 Task: Plan a trip to Lembang, Indonesia from 26th December, 2023 to 30th December, 2023 for 1 adult. Place can be private room with 1  bedroom having 1 bed and 1 bathroom. Property type can be hotel.
Action: Mouse moved to (539, 133)
Screenshot: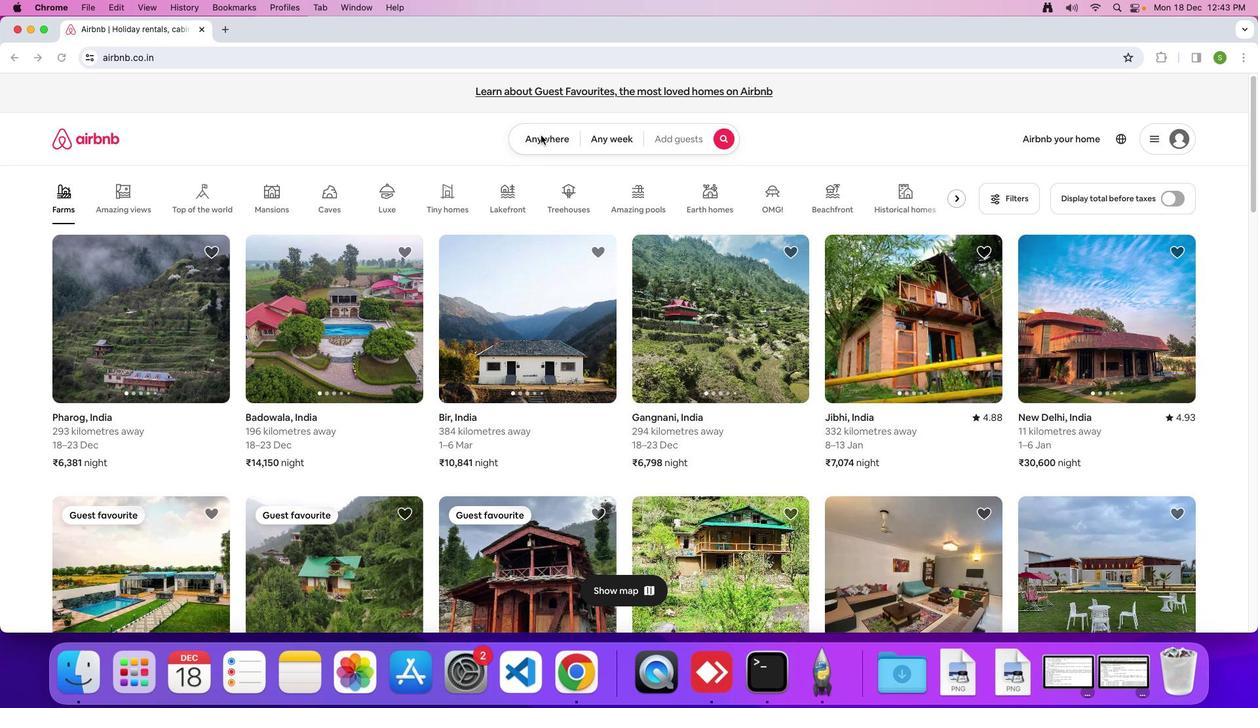 
Action: Mouse pressed left at (539, 133)
Screenshot: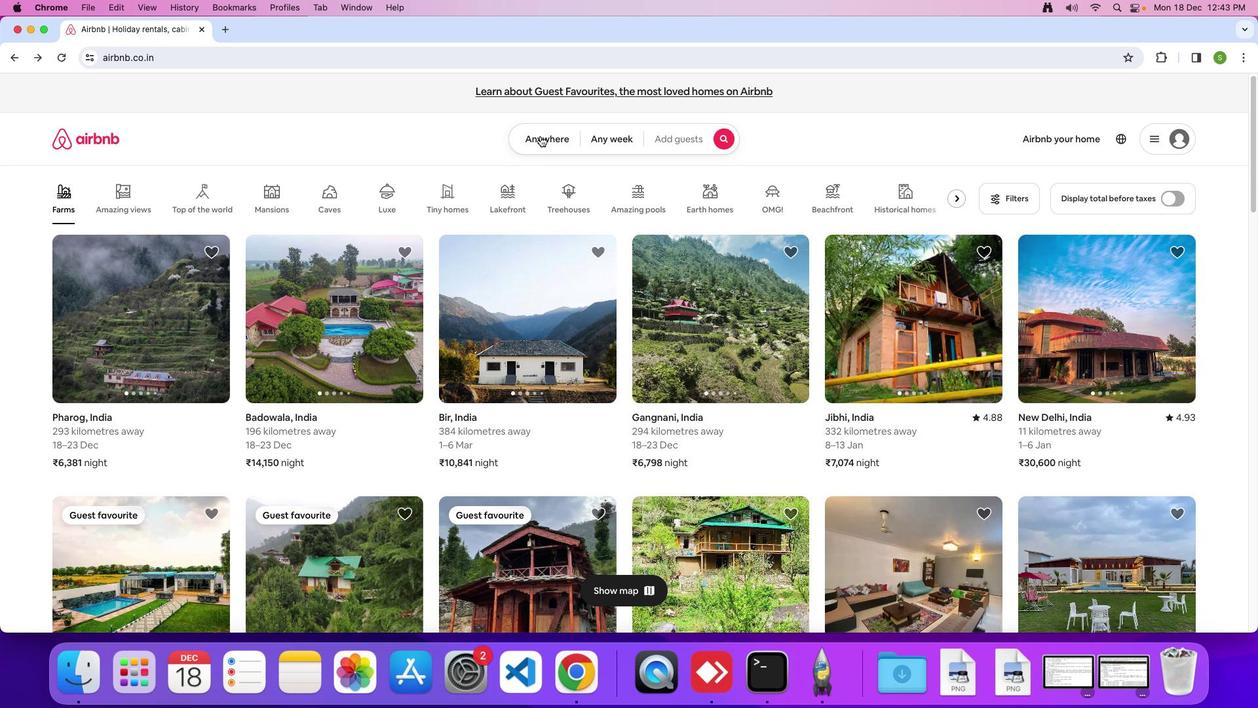 
Action: Mouse moved to (534, 140)
Screenshot: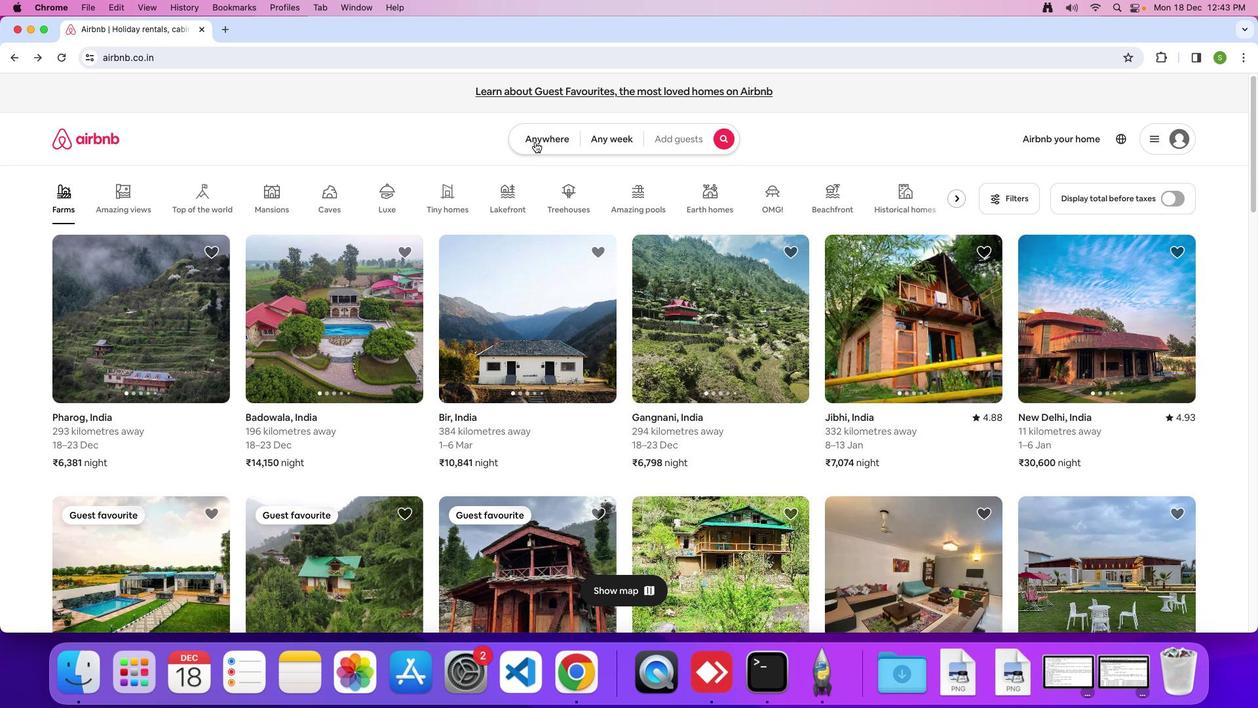 
Action: Mouse pressed left at (534, 140)
Screenshot: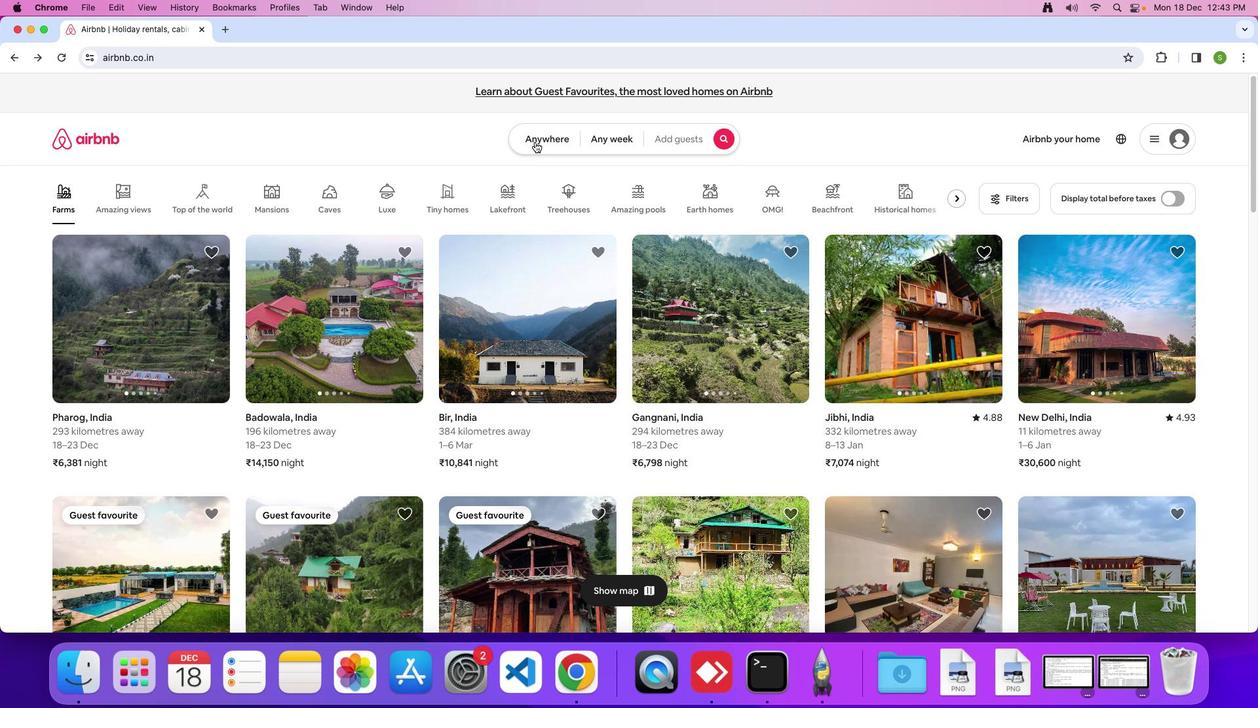 
Action: Mouse moved to (471, 178)
Screenshot: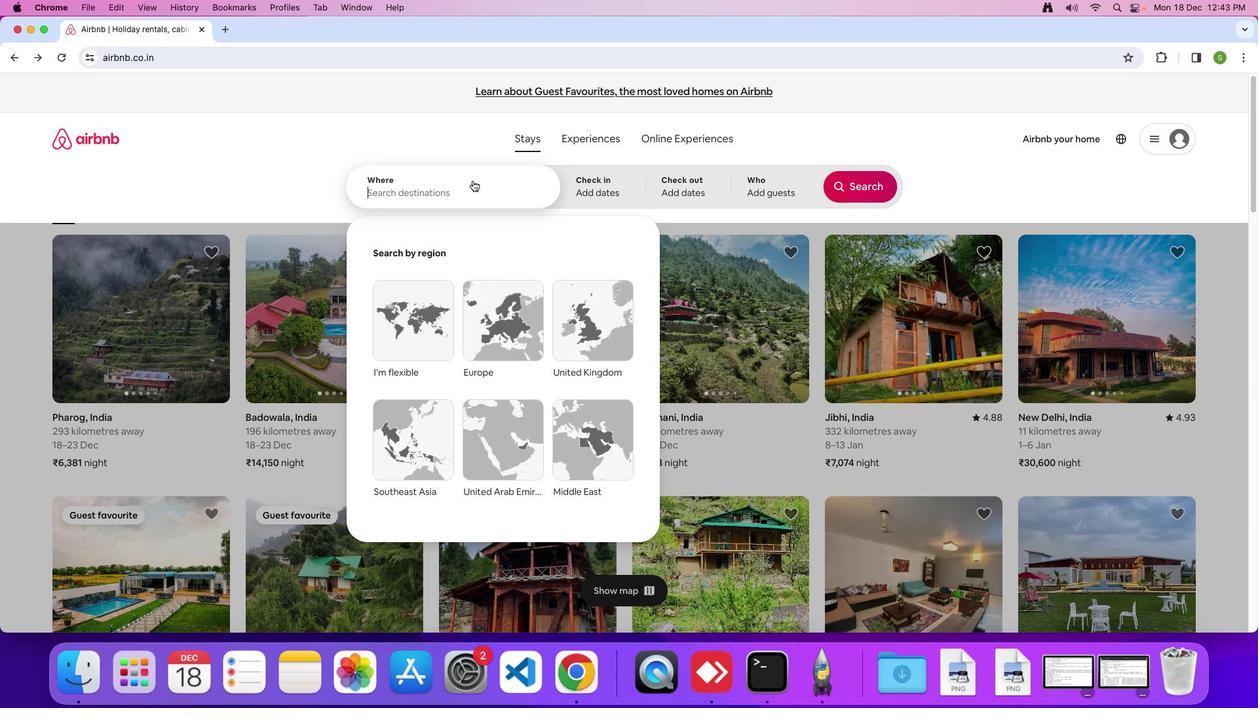 
Action: Mouse pressed left at (471, 178)
Screenshot: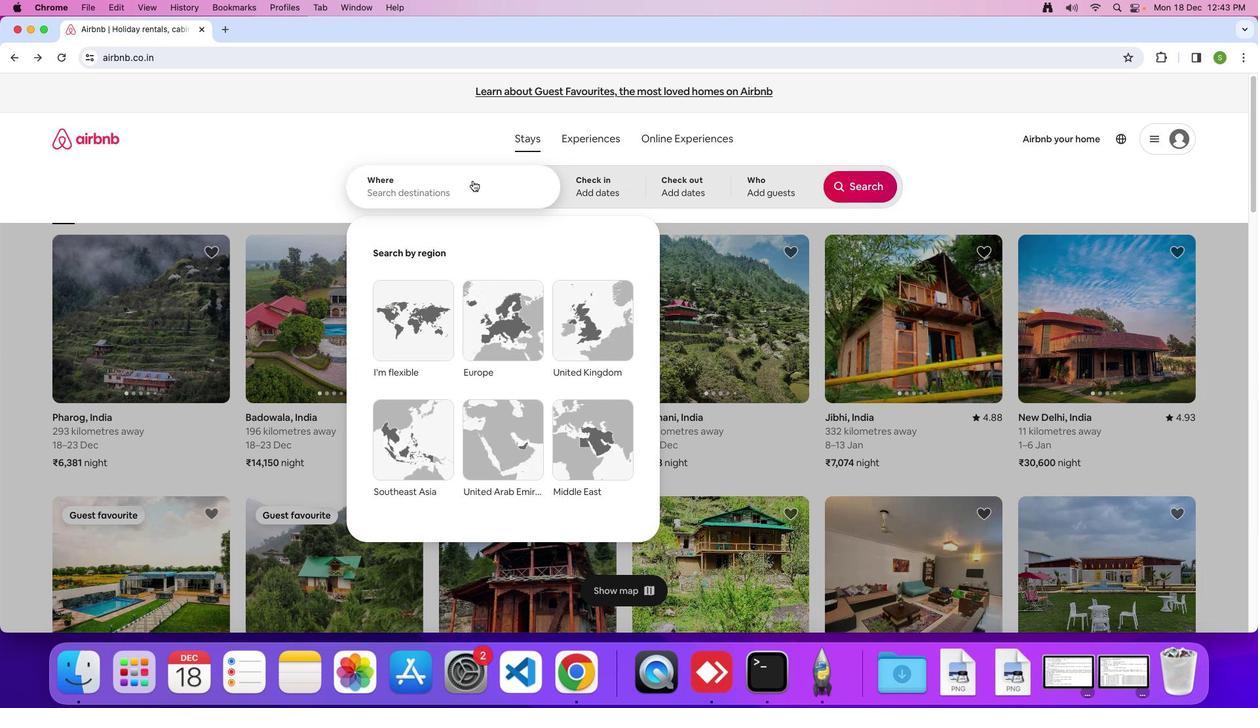 
Action: Mouse moved to (471, 175)
Screenshot: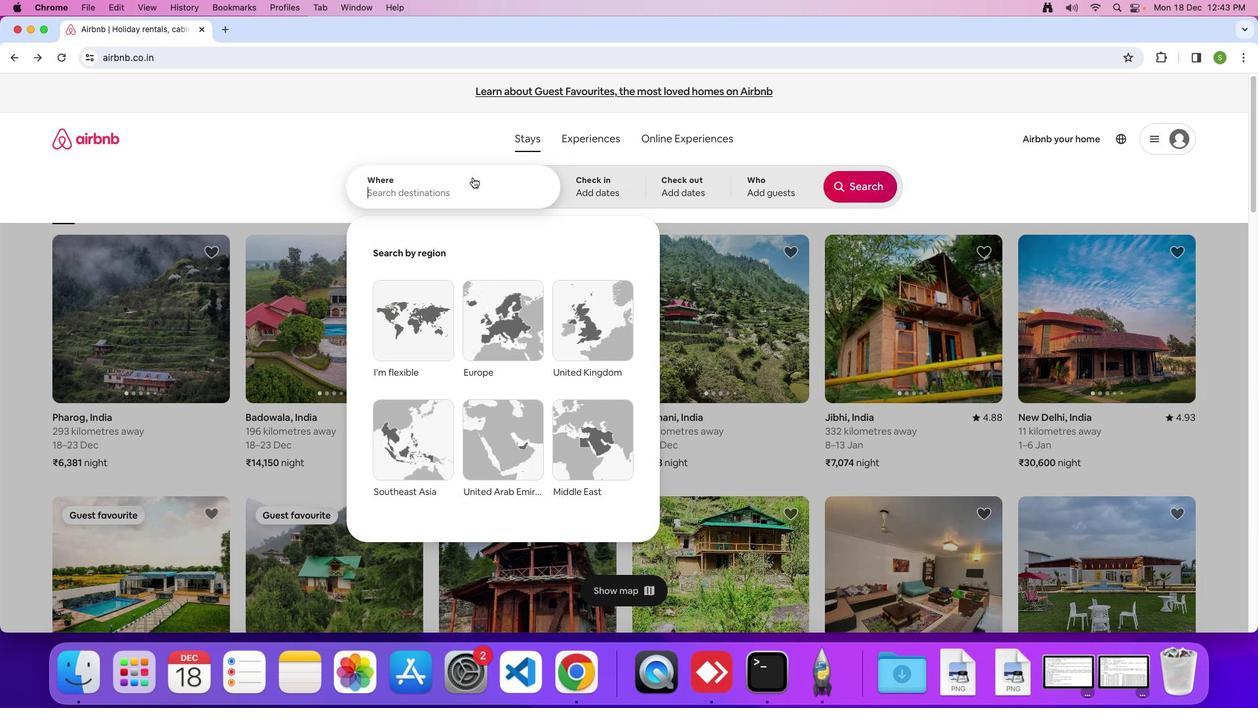 
Action: Key pressed 'L'Key.caps_lock'e''m''b''a''n''g'','Key.spaceKey.shift'i''n''d''o''n''e''s''i''a'Key.enter
Screenshot: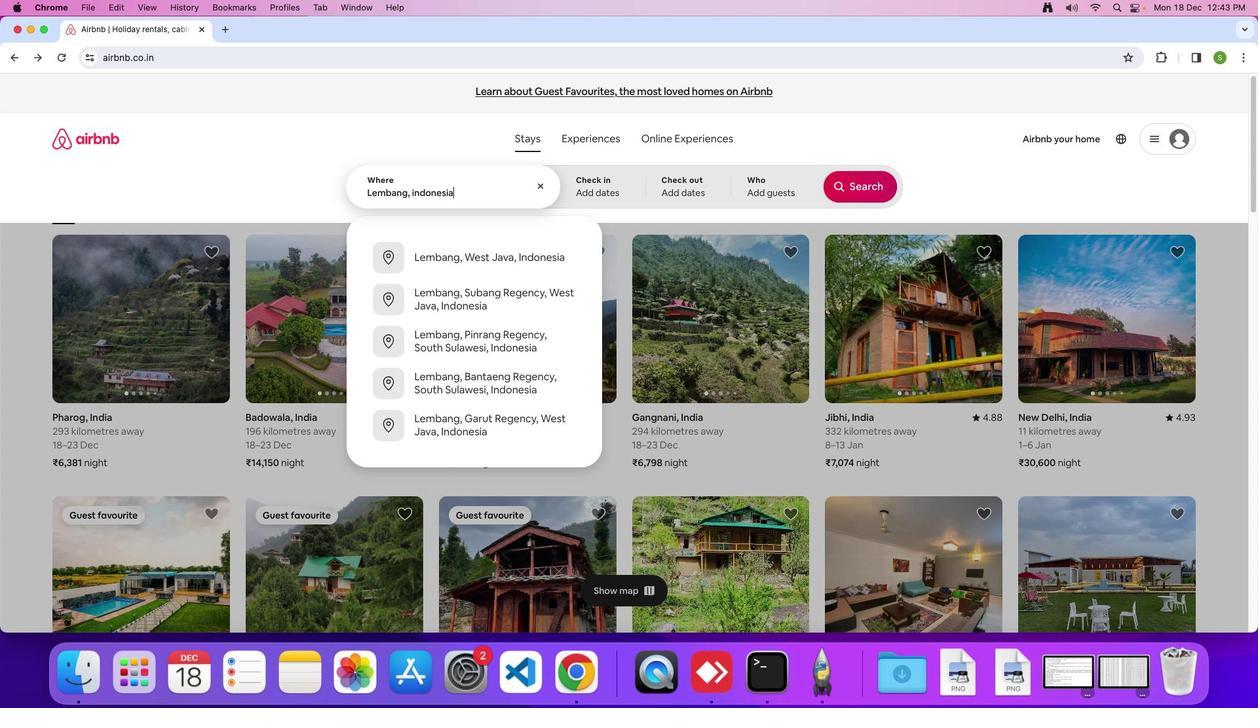 
Action: Mouse moved to (458, 481)
Screenshot: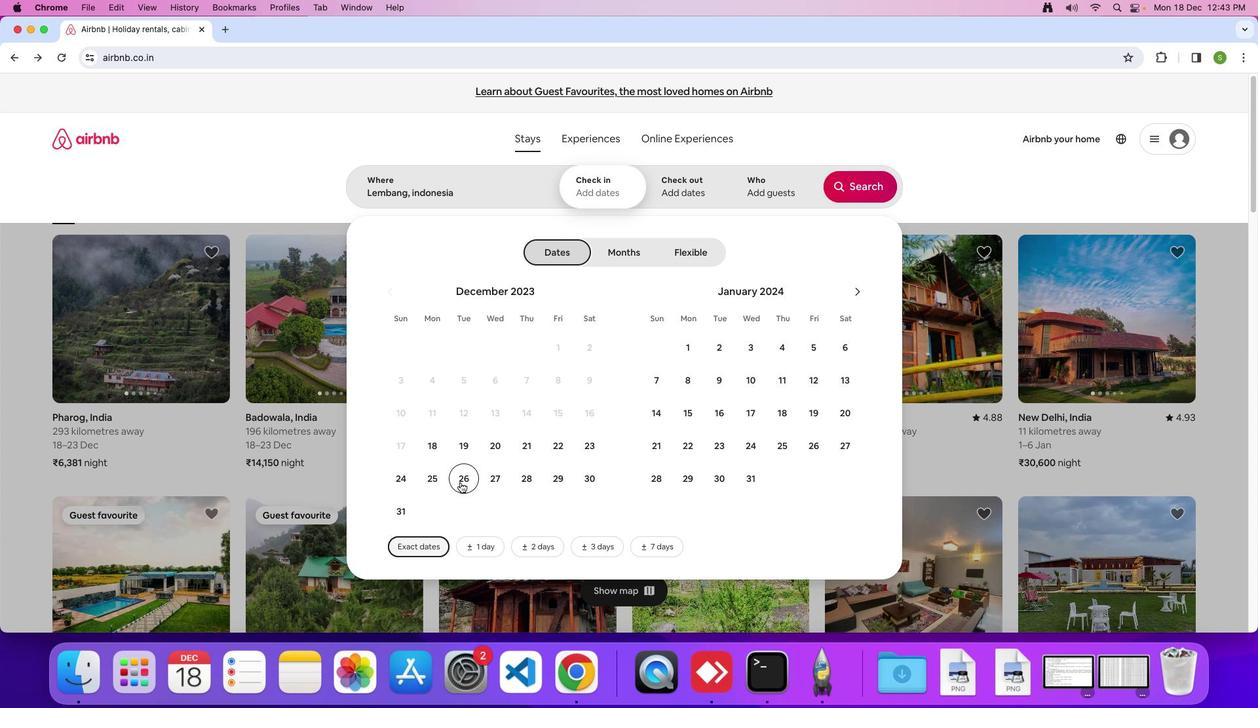 
Action: Mouse pressed left at (458, 481)
Screenshot: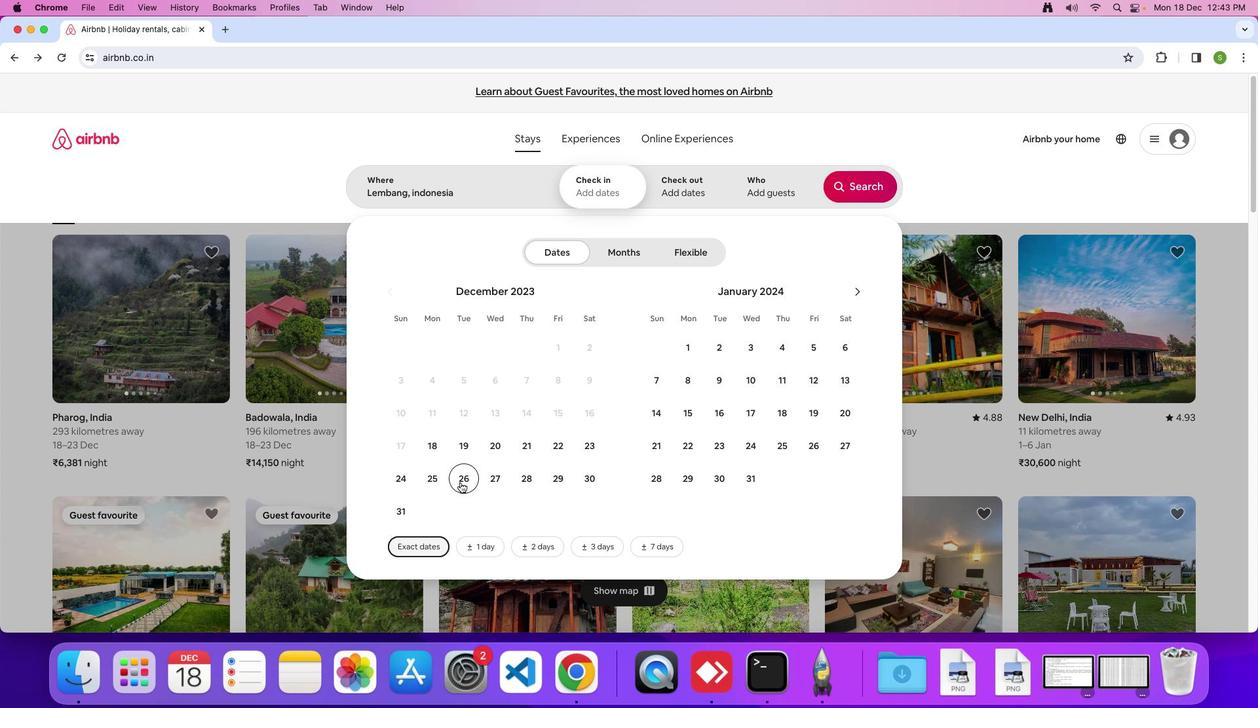 
Action: Mouse moved to (582, 479)
Screenshot: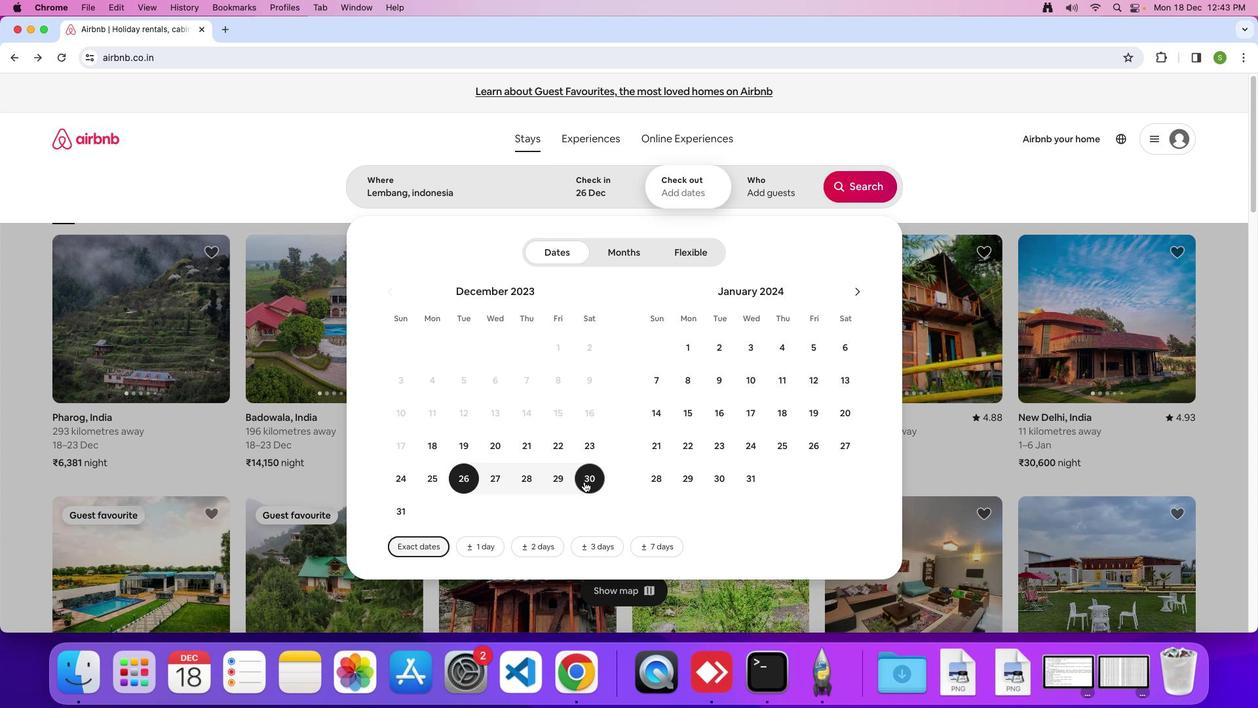 
Action: Mouse pressed left at (582, 479)
Screenshot: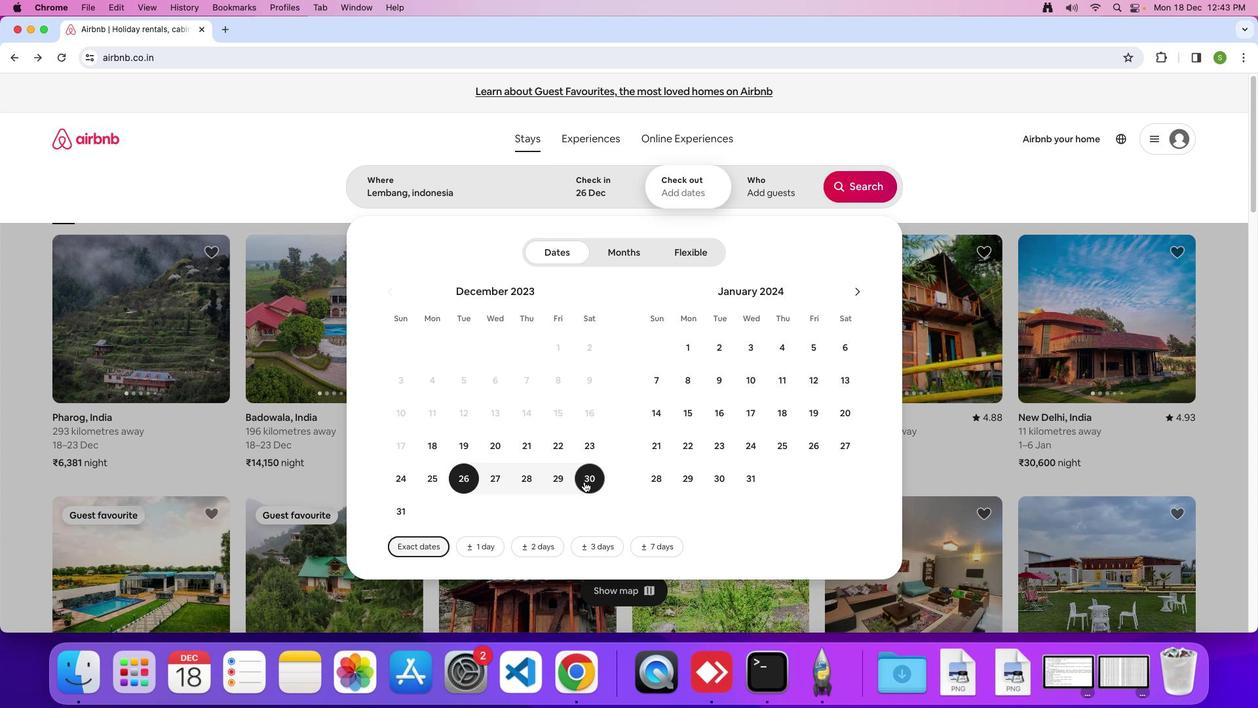 
Action: Mouse moved to (761, 191)
Screenshot: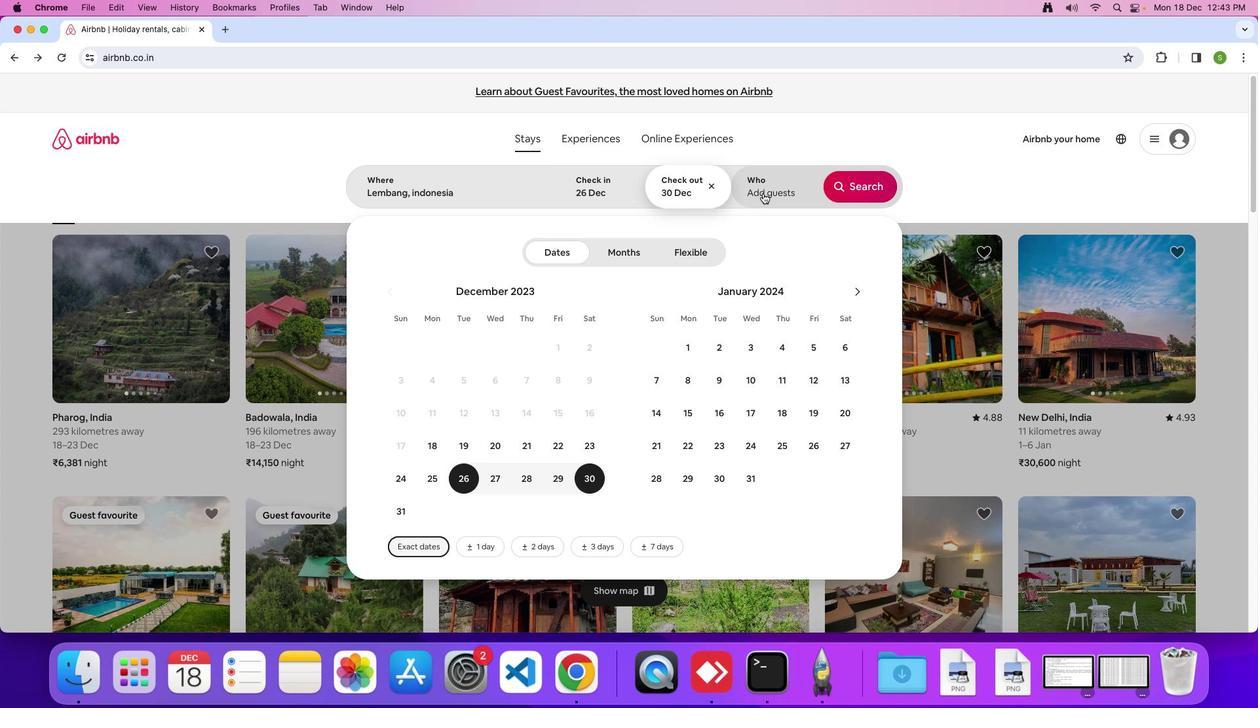 
Action: Mouse pressed left at (761, 191)
Screenshot: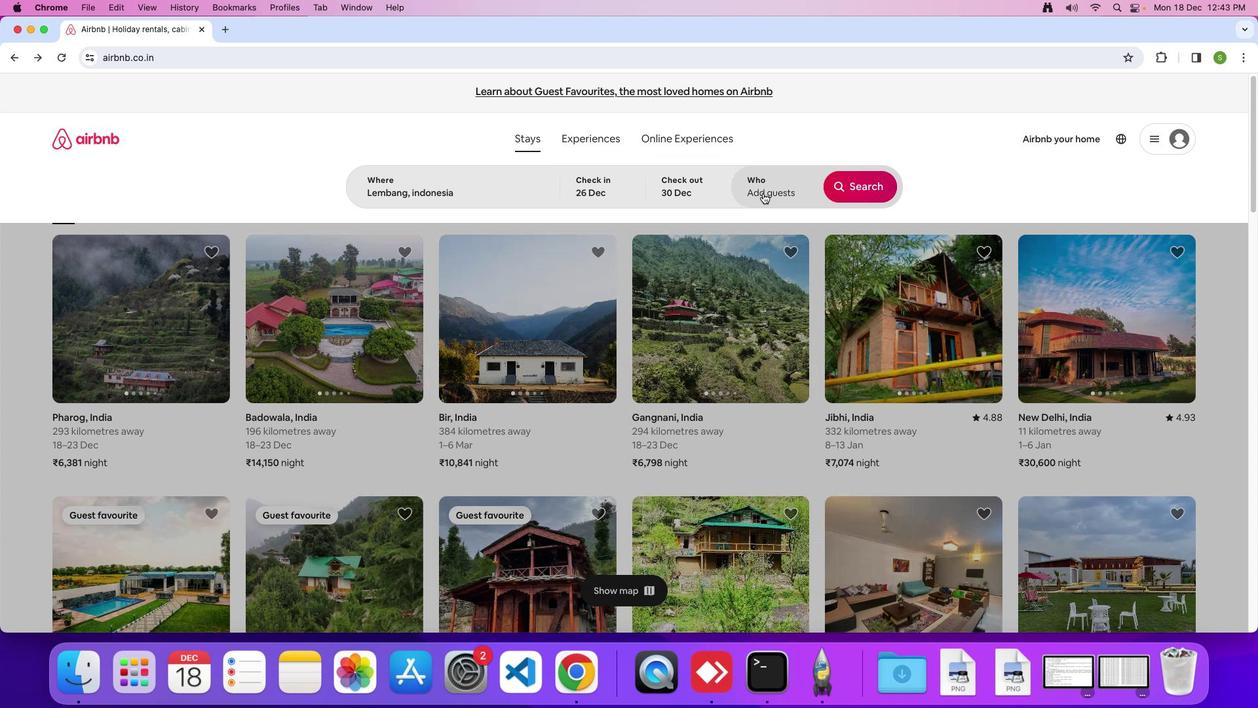 
Action: Mouse moved to (861, 253)
Screenshot: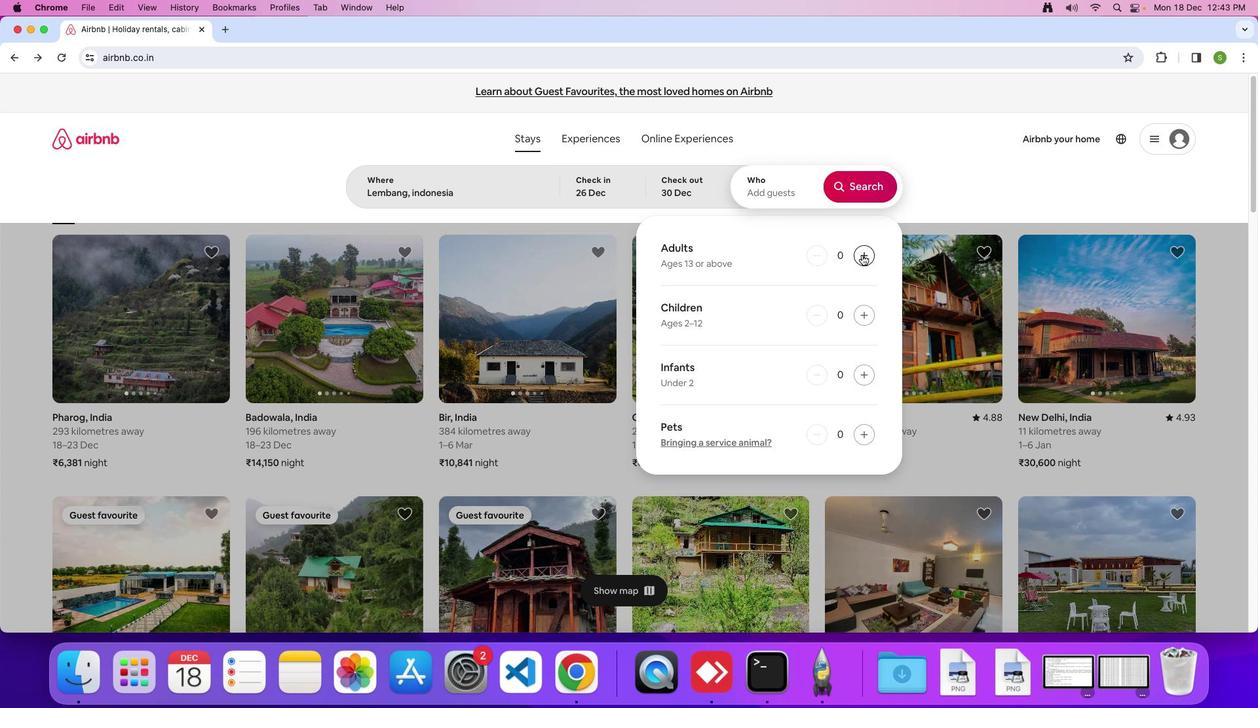 
Action: Mouse pressed left at (861, 253)
Screenshot: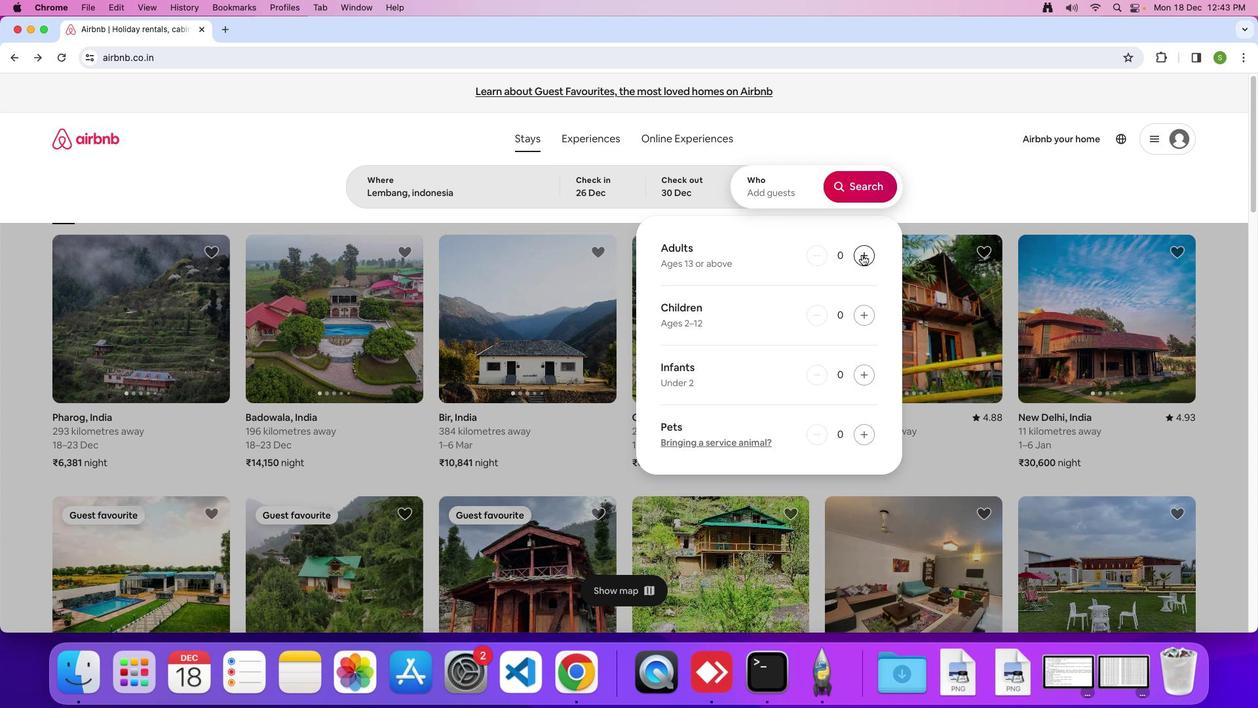 
Action: Mouse moved to (869, 189)
Screenshot: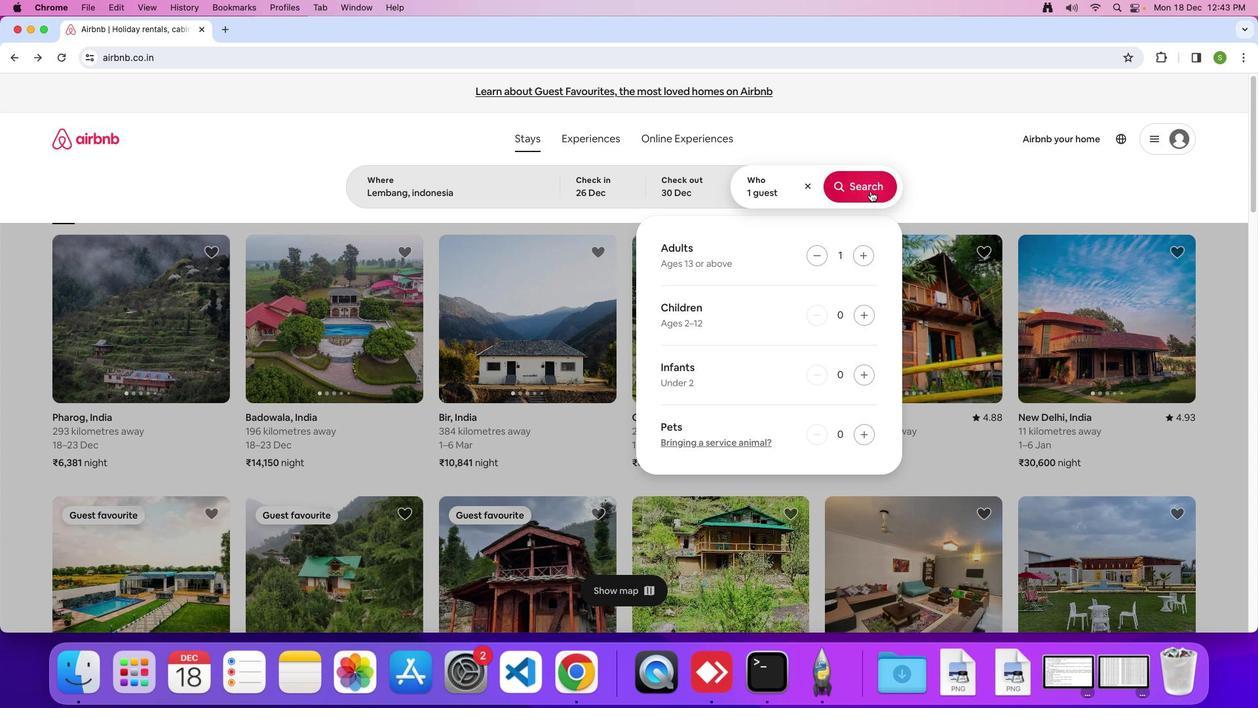 
Action: Mouse pressed left at (869, 189)
Screenshot: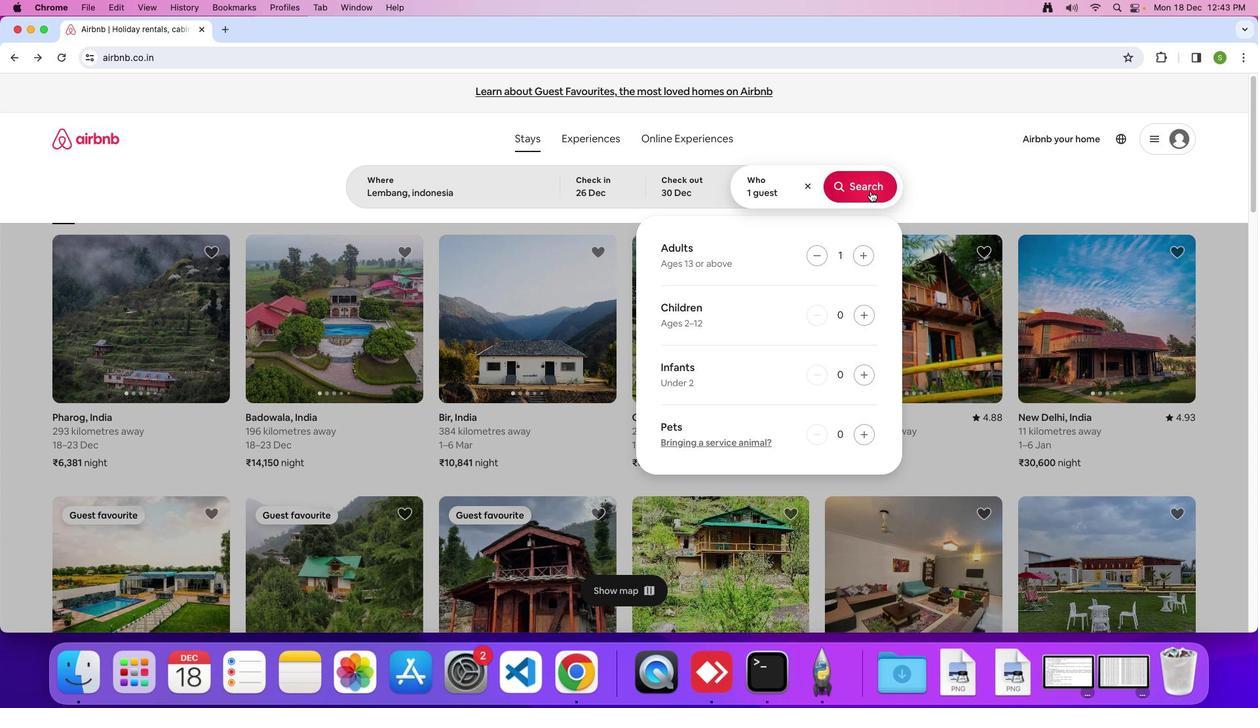 
Action: Mouse moved to (1033, 144)
Screenshot: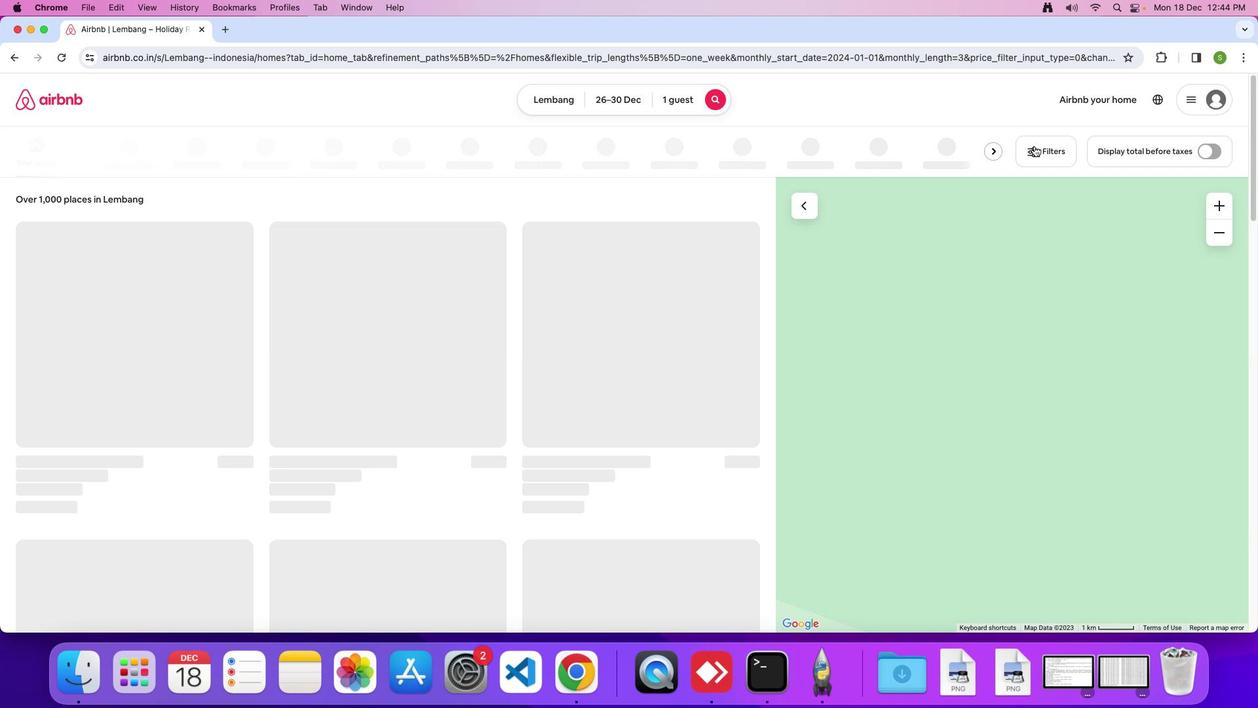 
Action: Mouse pressed left at (1033, 144)
Screenshot: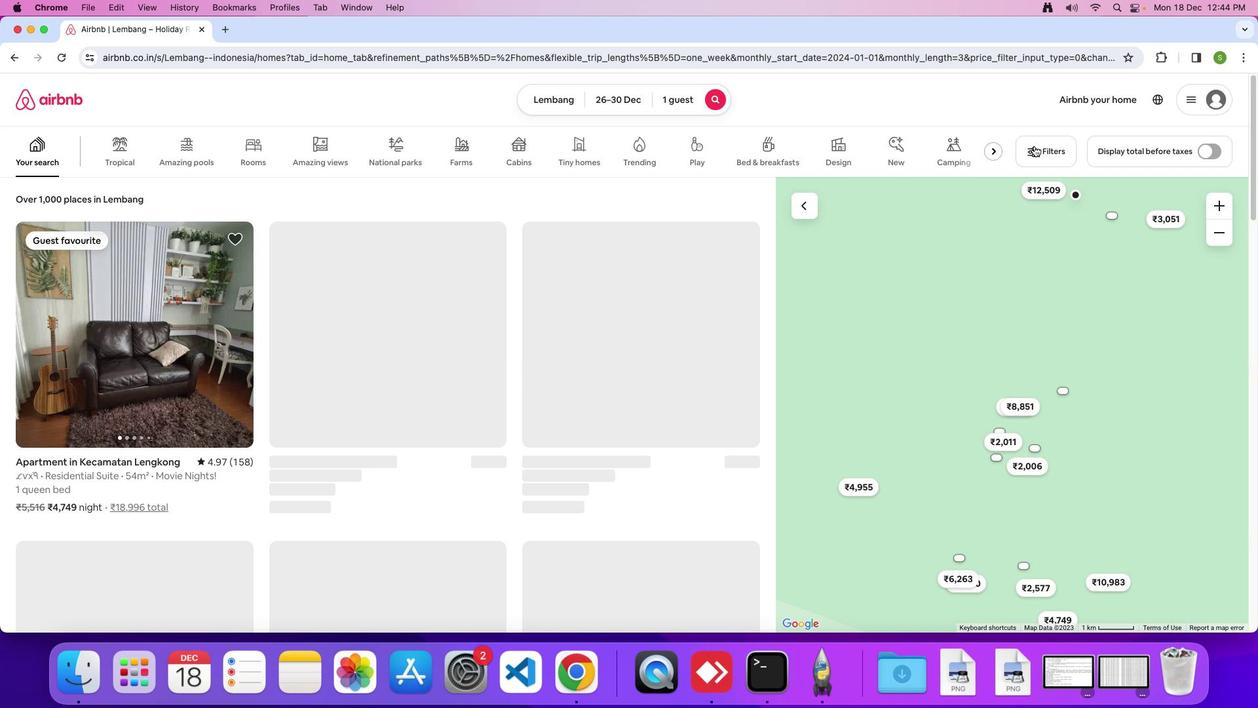 
Action: Mouse moved to (547, 366)
Screenshot: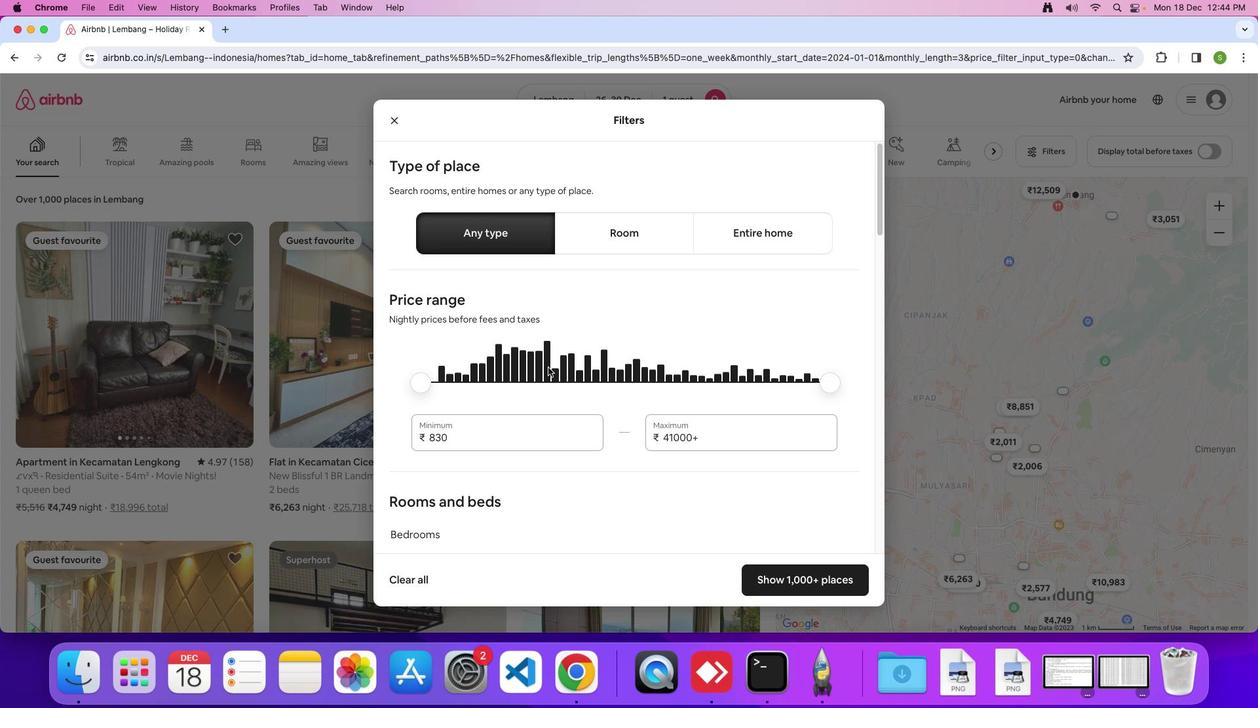 
Action: Mouse scrolled (547, 366) with delta (0, -1)
Screenshot: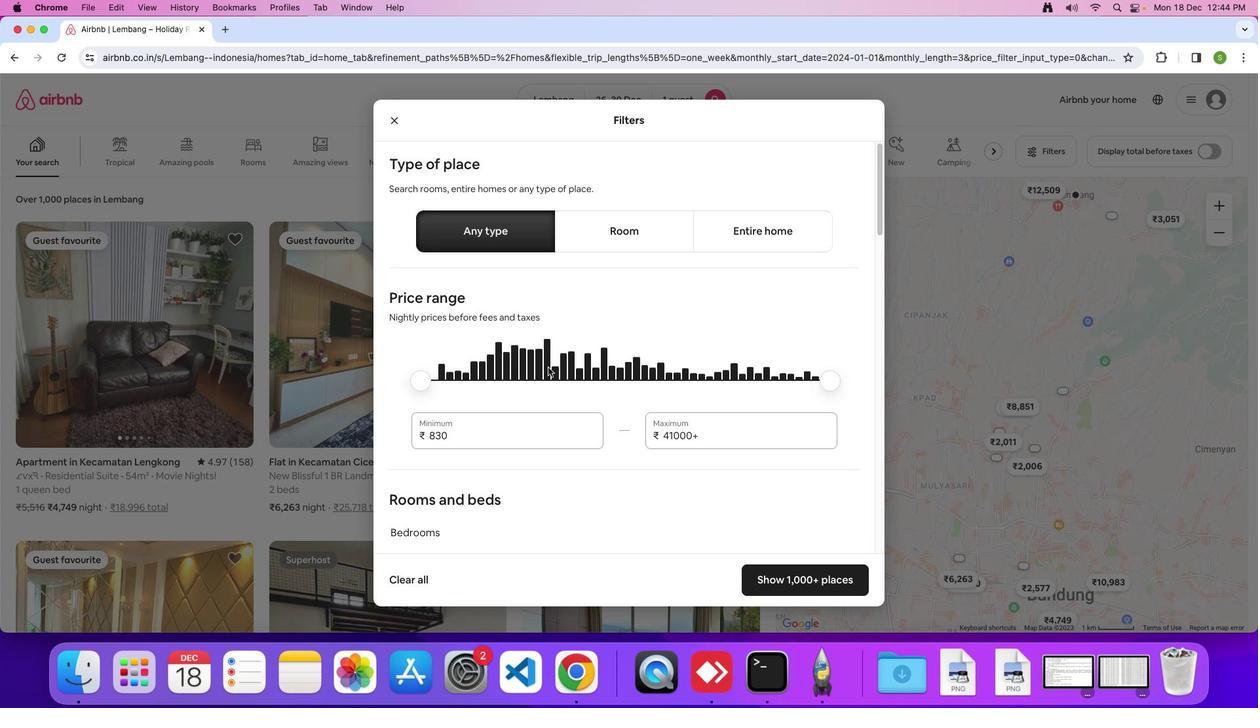 
Action: Mouse scrolled (547, 366) with delta (0, -1)
Screenshot: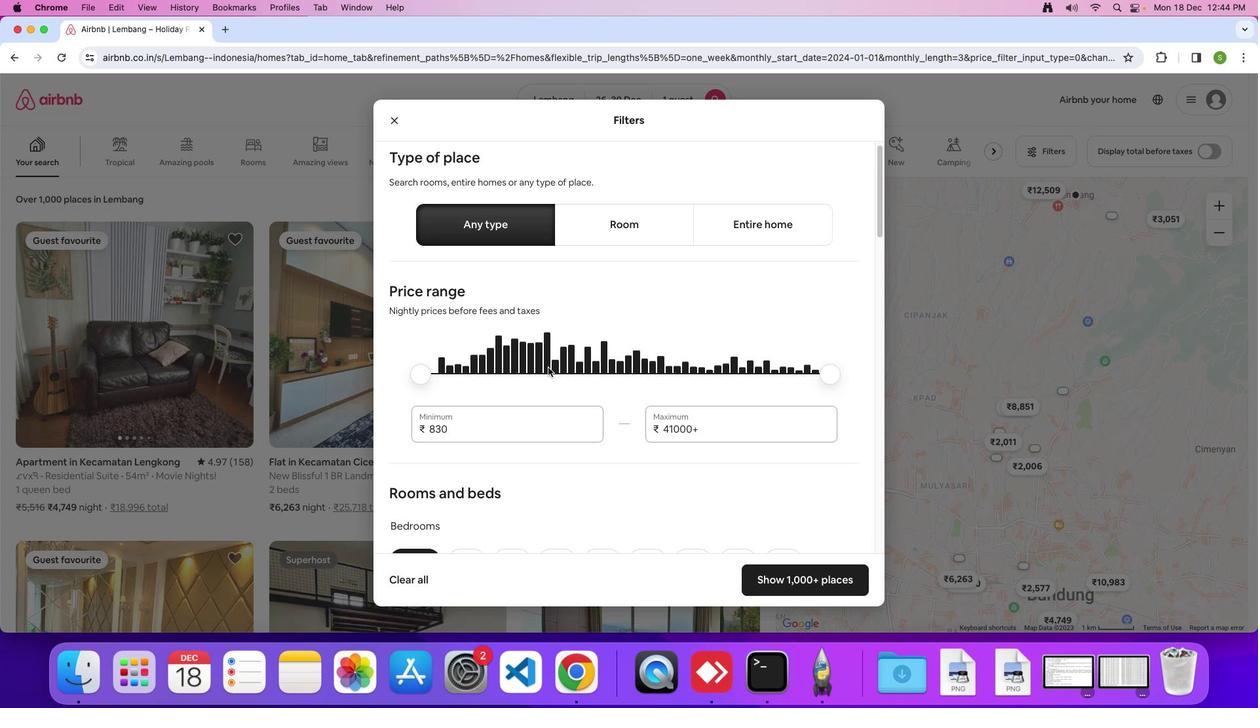 
Action: Mouse scrolled (547, 366) with delta (0, -1)
Screenshot: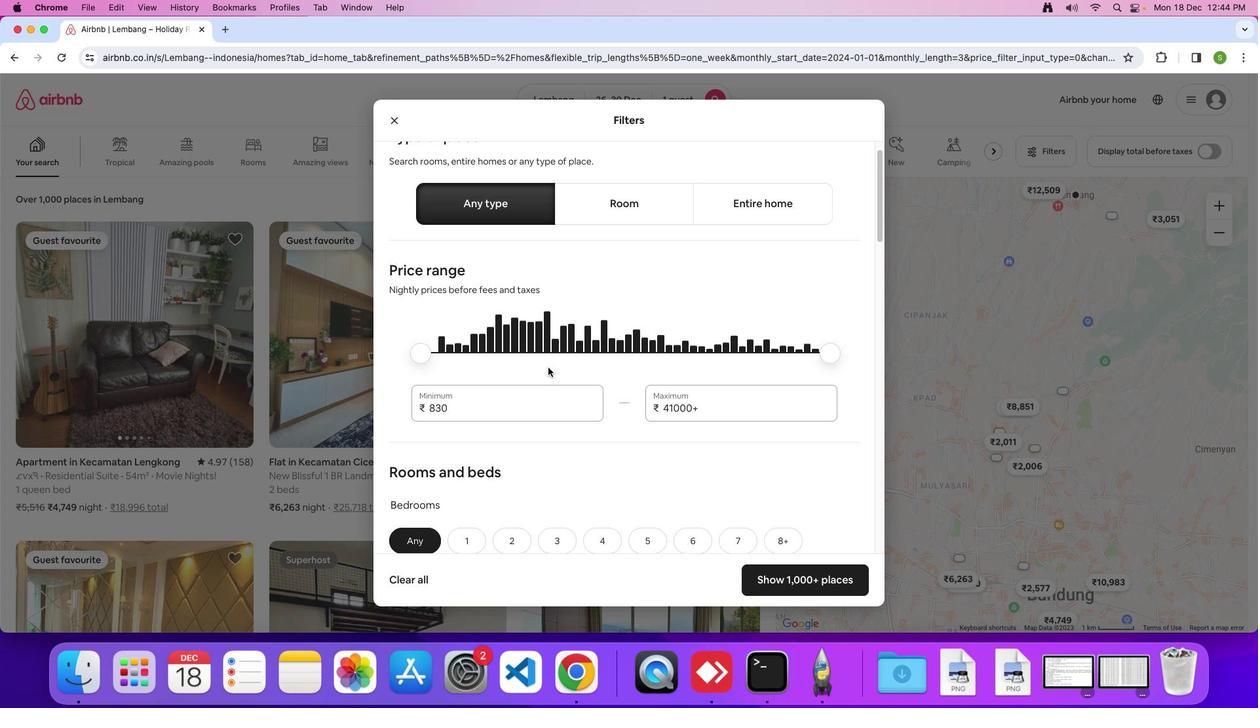 
Action: Mouse scrolled (547, 366) with delta (0, -1)
Screenshot: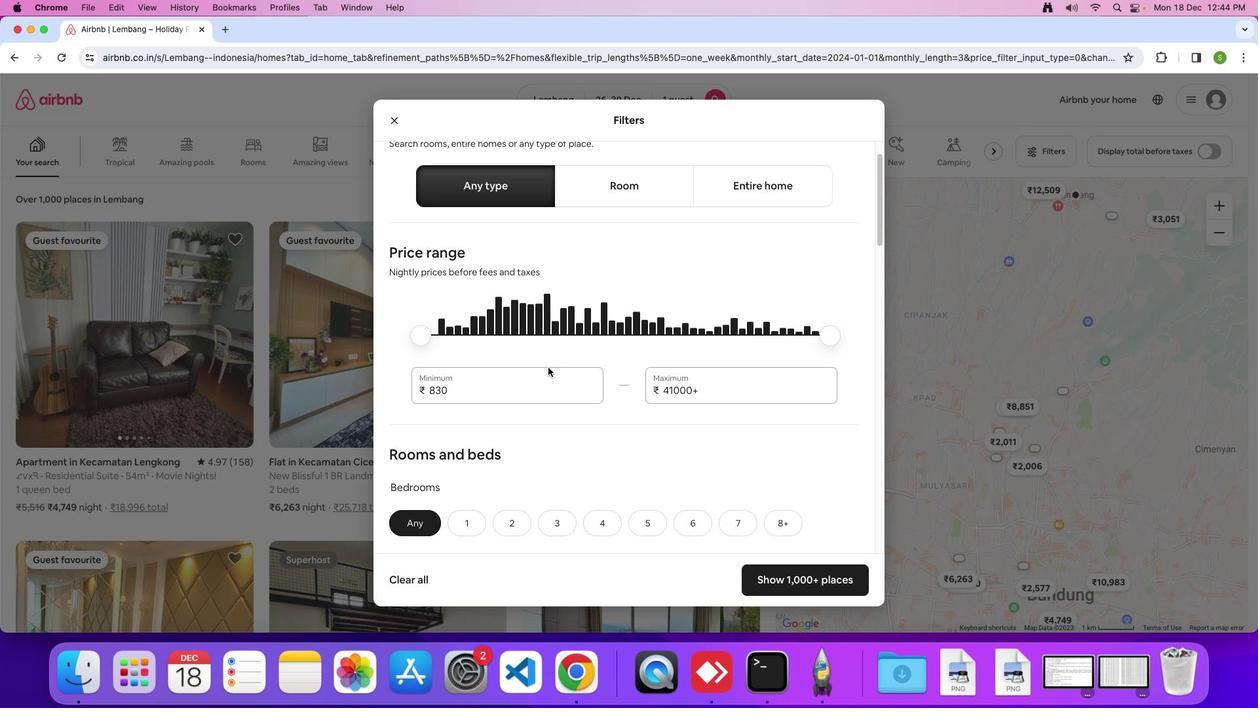 
Action: Mouse scrolled (547, 366) with delta (0, -1)
Screenshot: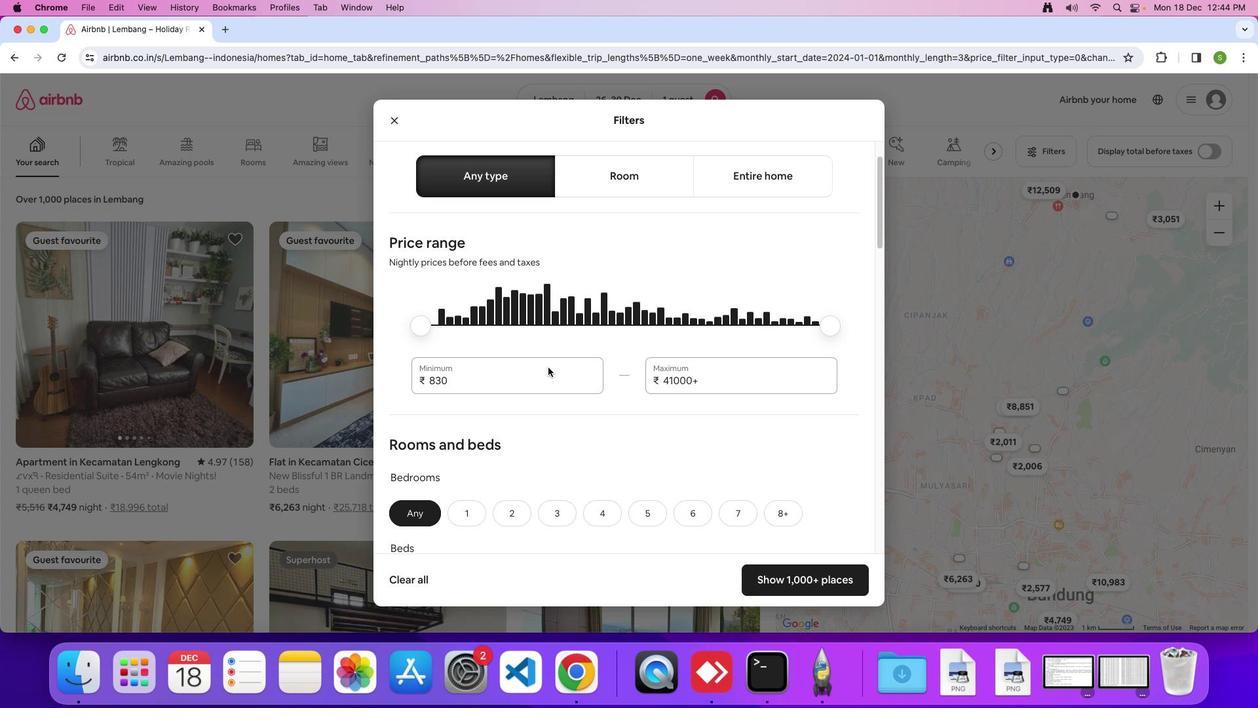 
Action: Mouse scrolled (547, 366) with delta (0, -1)
Screenshot: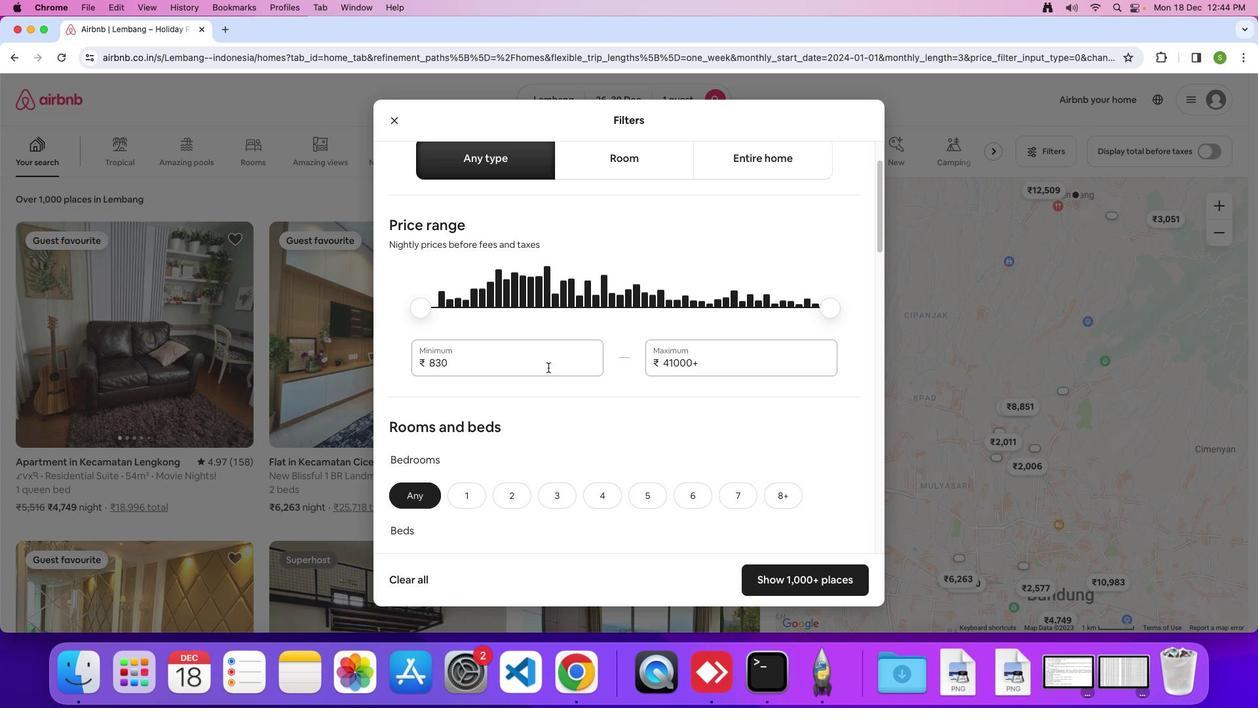 
Action: Mouse scrolled (547, 366) with delta (0, -1)
Screenshot: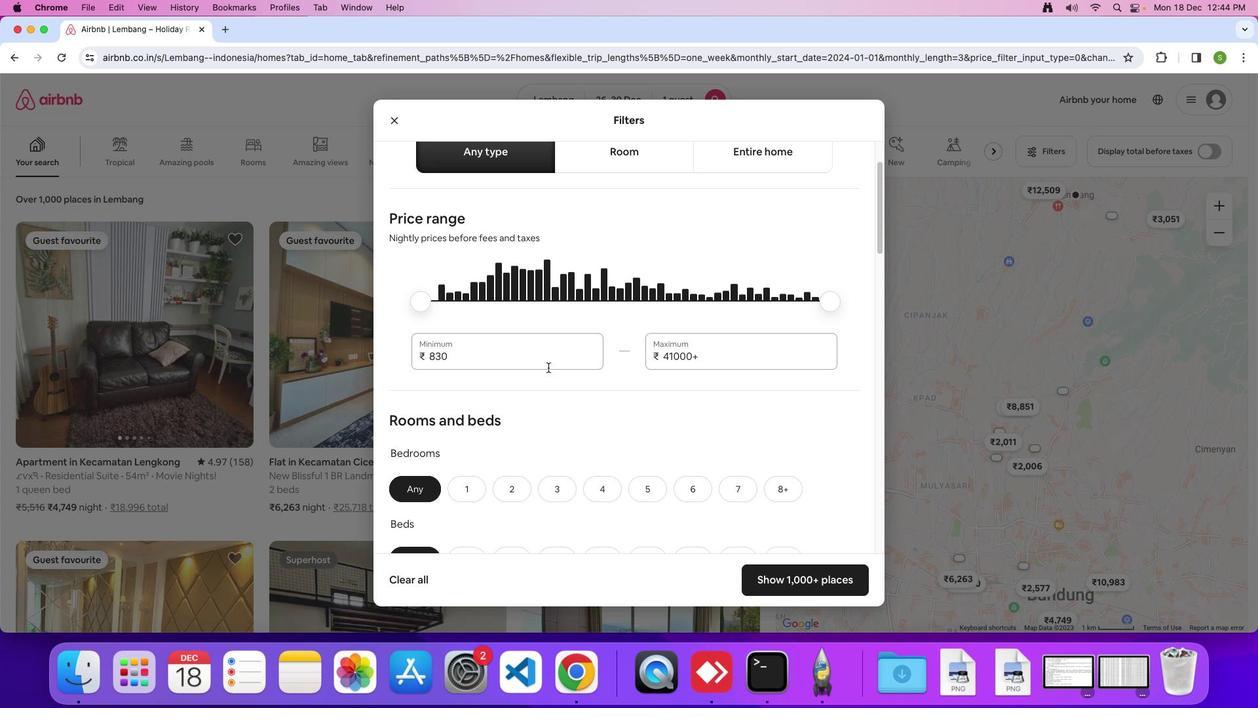 
Action: Mouse scrolled (547, 366) with delta (0, -1)
Screenshot: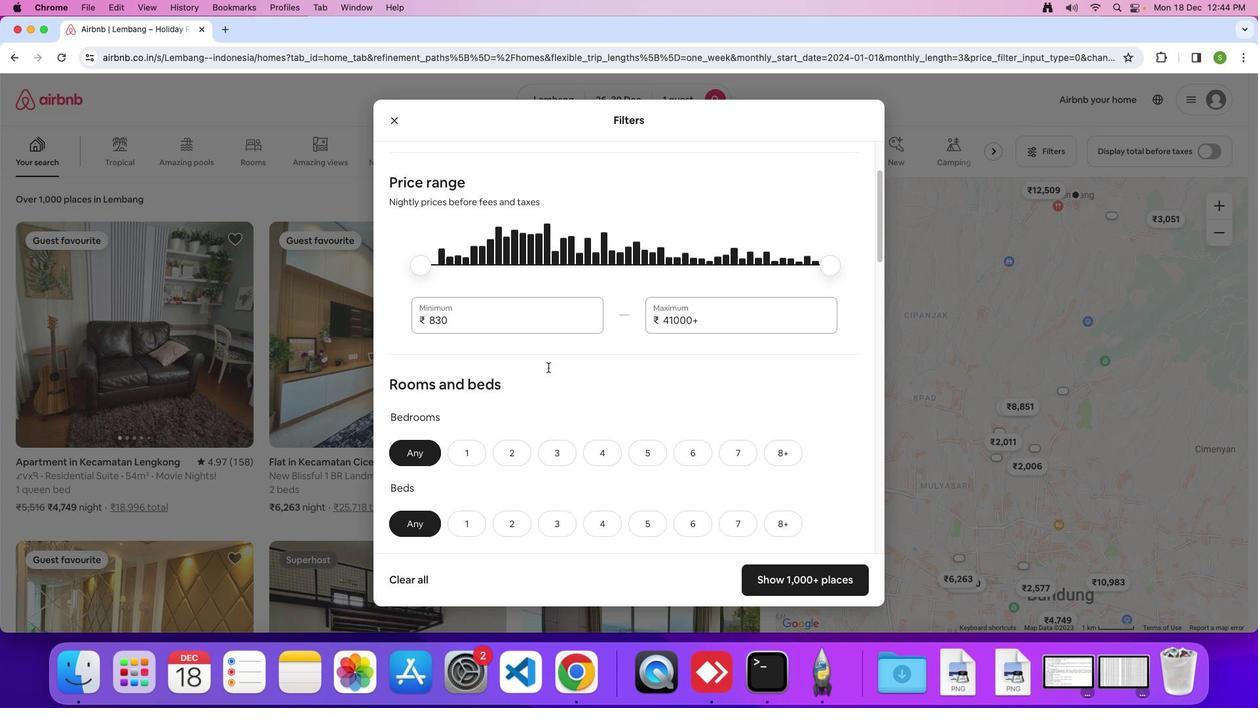 
Action: Mouse scrolled (547, 366) with delta (0, -1)
Screenshot: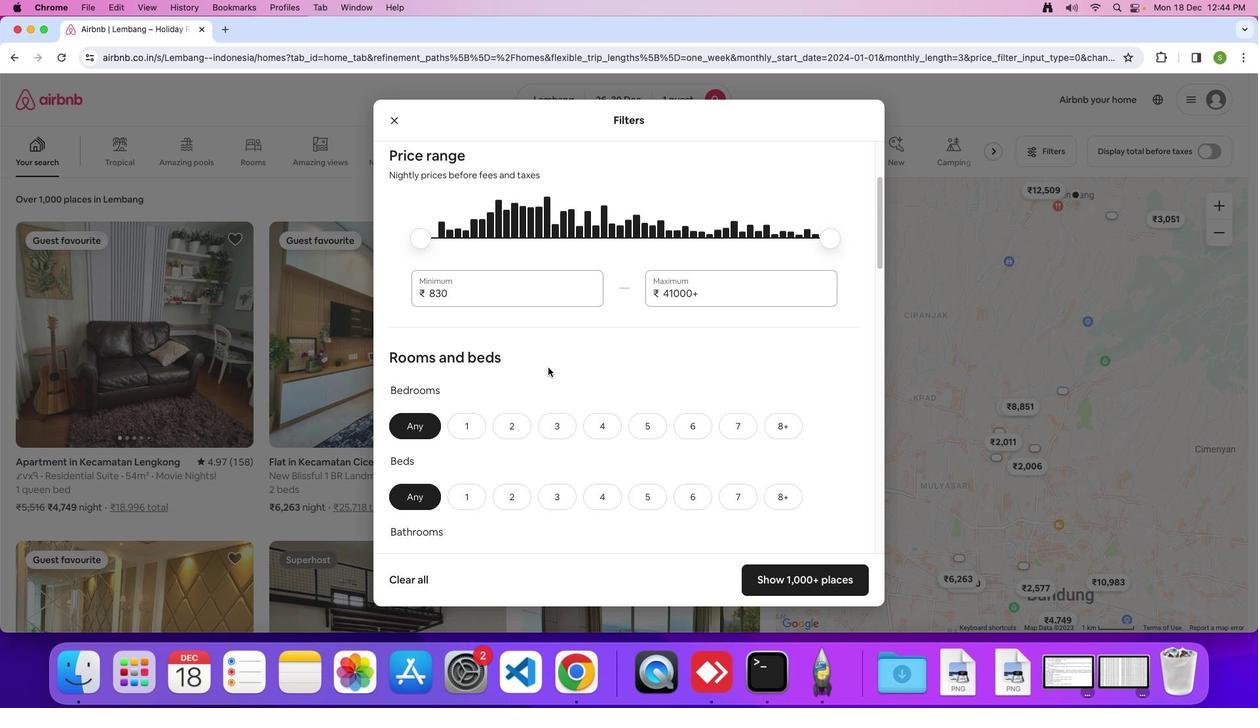 
Action: Mouse scrolled (547, 366) with delta (0, -1)
Screenshot: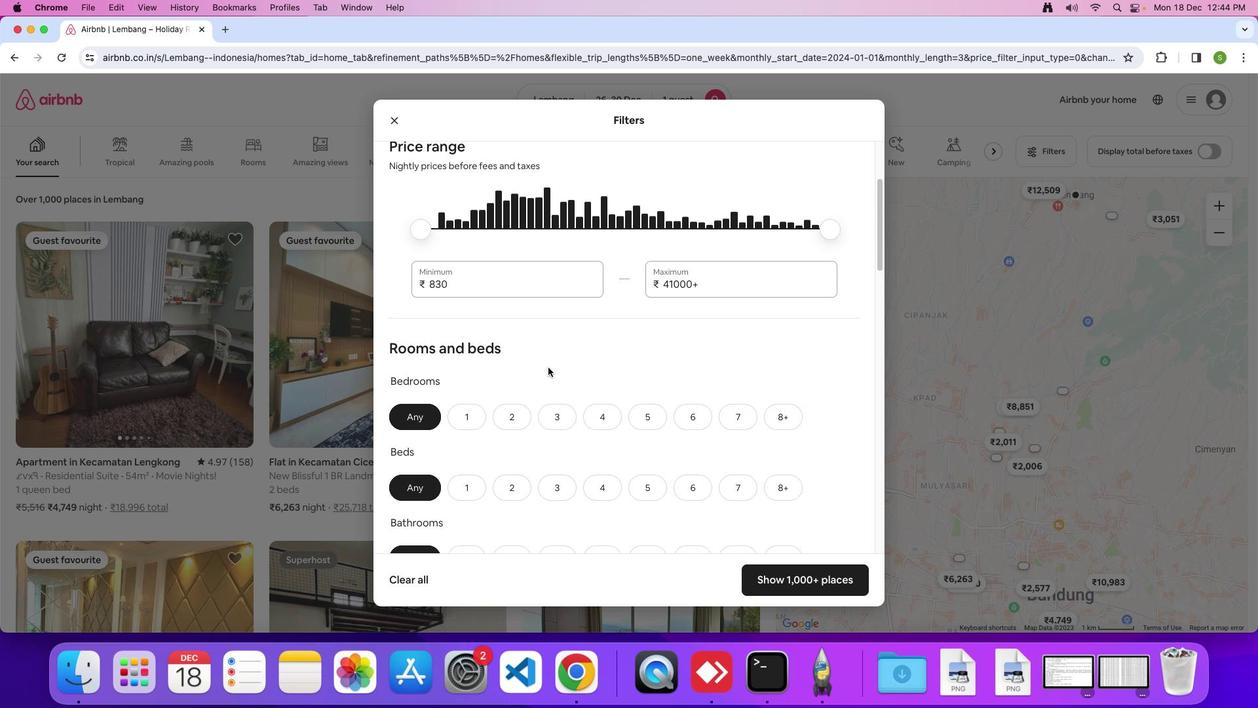 
Action: Mouse scrolled (547, 366) with delta (0, -1)
Screenshot: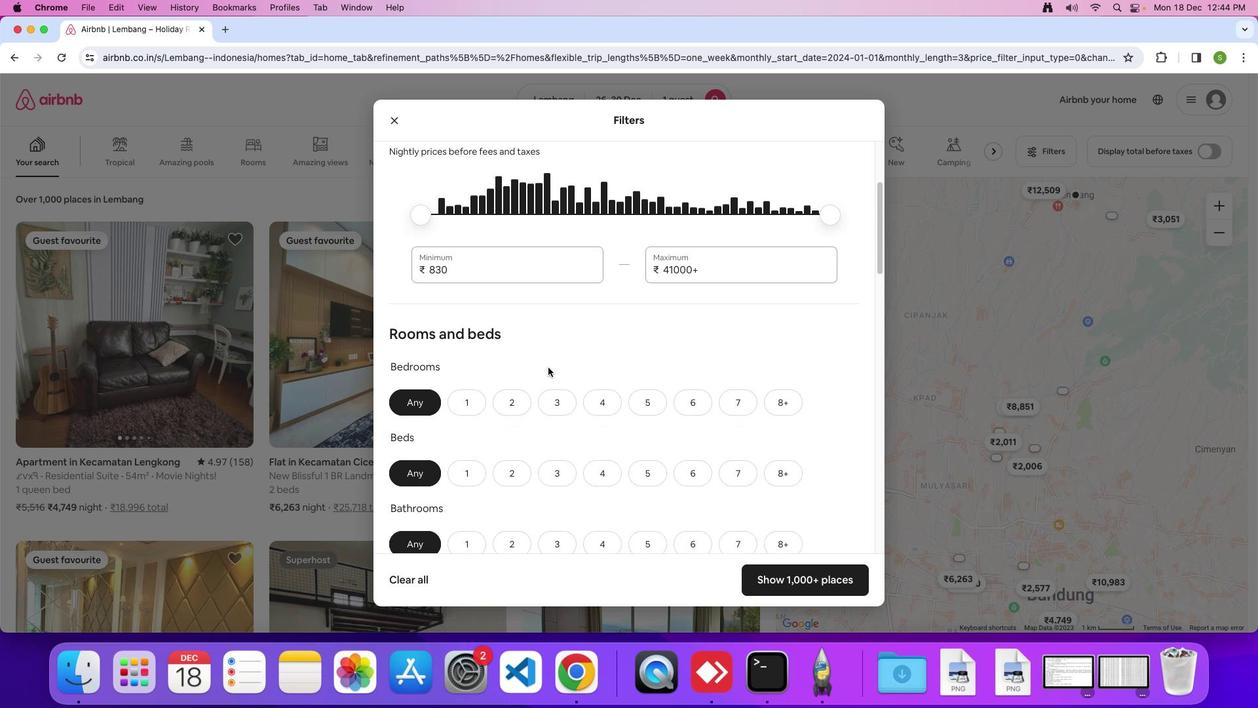 
Action: Mouse scrolled (547, 366) with delta (0, -1)
Screenshot: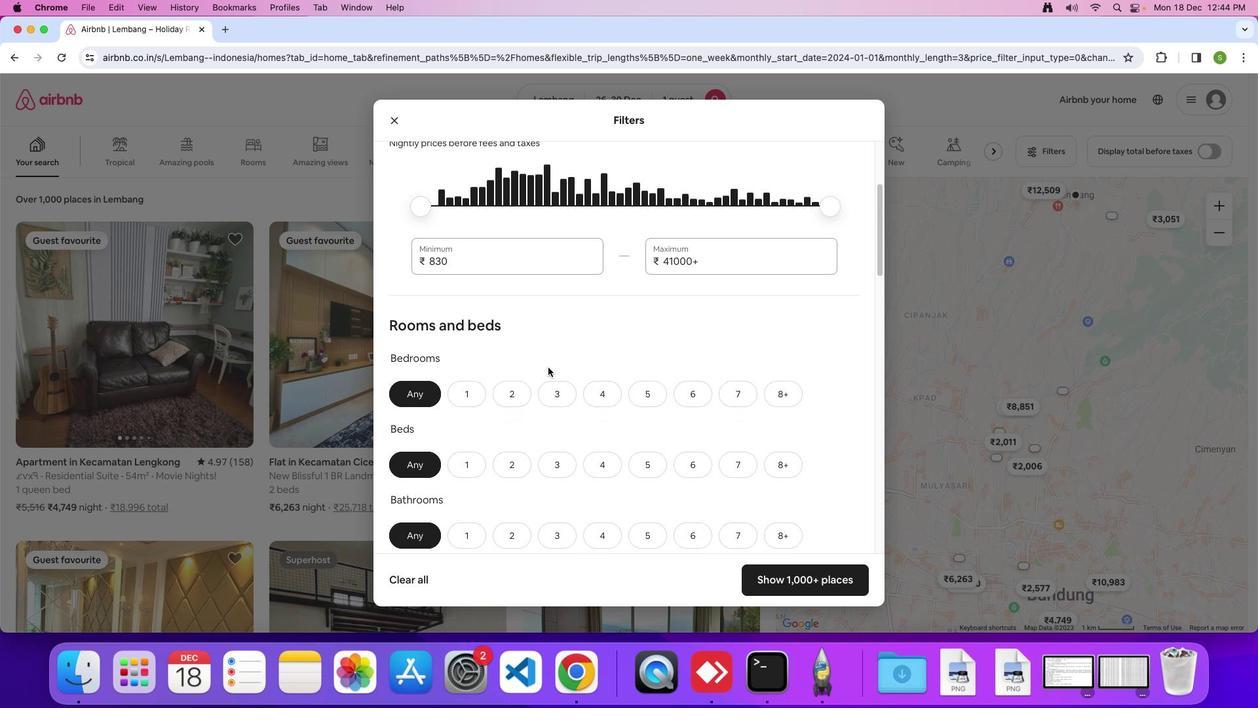
Action: Mouse moved to (470, 381)
Screenshot: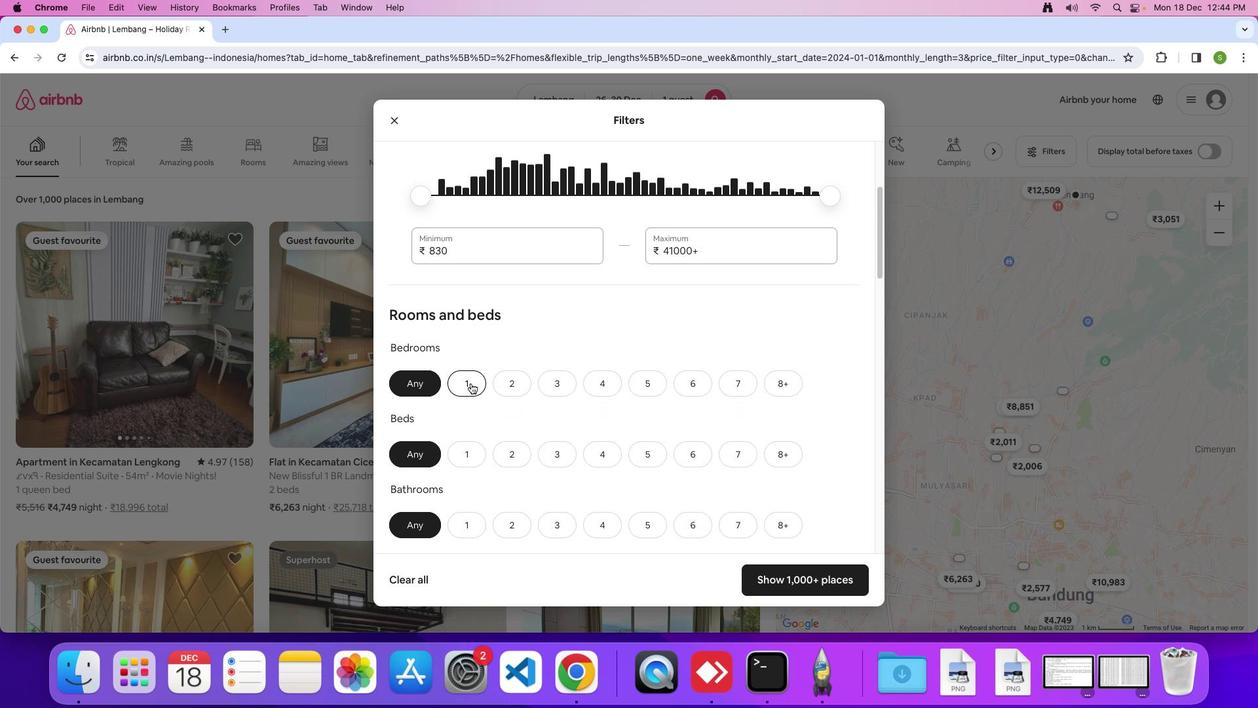
Action: Mouse pressed left at (470, 381)
Screenshot: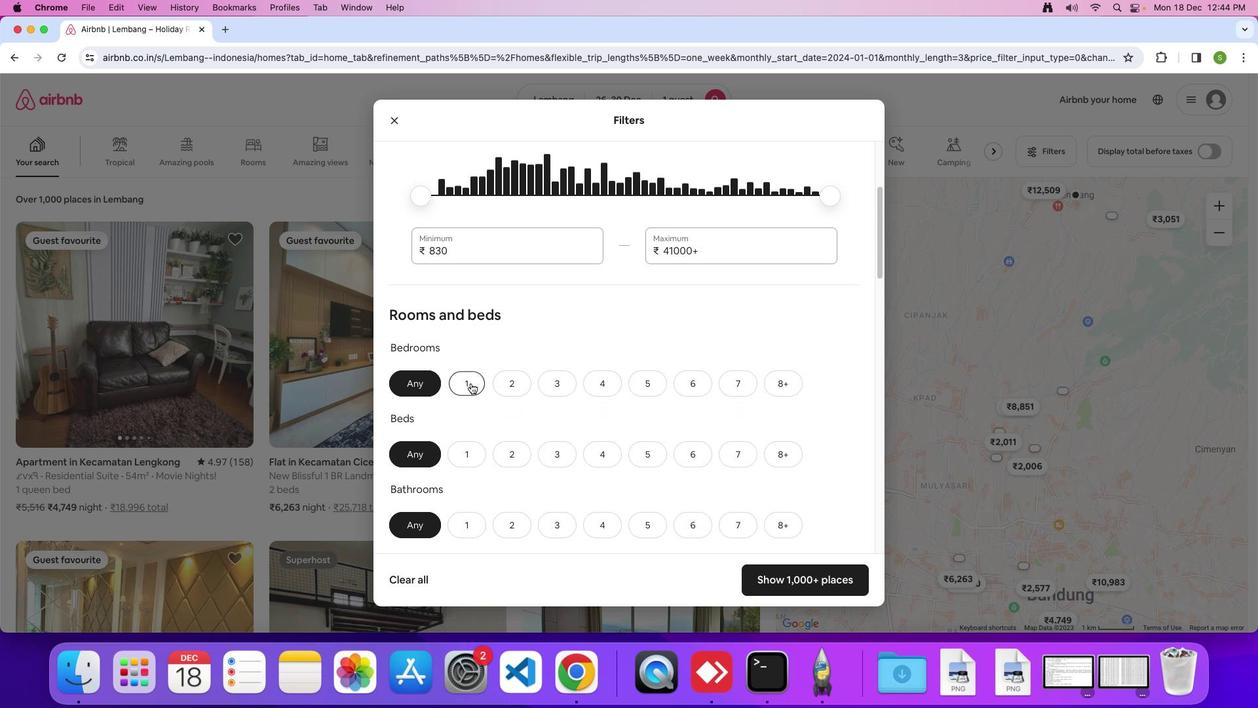 
Action: Mouse moved to (453, 454)
Screenshot: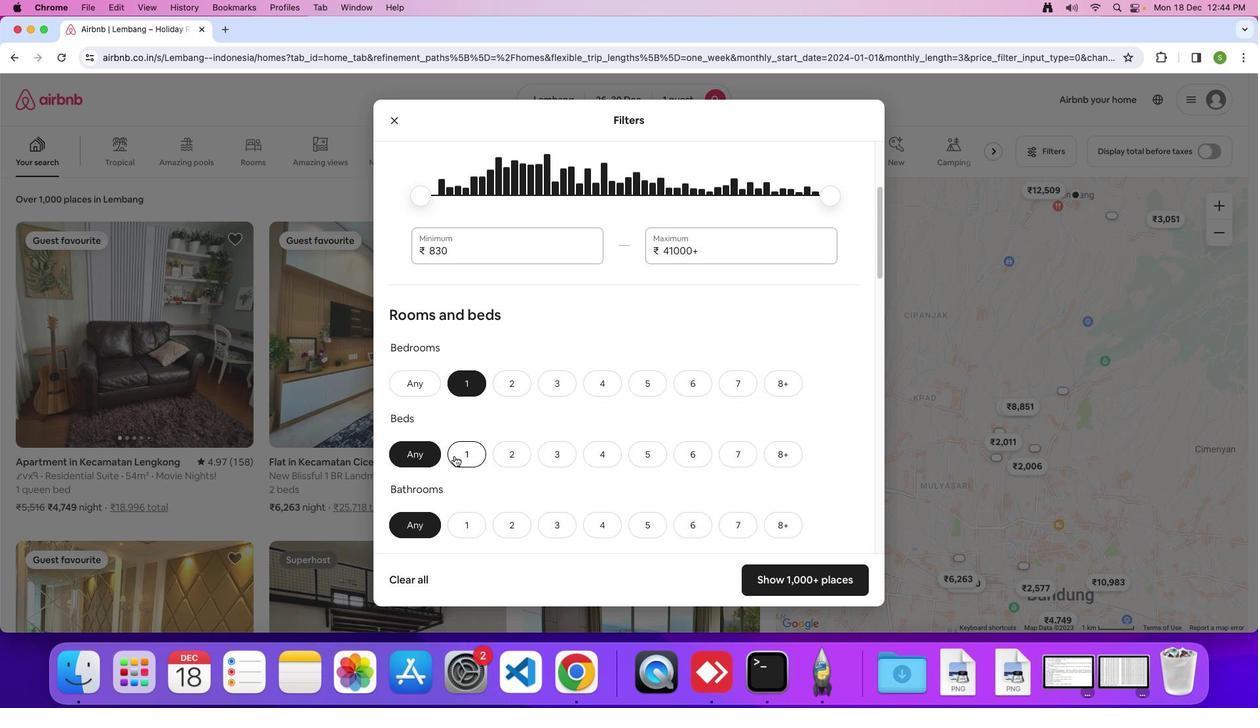 
Action: Mouse pressed left at (453, 454)
Screenshot: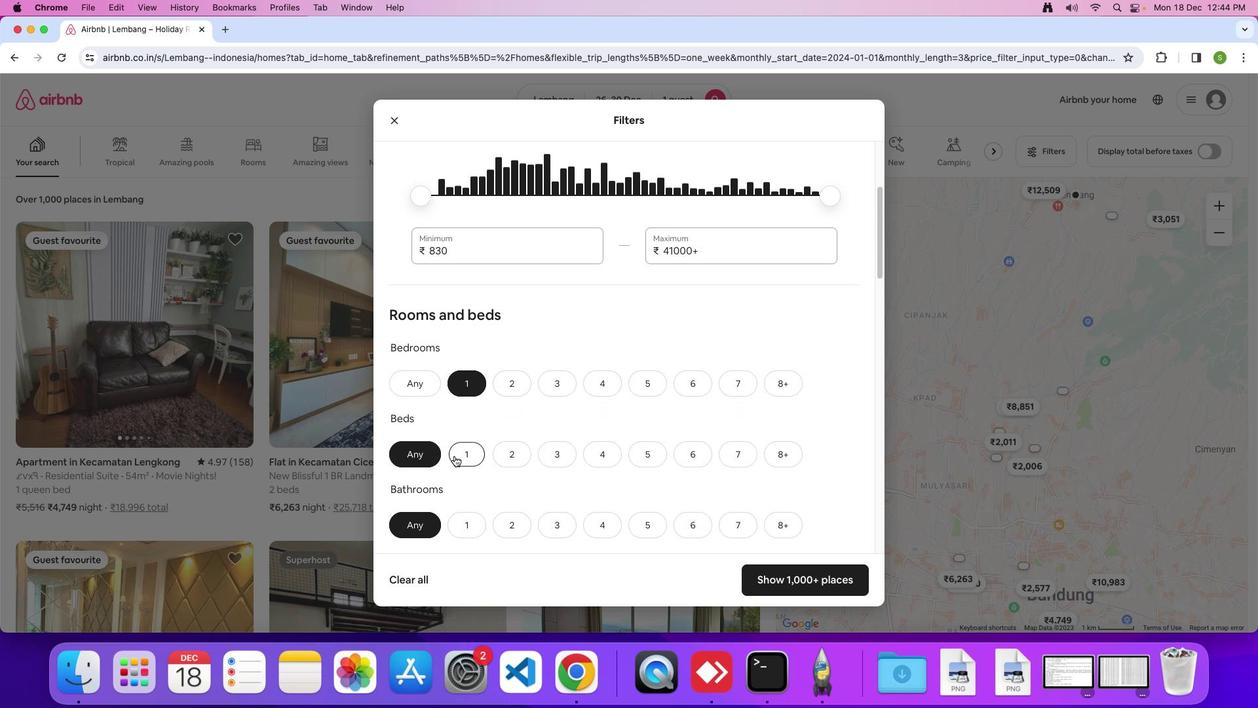 
Action: Mouse moved to (458, 518)
Screenshot: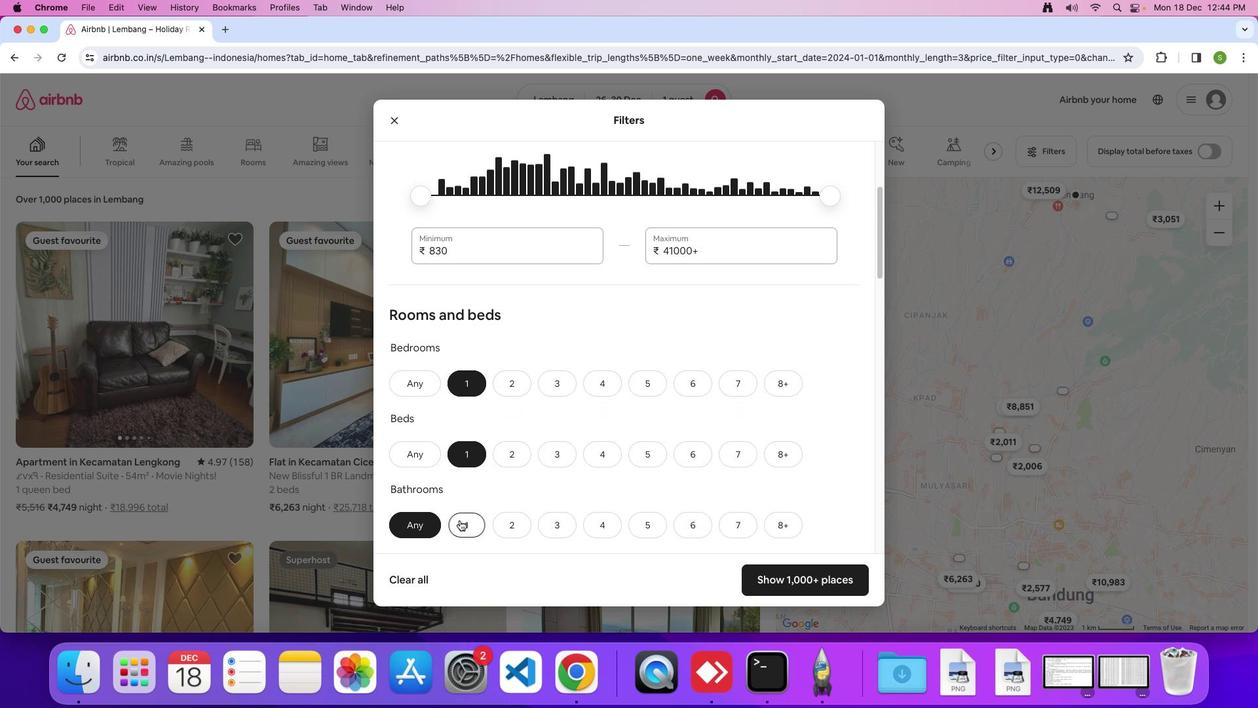 
Action: Mouse pressed left at (458, 518)
Screenshot: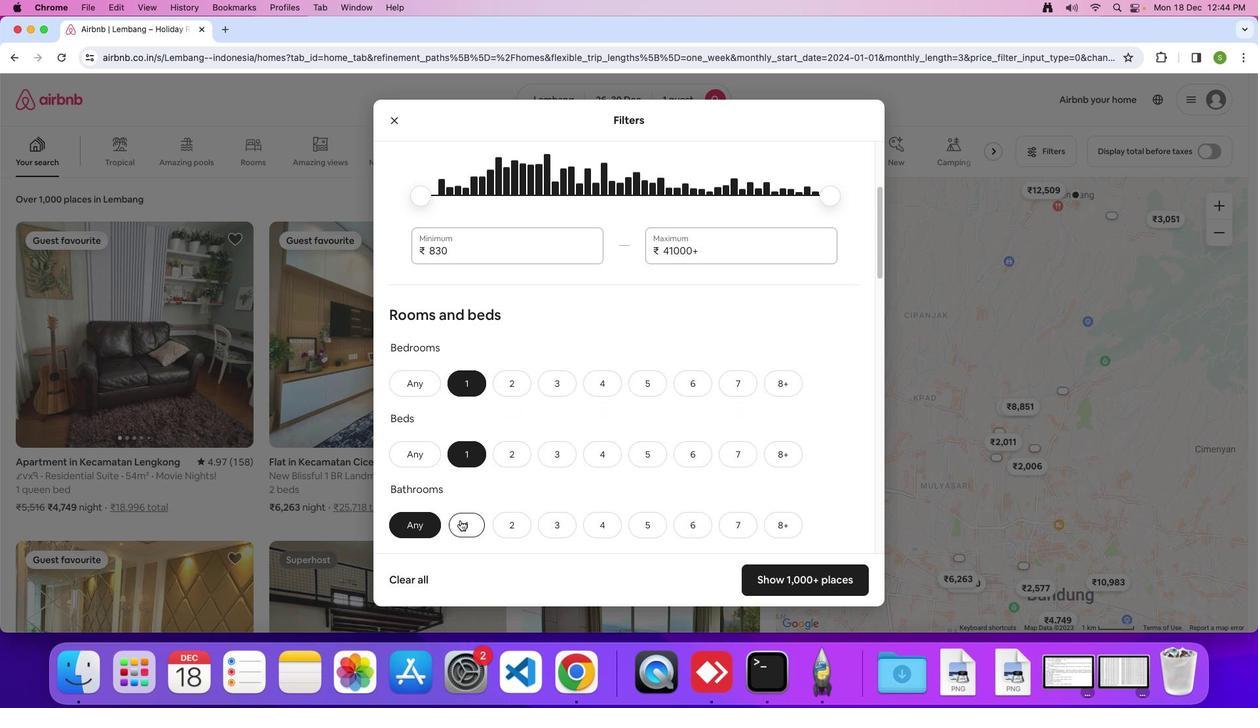 
Action: Mouse moved to (584, 409)
Screenshot: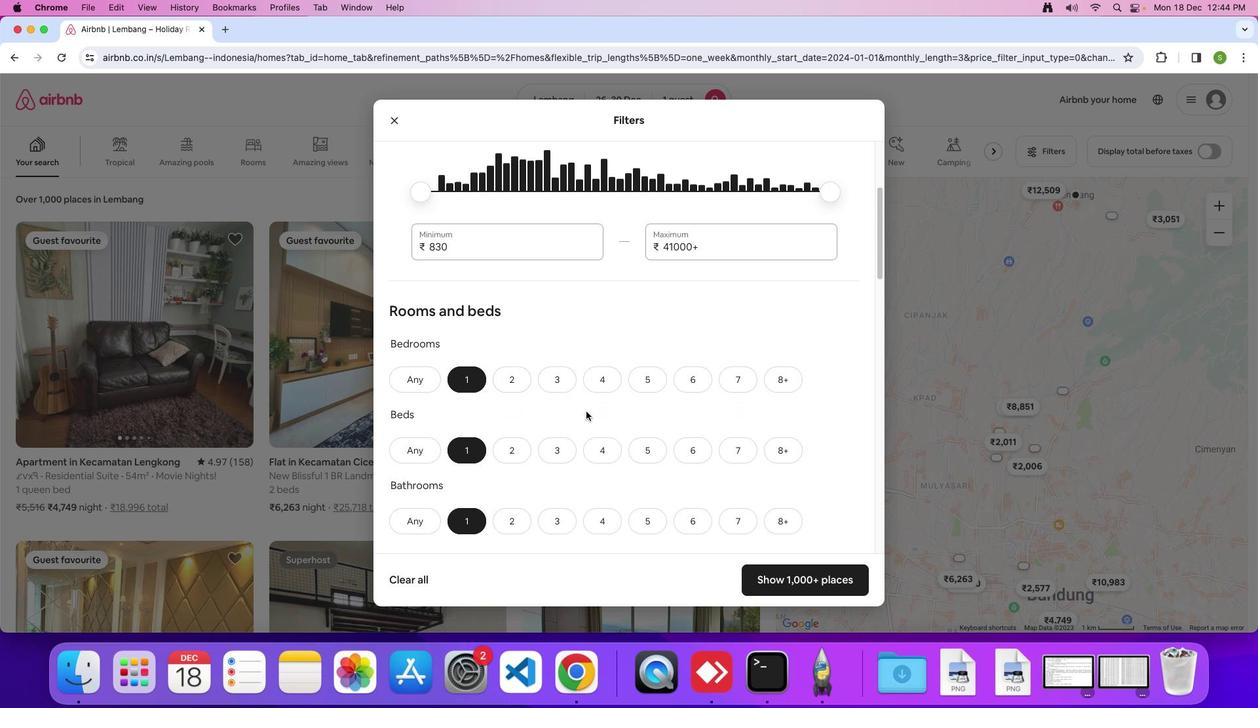 
Action: Mouse scrolled (584, 409) with delta (0, -1)
Screenshot: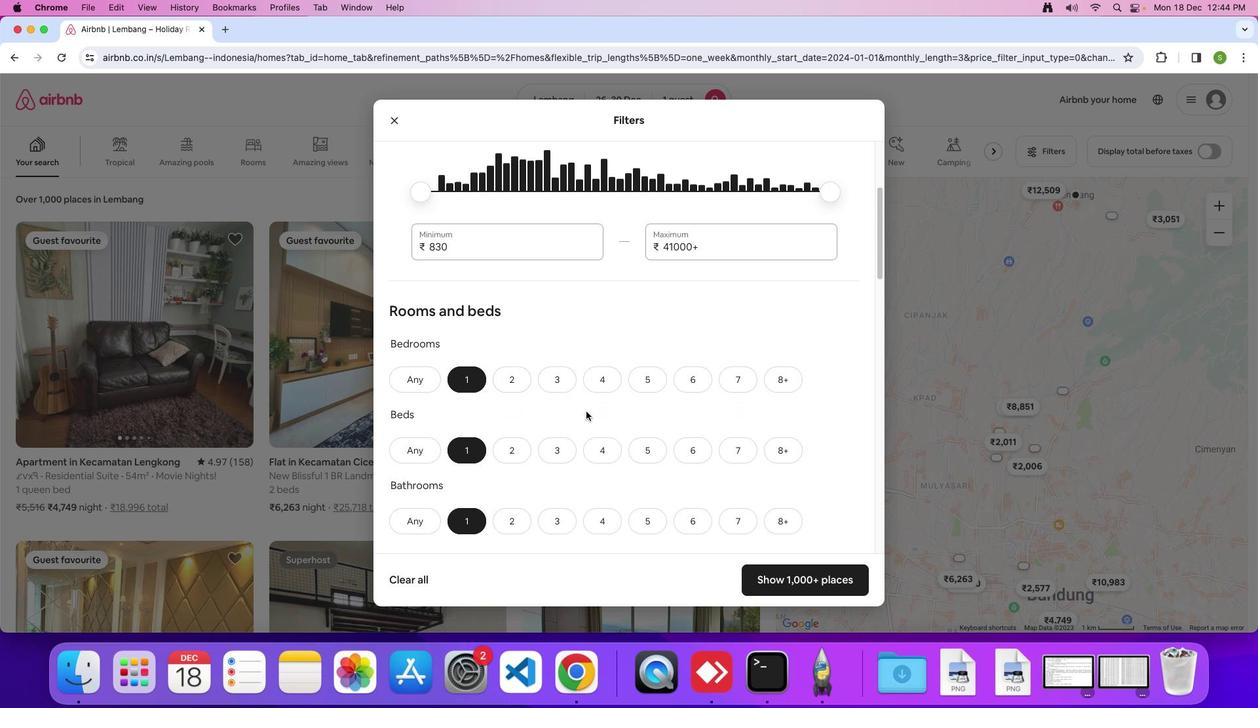 
Action: Mouse scrolled (584, 409) with delta (0, -1)
Screenshot: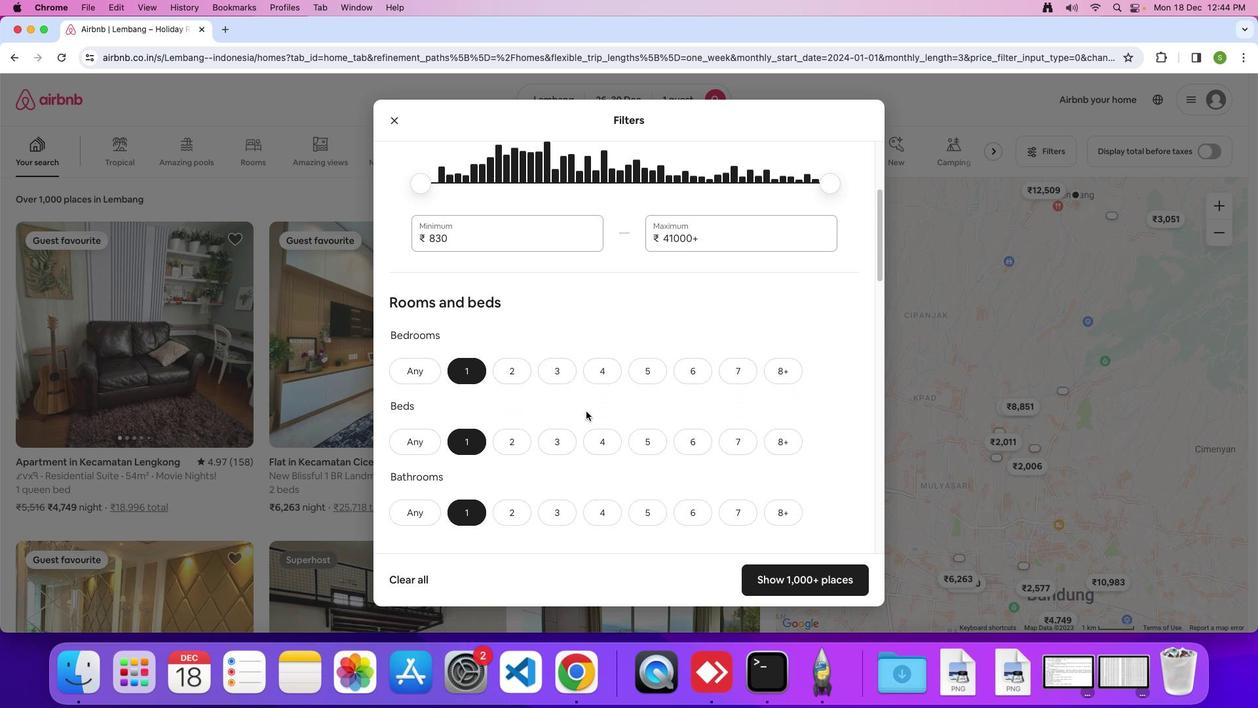 
Action: Mouse scrolled (584, 409) with delta (0, -1)
Screenshot: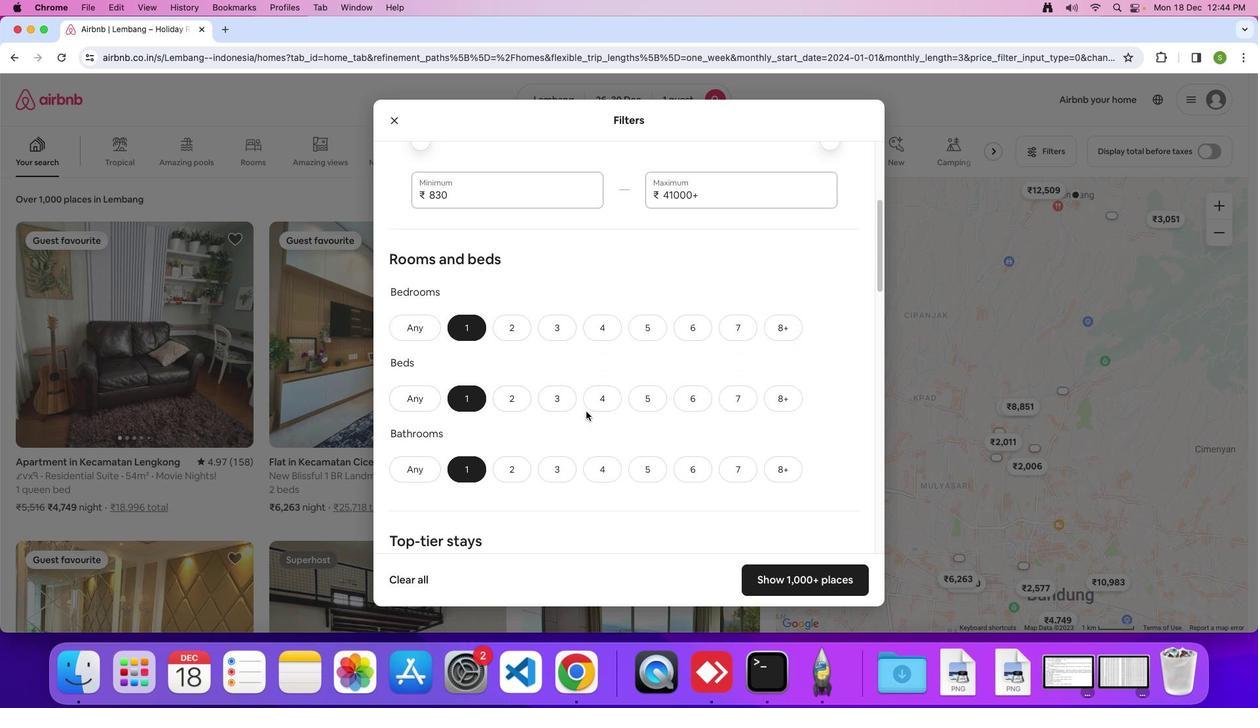 
Action: Mouse scrolled (584, 409) with delta (0, -1)
Screenshot: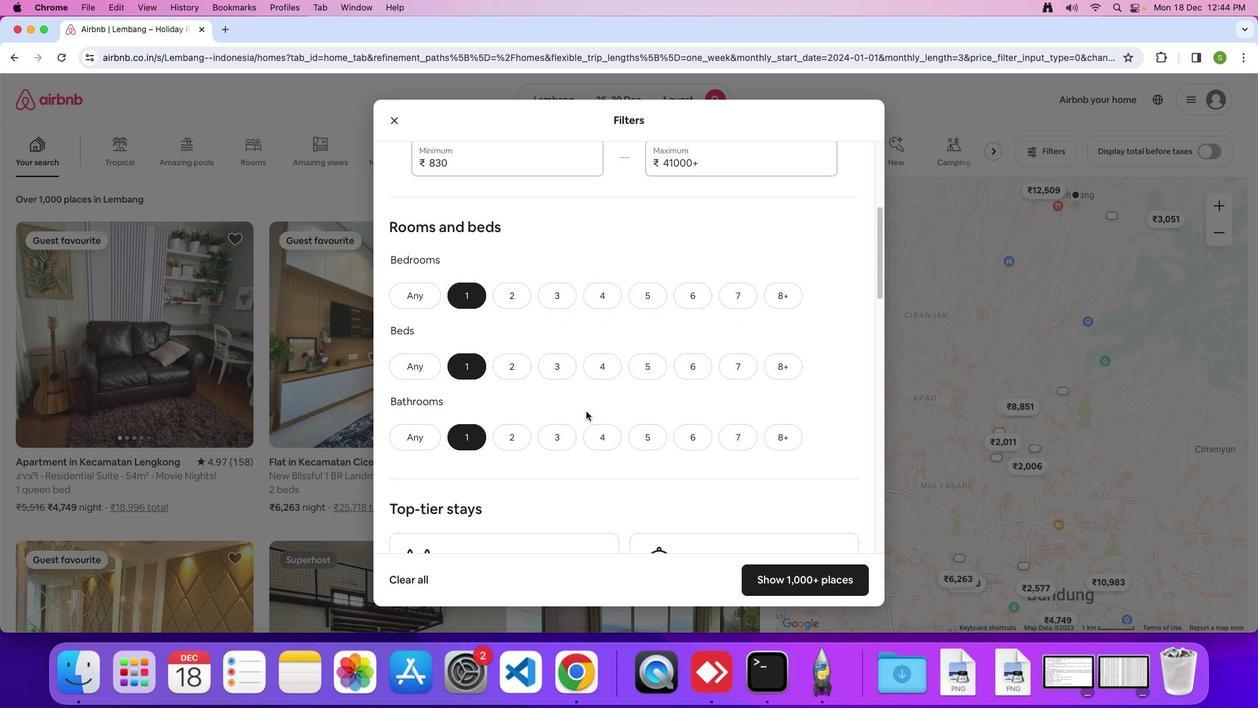
Action: Mouse scrolled (584, 409) with delta (0, -1)
Screenshot: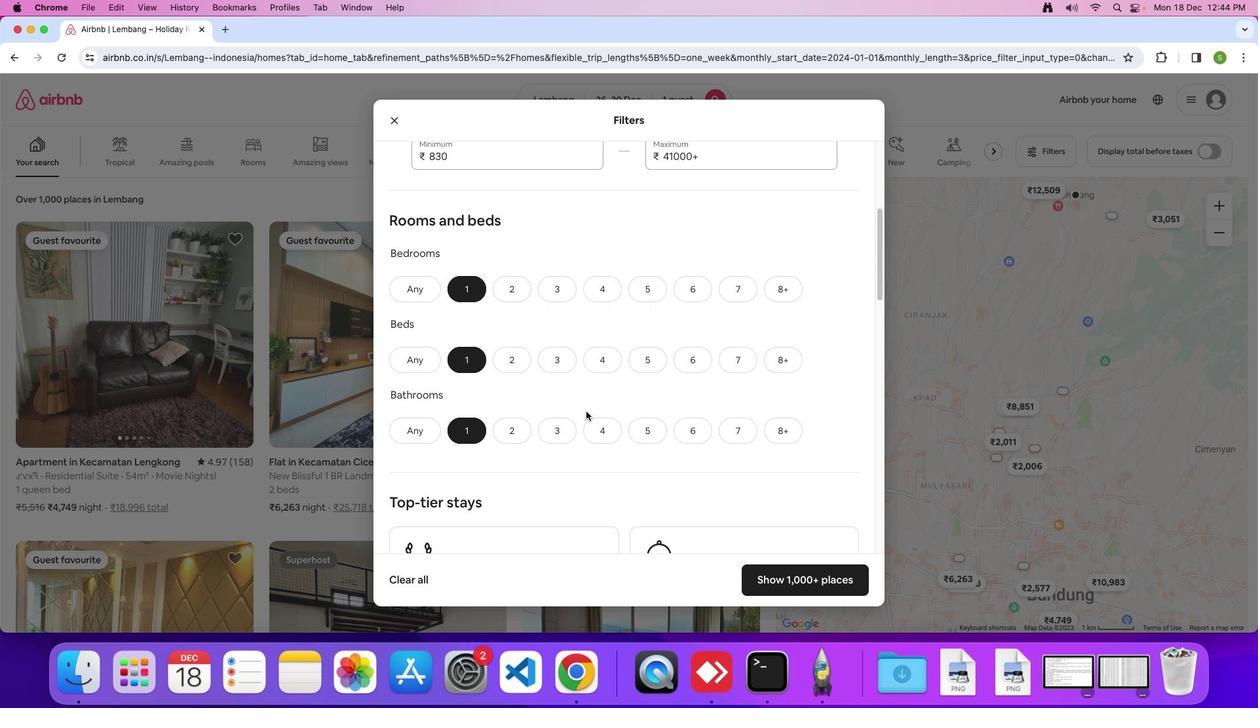 
Action: Mouse scrolled (584, 409) with delta (0, -1)
Screenshot: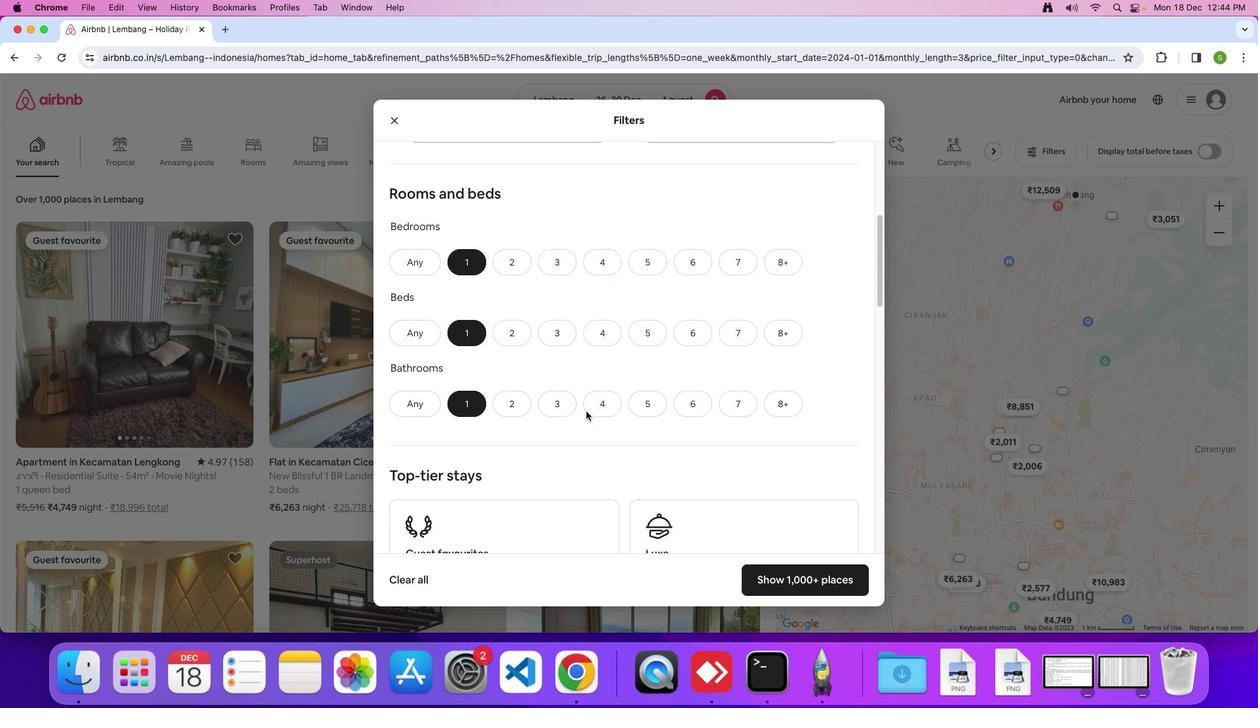 
Action: Mouse scrolled (584, 409) with delta (0, -1)
Screenshot: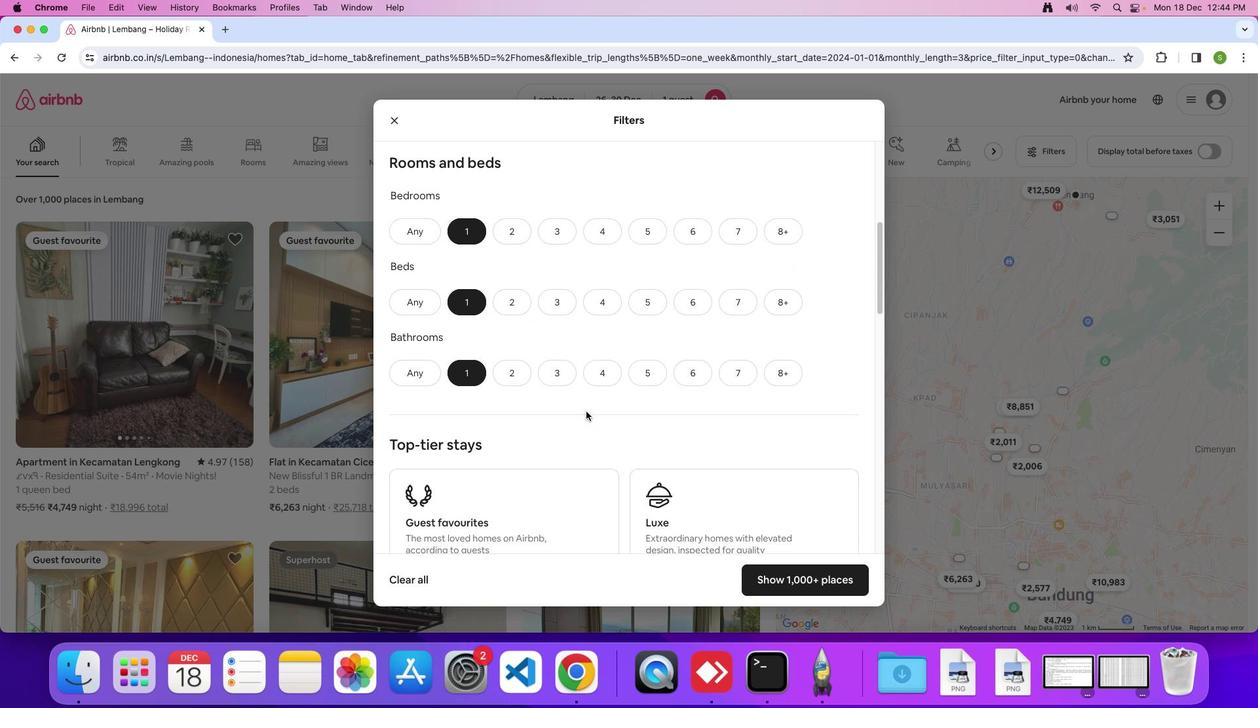 
Action: Mouse scrolled (584, 409) with delta (0, -1)
Screenshot: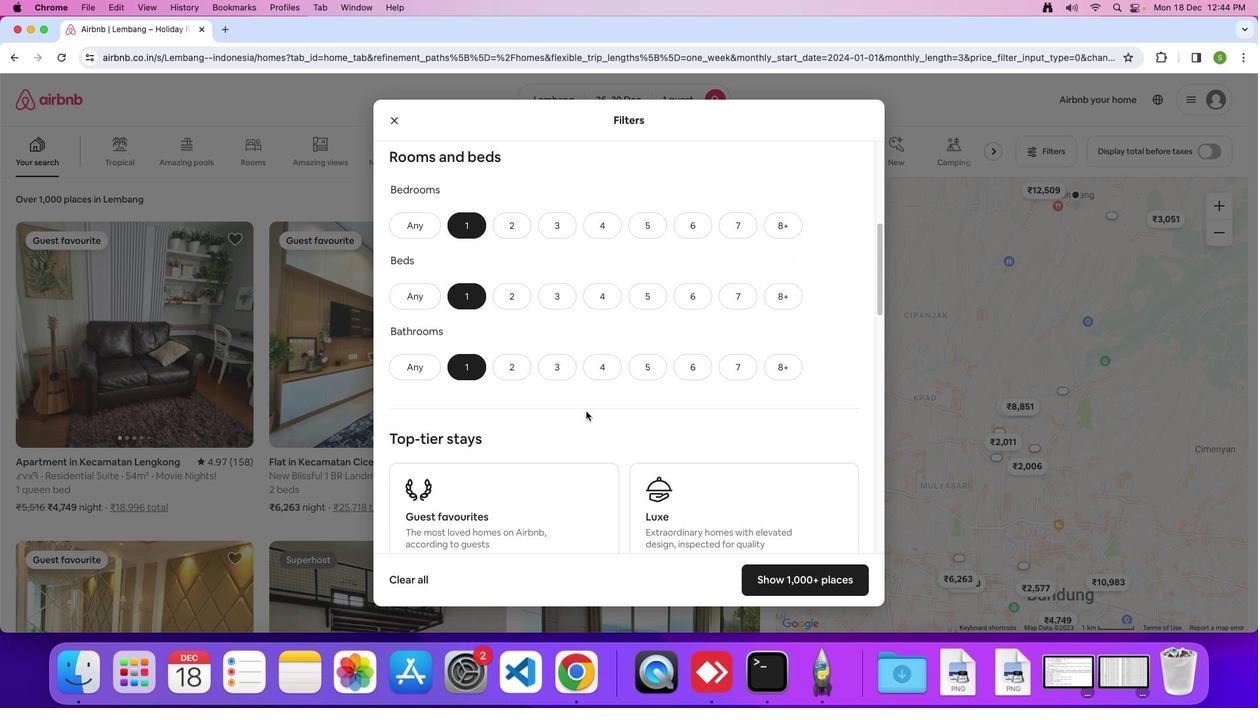 
Action: Mouse scrolled (584, 409) with delta (0, -1)
Screenshot: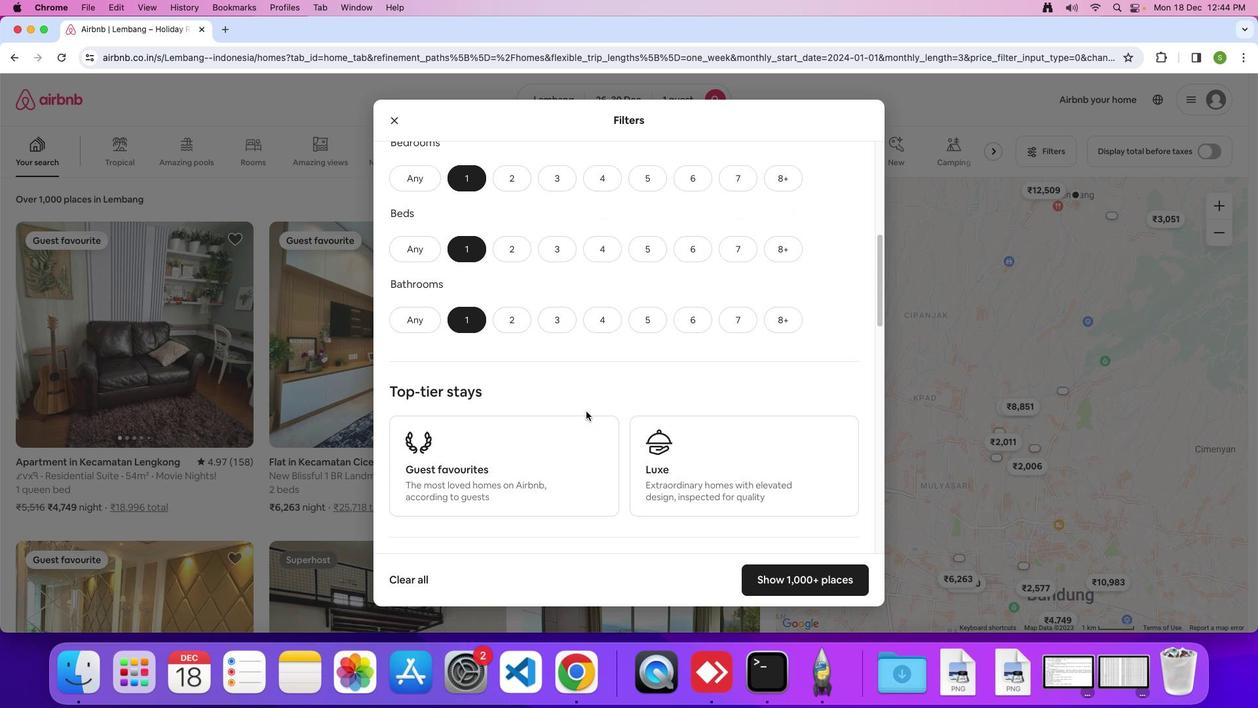 
Action: Mouse scrolled (584, 409) with delta (0, -1)
Screenshot: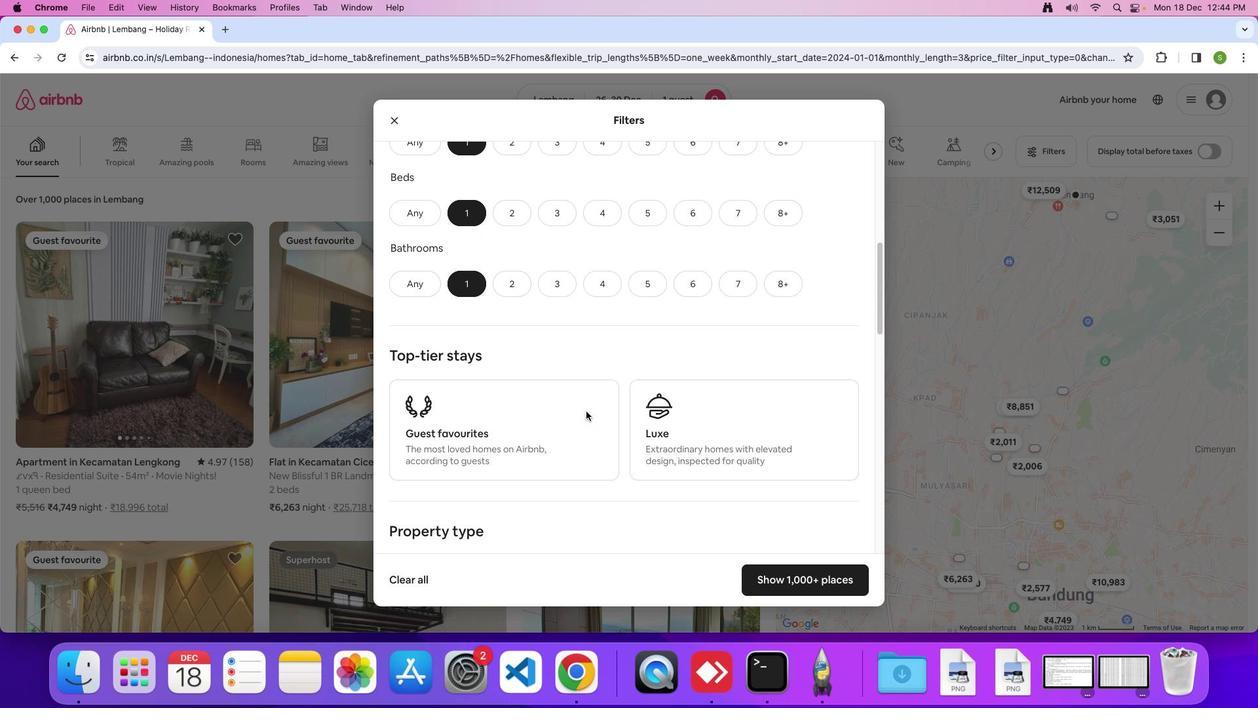 
Action: Mouse scrolled (584, 409) with delta (0, -1)
Screenshot: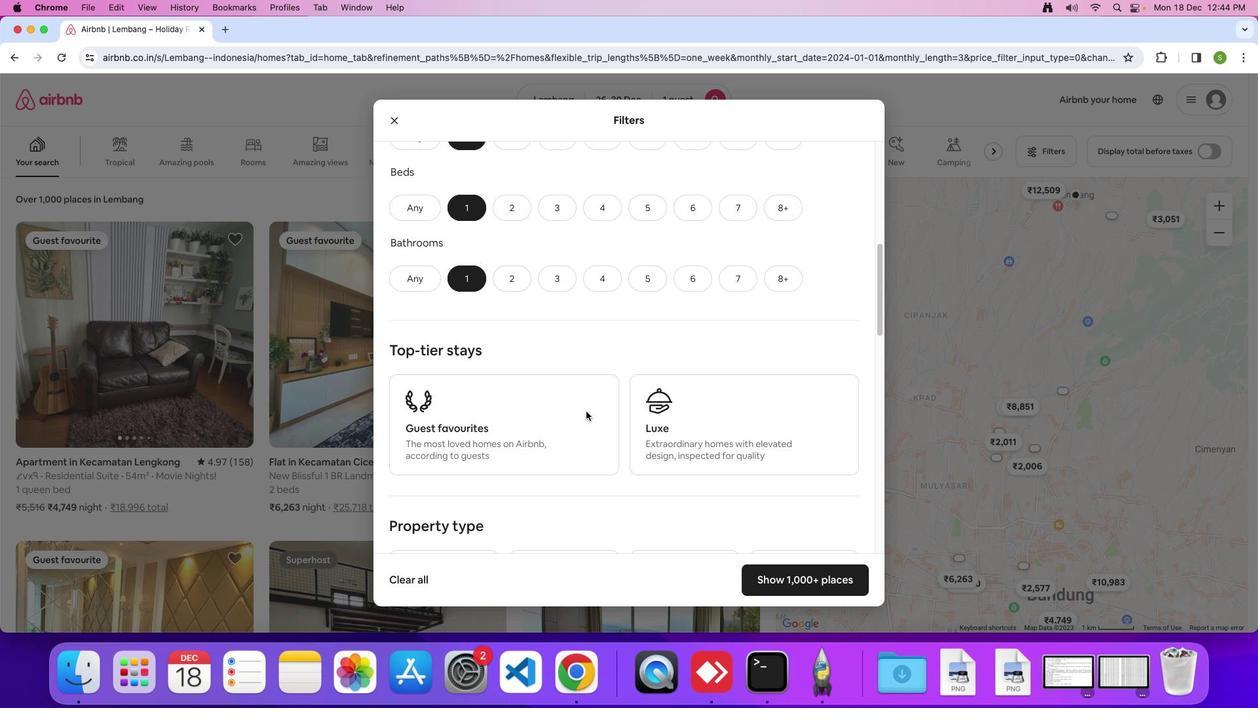 
Action: Mouse scrolled (584, 409) with delta (0, -2)
Screenshot: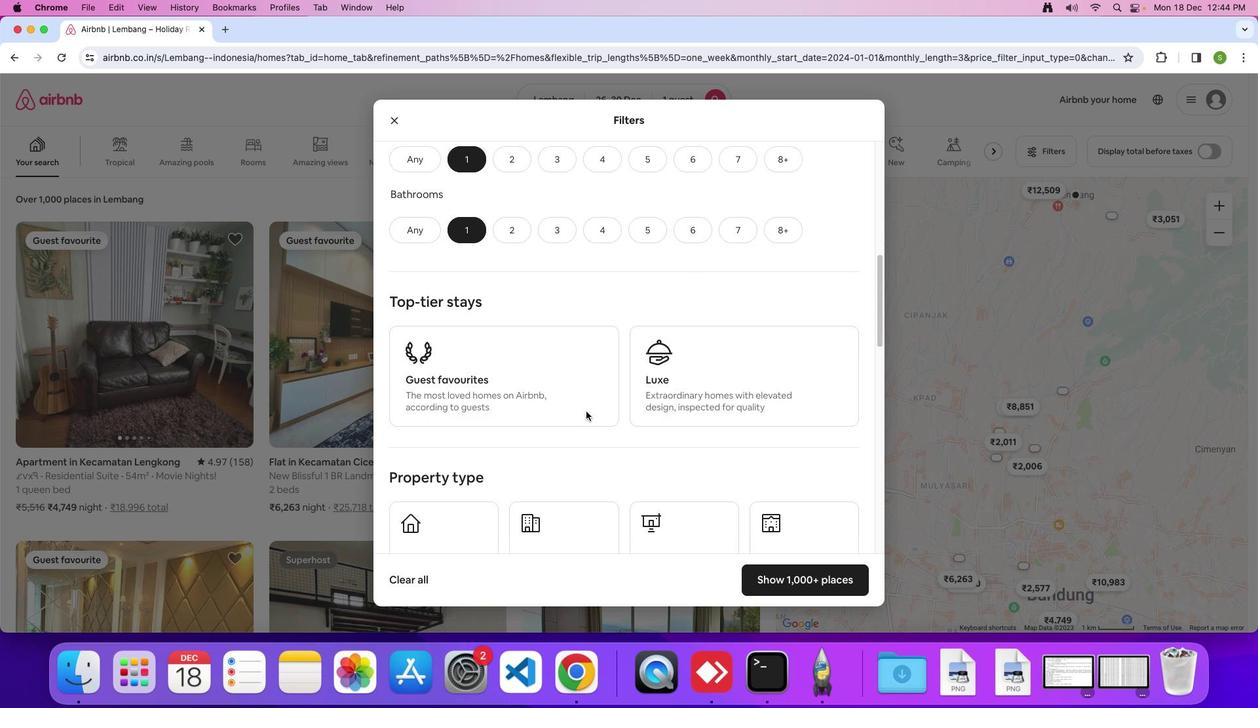 
Action: Mouse scrolled (584, 409) with delta (0, -1)
Screenshot: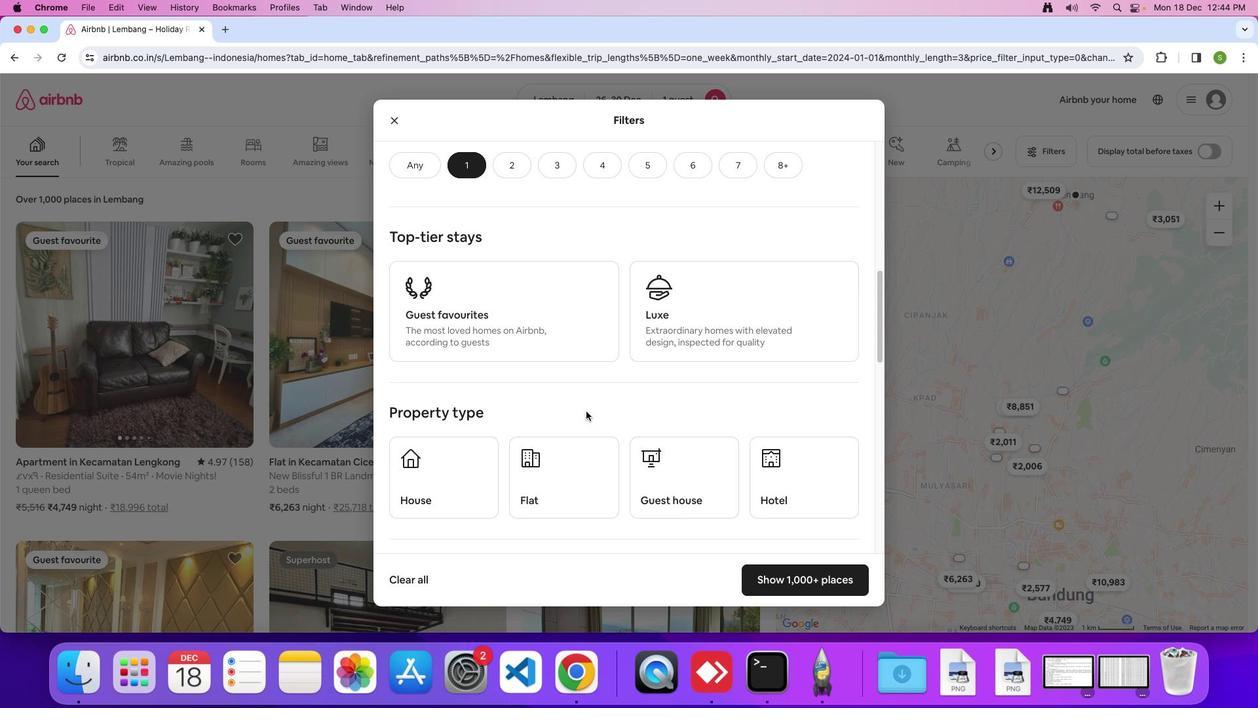 
Action: Mouse scrolled (584, 409) with delta (0, -1)
Screenshot: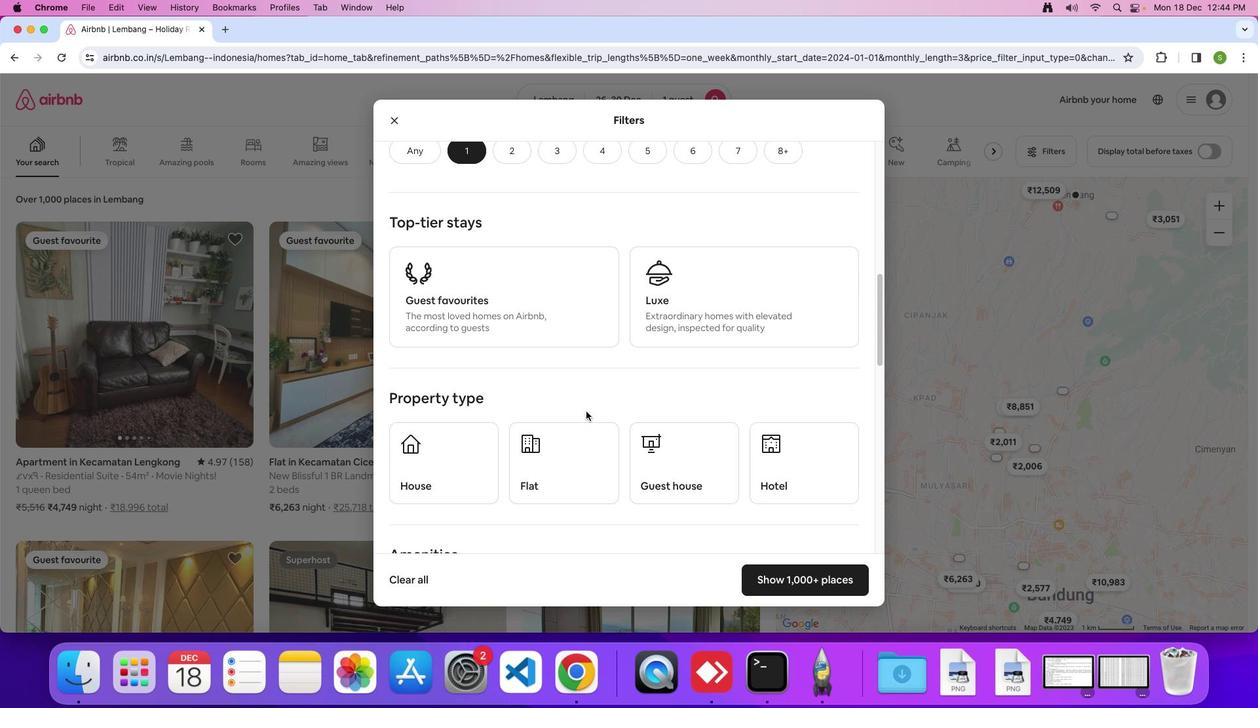 
Action: Mouse scrolled (584, 409) with delta (0, -2)
Screenshot: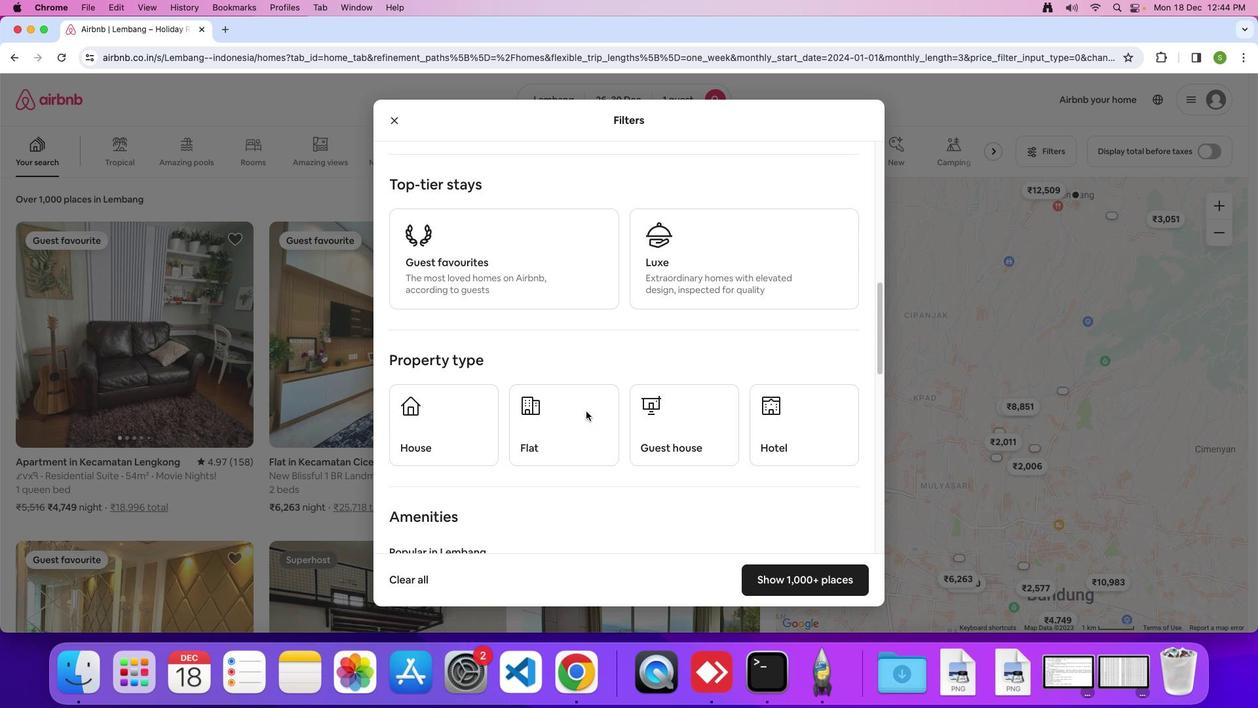 
Action: Mouse moved to (795, 395)
Screenshot: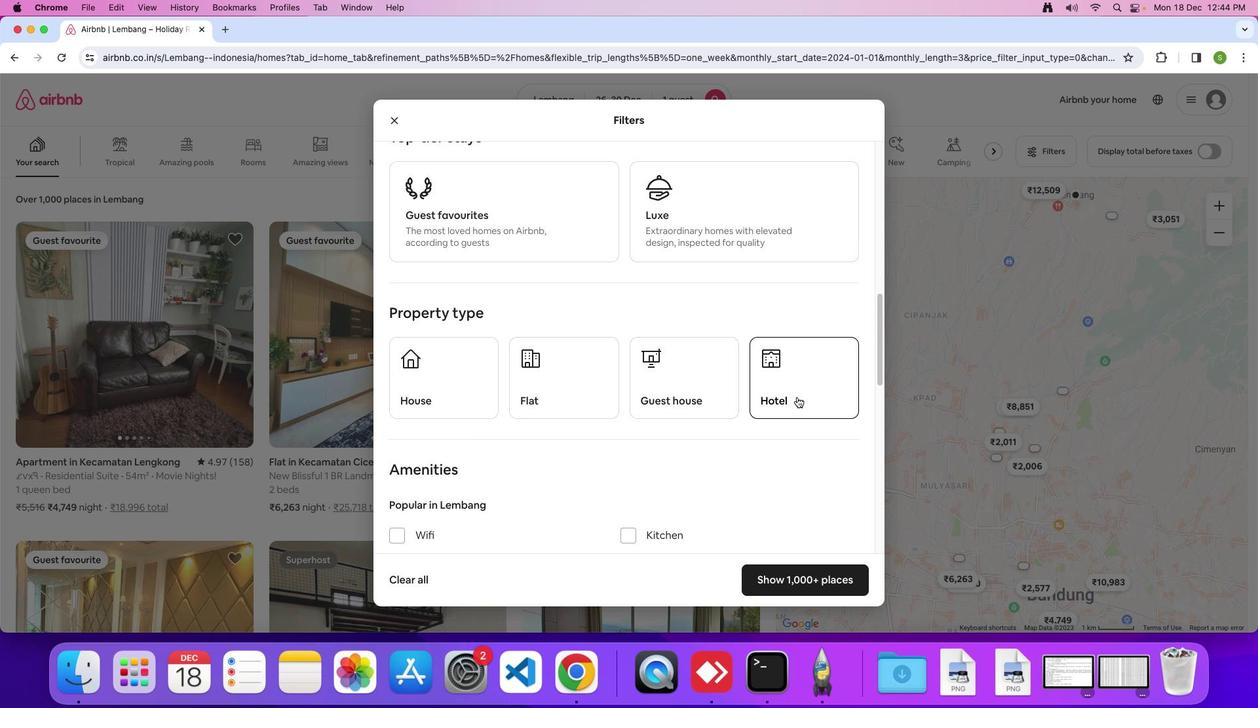 
Action: Mouse pressed left at (795, 395)
Screenshot: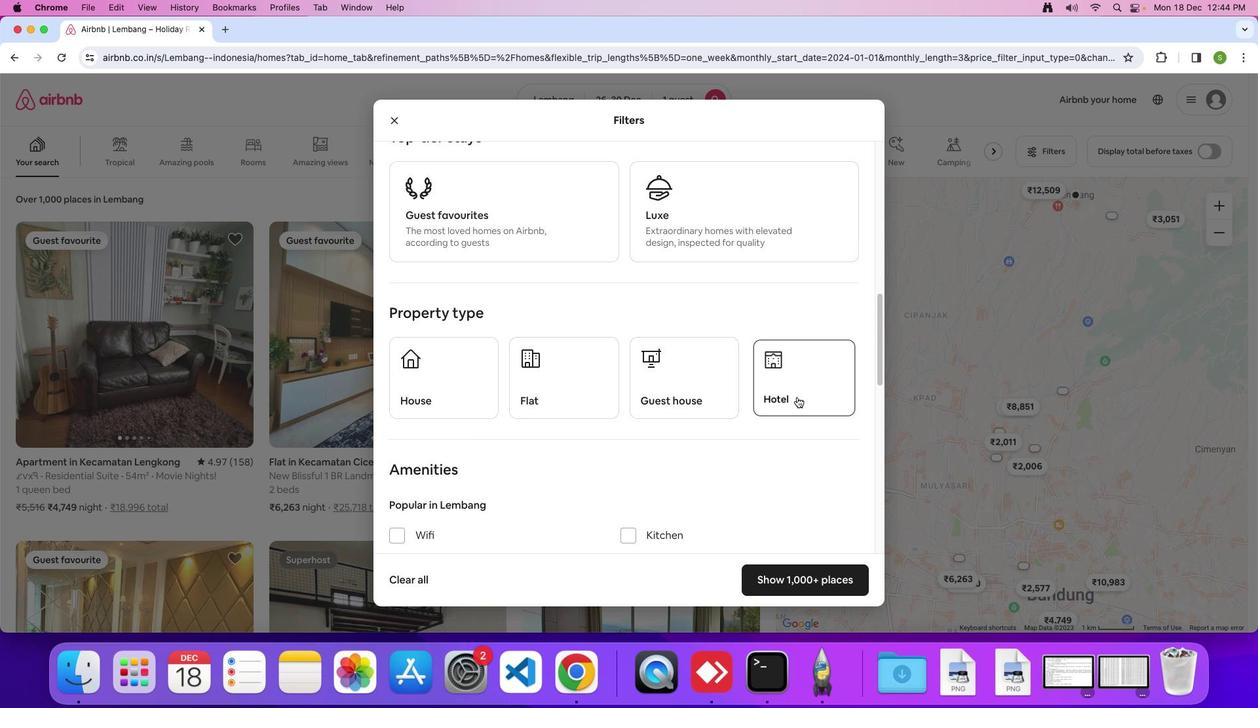 
Action: Mouse moved to (597, 405)
Screenshot: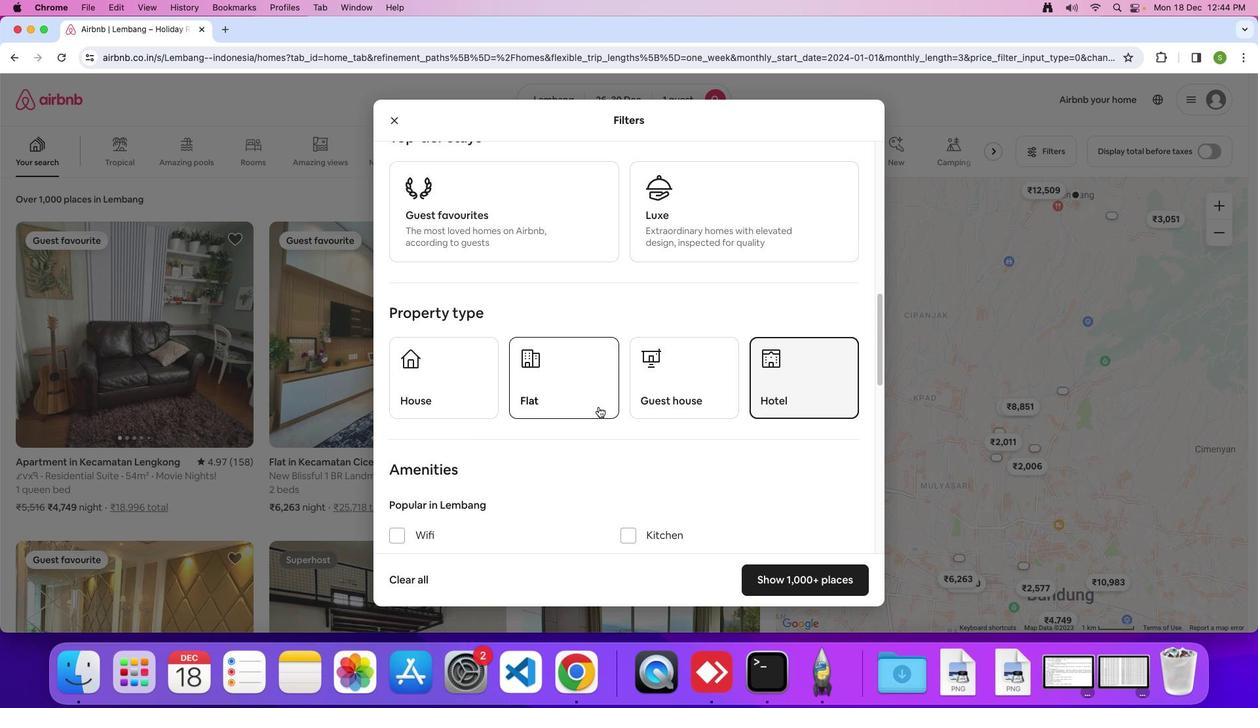 
Action: Mouse scrolled (597, 405) with delta (0, -1)
Screenshot: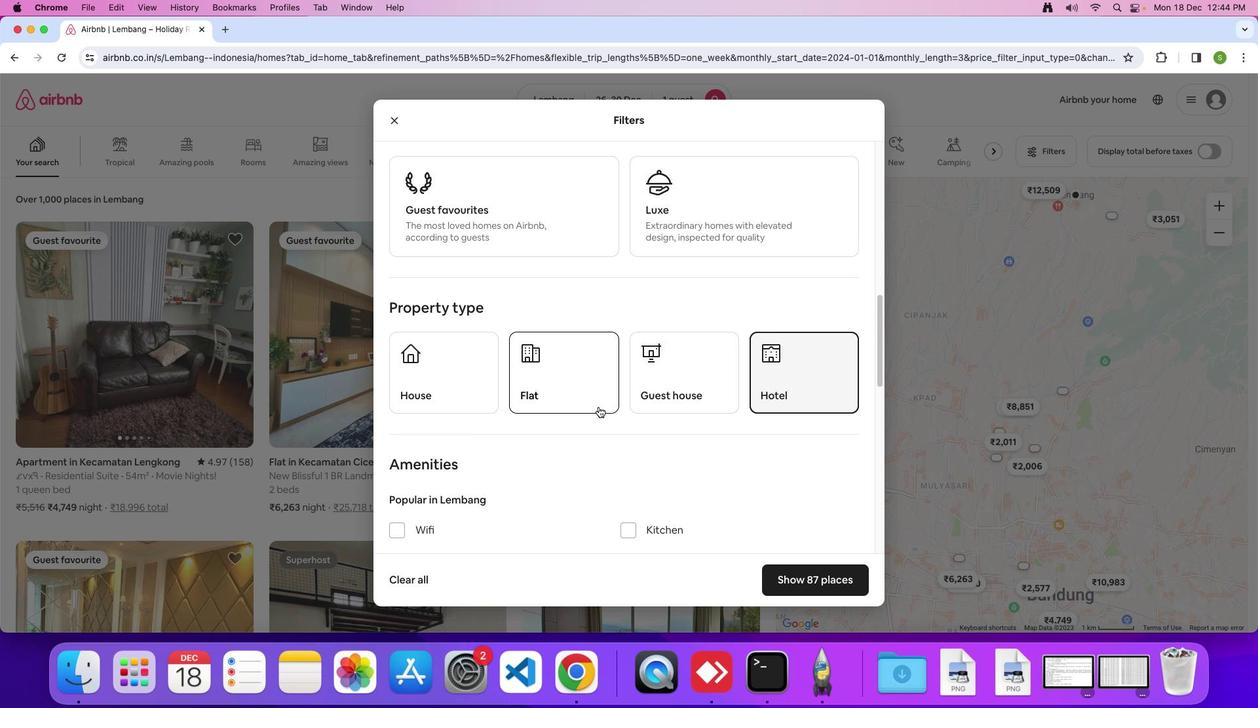
Action: Mouse scrolled (597, 405) with delta (0, -1)
Screenshot: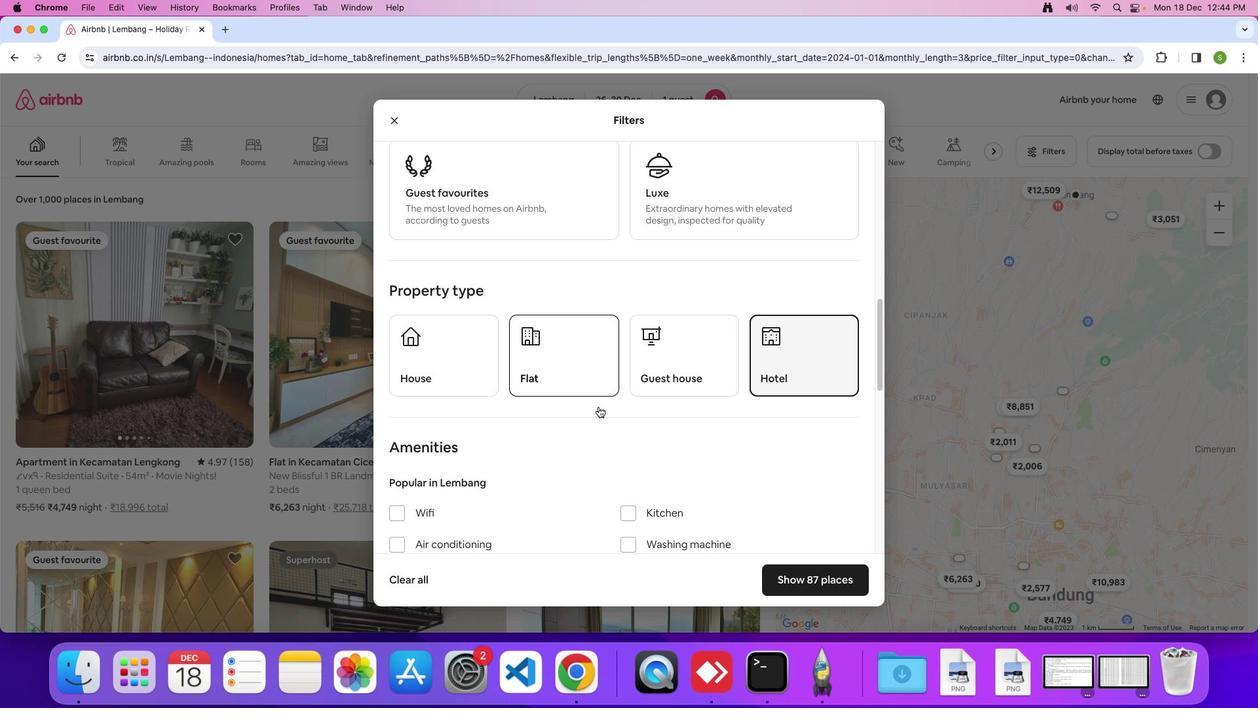
Action: Mouse scrolled (597, 405) with delta (0, -1)
Screenshot: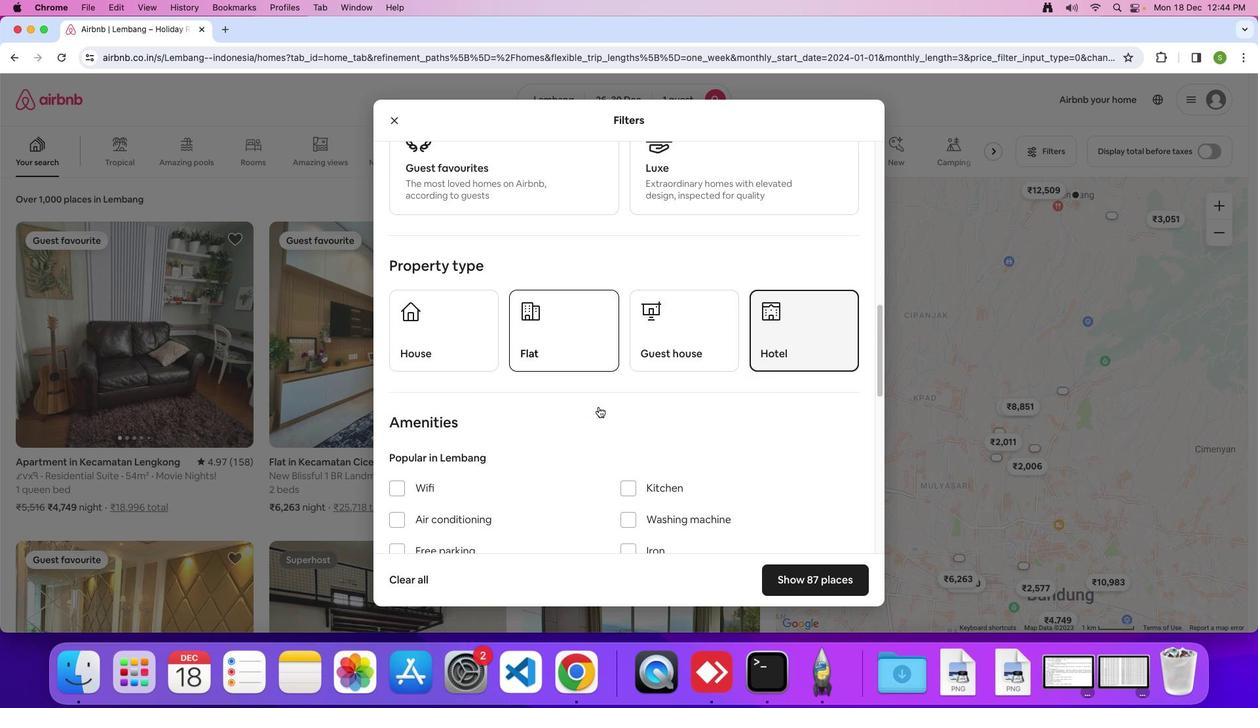 
Action: Mouse scrolled (597, 405) with delta (0, -1)
Screenshot: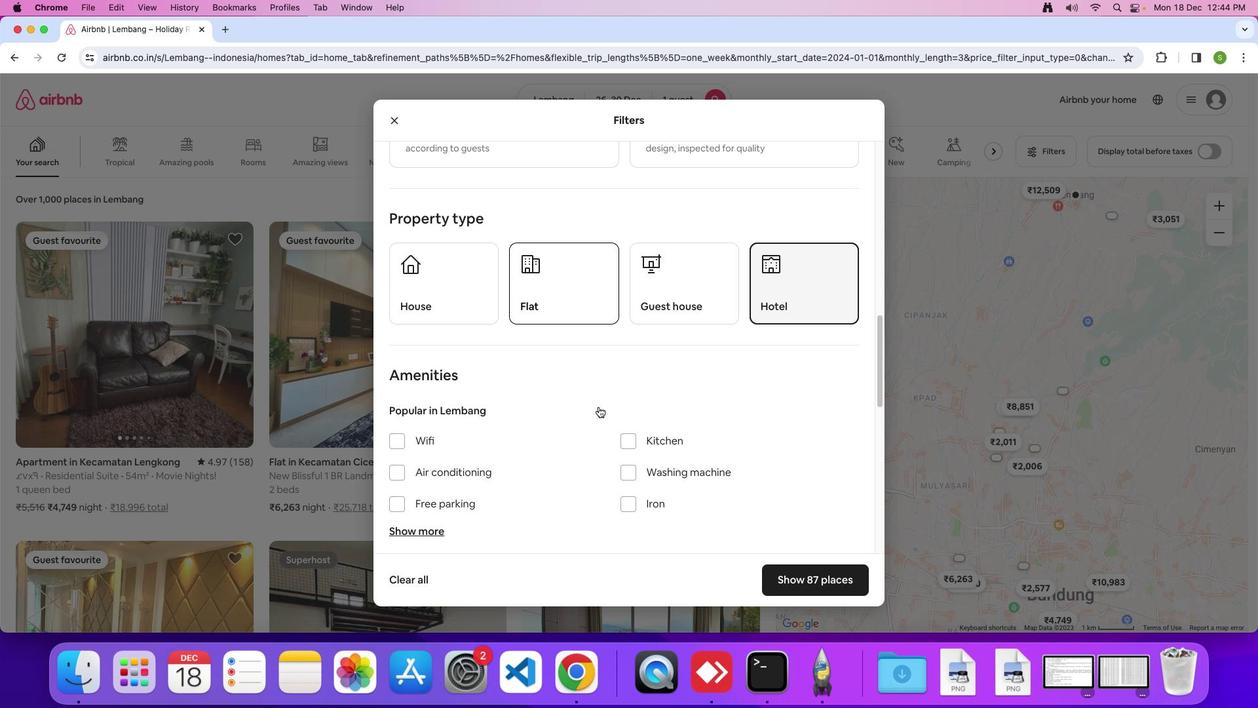 
Action: Mouse scrolled (597, 405) with delta (0, -1)
Screenshot: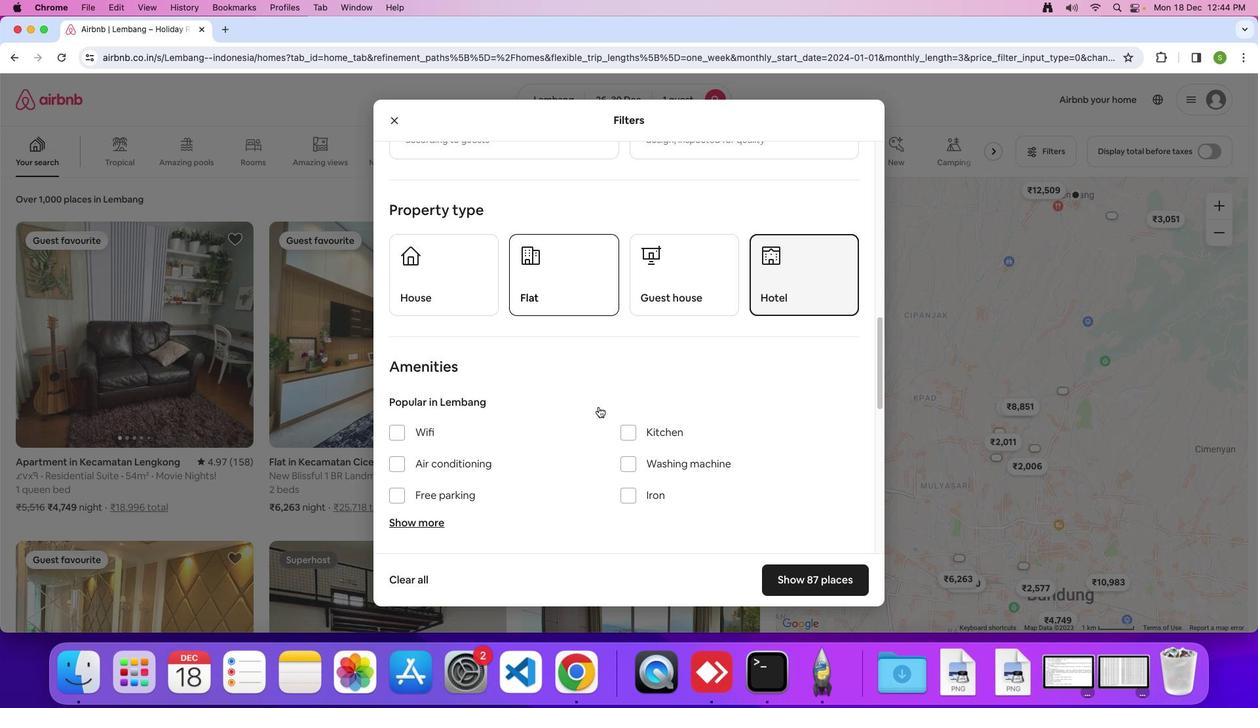 
Action: Mouse scrolled (597, 405) with delta (0, -1)
Screenshot: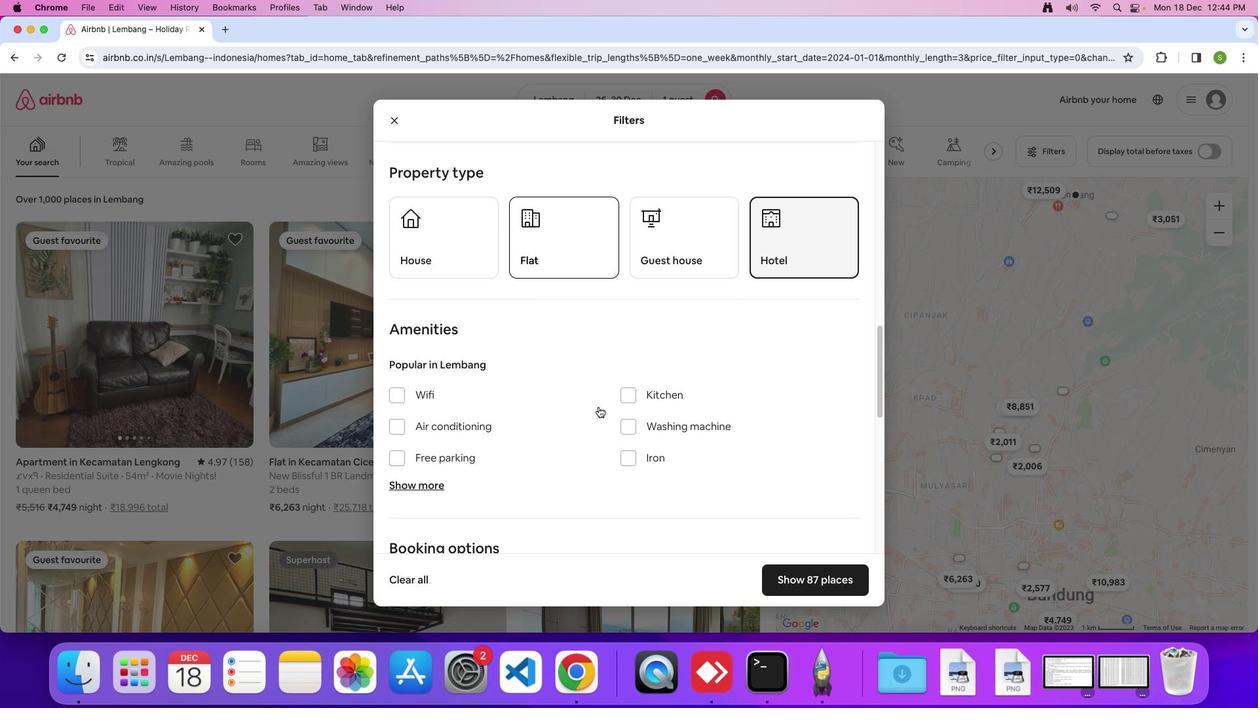 
Action: Mouse scrolled (597, 405) with delta (0, -1)
Screenshot: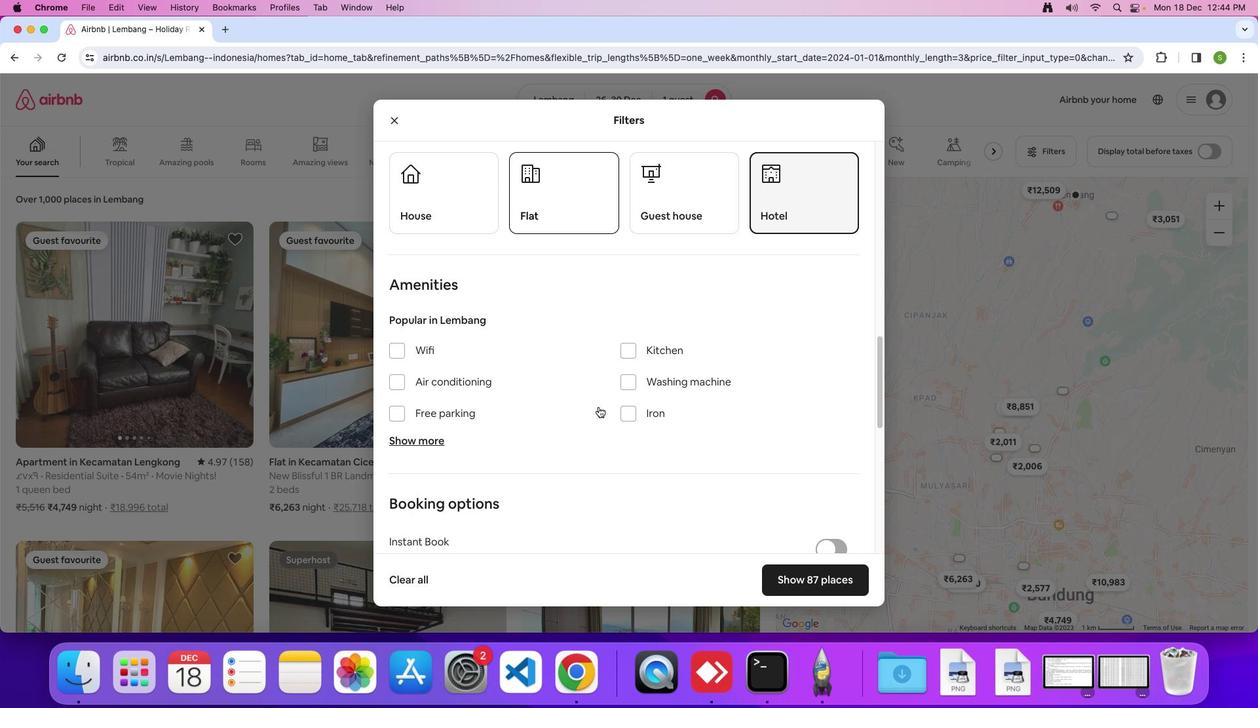 
Action: Mouse scrolled (597, 405) with delta (0, -1)
Screenshot: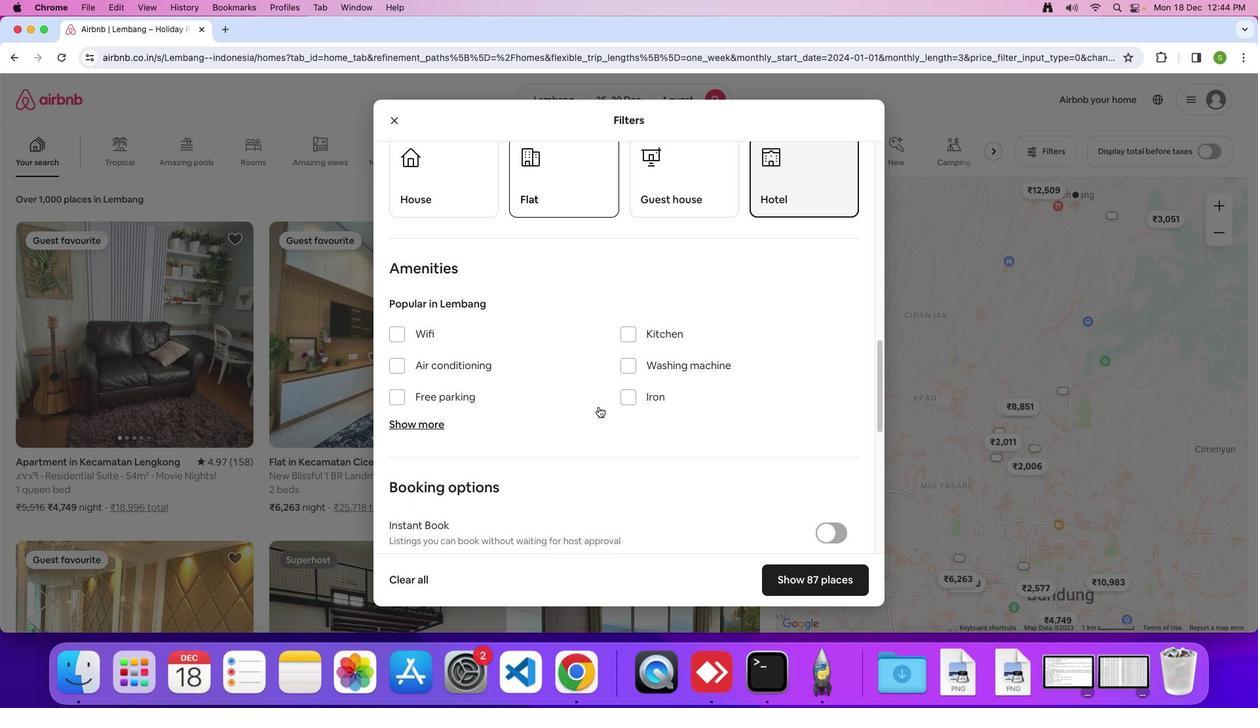 
Action: Mouse scrolled (597, 405) with delta (0, -1)
Screenshot: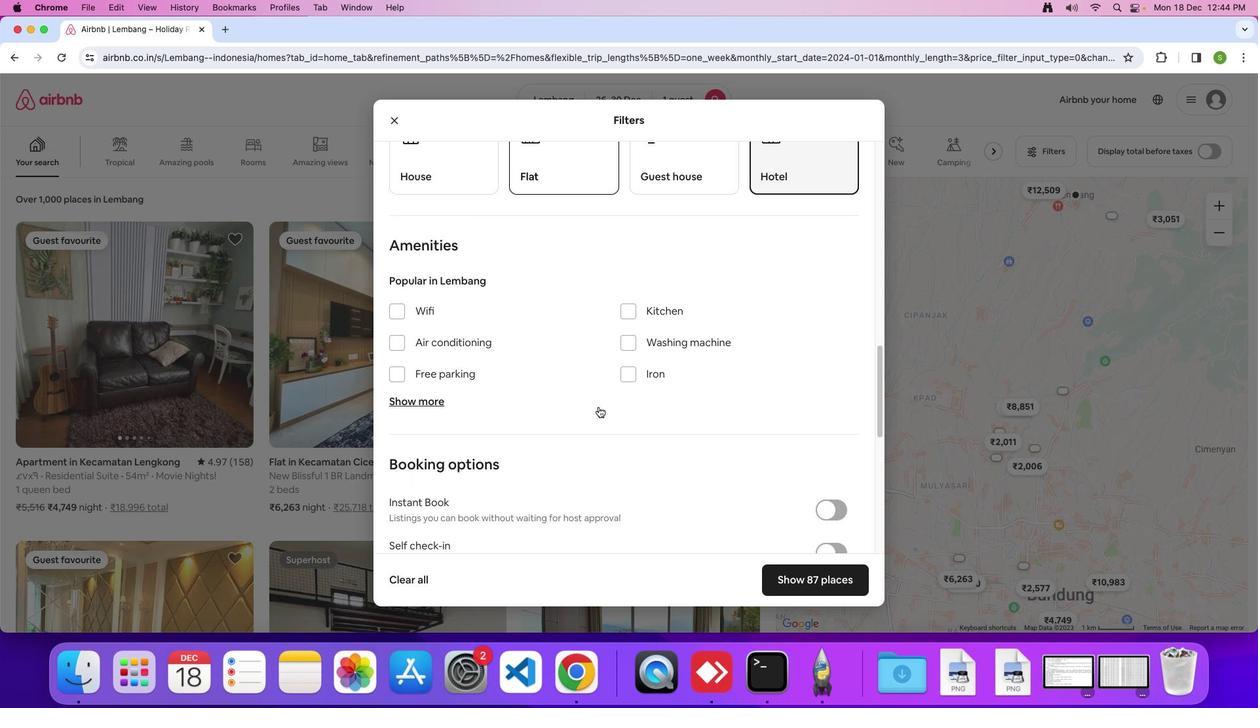 
Action: Mouse scrolled (597, 405) with delta (0, -1)
Screenshot: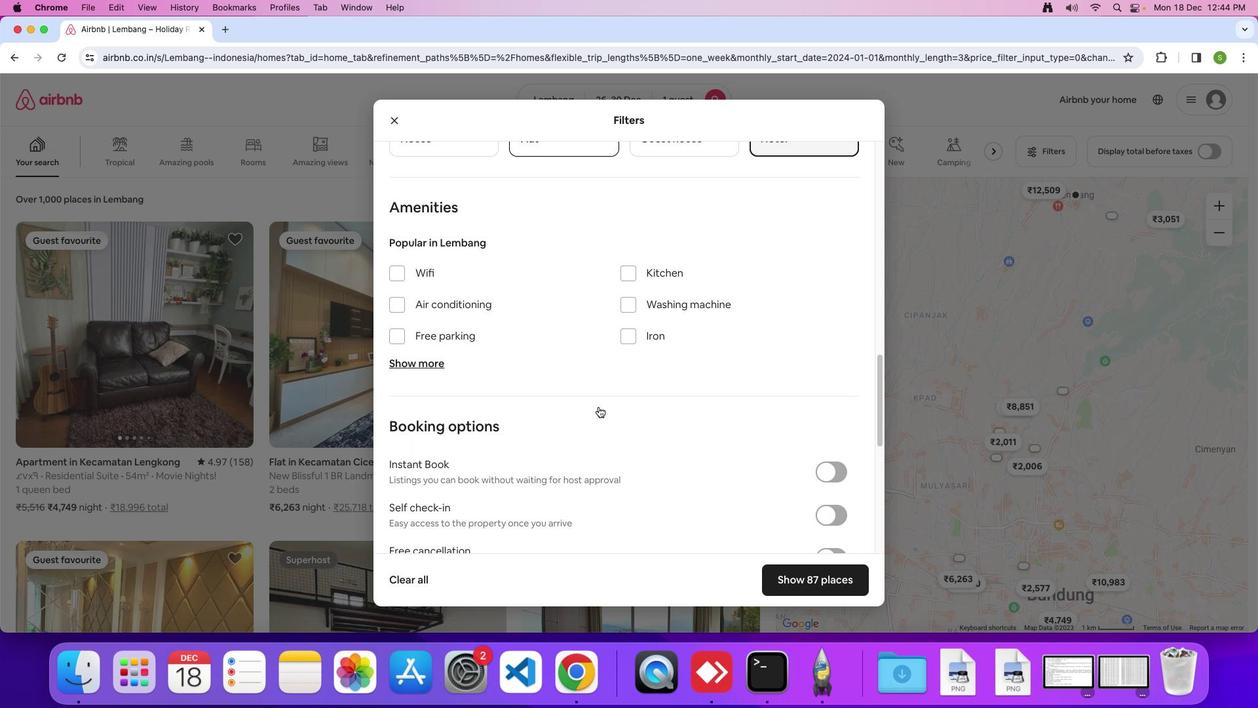 
Action: Mouse scrolled (597, 405) with delta (0, -1)
Screenshot: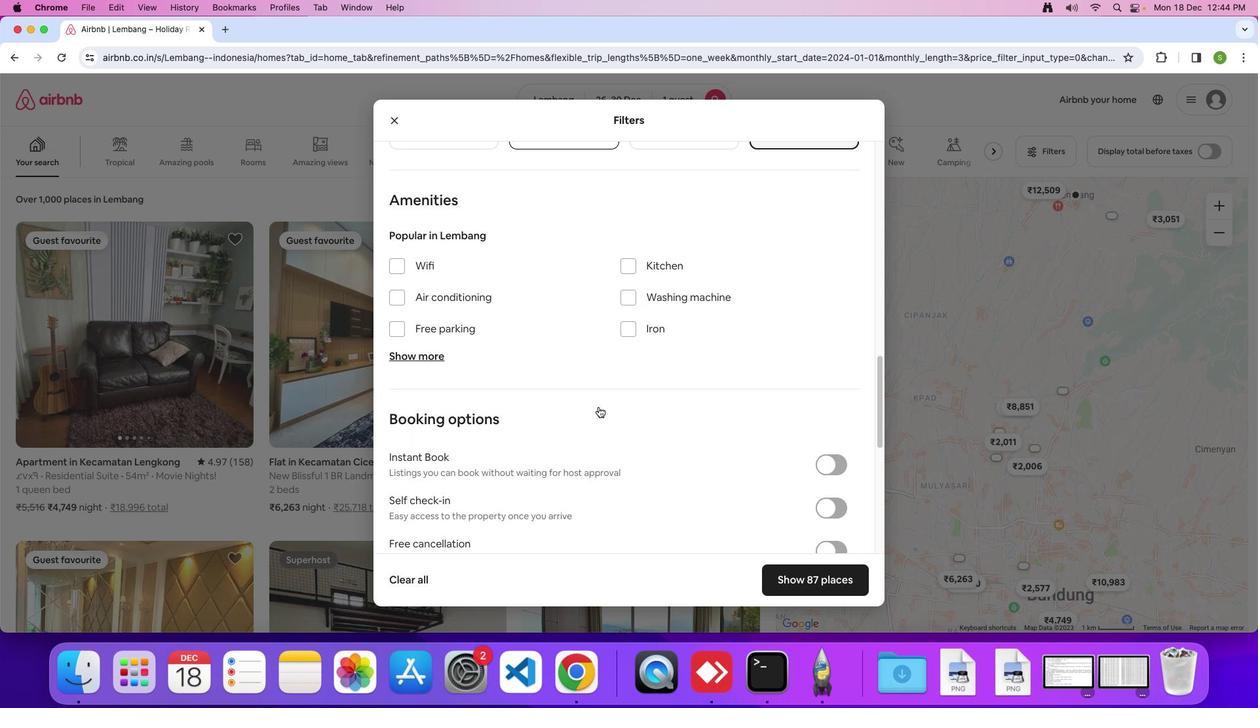 
Action: Mouse scrolled (597, 405) with delta (0, -1)
Screenshot: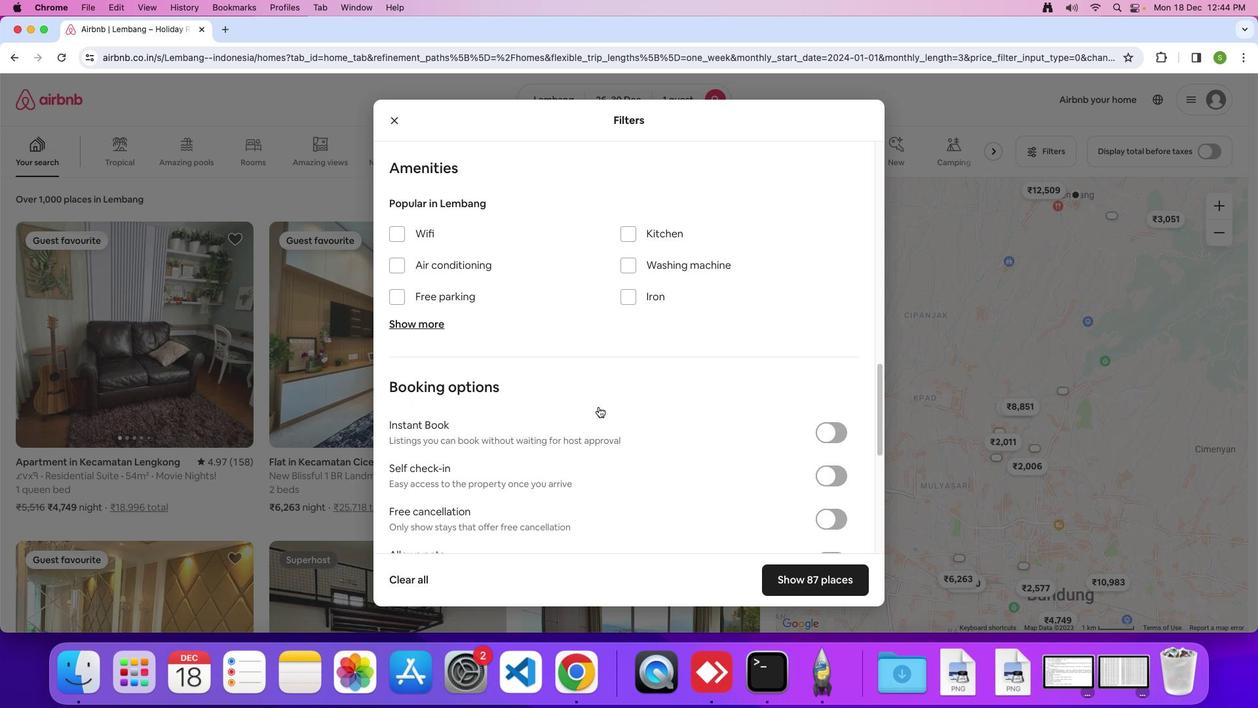
Action: Mouse scrolled (597, 405) with delta (0, -1)
Screenshot: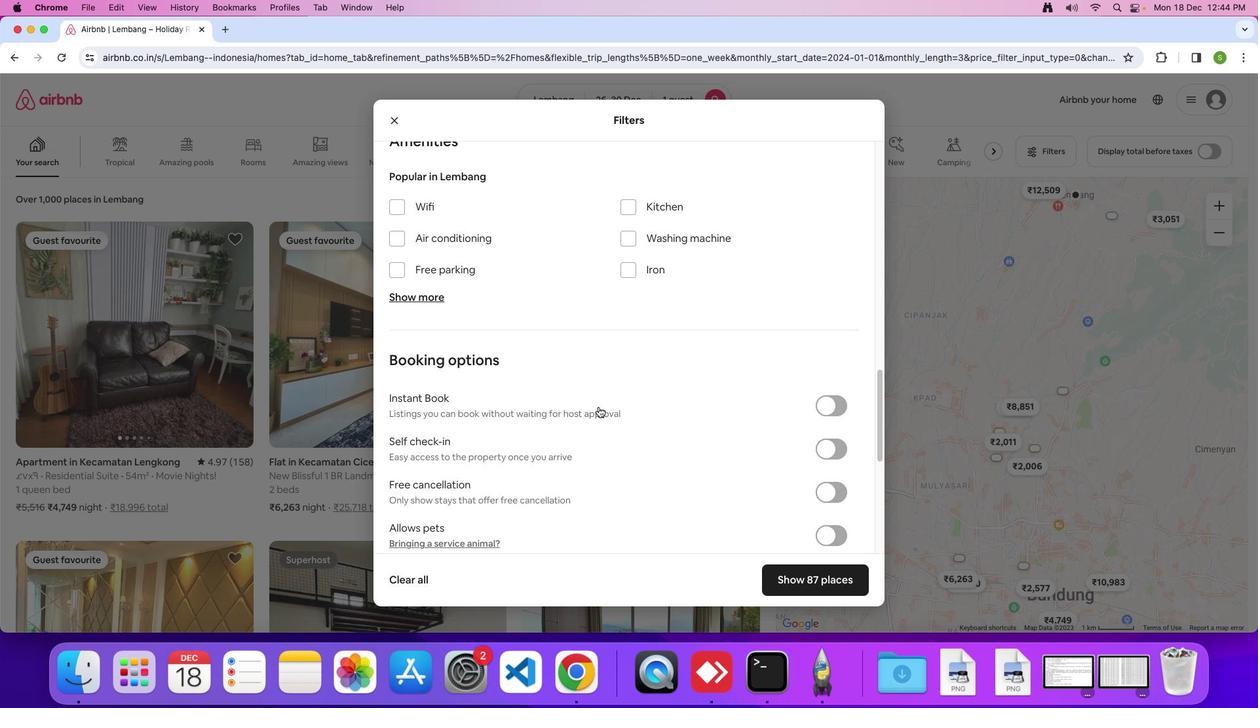 
Action: Mouse scrolled (597, 405) with delta (0, -1)
Screenshot: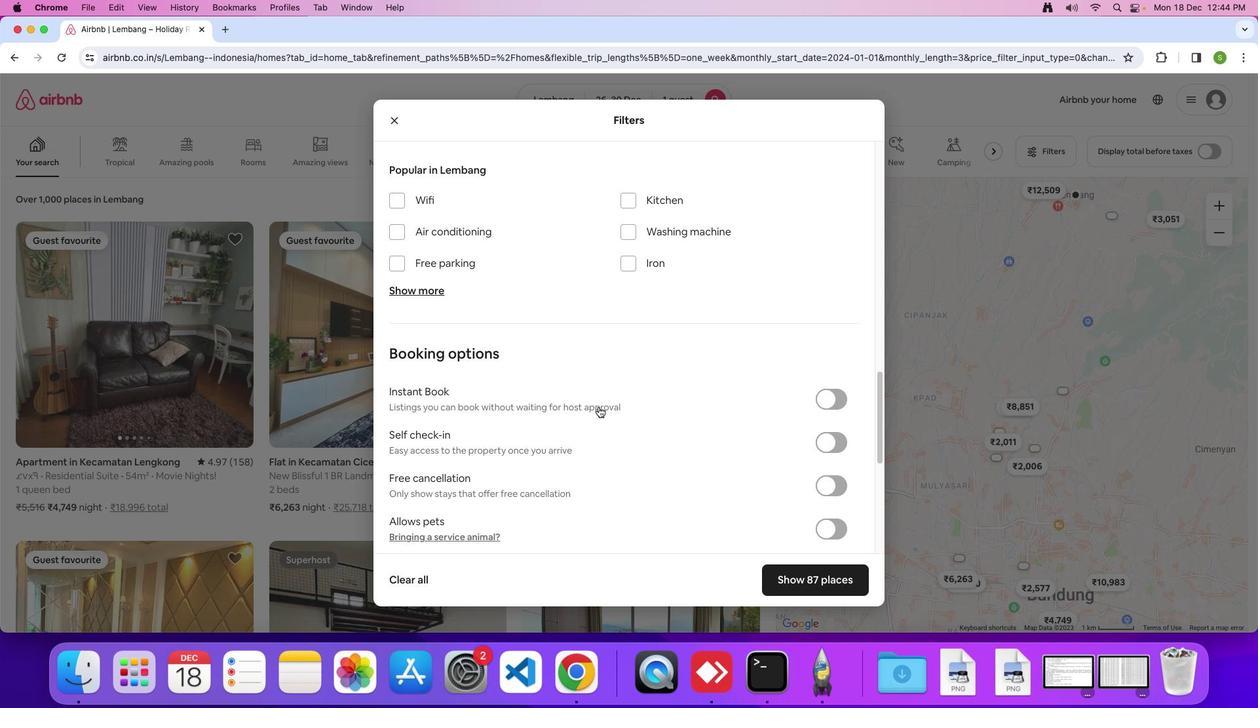 
Action: Mouse scrolled (597, 405) with delta (0, -1)
Screenshot: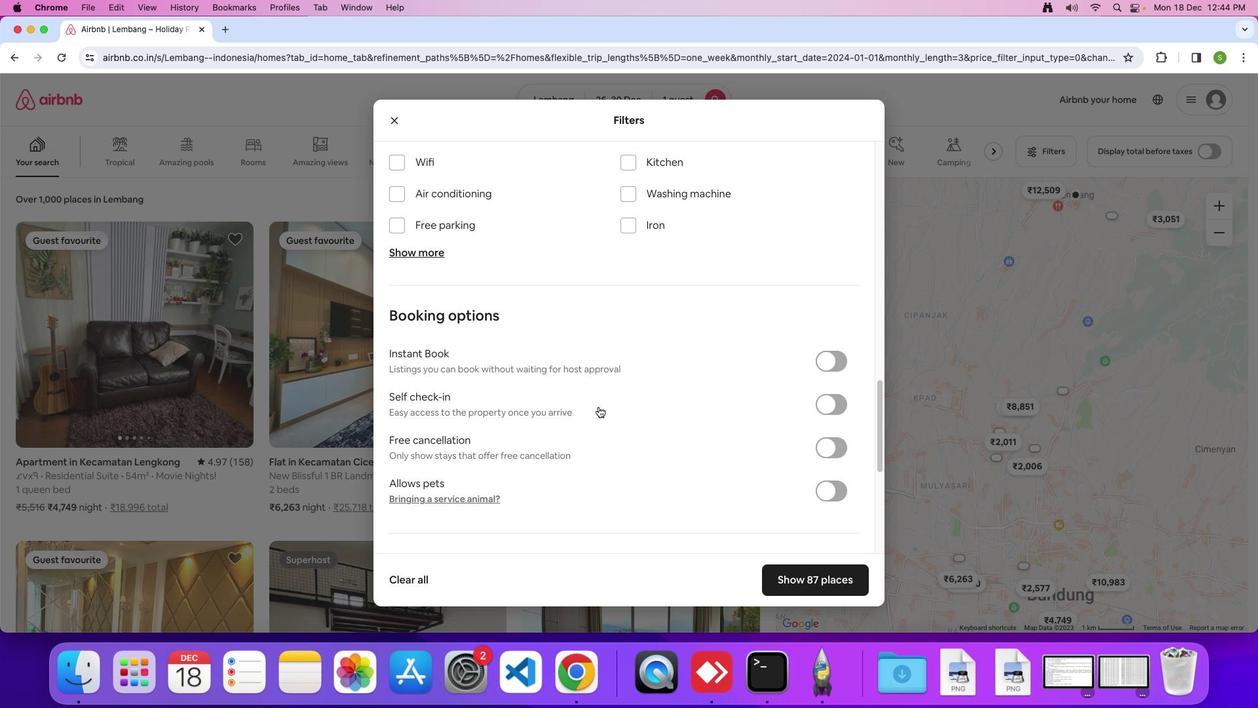 
Action: Mouse scrolled (597, 405) with delta (0, -1)
Screenshot: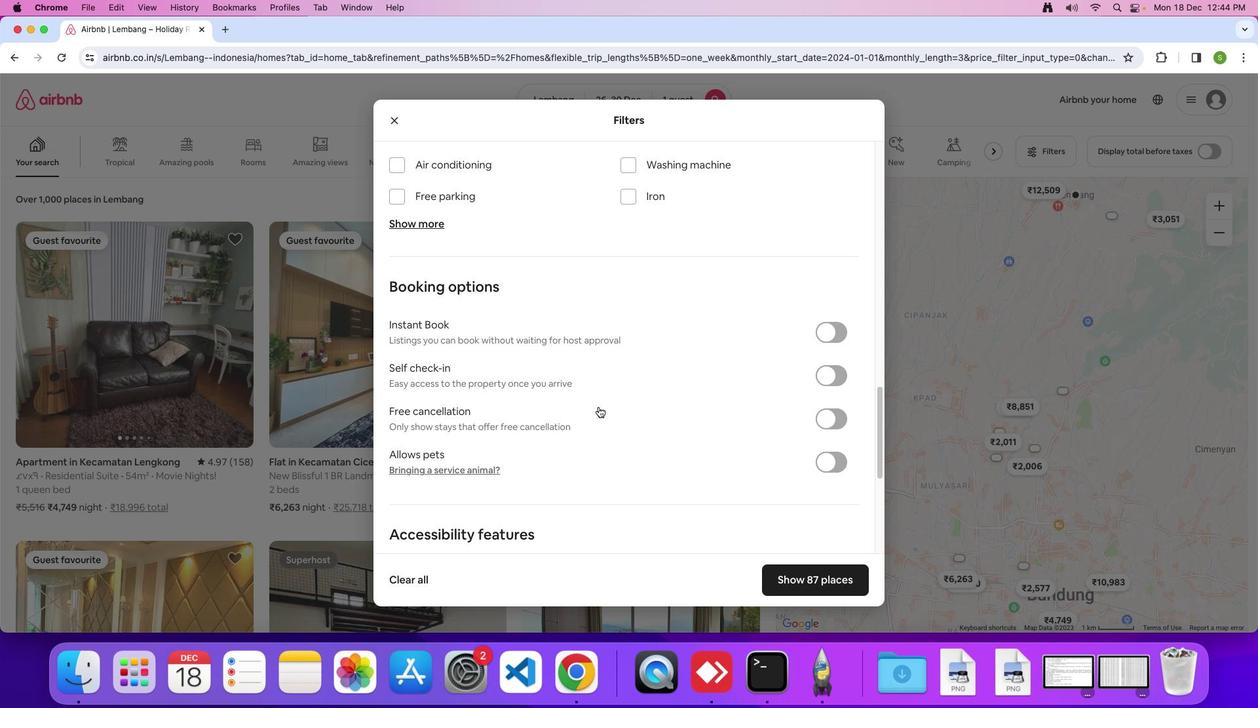 
Action: Mouse scrolled (597, 405) with delta (0, -1)
Screenshot: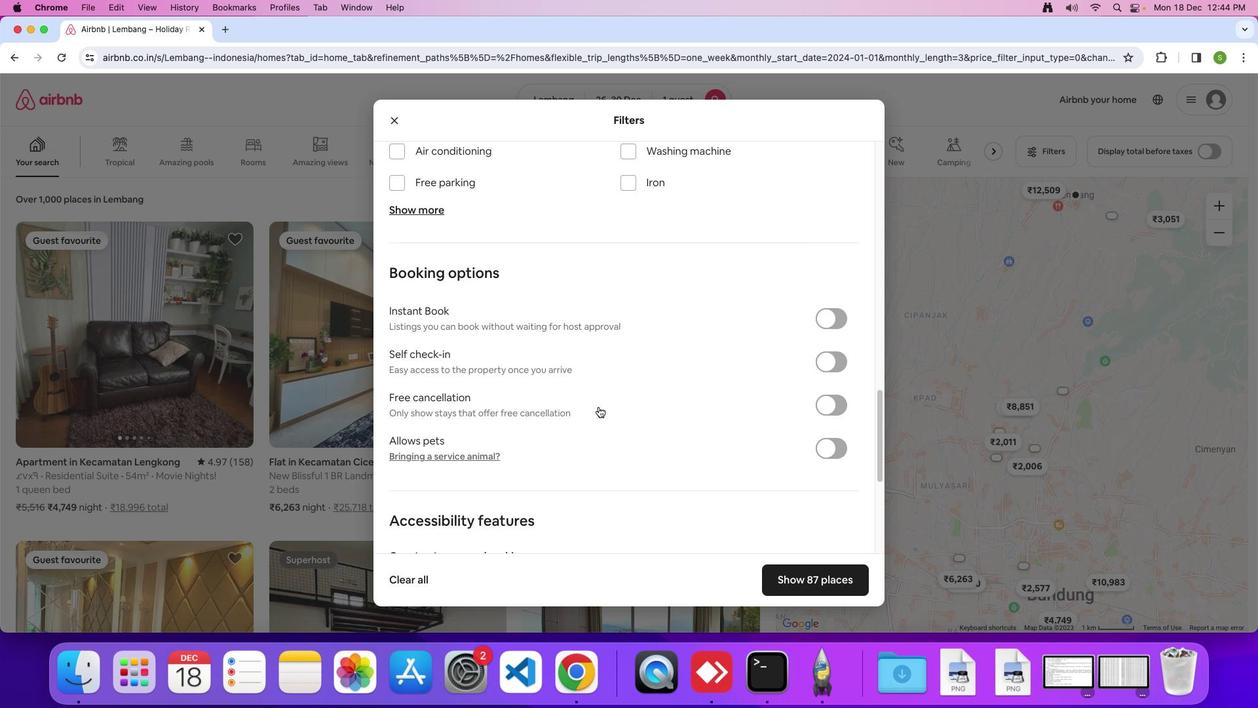 
Action: Mouse scrolled (597, 405) with delta (0, -2)
Screenshot: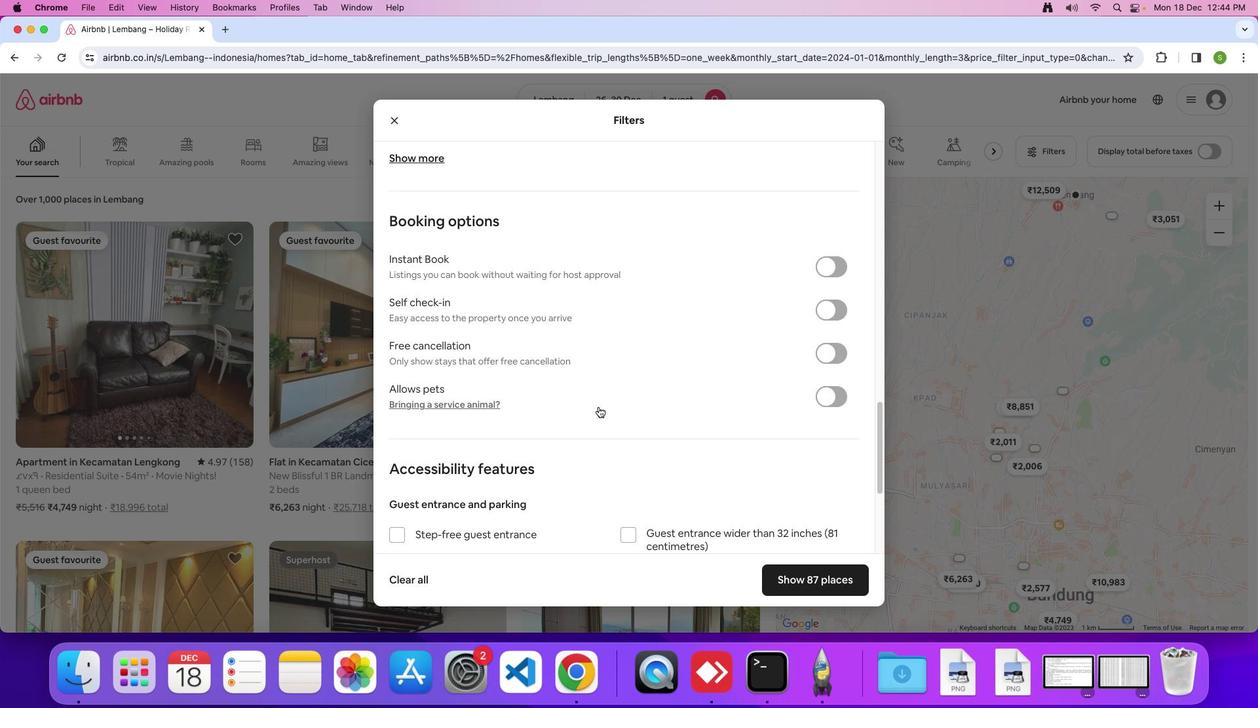 
Action: Mouse scrolled (597, 405) with delta (0, -1)
Screenshot: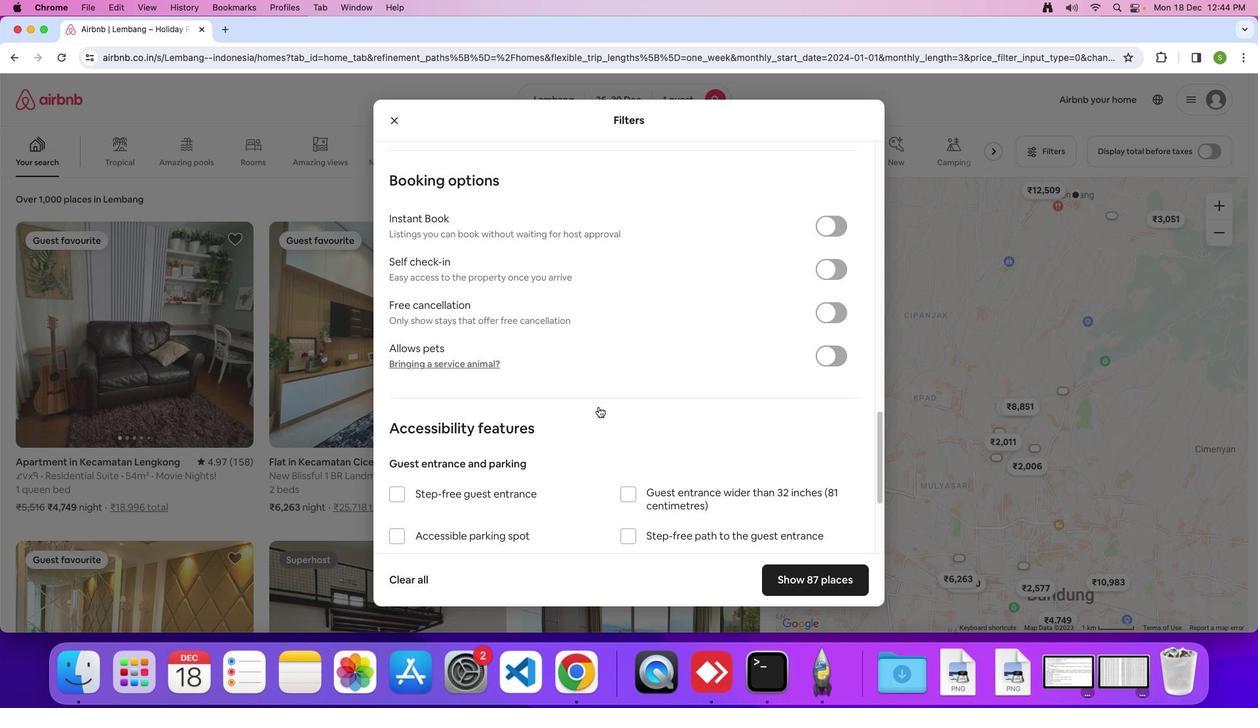 
Action: Mouse scrolled (597, 405) with delta (0, -1)
Screenshot: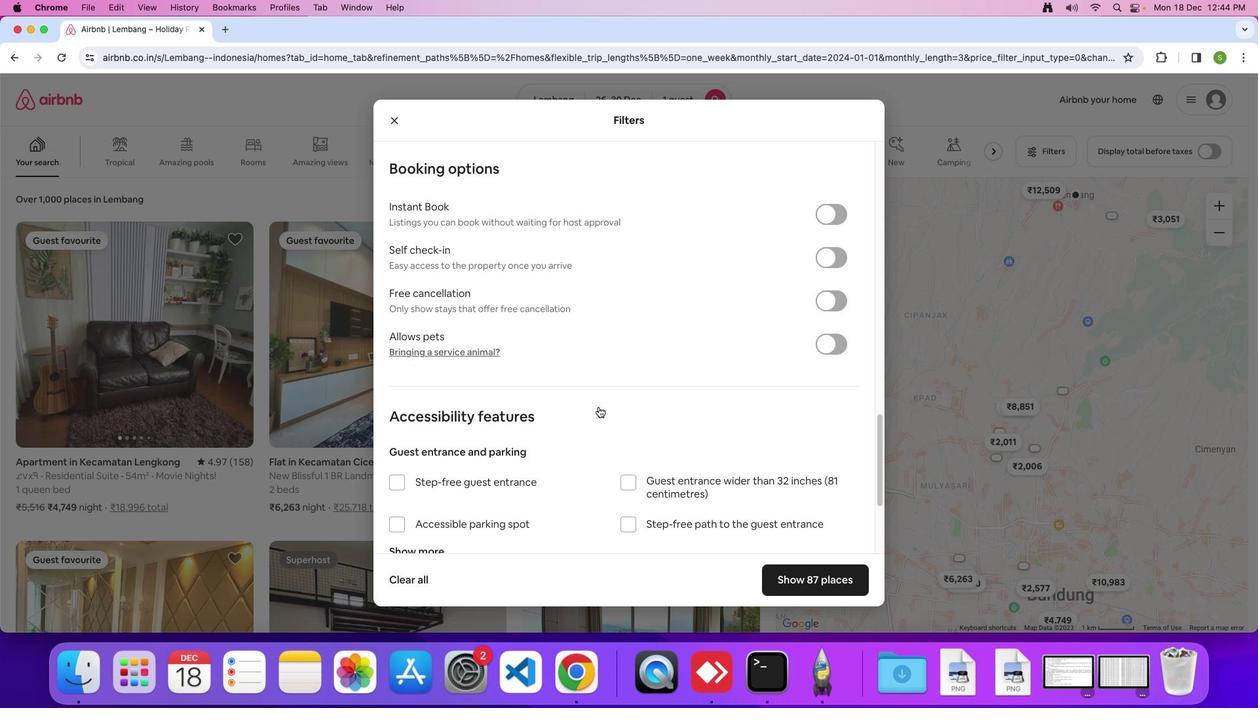 
Action: Mouse scrolled (597, 405) with delta (0, -2)
Screenshot: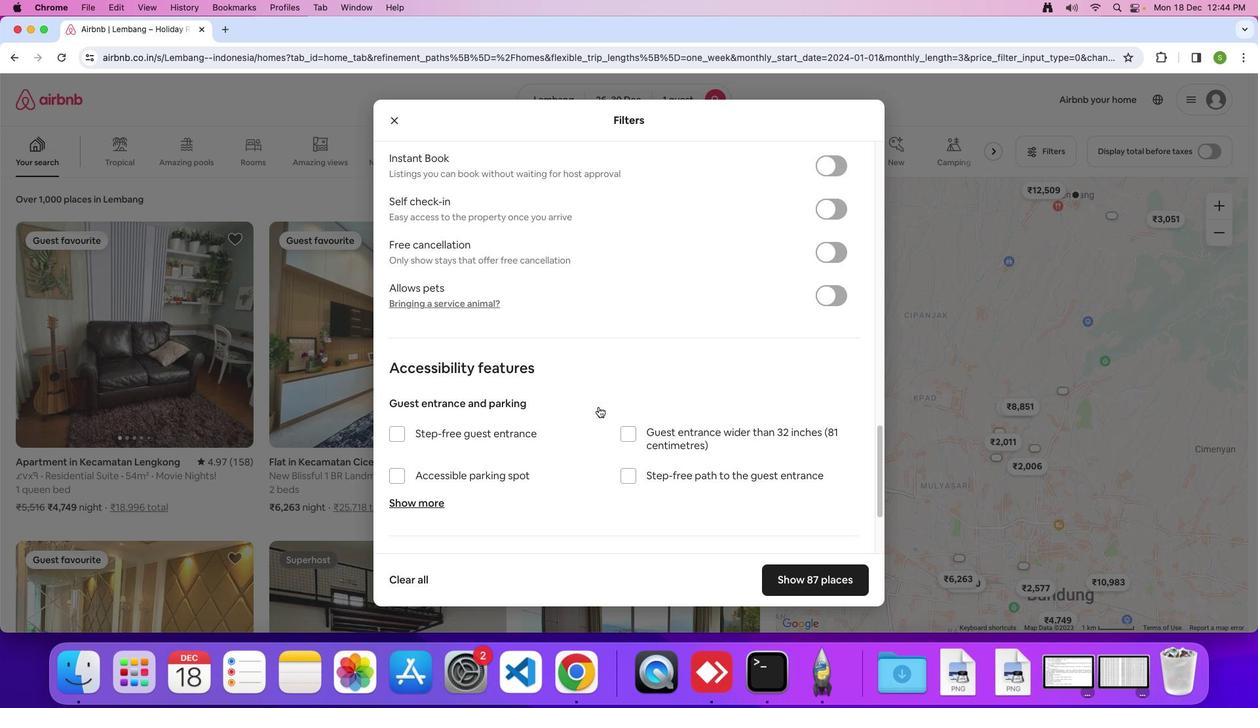 
Action: Mouse scrolled (597, 405) with delta (0, -1)
Screenshot: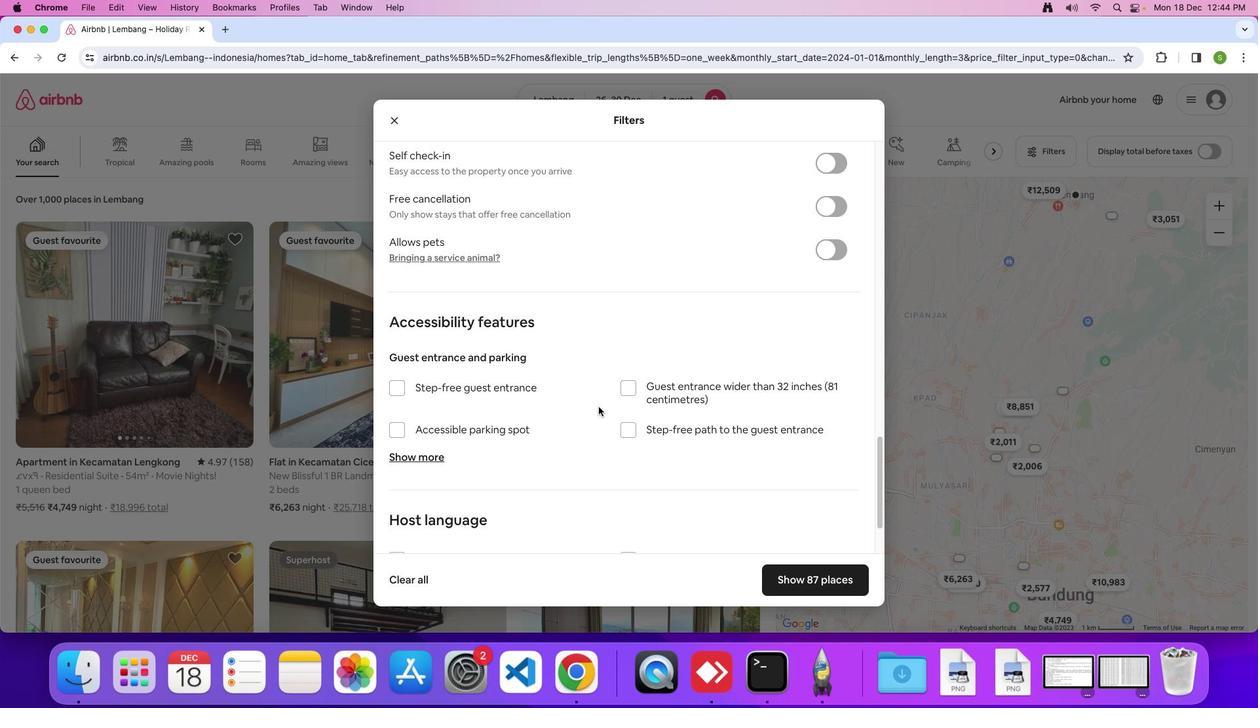 
Action: Mouse scrolled (597, 405) with delta (0, -1)
Screenshot: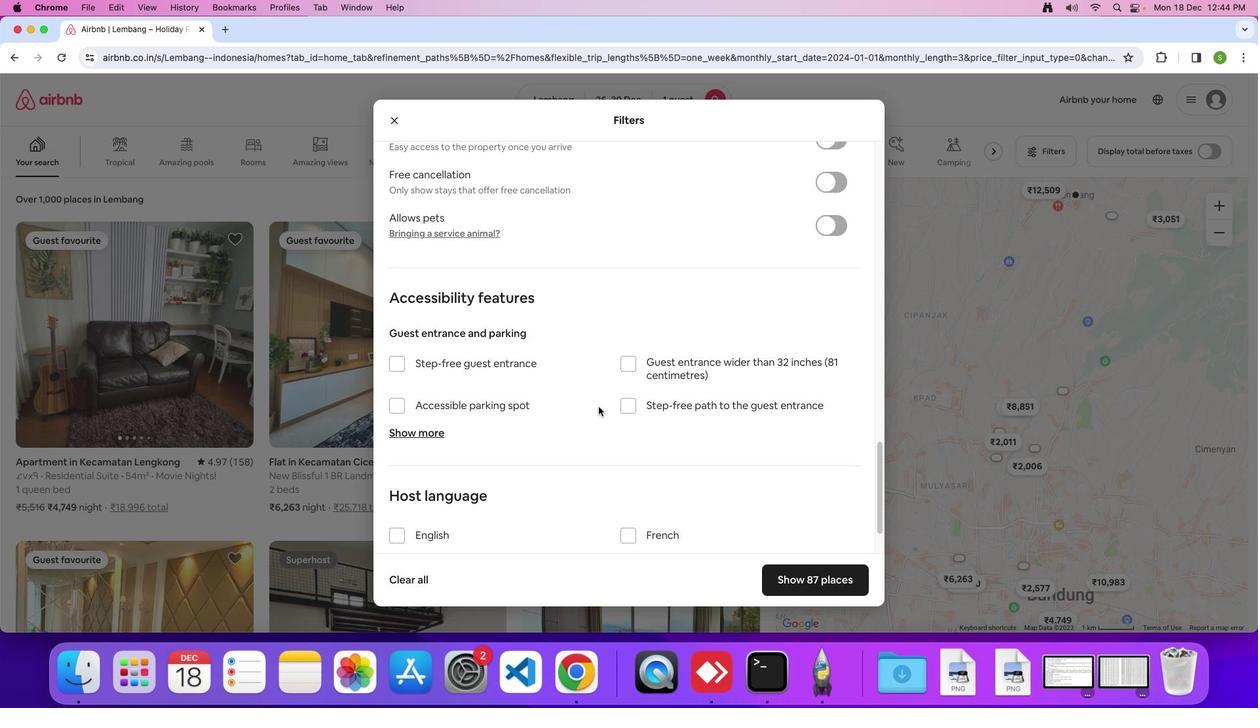 
Action: Mouse scrolled (597, 405) with delta (0, -1)
Screenshot: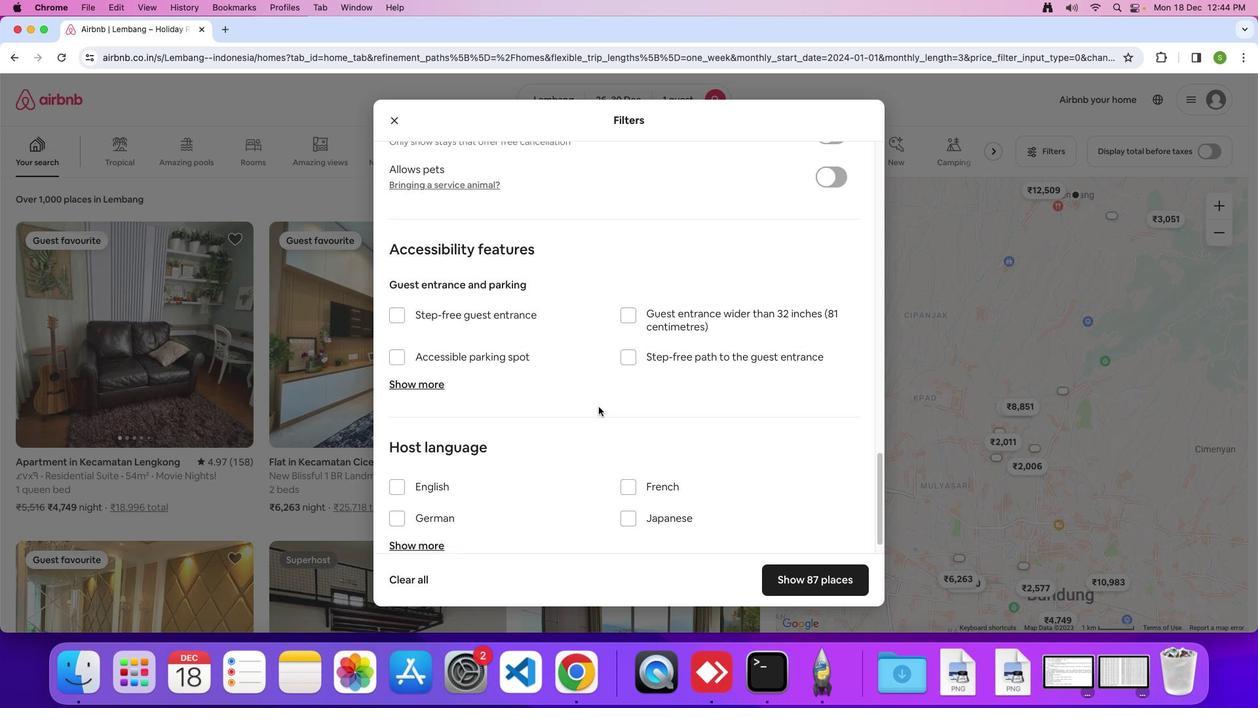 
Action: Mouse scrolled (597, 405) with delta (0, -1)
Screenshot: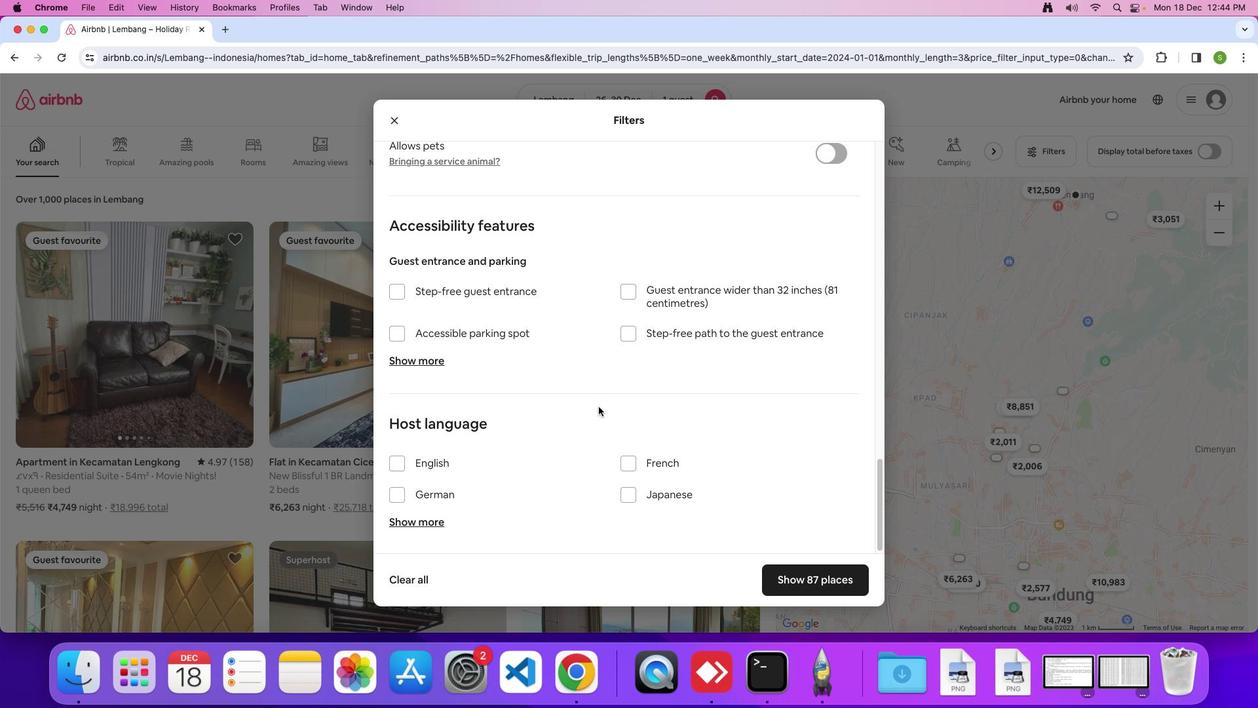 
Action: Mouse scrolled (597, 405) with delta (0, -1)
Screenshot: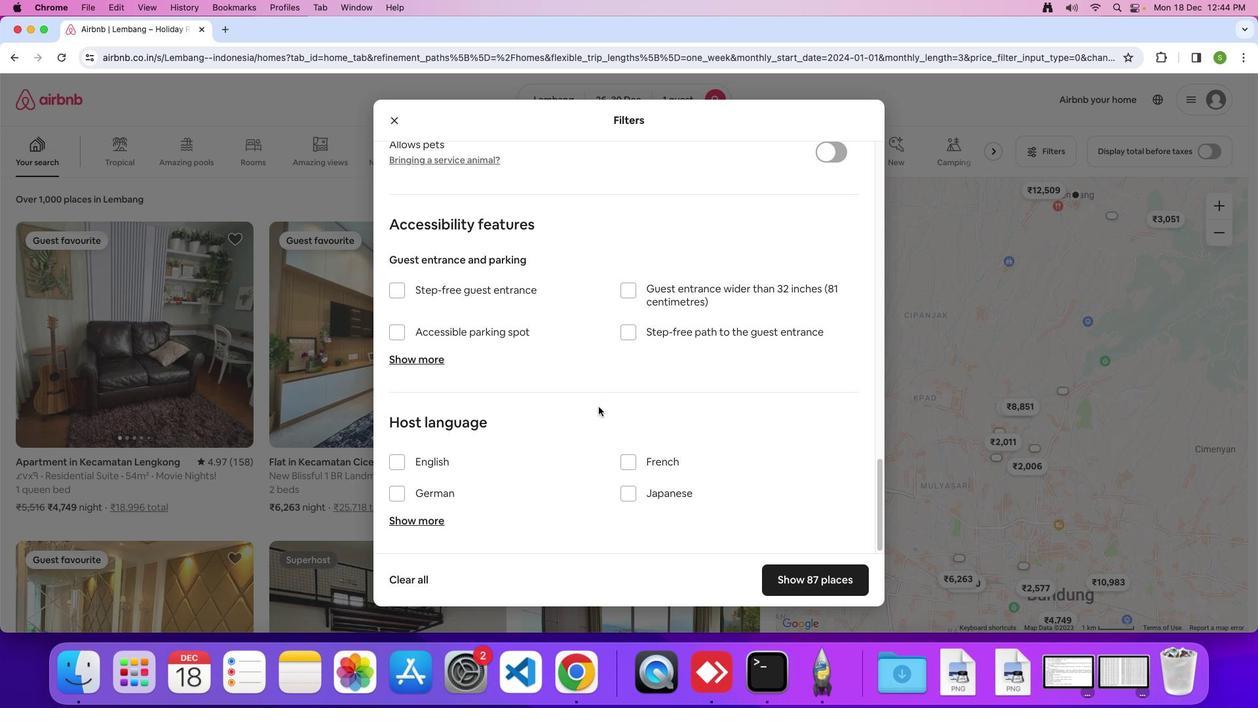 
Action: Mouse scrolled (597, 405) with delta (0, -1)
Screenshot: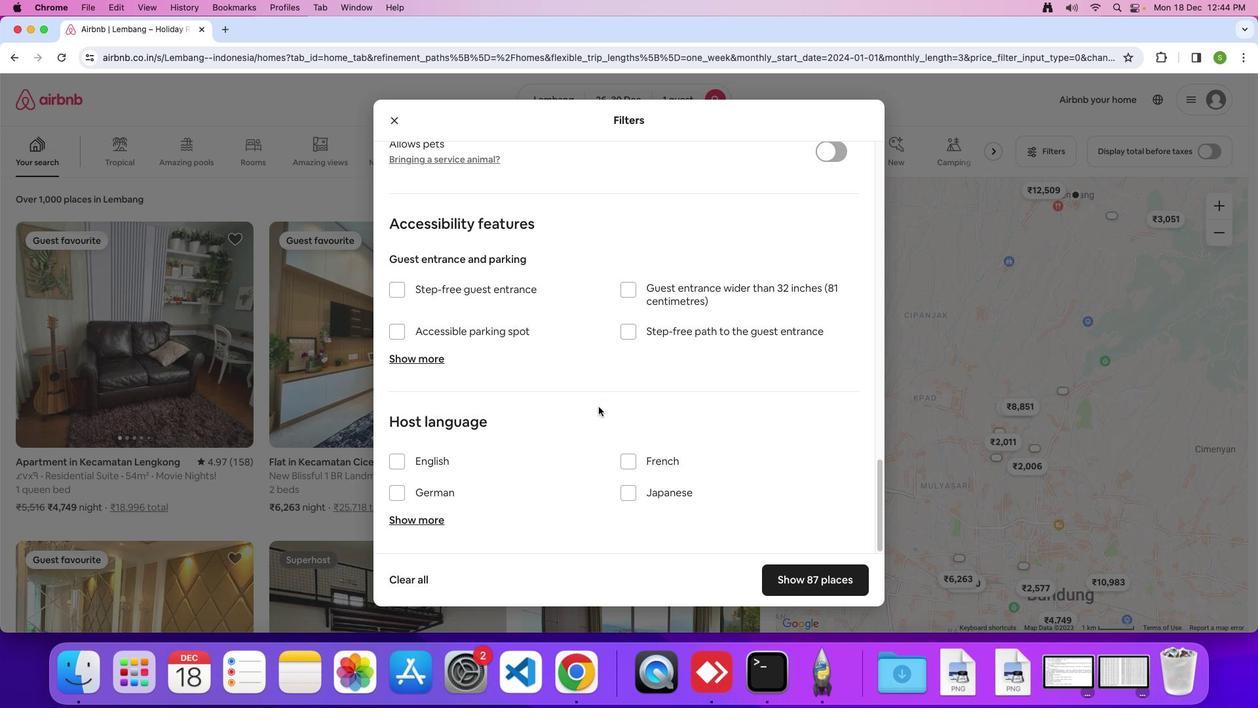 
Action: Mouse moved to (797, 584)
Screenshot: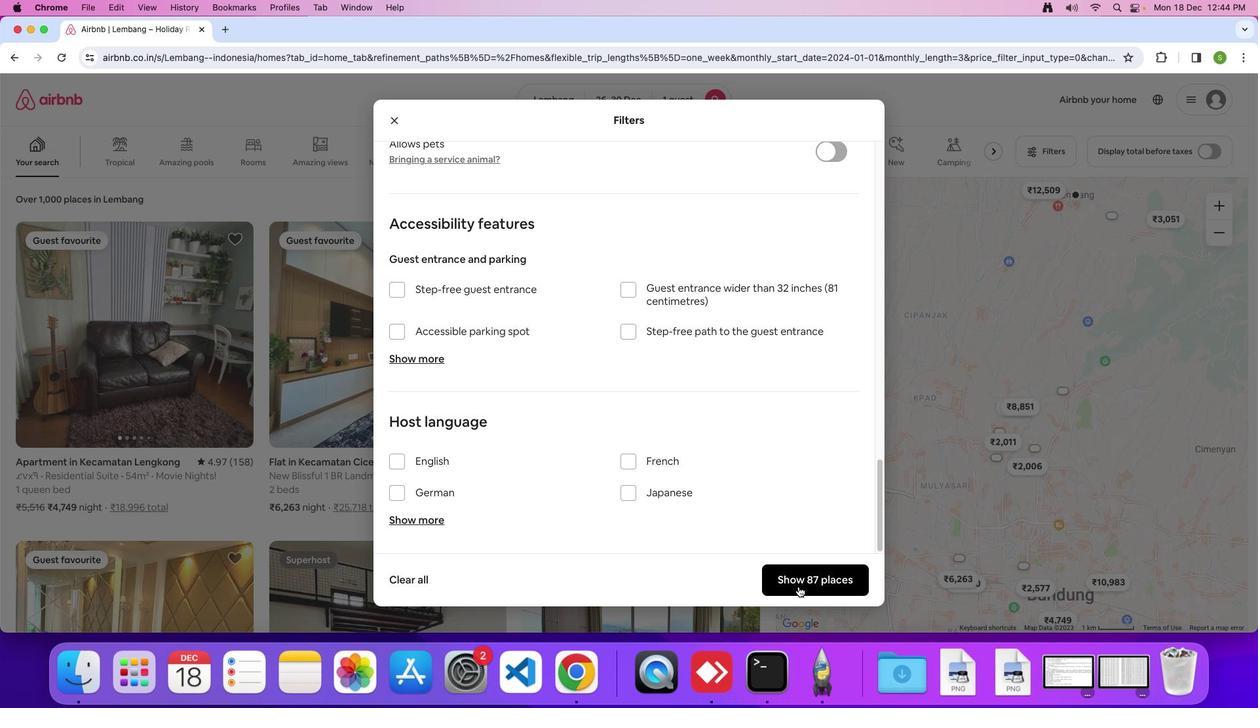 
Action: Mouse pressed left at (797, 584)
Screenshot: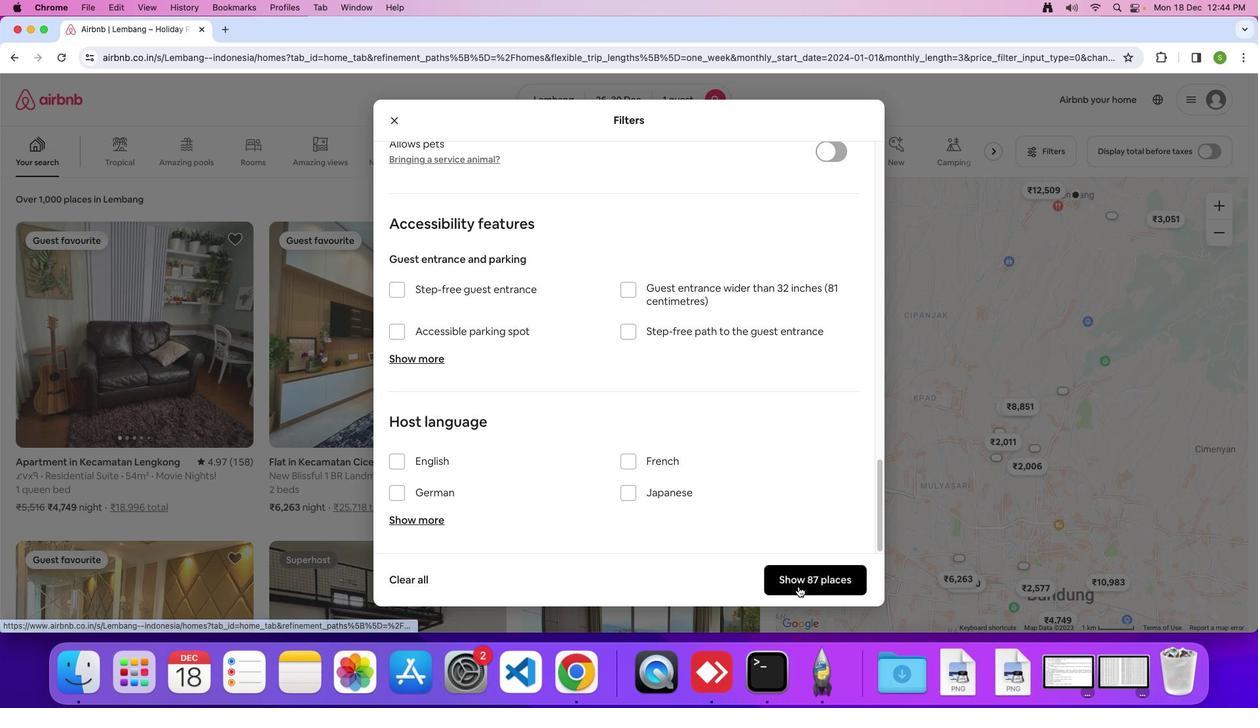 
Action: Mouse moved to (156, 365)
Screenshot: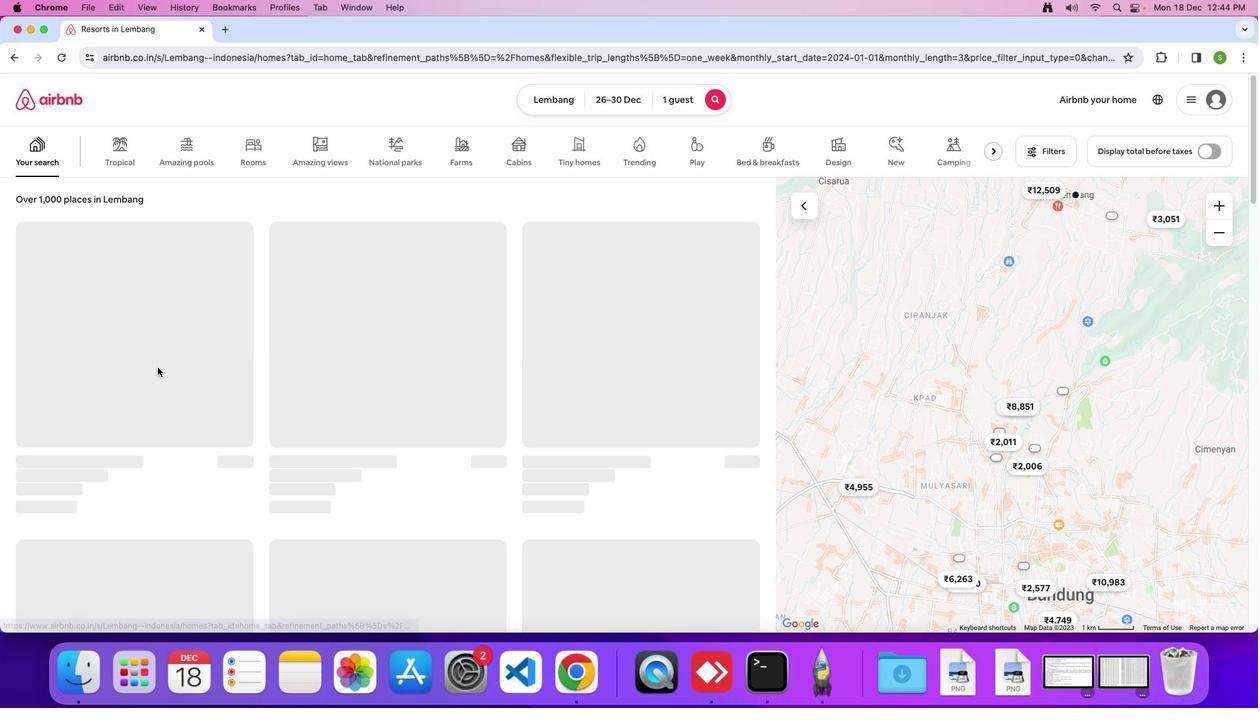 
Action: Mouse pressed left at (156, 365)
Screenshot: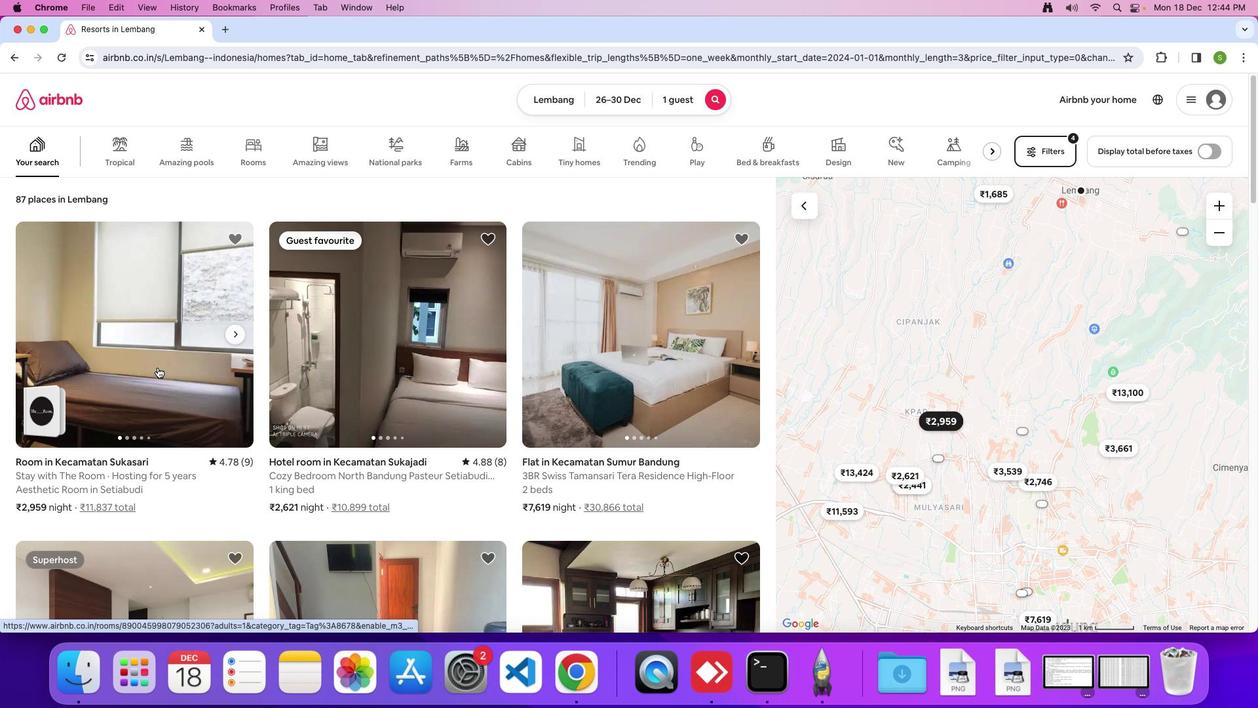 
Action: Mouse moved to (504, 317)
Screenshot: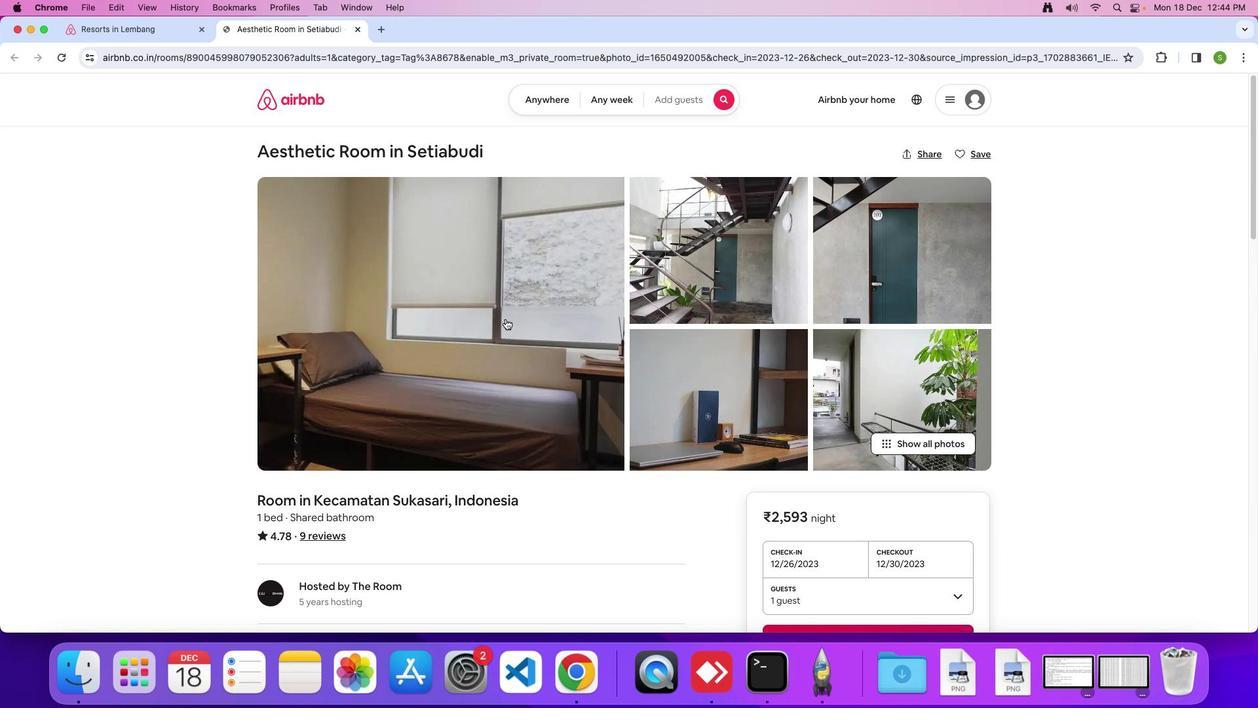 
Action: Mouse pressed left at (504, 317)
Screenshot: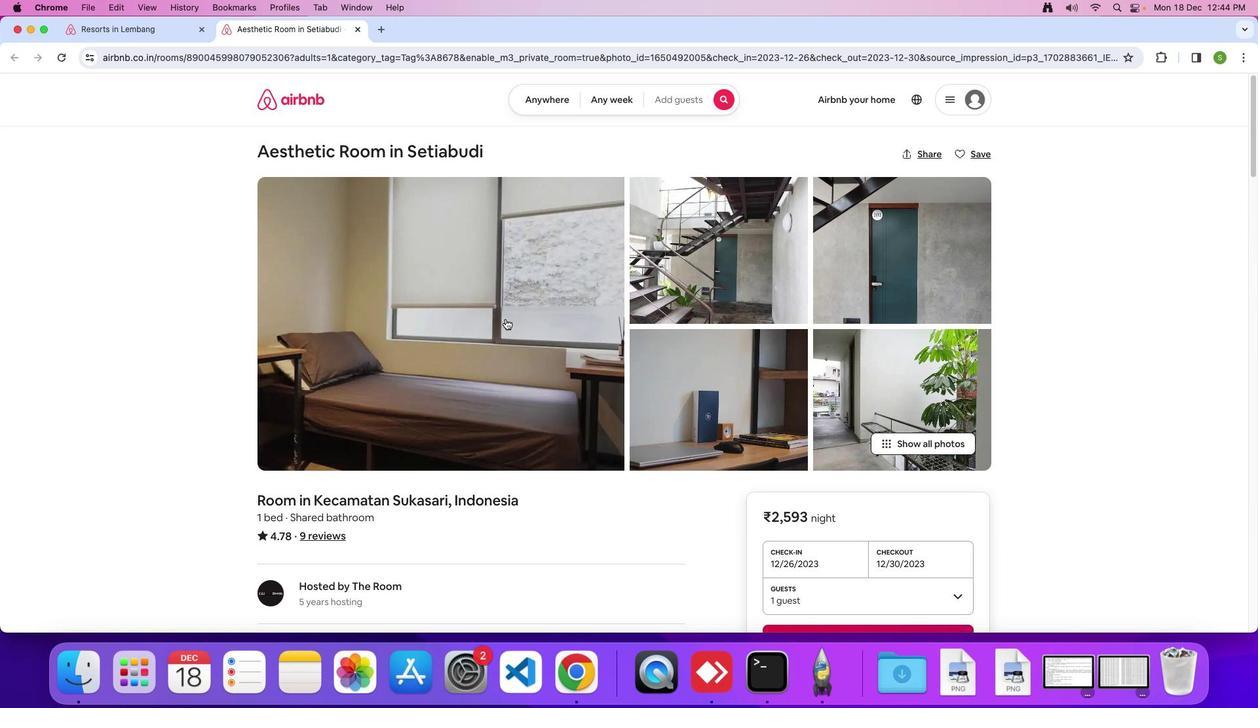 
Action: Mouse moved to (607, 342)
Screenshot: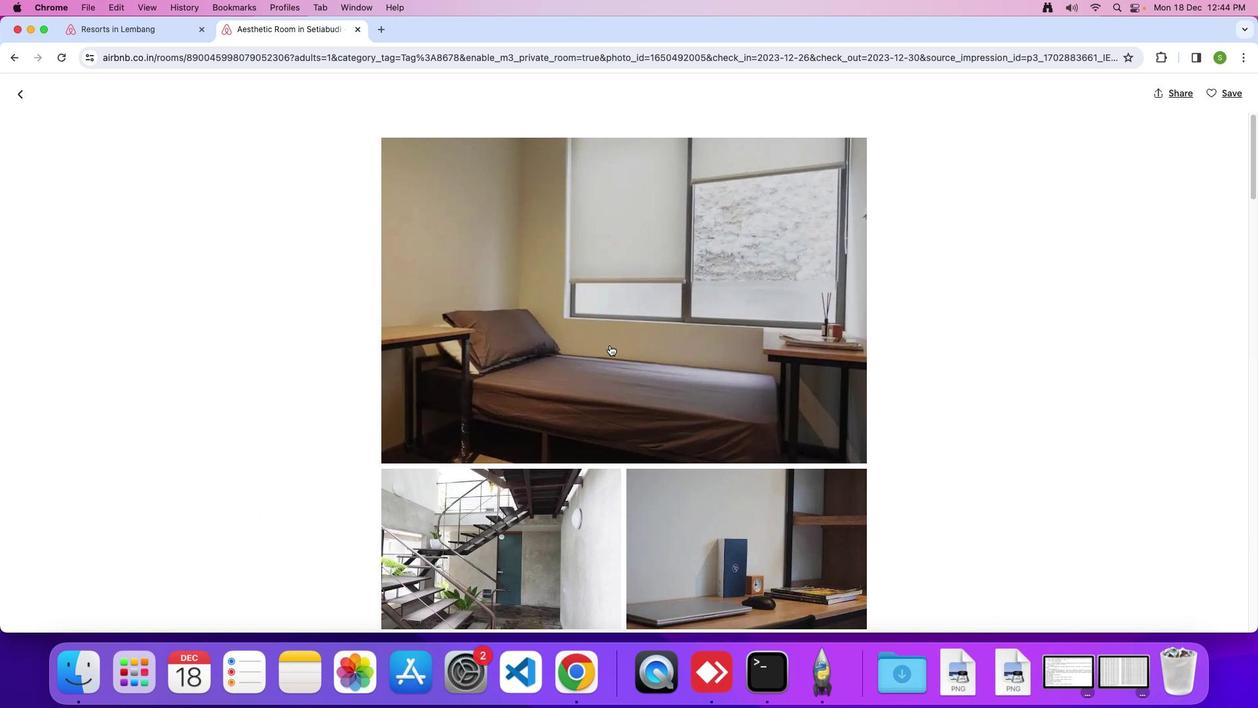 
Action: Mouse scrolled (607, 342) with delta (0, -1)
Screenshot: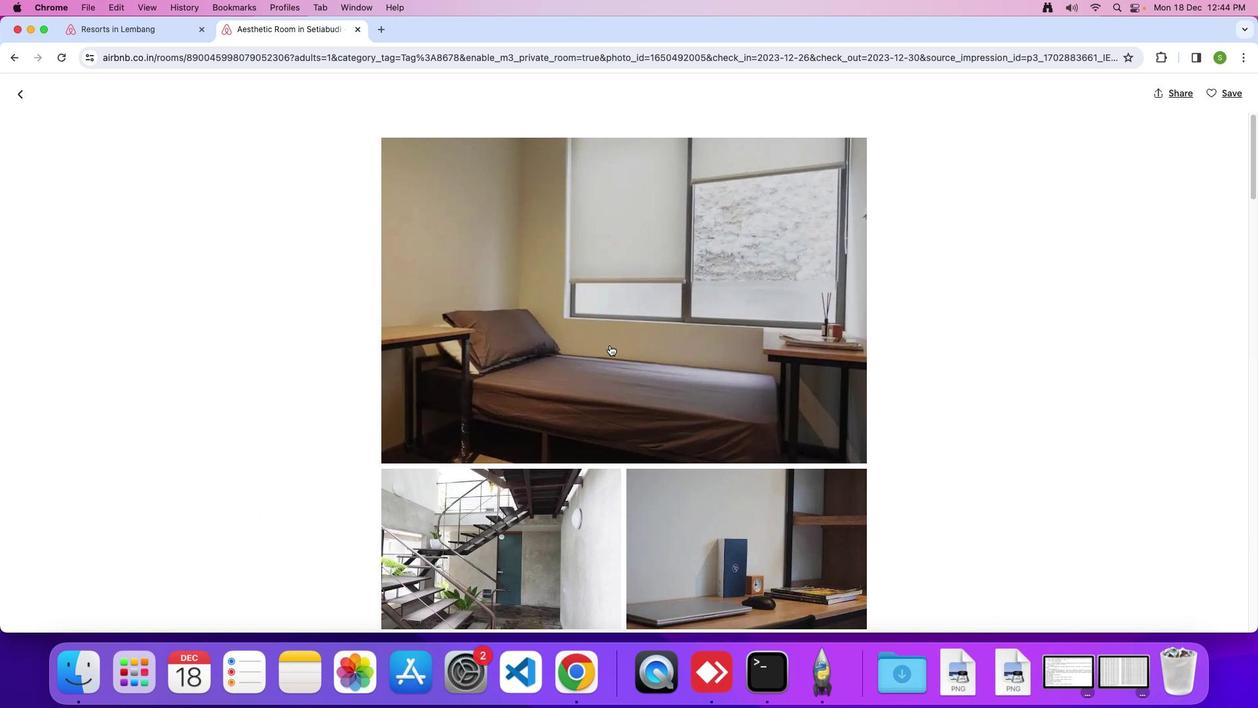 
Action: Mouse moved to (609, 343)
Screenshot: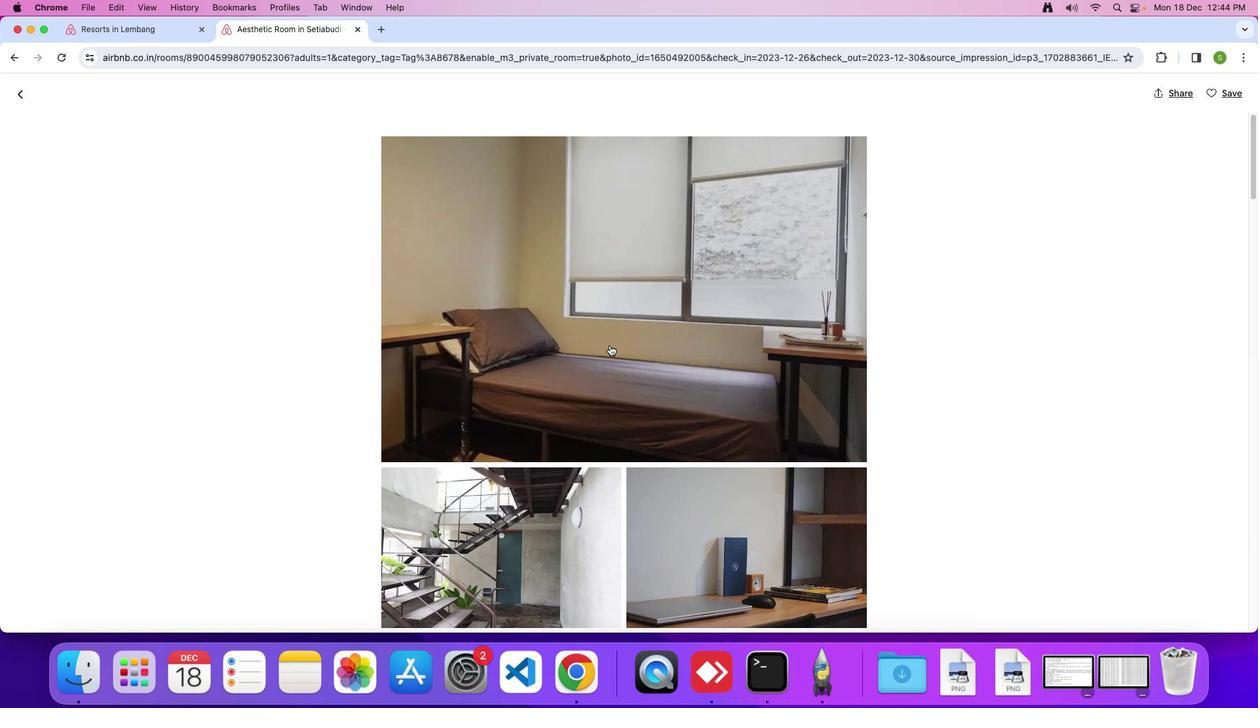 
Action: Mouse scrolled (609, 343) with delta (0, -1)
Screenshot: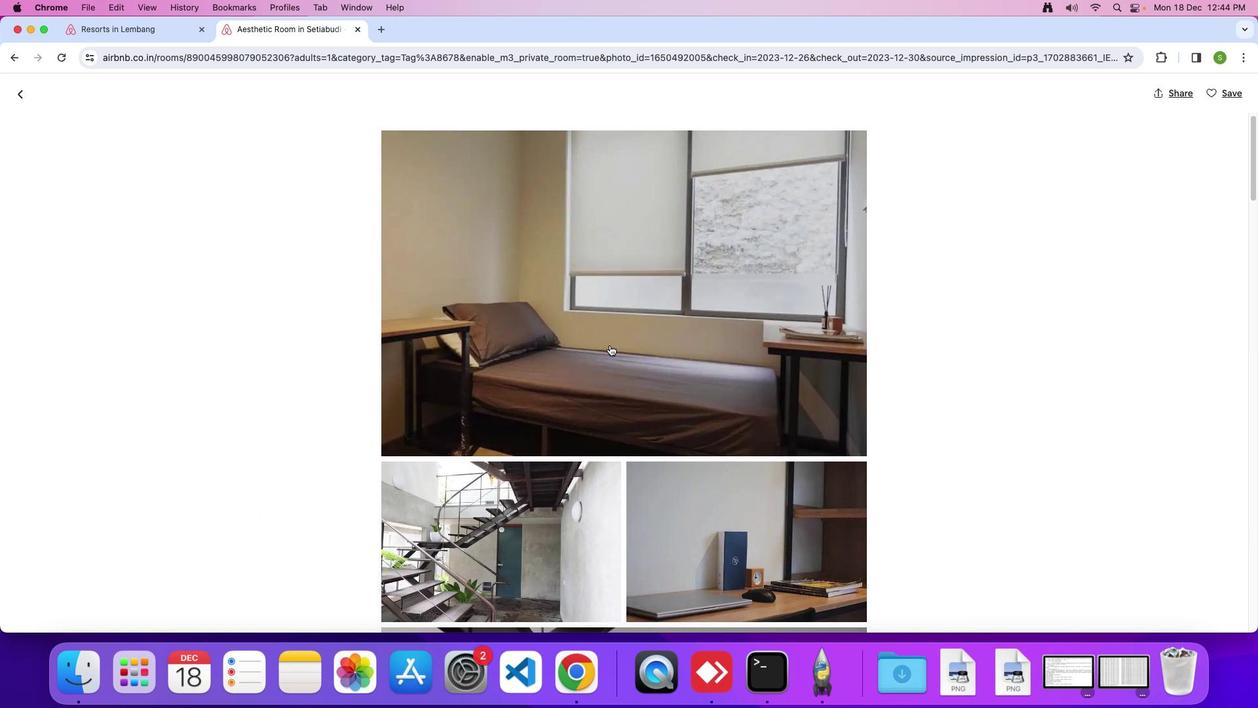 
Action: Mouse scrolled (609, 343) with delta (0, -1)
Screenshot: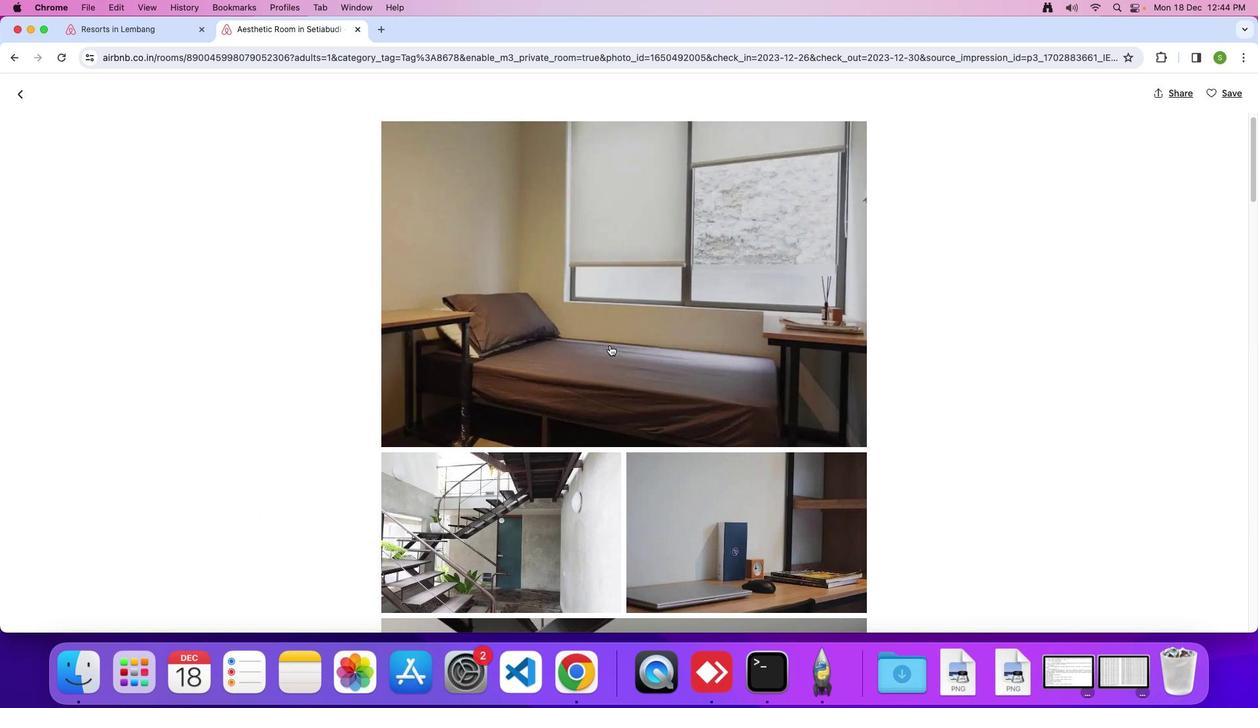 
Action: Mouse scrolled (609, 343) with delta (0, -1)
Screenshot: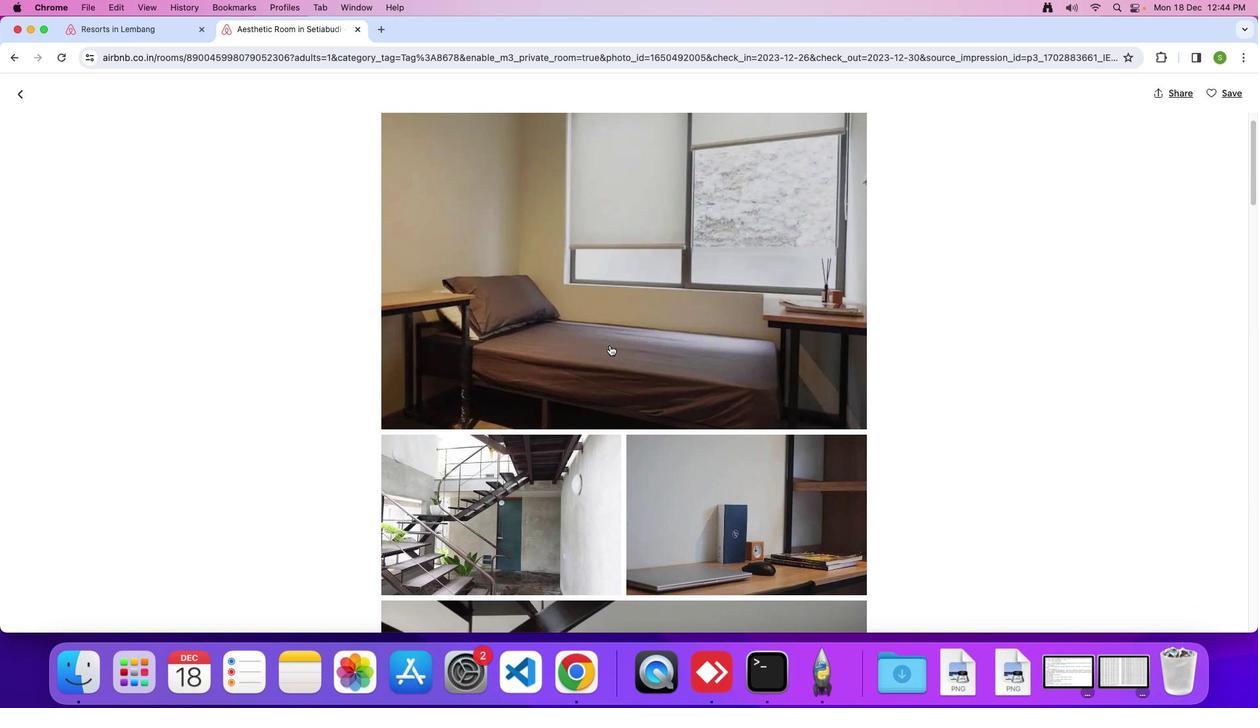 
Action: Mouse scrolled (609, 343) with delta (0, -1)
Screenshot: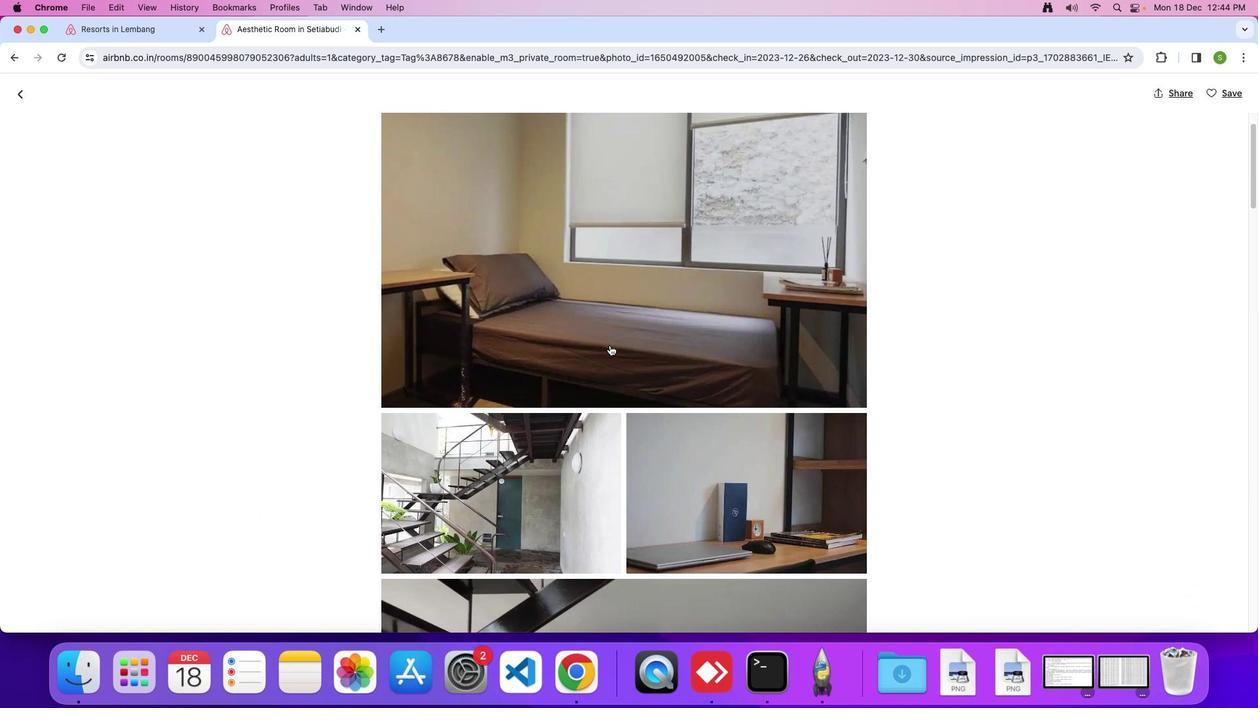 
Action: Mouse moved to (609, 343)
Screenshot: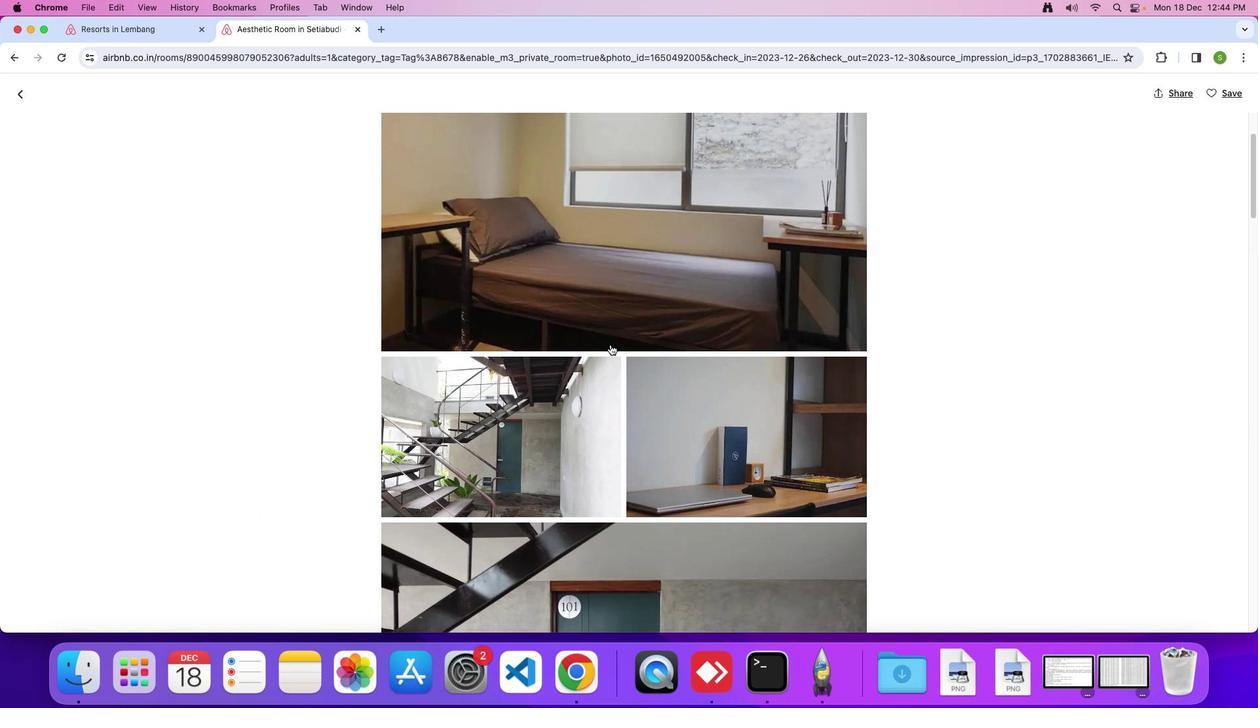 
Action: Mouse scrolled (609, 343) with delta (0, -1)
Screenshot: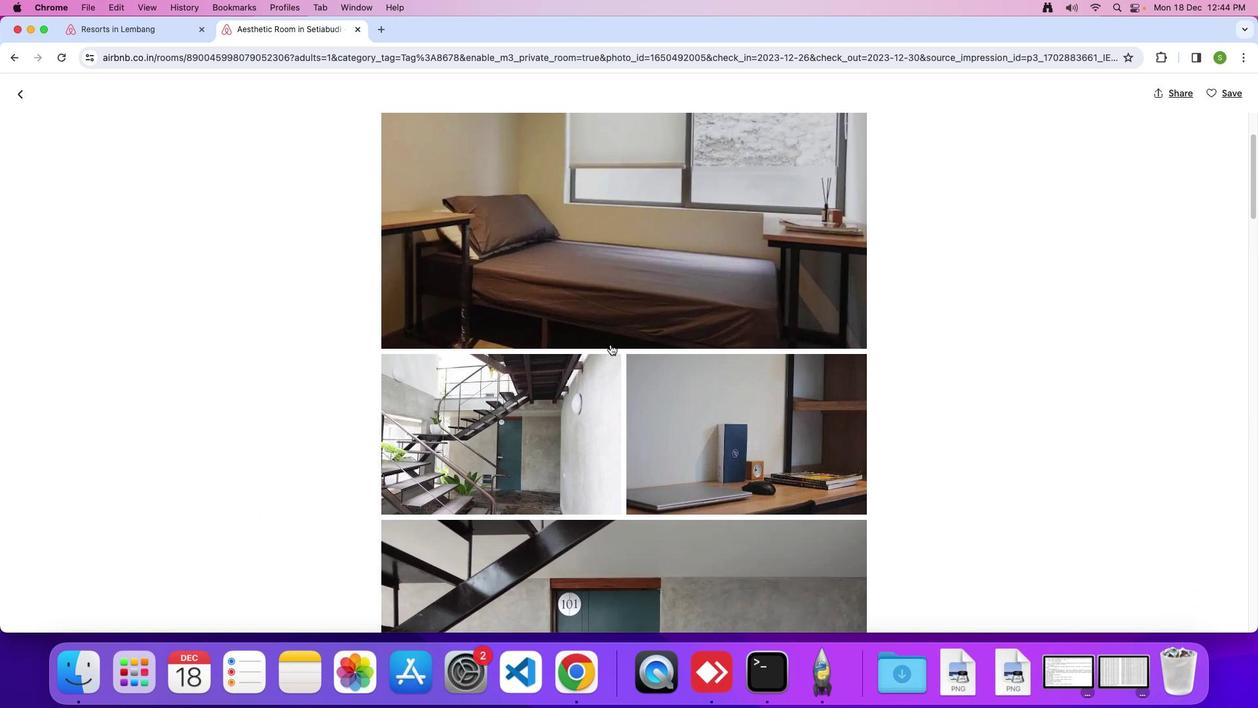 
Action: Mouse scrolled (609, 343) with delta (0, -1)
Screenshot: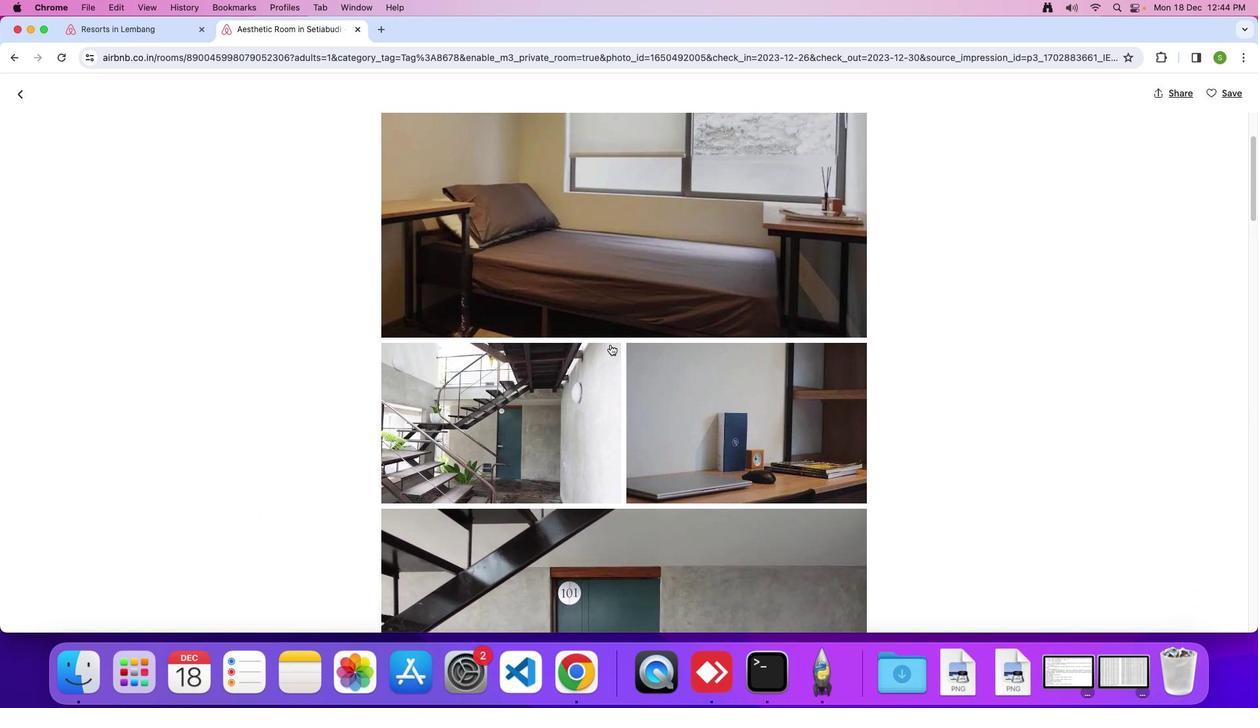 
Action: Mouse scrolled (609, 343) with delta (0, -1)
Screenshot: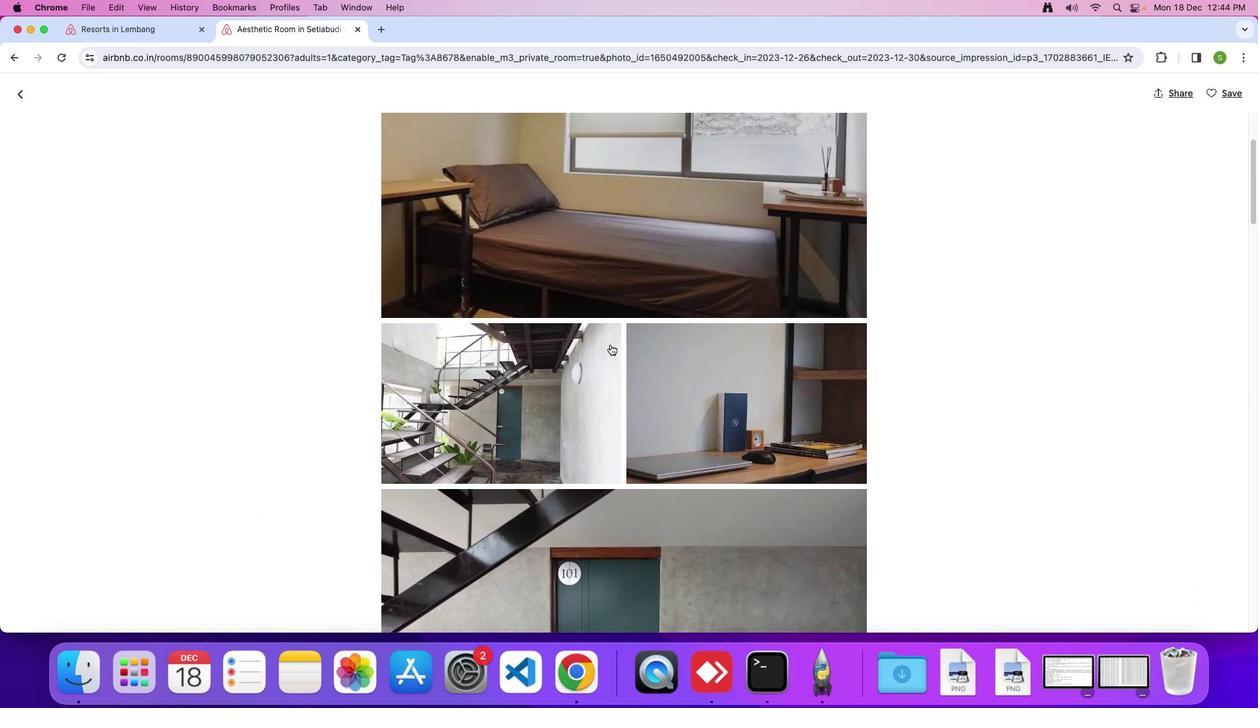 
Action: Mouse scrolled (609, 343) with delta (0, -1)
Screenshot: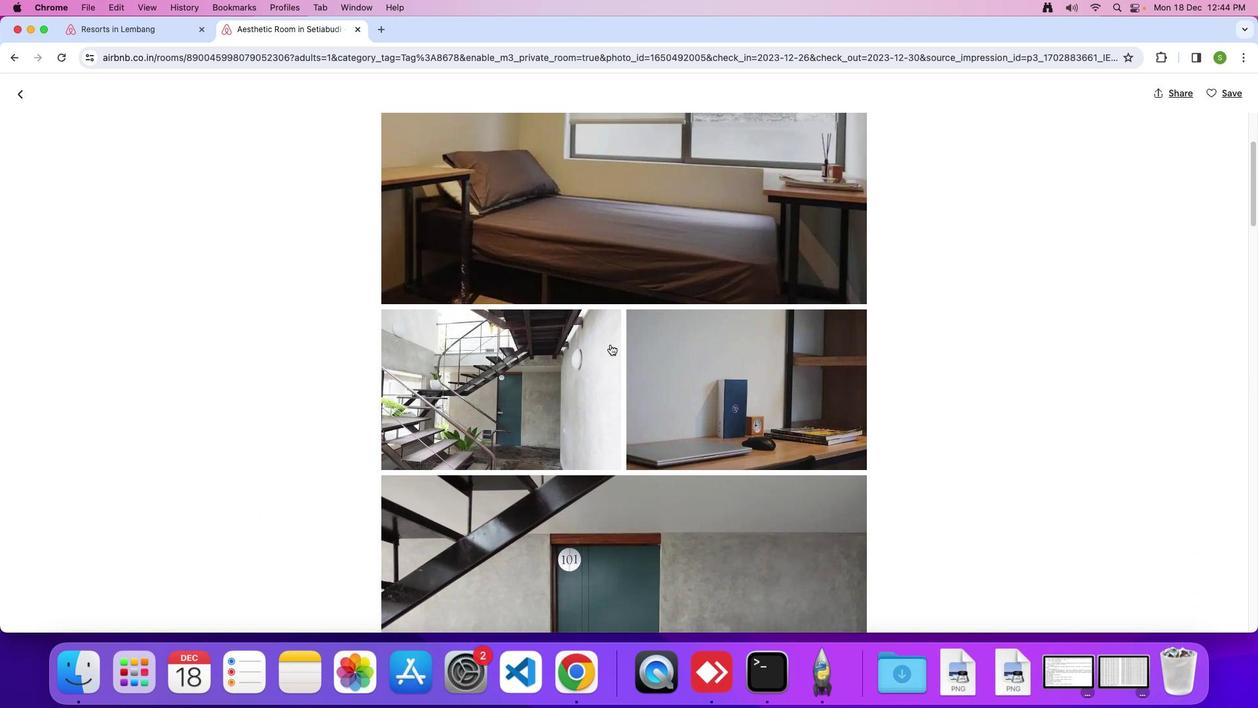 
Action: Mouse scrolled (609, 343) with delta (0, -2)
Screenshot: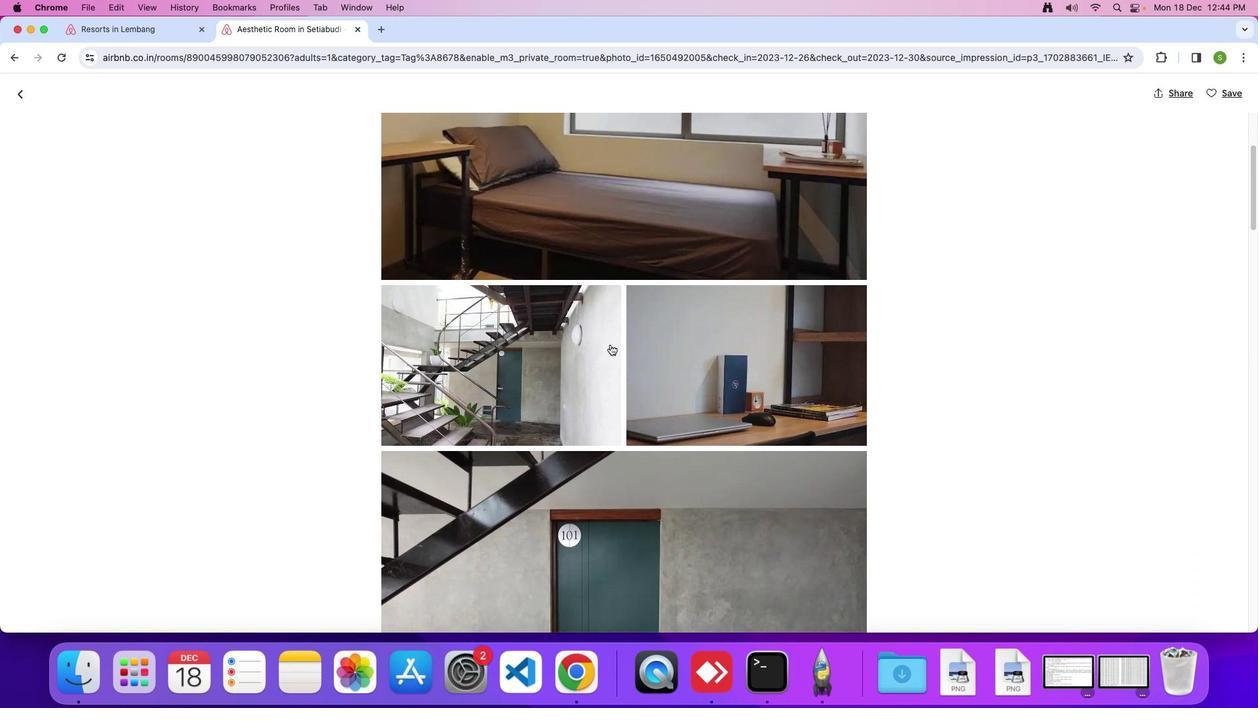
Action: Mouse moved to (609, 342)
Screenshot: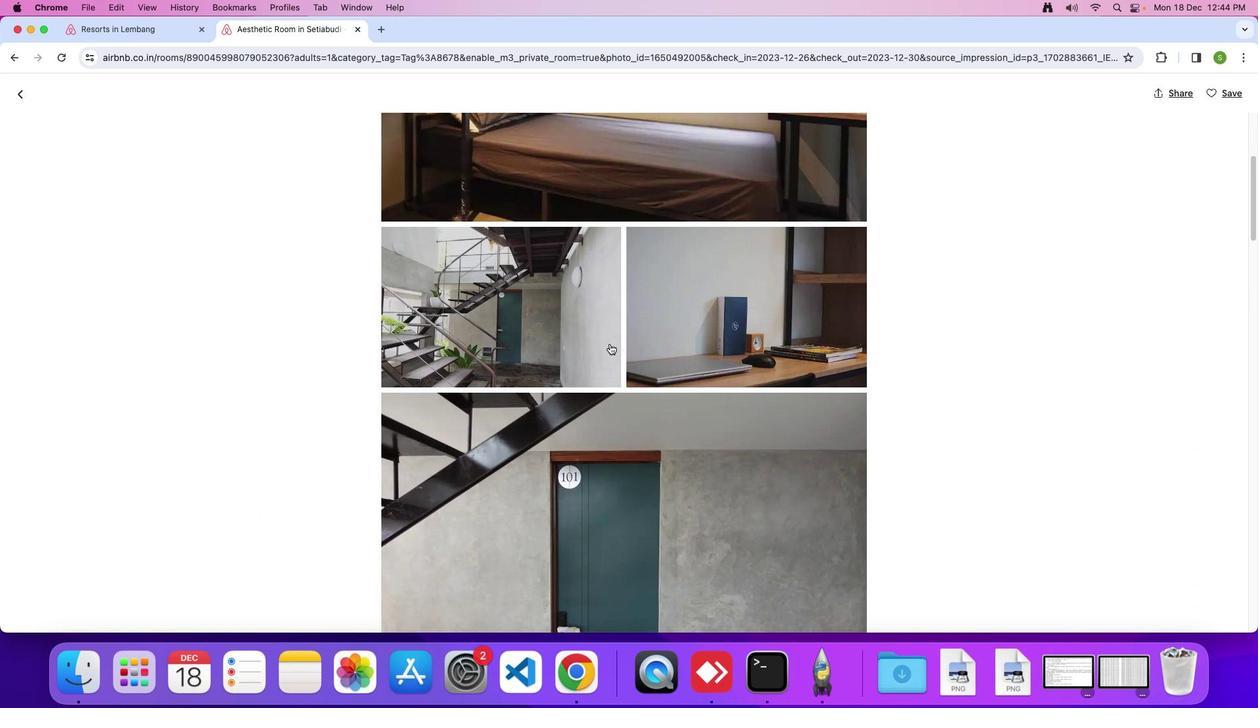 
Action: Mouse scrolled (609, 342) with delta (0, -1)
Screenshot: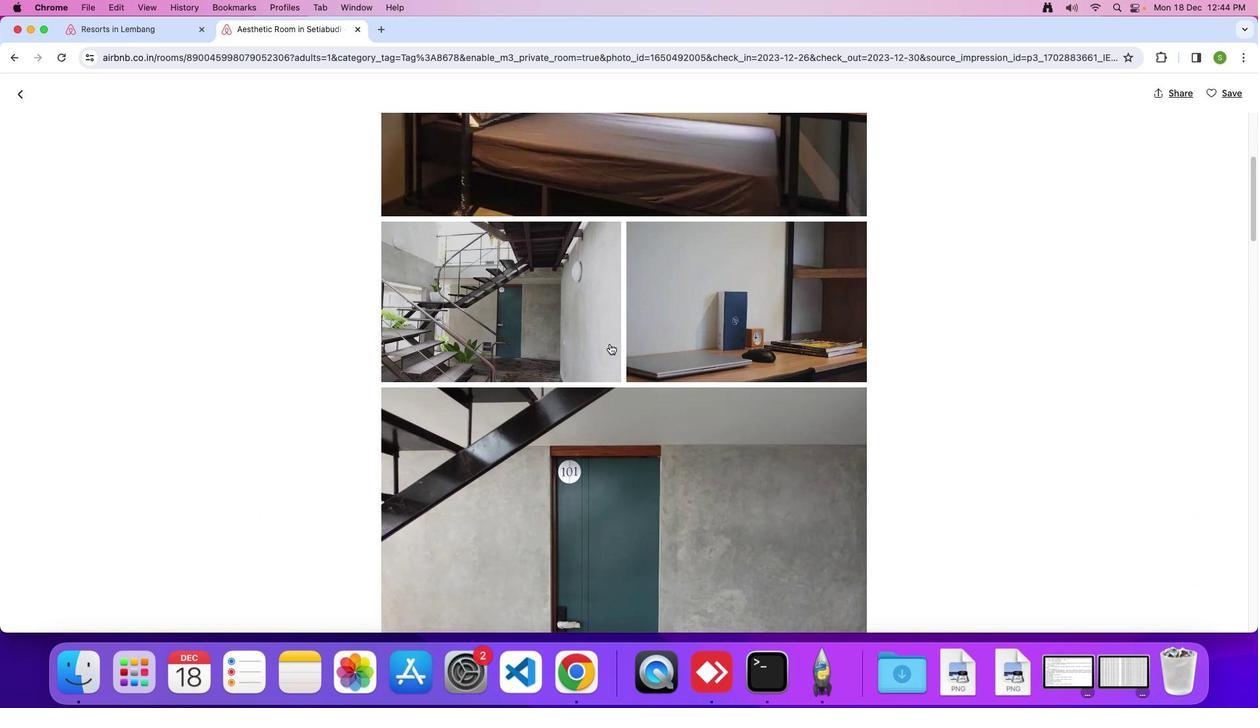 
Action: Mouse moved to (609, 342)
Screenshot: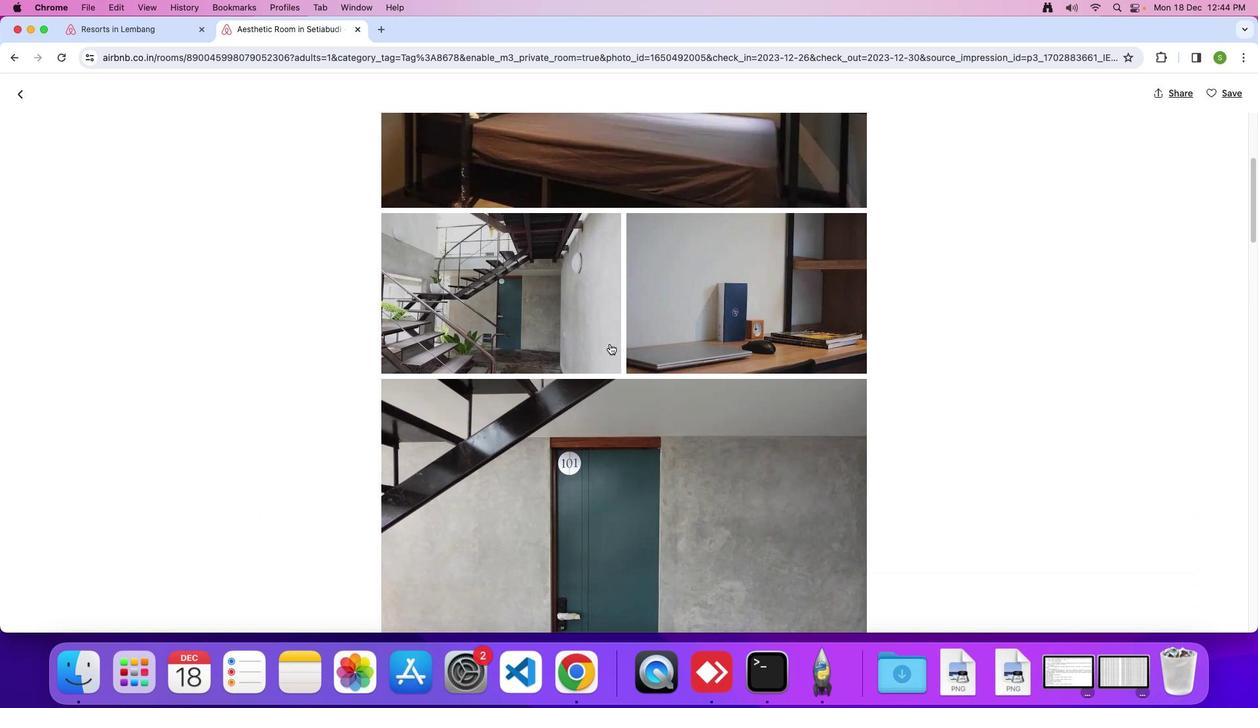 
Action: Mouse scrolled (609, 342) with delta (0, -1)
Screenshot: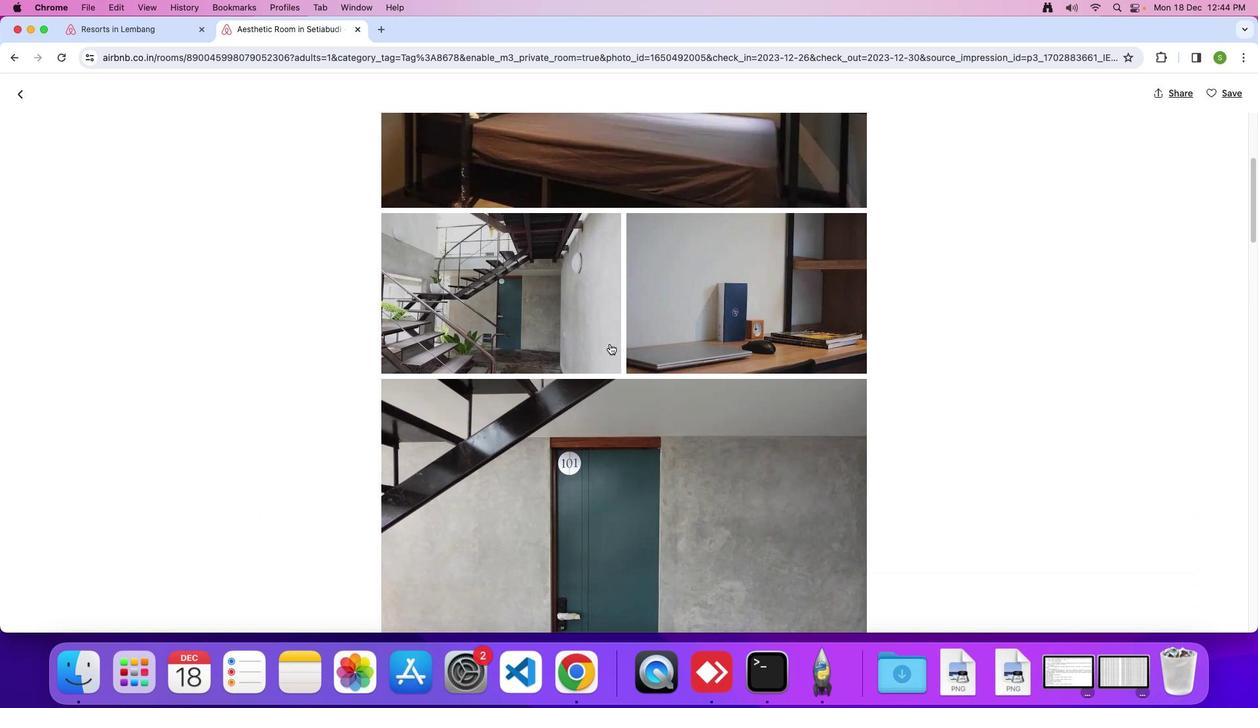 
Action: Mouse scrolled (609, 342) with delta (0, -1)
Screenshot: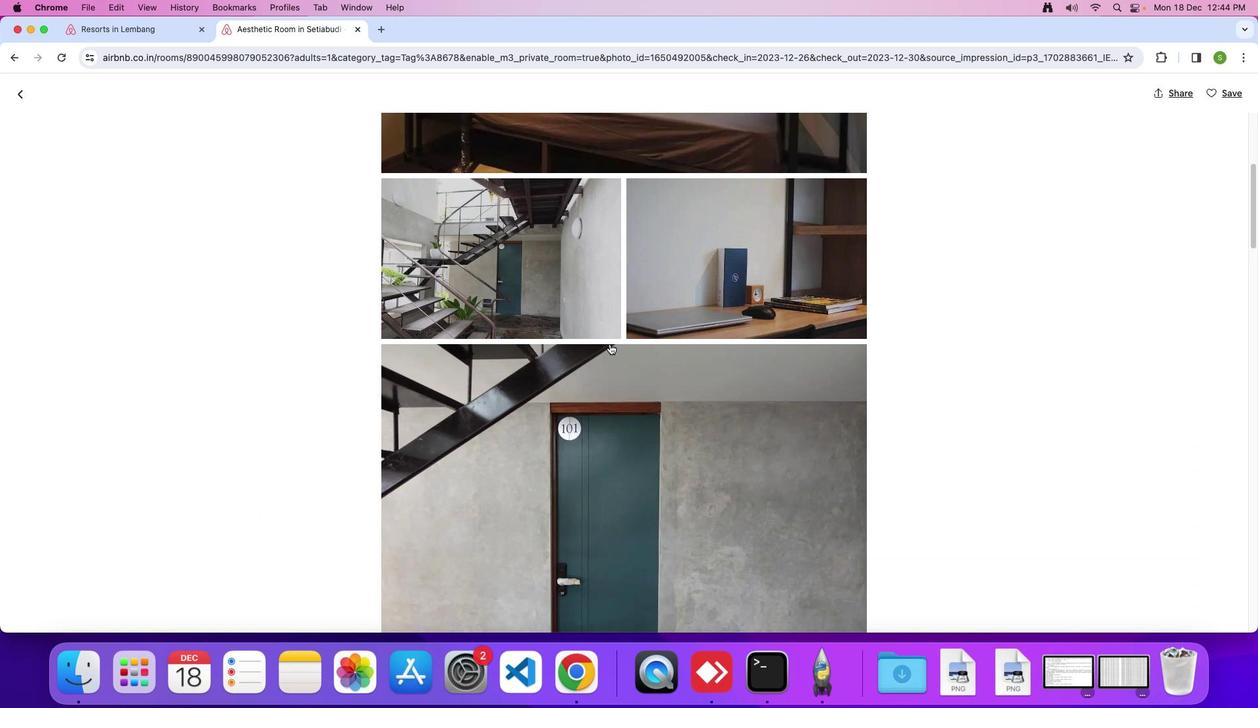 
Action: Mouse scrolled (609, 342) with delta (0, -1)
Screenshot: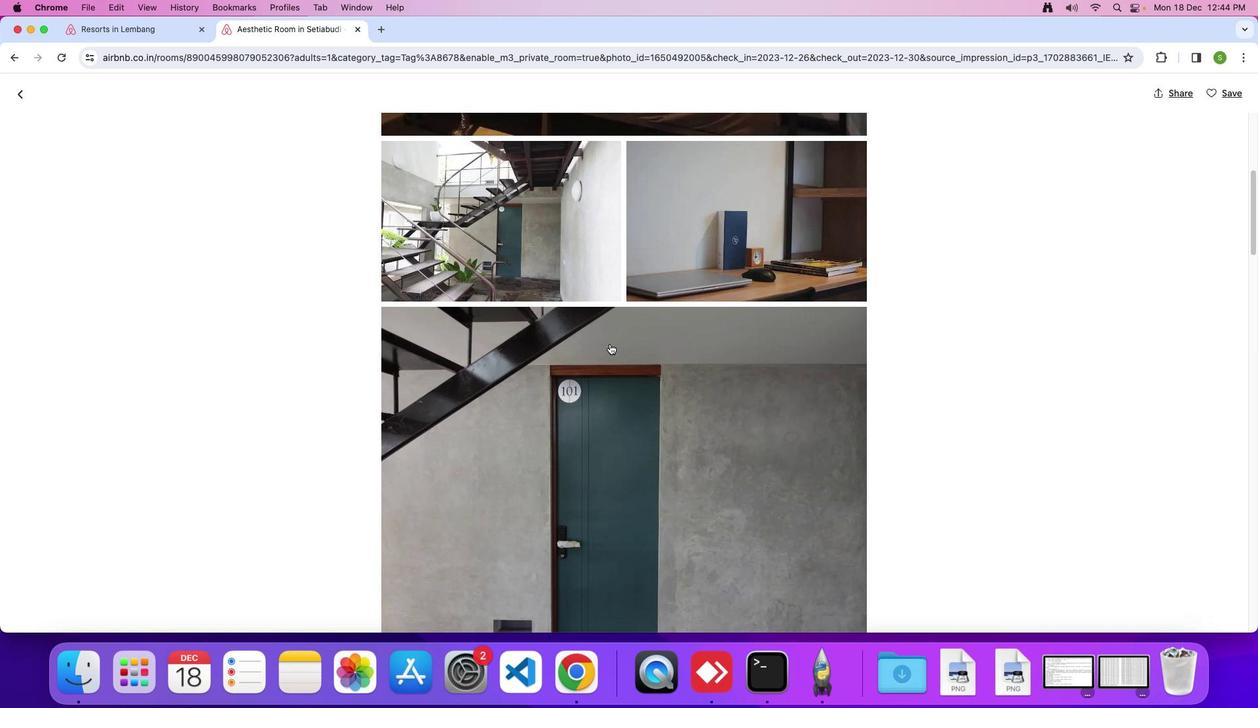
Action: Mouse scrolled (609, 342) with delta (0, -1)
Screenshot: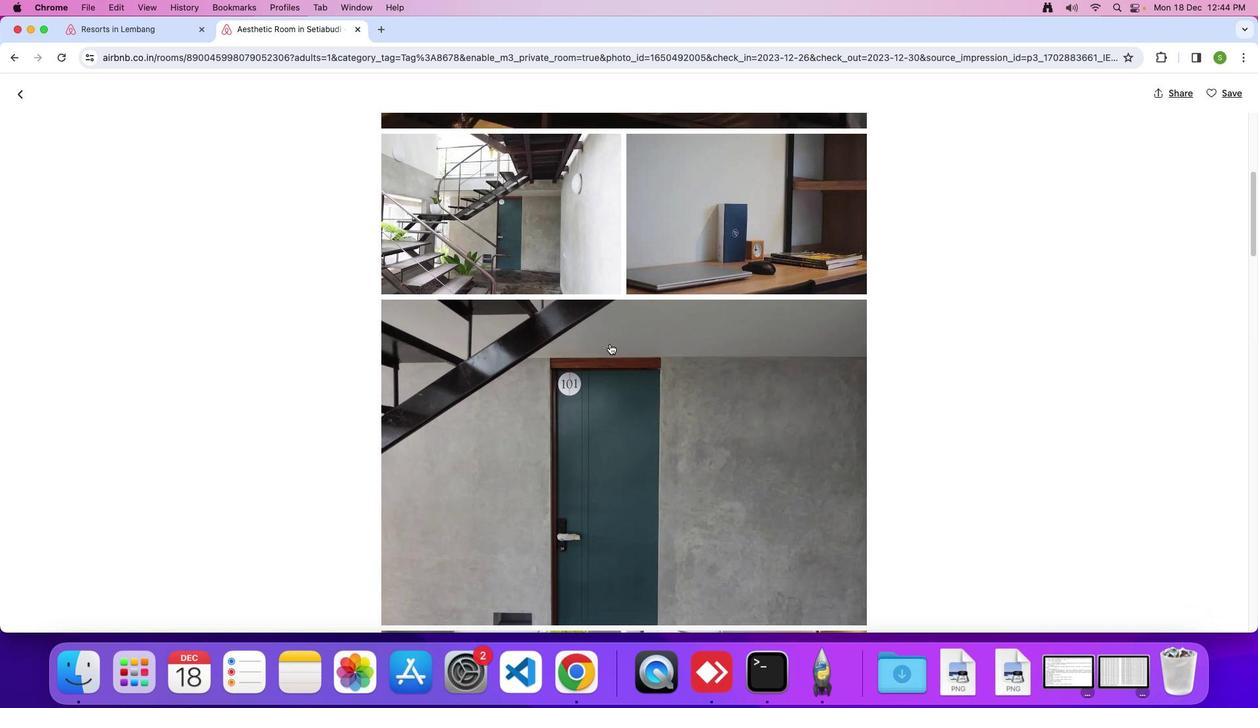 
Action: Mouse scrolled (609, 342) with delta (0, -1)
Screenshot: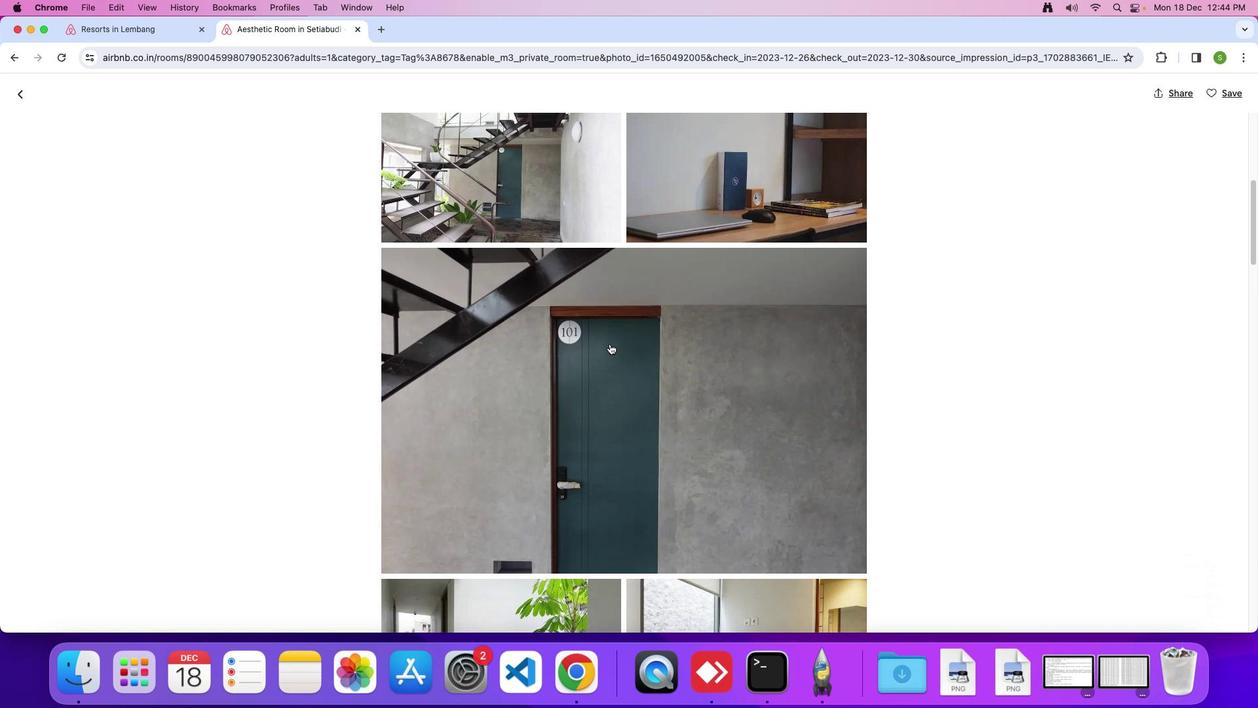 
Action: Mouse scrolled (609, 342) with delta (0, -1)
Screenshot: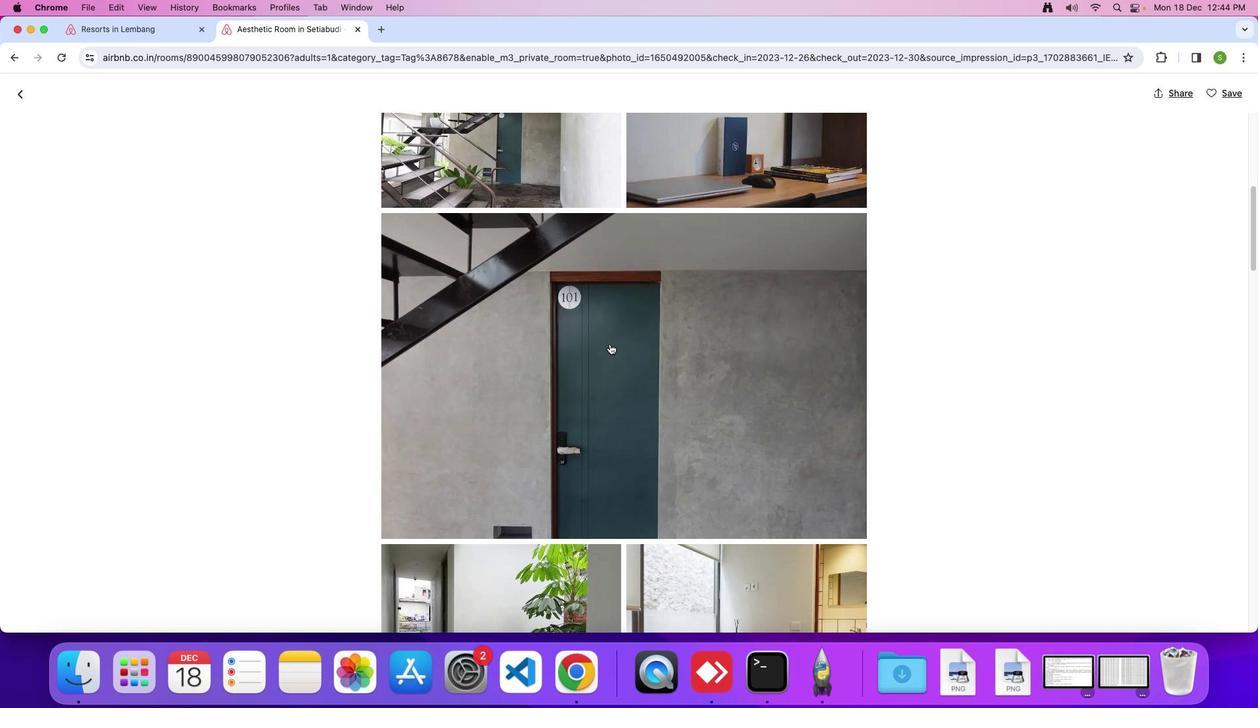 
Action: Mouse scrolled (609, 342) with delta (0, -1)
Screenshot: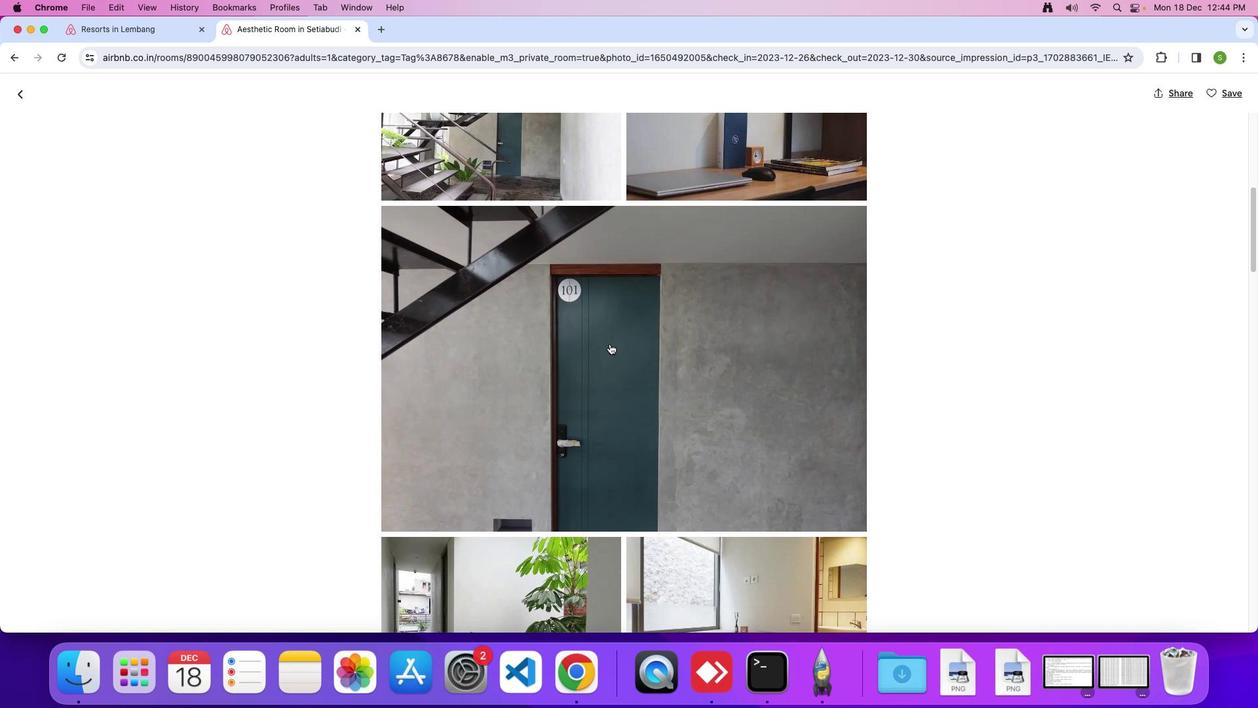 
Action: Mouse moved to (609, 342)
Screenshot: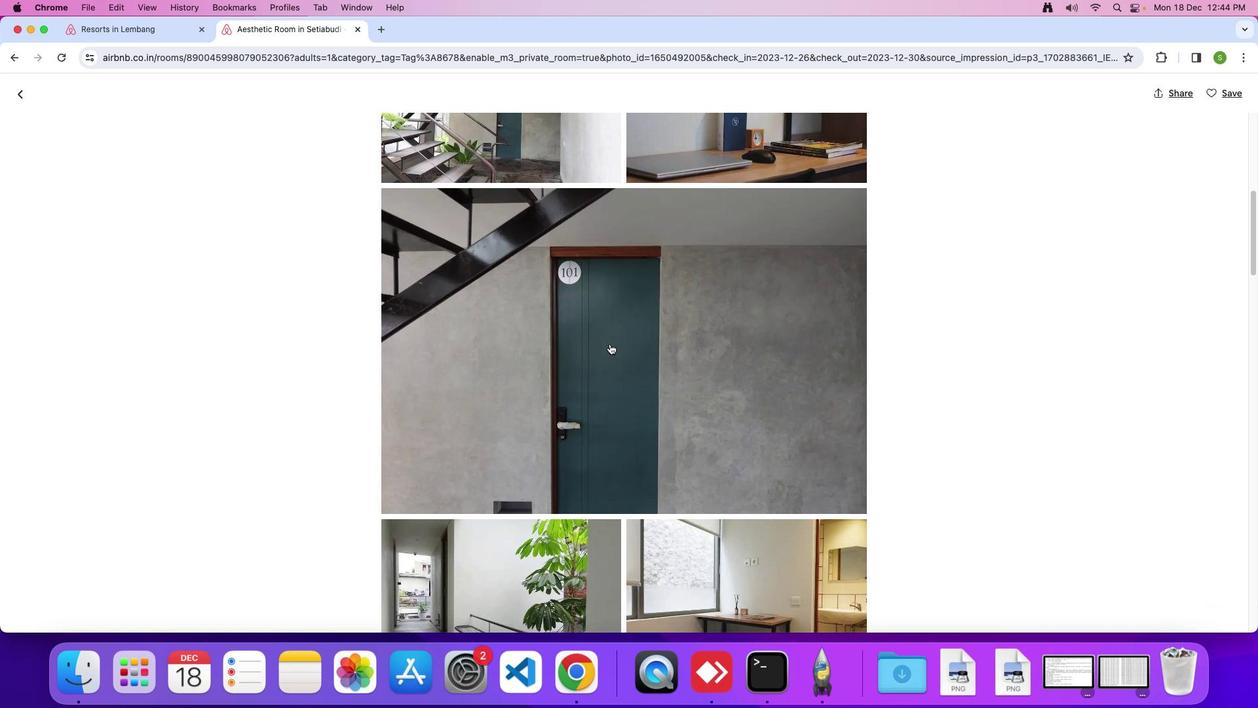 
Action: Mouse scrolled (609, 342) with delta (0, -2)
Screenshot: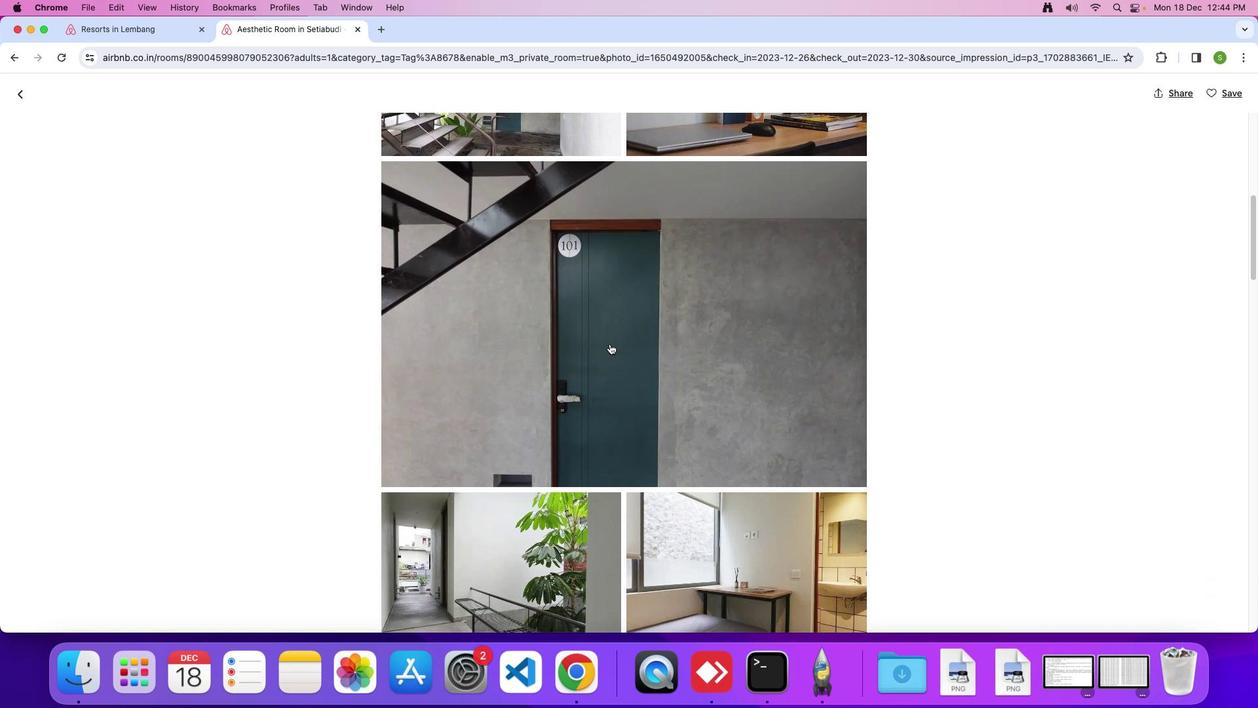 
Action: Mouse moved to (608, 342)
Screenshot: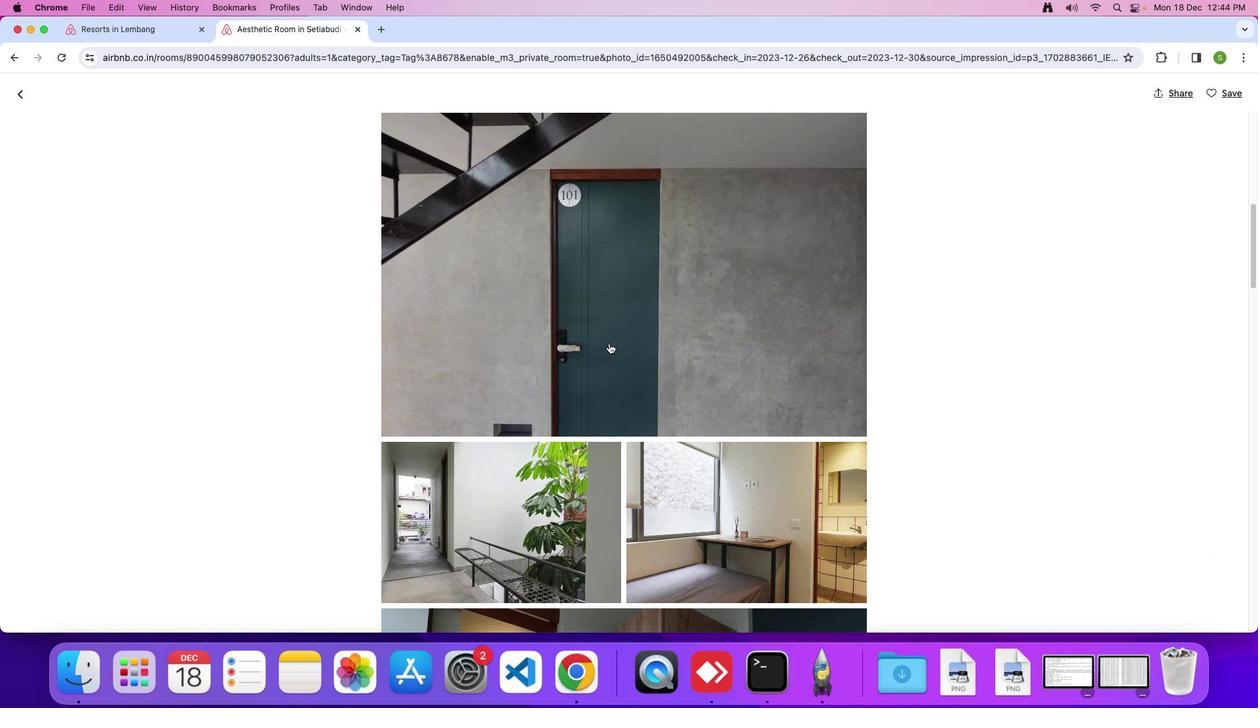 
Action: Mouse scrolled (608, 342) with delta (0, -1)
Screenshot: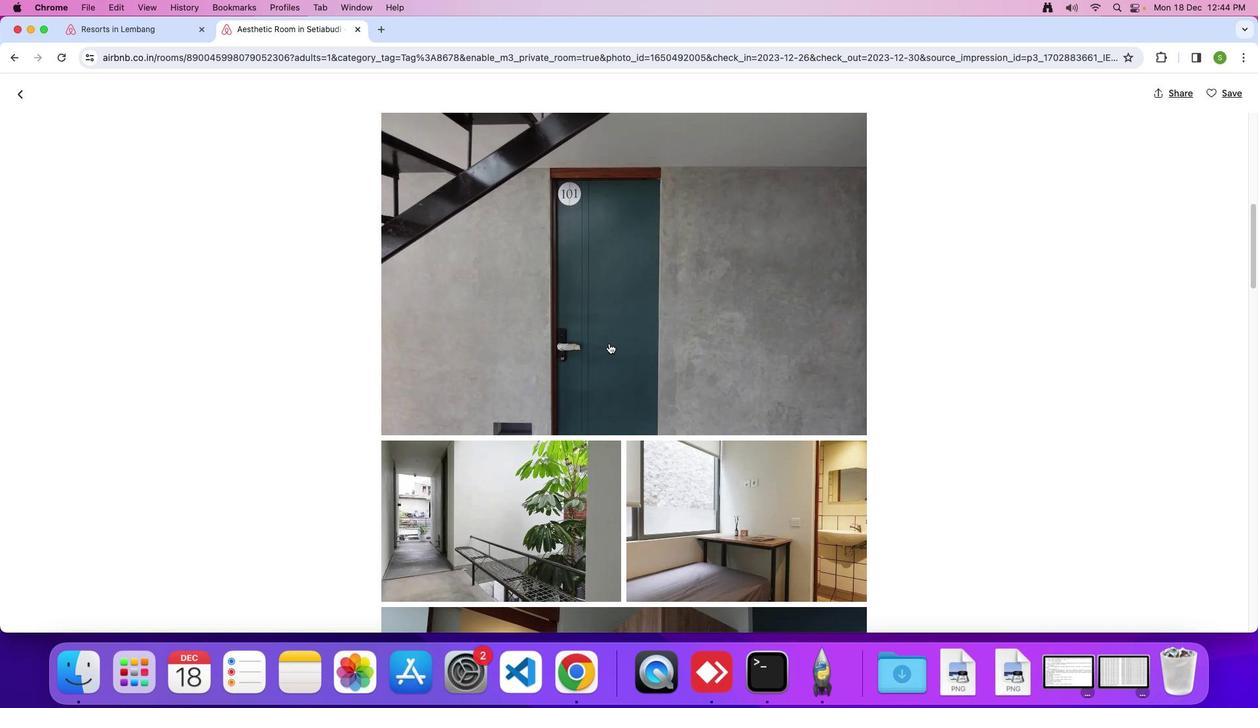 
Action: Mouse scrolled (608, 342) with delta (0, -1)
Screenshot: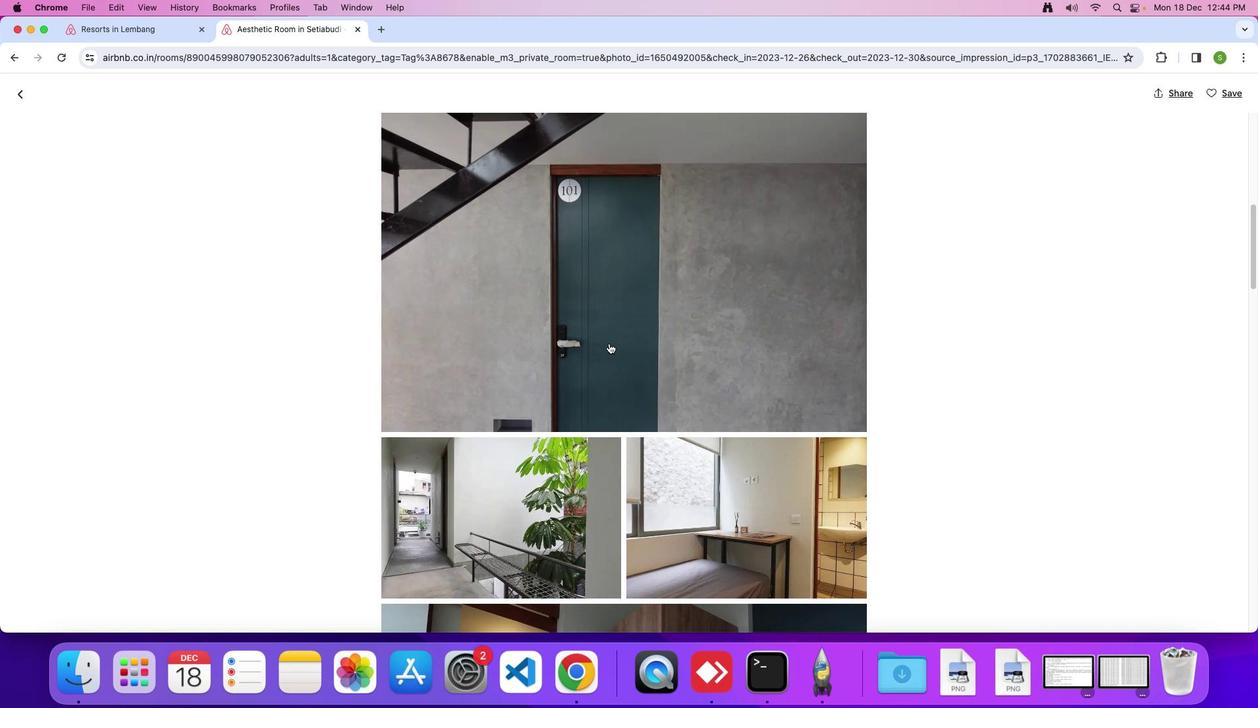 
Action: Mouse scrolled (608, 342) with delta (0, -1)
Screenshot: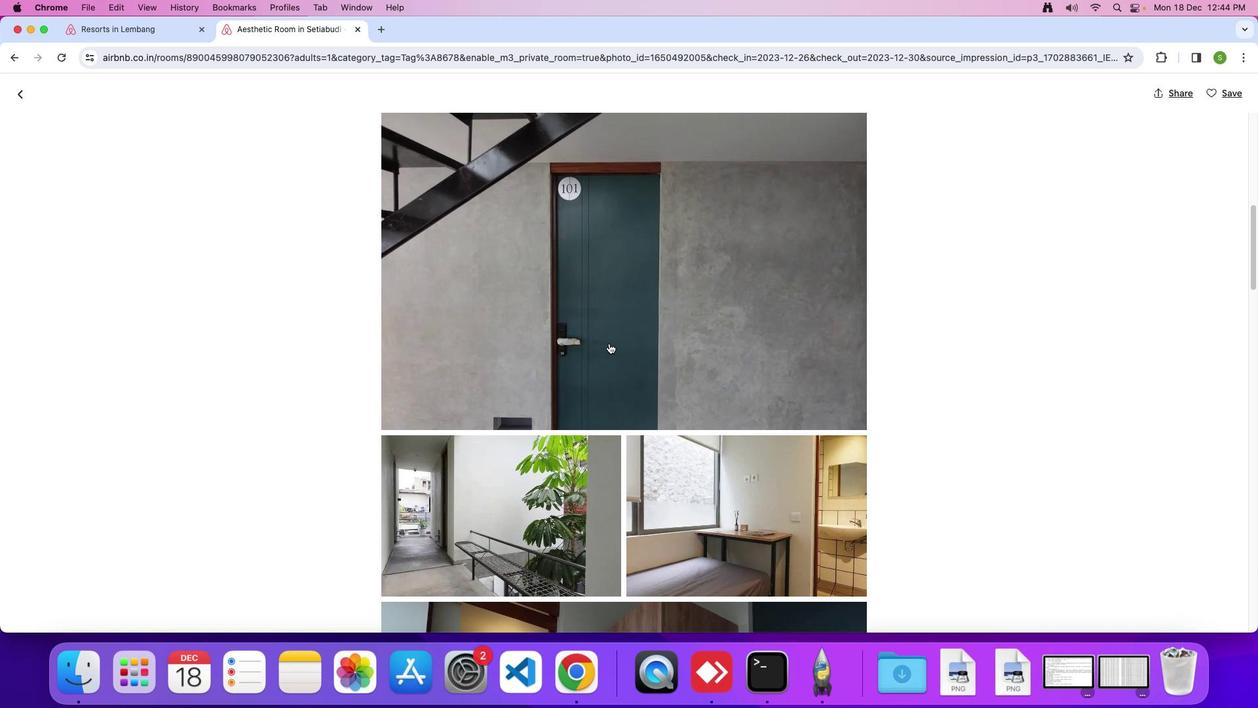 
Action: Mouse scrolled (608, 342) with delta (0, -1)
Screenshot: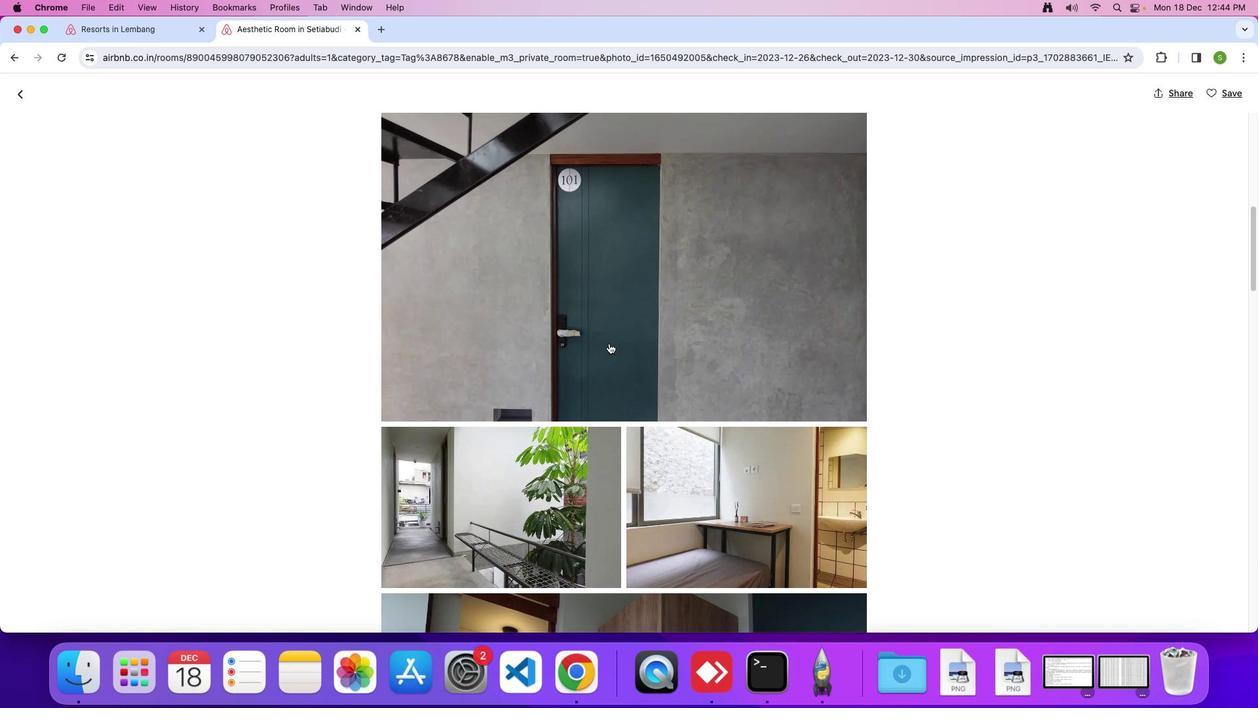 
Action: Mouse scrolled (608, 342) with delta (0, -1)
Screenshot: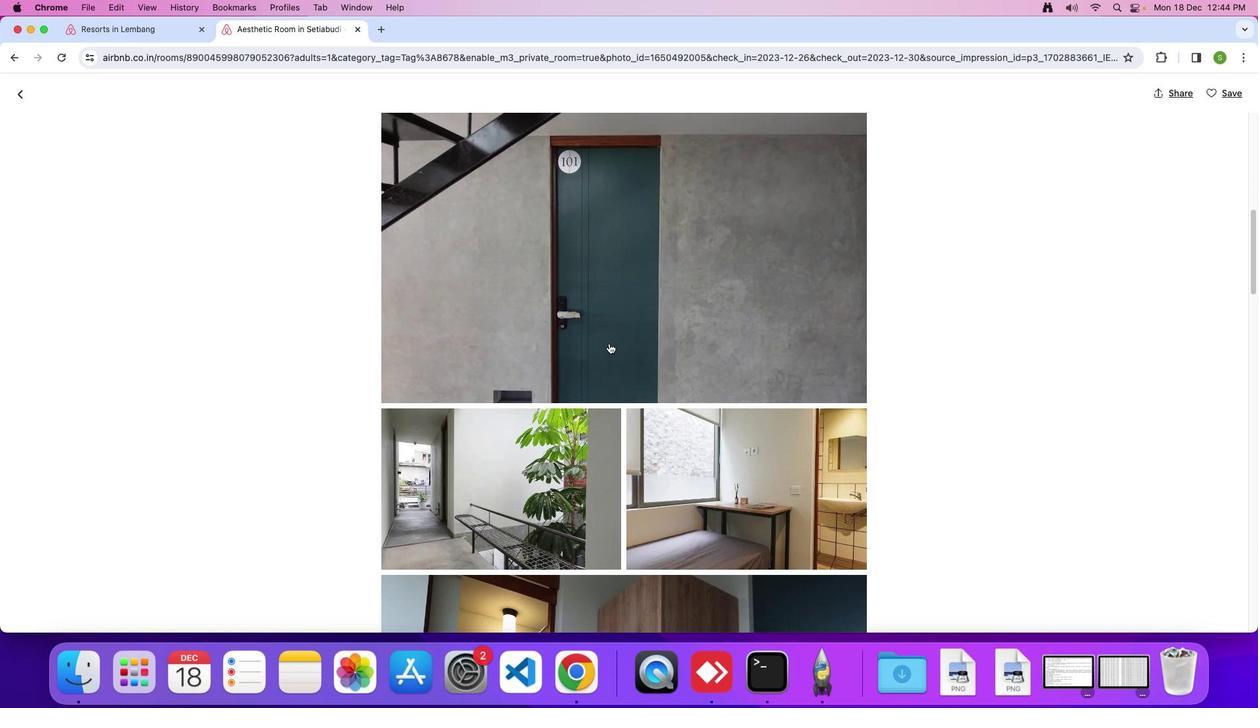 
Action: Mouse scrolled (608, 342) with delta (0, -1)
Screenshot: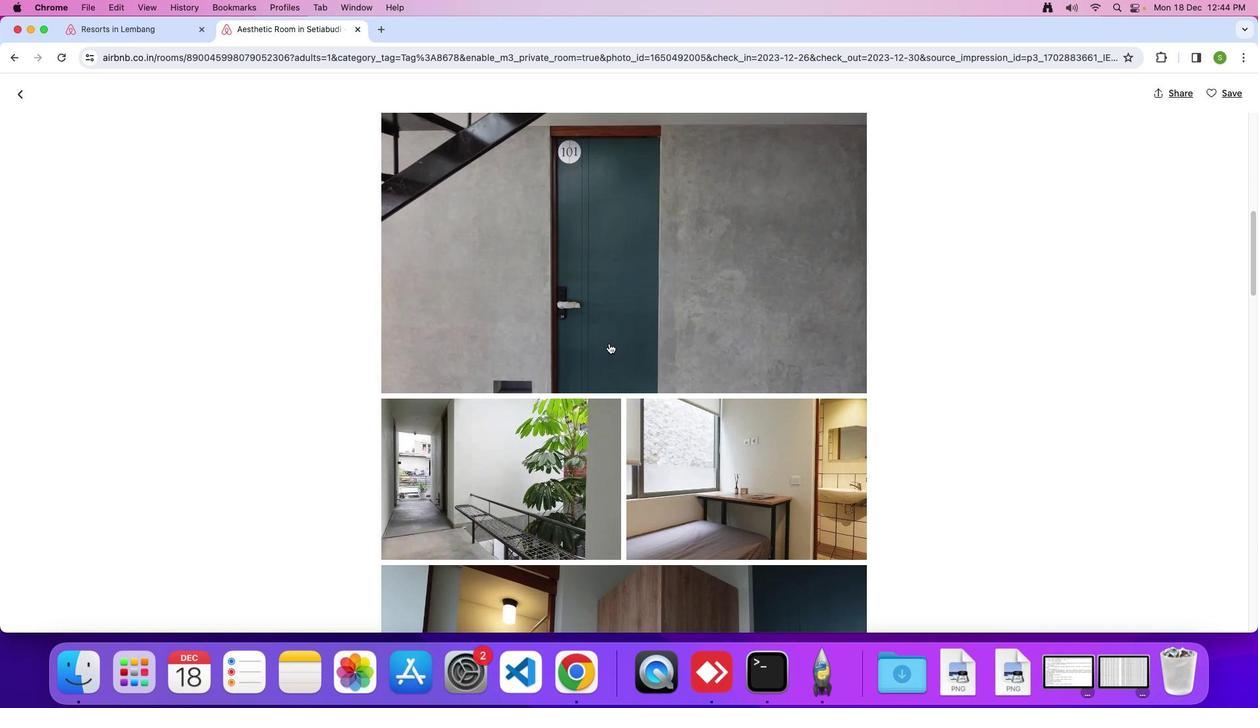 
Action: Mouse scrolled (608, 342) with delta (0, -2)
Screenshot: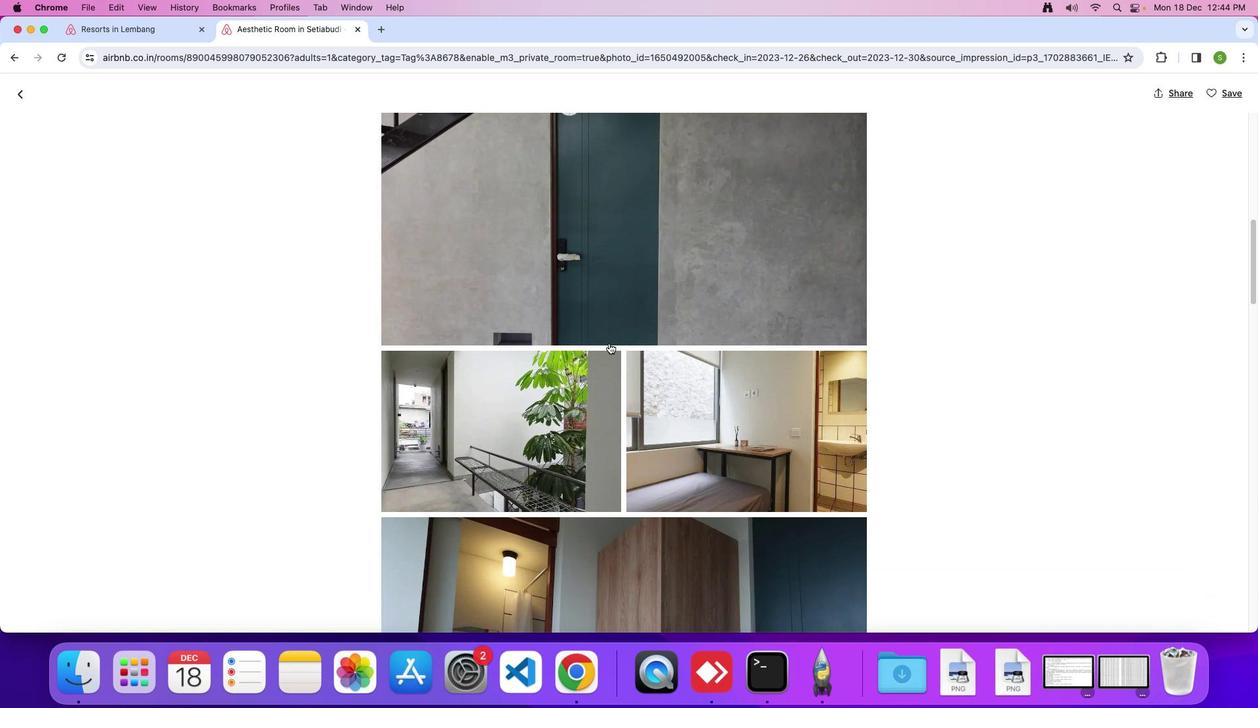 
Action: Mouse scrolled (608, 342) with delta (0, -1)
Screenshot: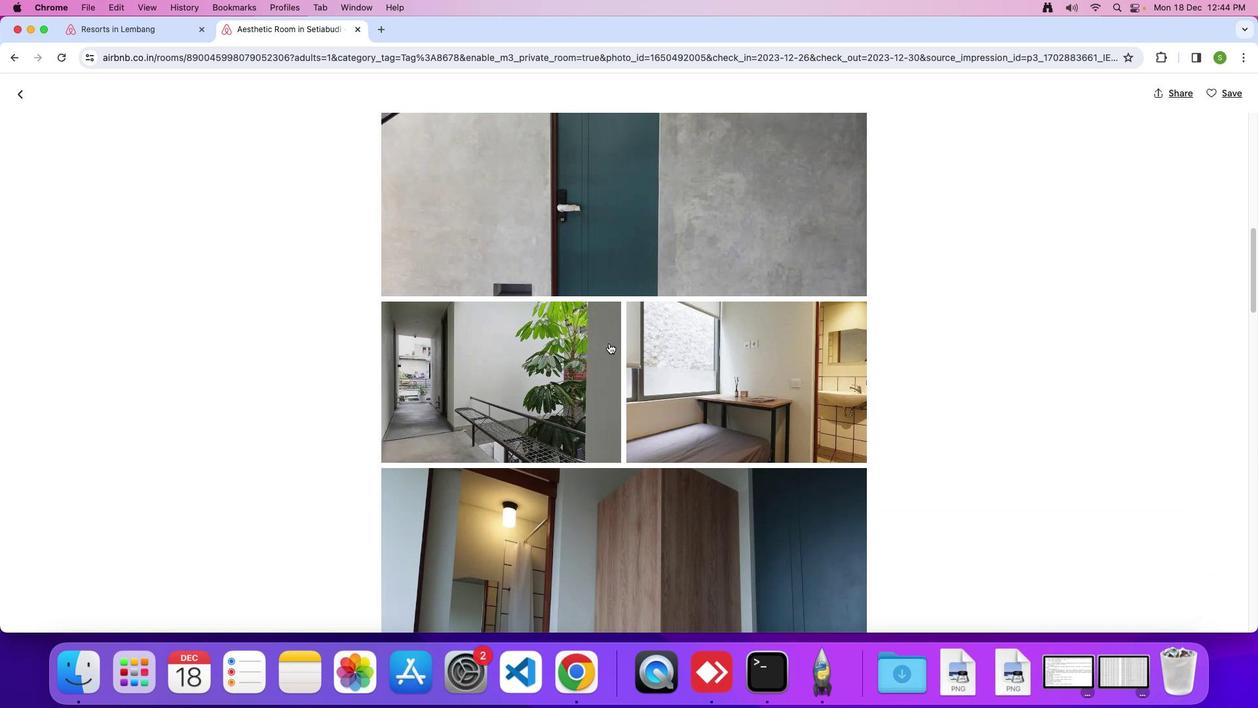 
Action: Mouse moved to (608, 342)
Screenshot: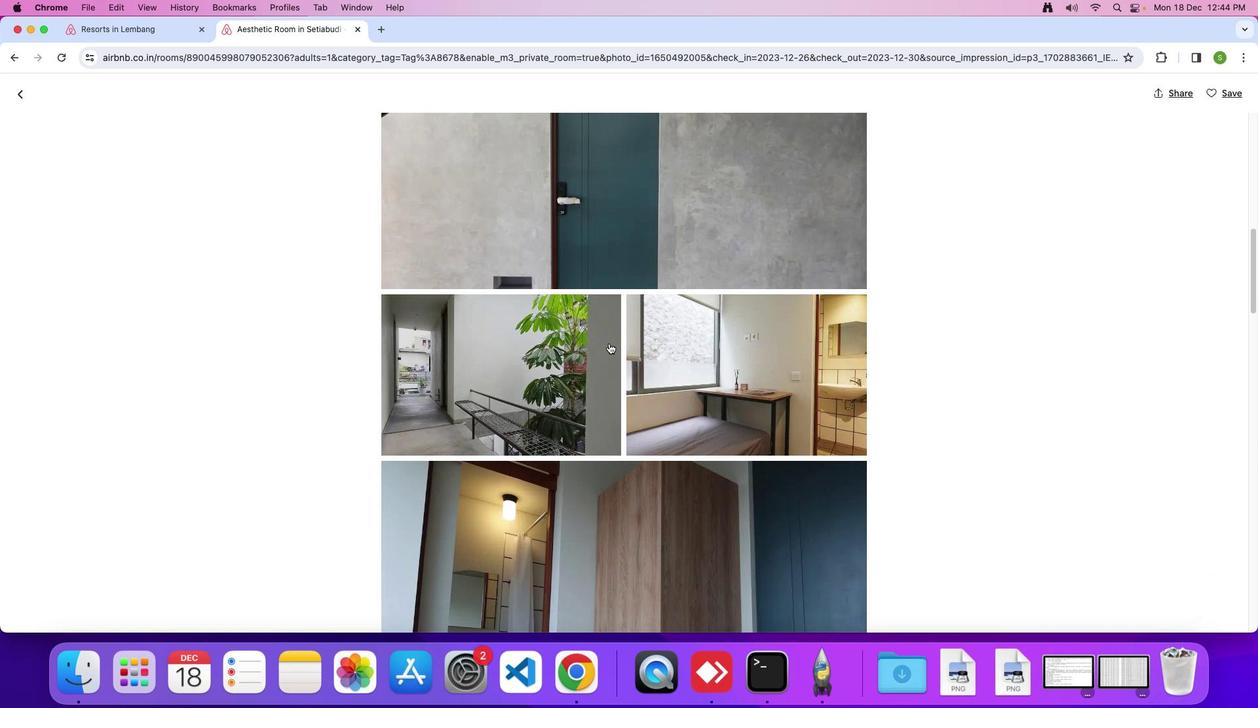 
Action: Mouse scrolled (608, 342) with delta (0, -1)
Screenshot: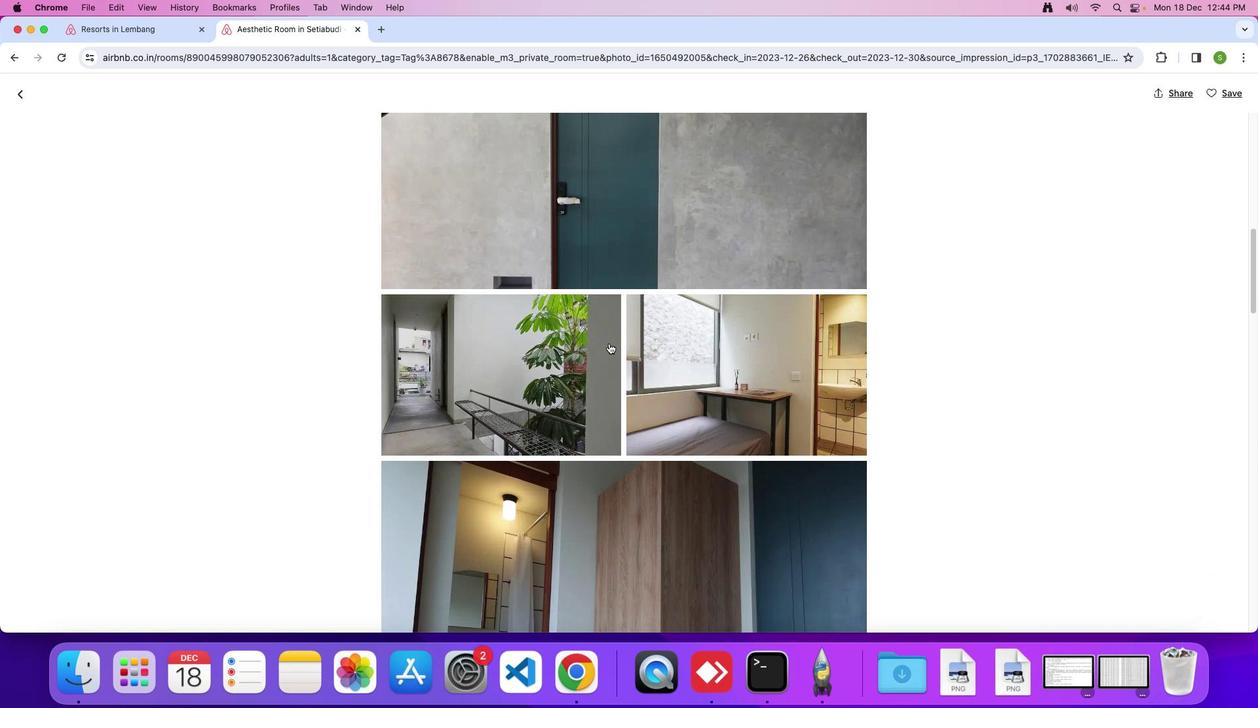 
Action: Mouse scrolled (608, 342) with delta (0, -1)
Screenshot: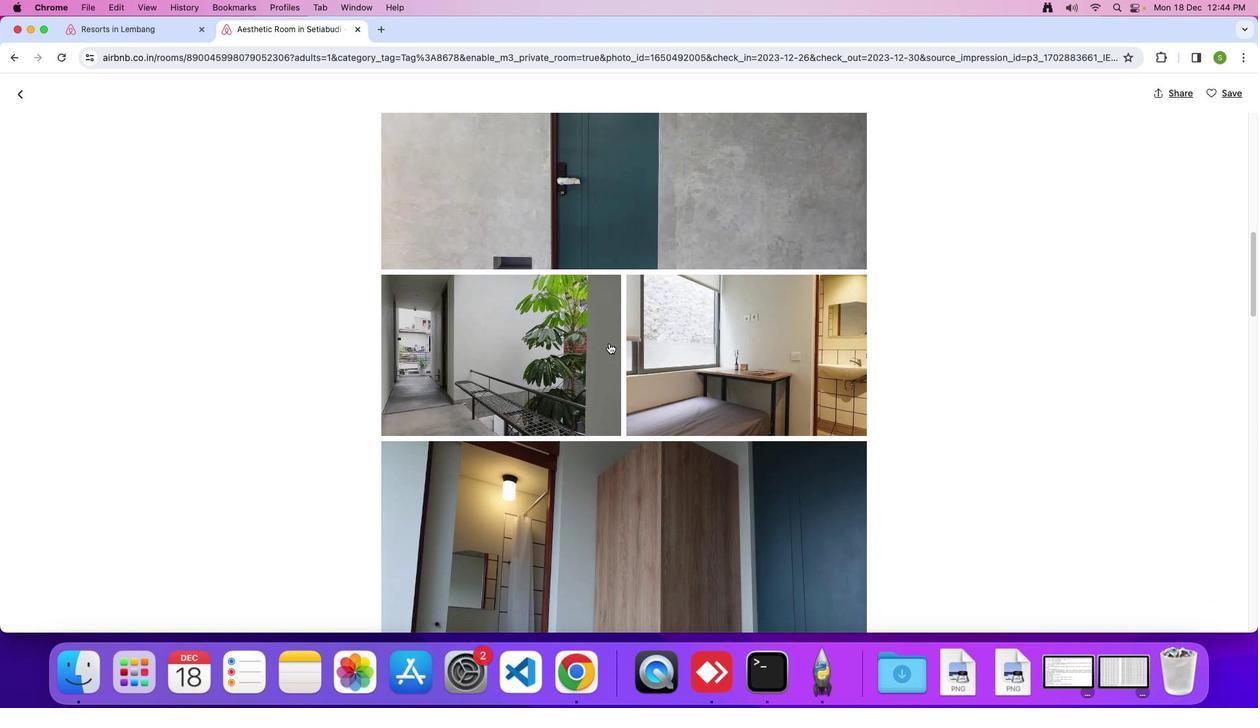
Action: Mouse scrolled (608, 342) with delta (0, -1)
Screenshot: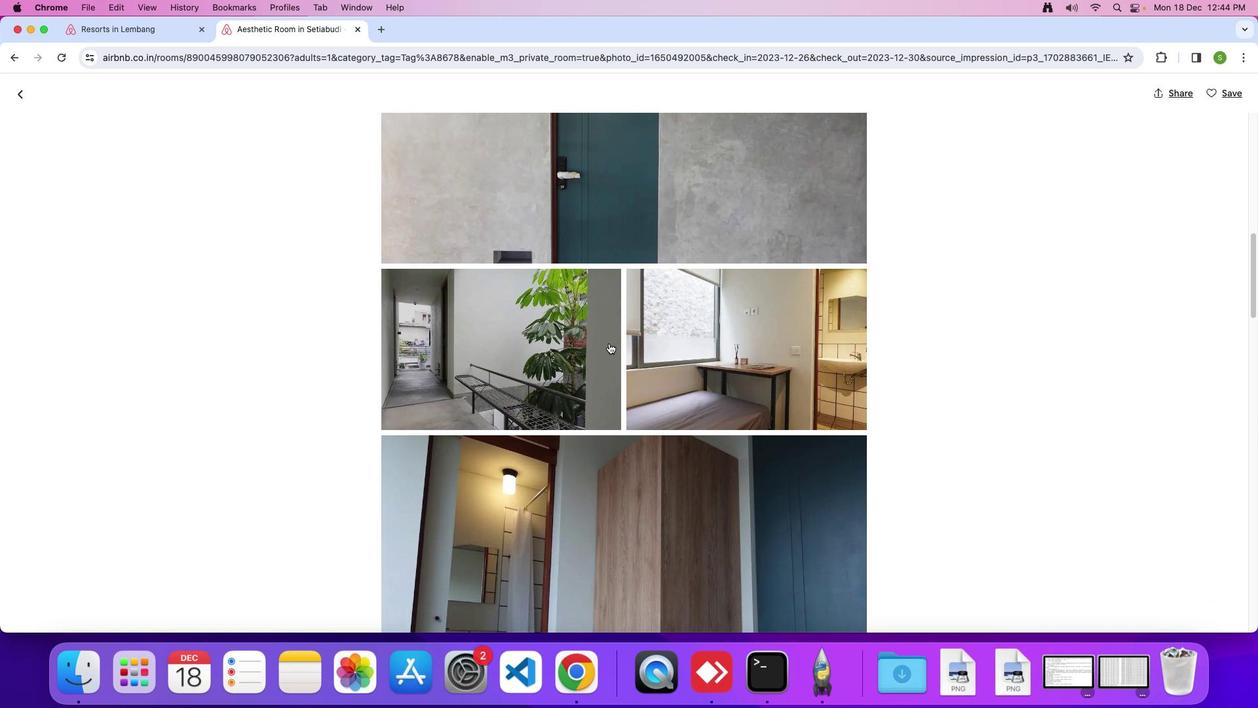 
Action: Mouse scrolled (608, 342) with delta (0, -1)
Screenshot: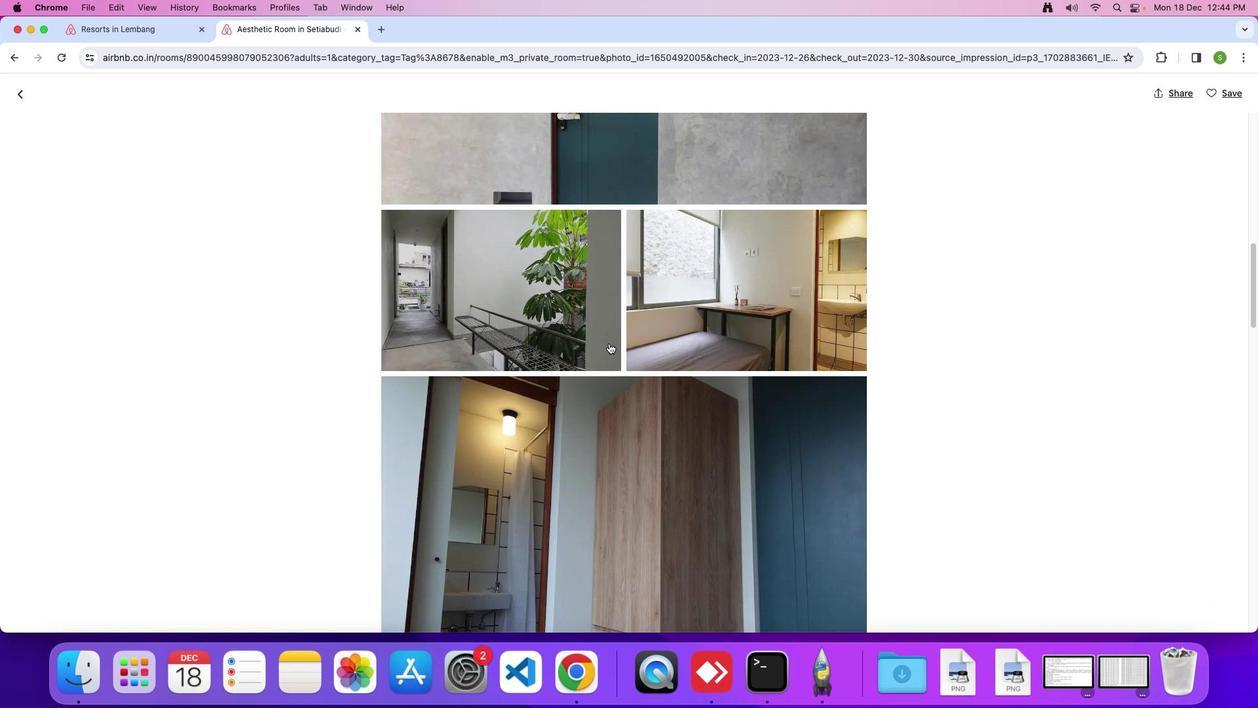 
Action: Mouse scrolled (608, 342) with delta (0, -1)
Screenshot: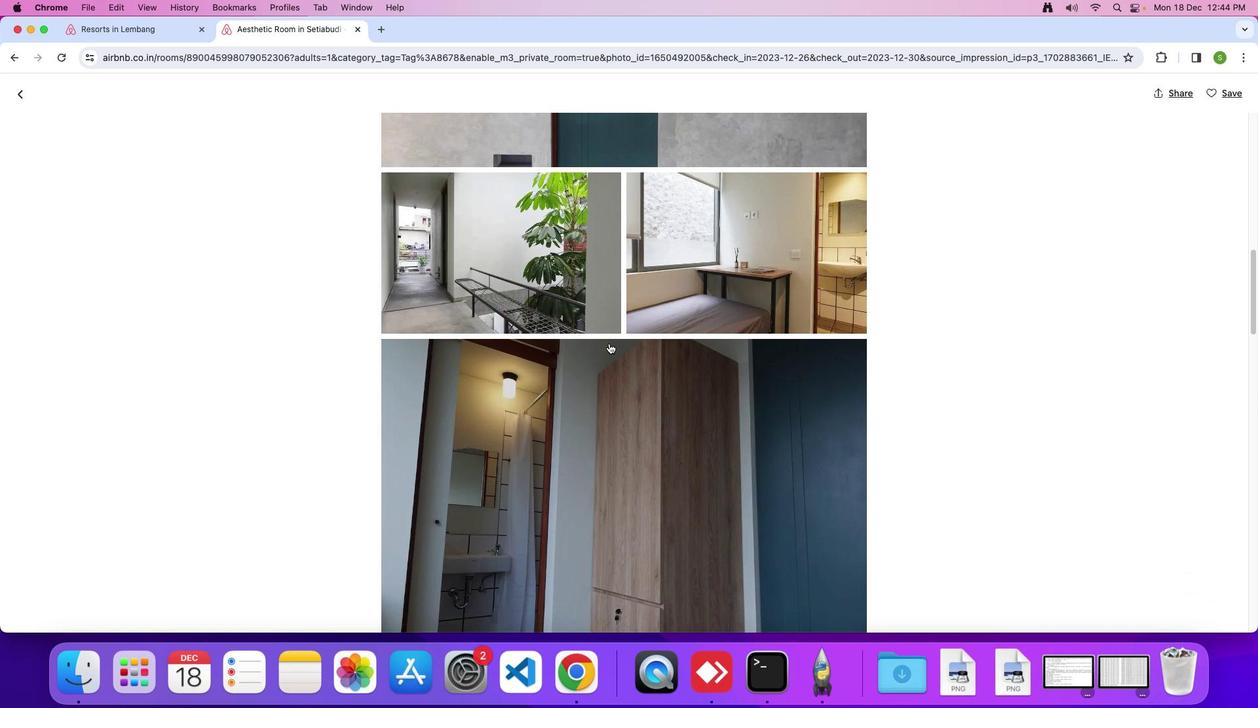 
Action: Mouse scrolled (608, 342) with delta (0, -1)
Screenshot: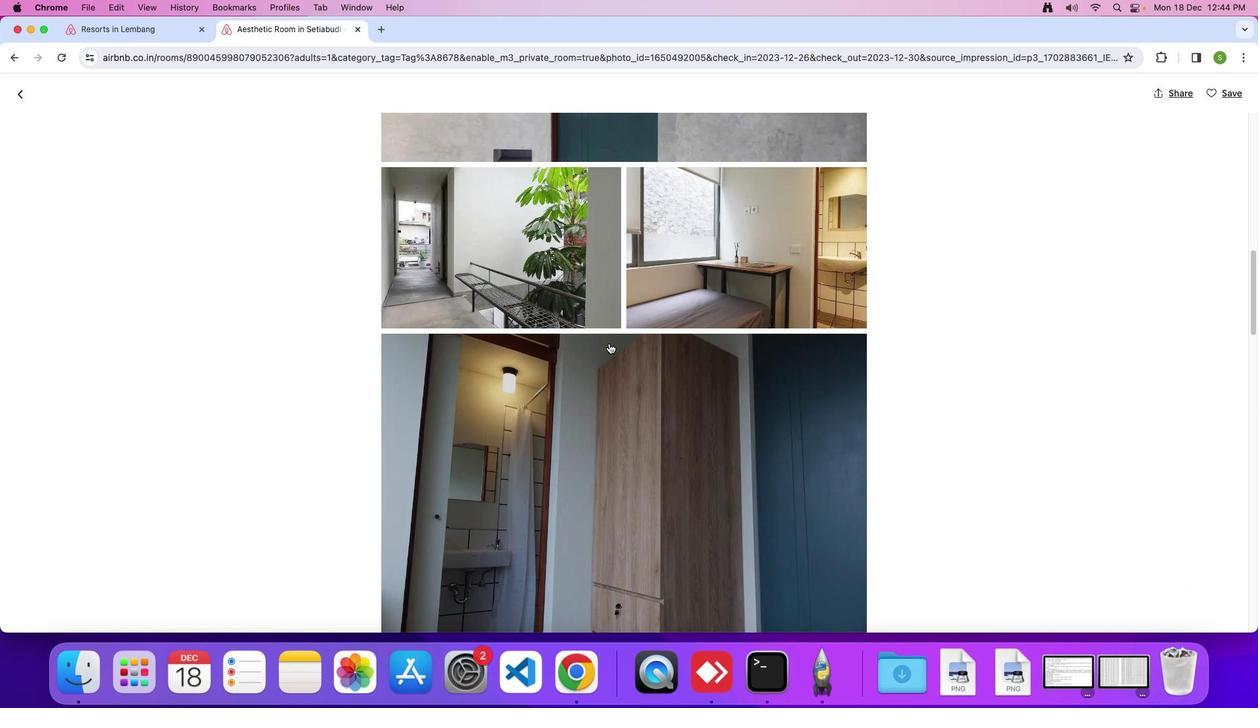 
Action: Mouse scrolled (608, 342) with delta (0, -1)
Screenshot: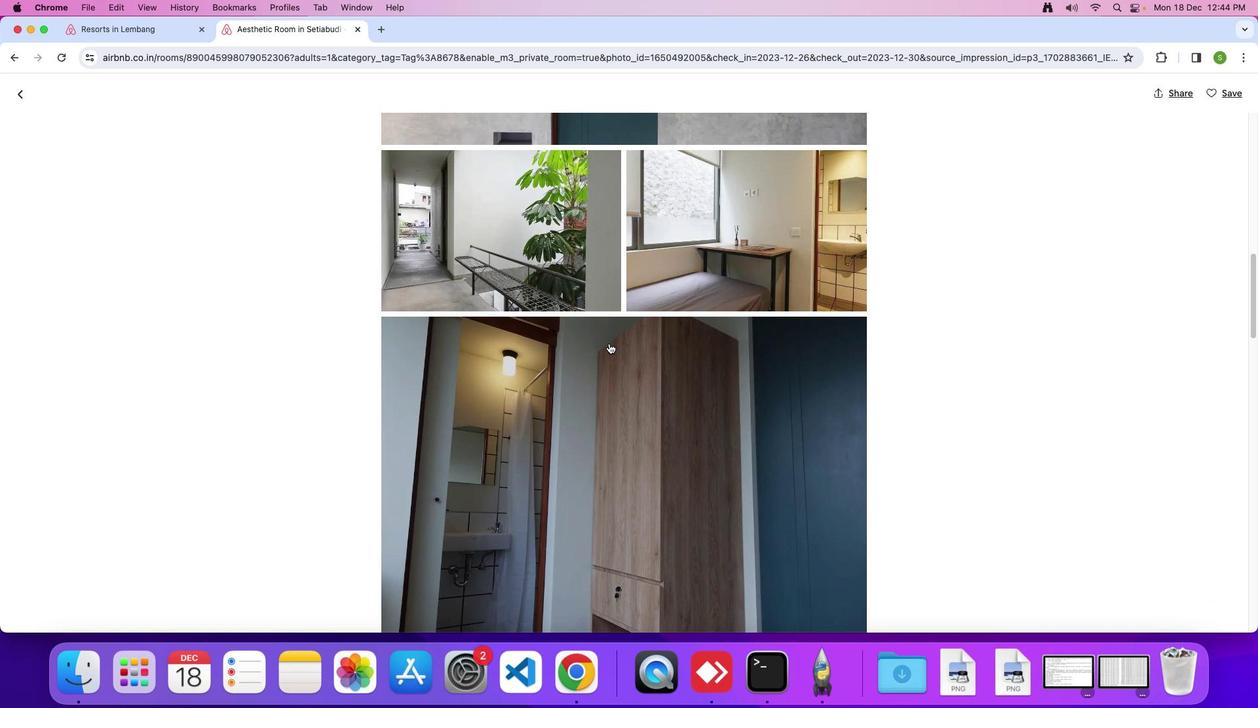 
Action: Mouse scrolled (608, 342) with delta (0, -1)
Screenshot: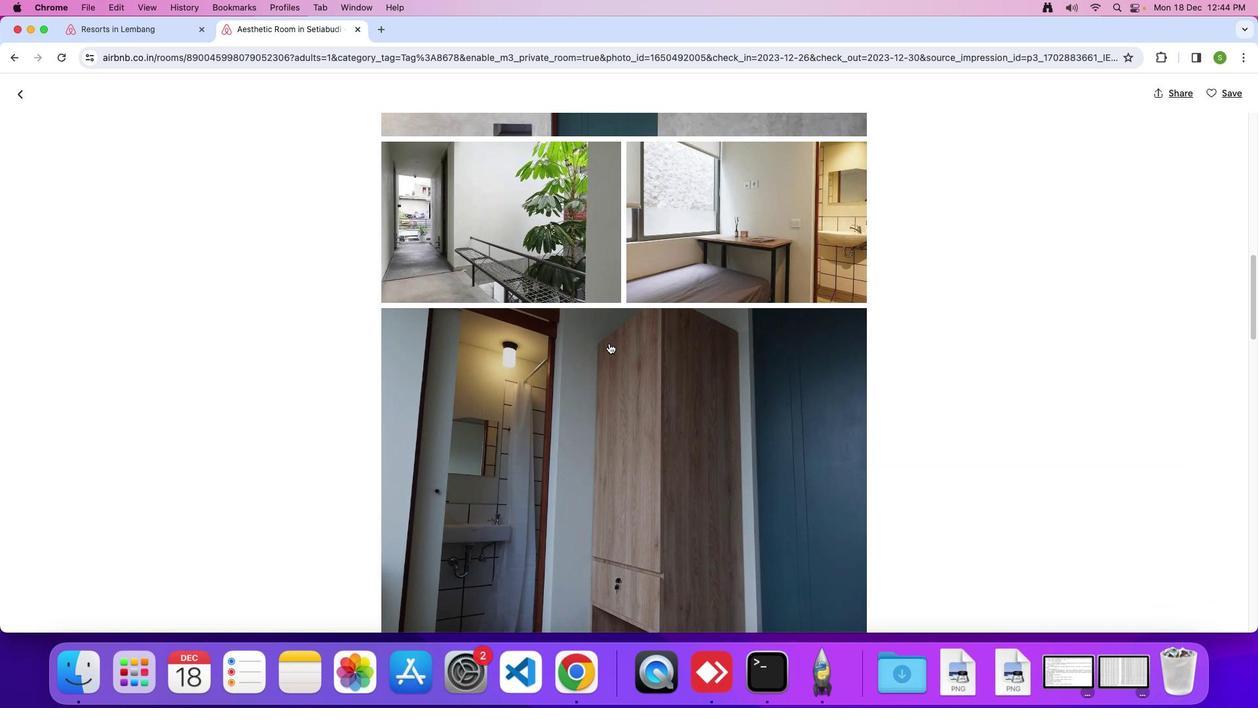 
Action: Mouse scrolled (608, 342) with delta (0, -2)
Screenshot: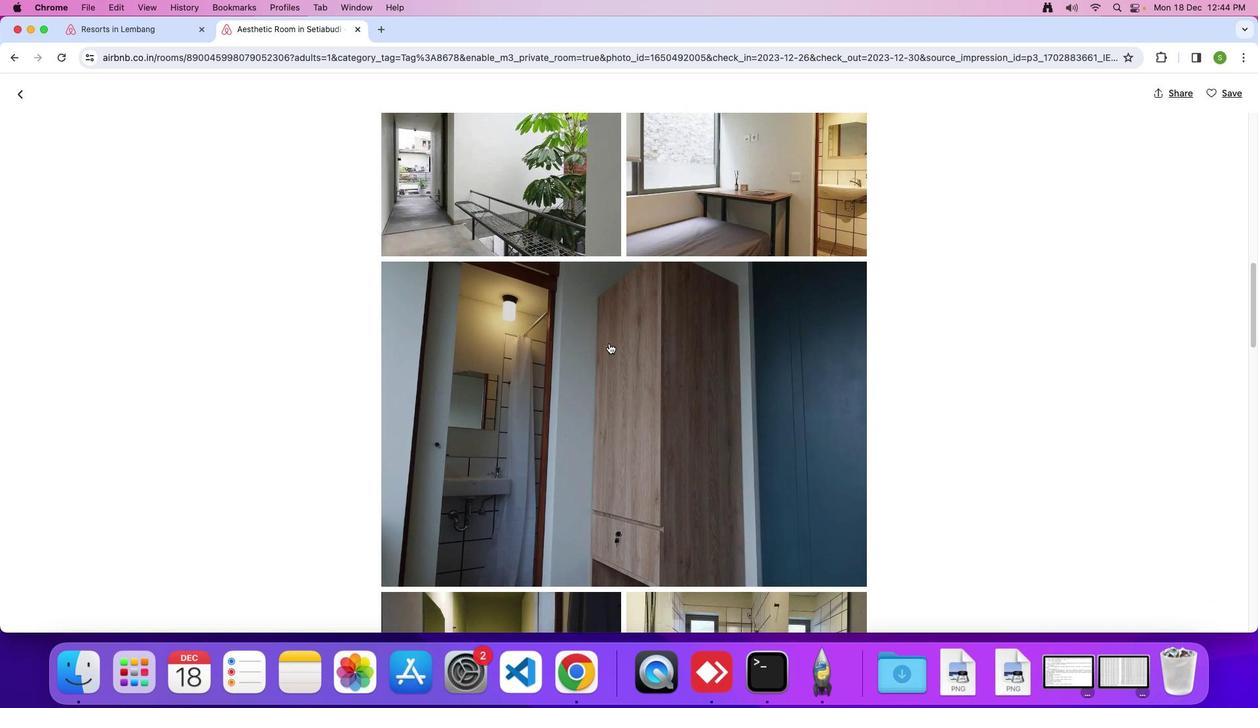 
Action: Mouse scrolled (608, 342) with delta (0, -1)
Screenshot: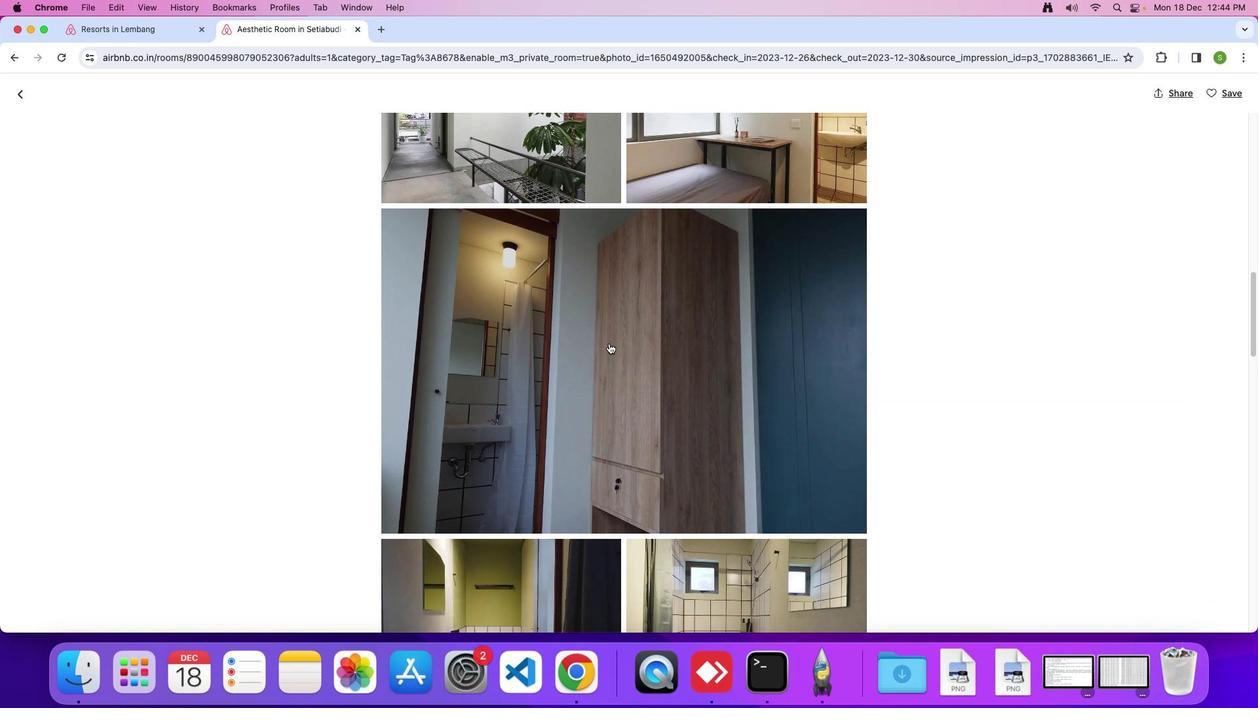 
Action: Mouse scrolled (608, 342) with delta (0, -1)
Screenshot: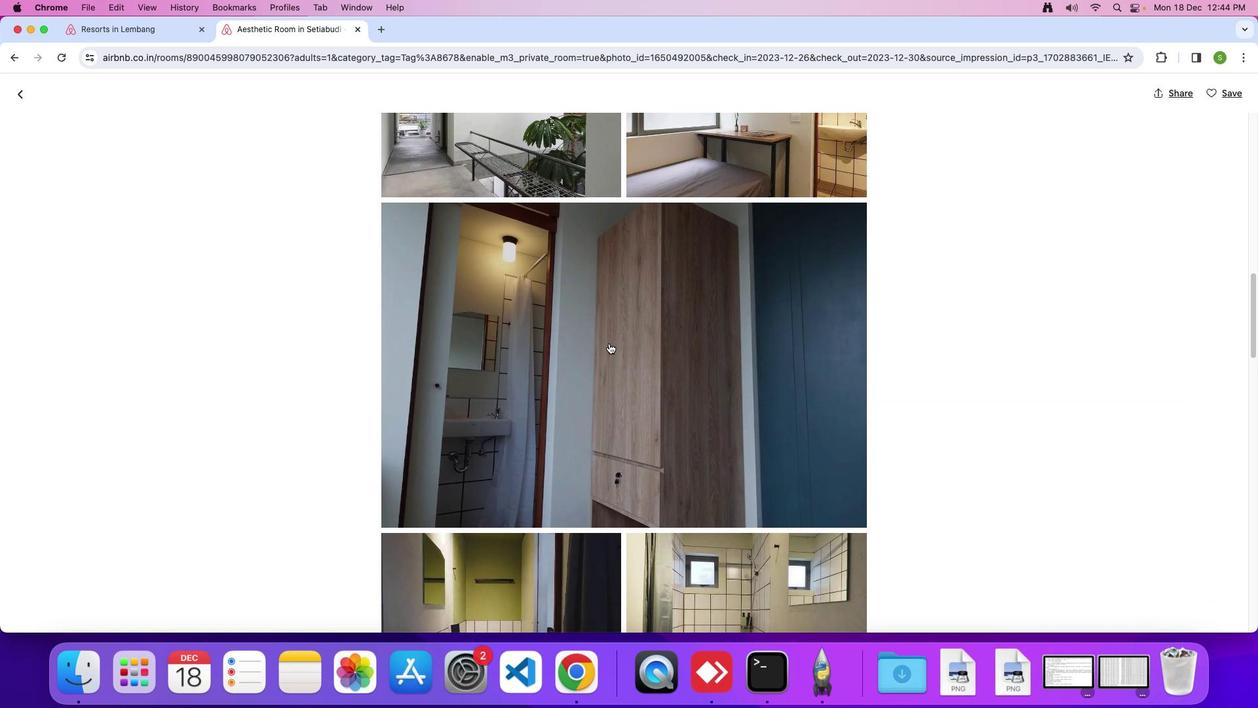 
Action: Mouse scrolled (608, 342) with delta (0, -1)
Screenshot: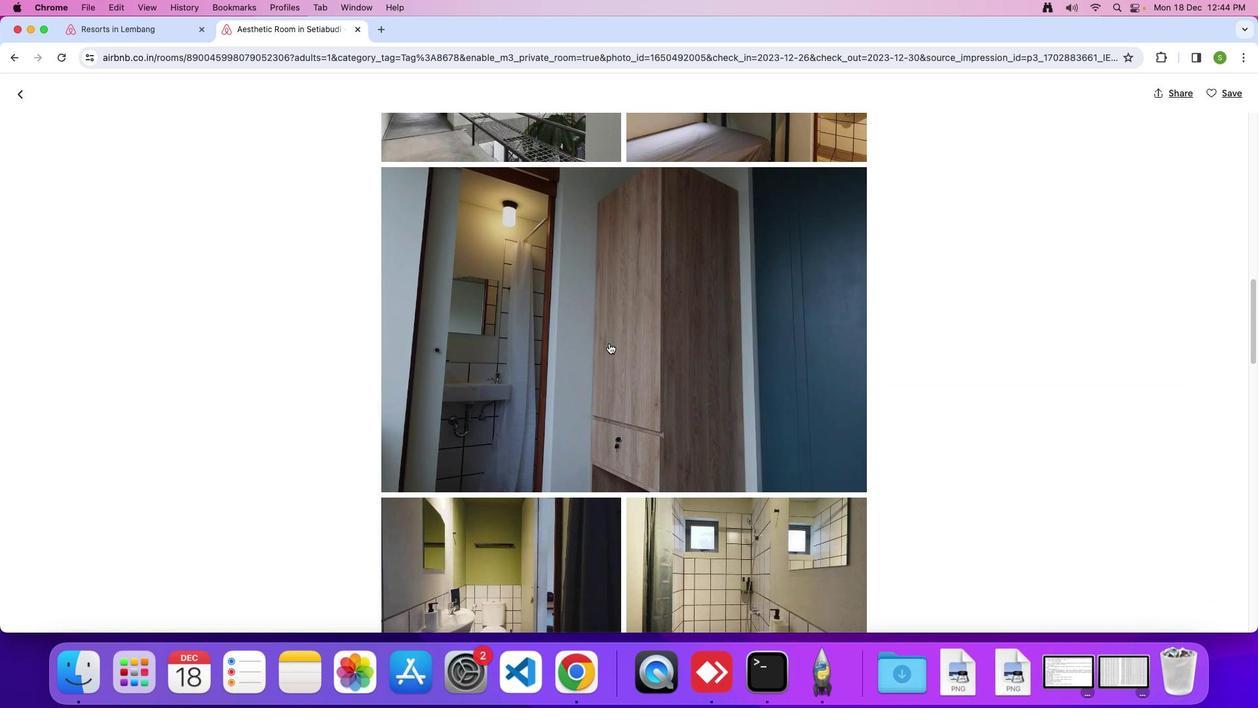 
Action: Mouse scrolled (608, 342) with delta (0, -1)
Screenshot: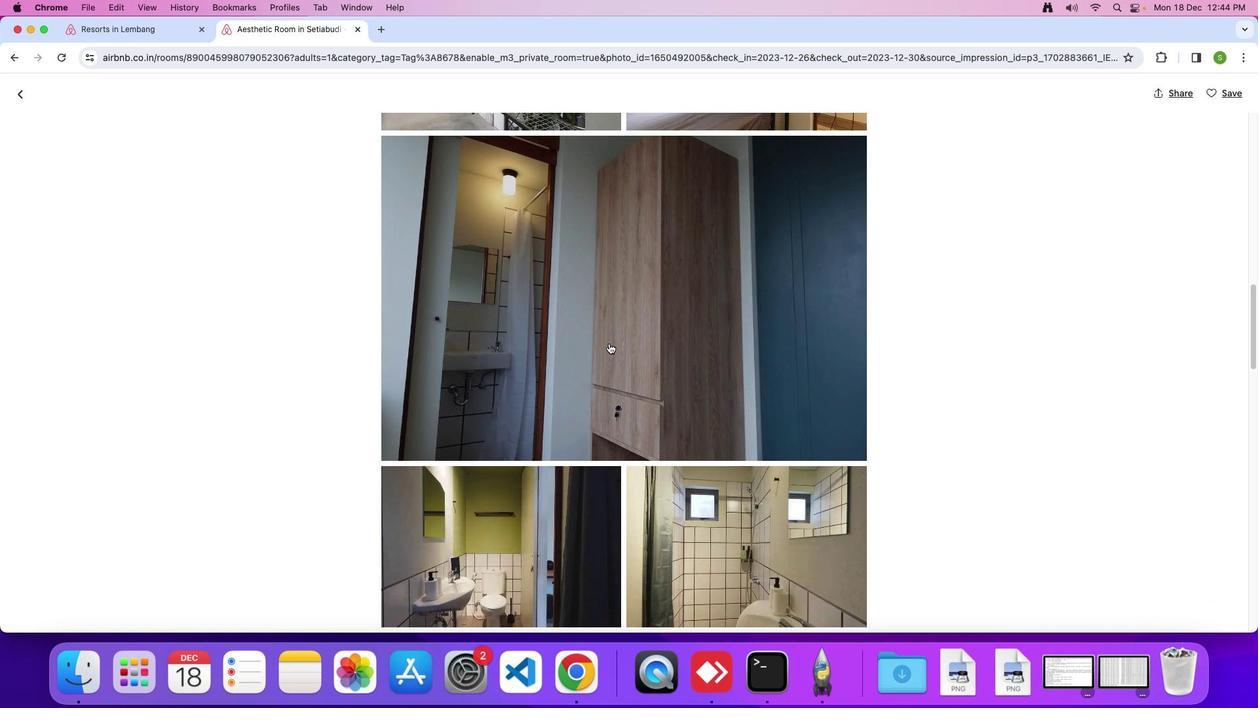 
Action: Mouse scrolled (608, 342) with delta (0, -1)
Screenshot: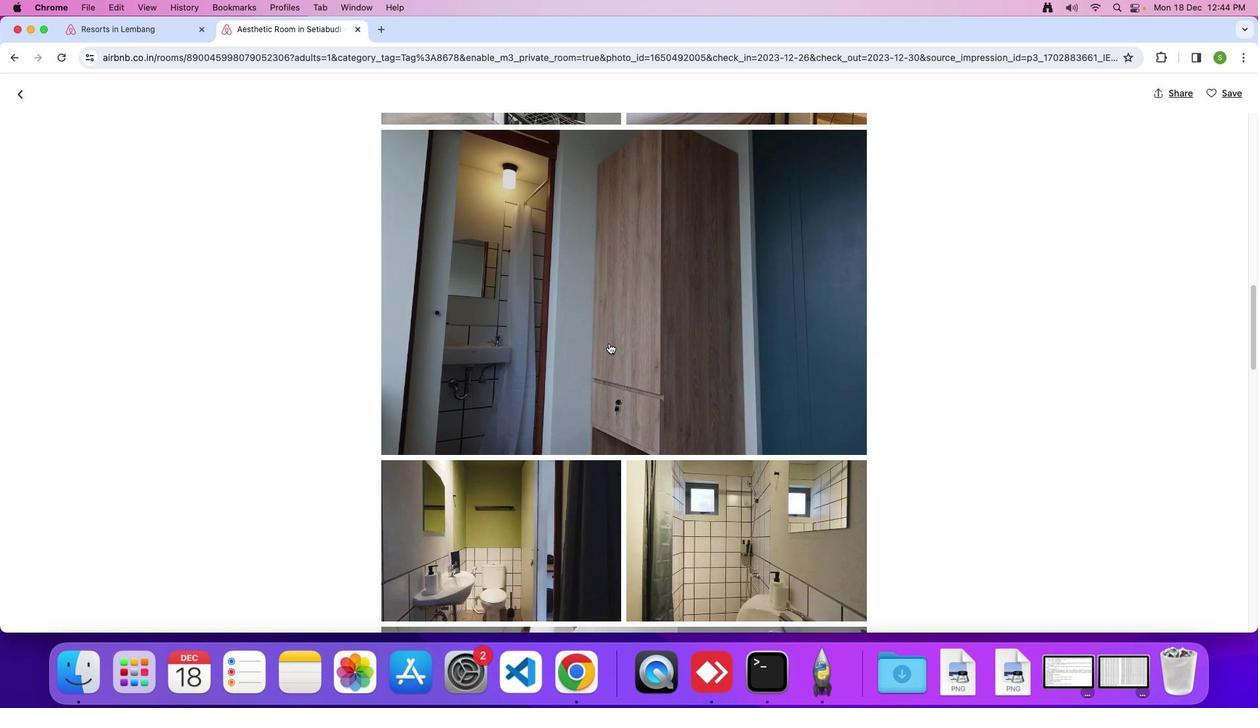 
Action: Mouse scrolled (608, 342) with delta (0, -1)
Screenshot: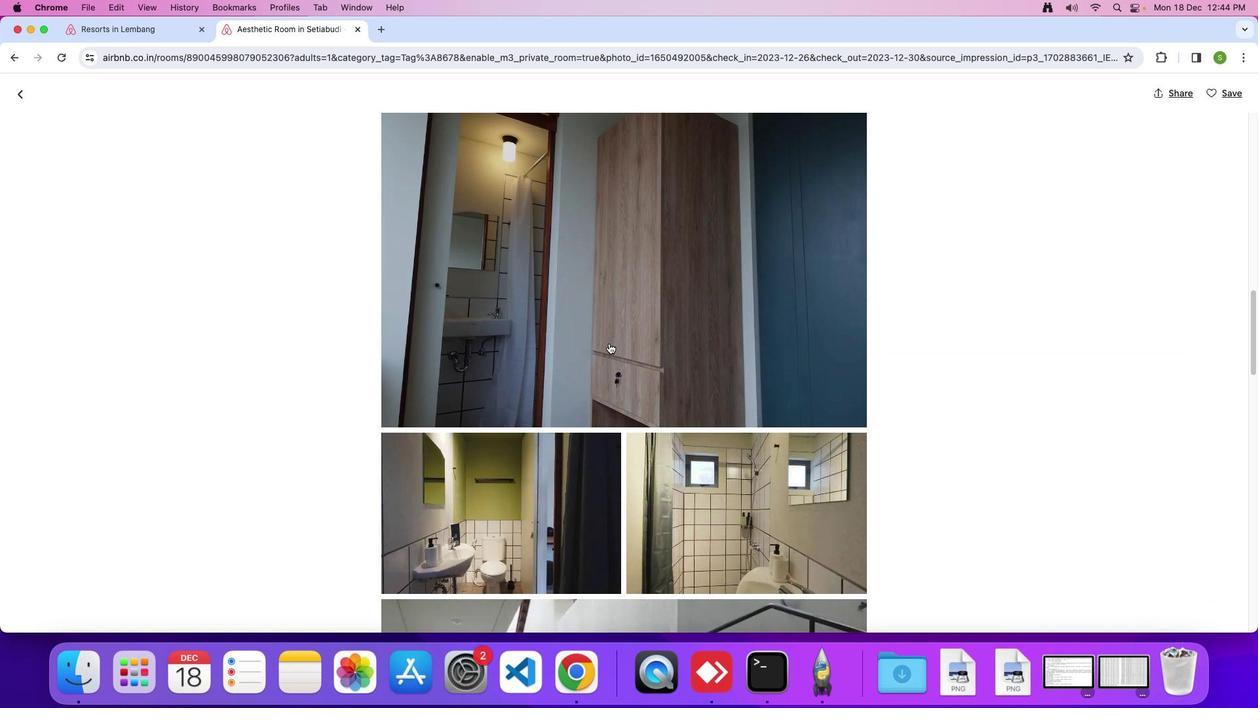 
Action: Mouse scrolled (608, 342) with delta (0, -1)
Screenshot: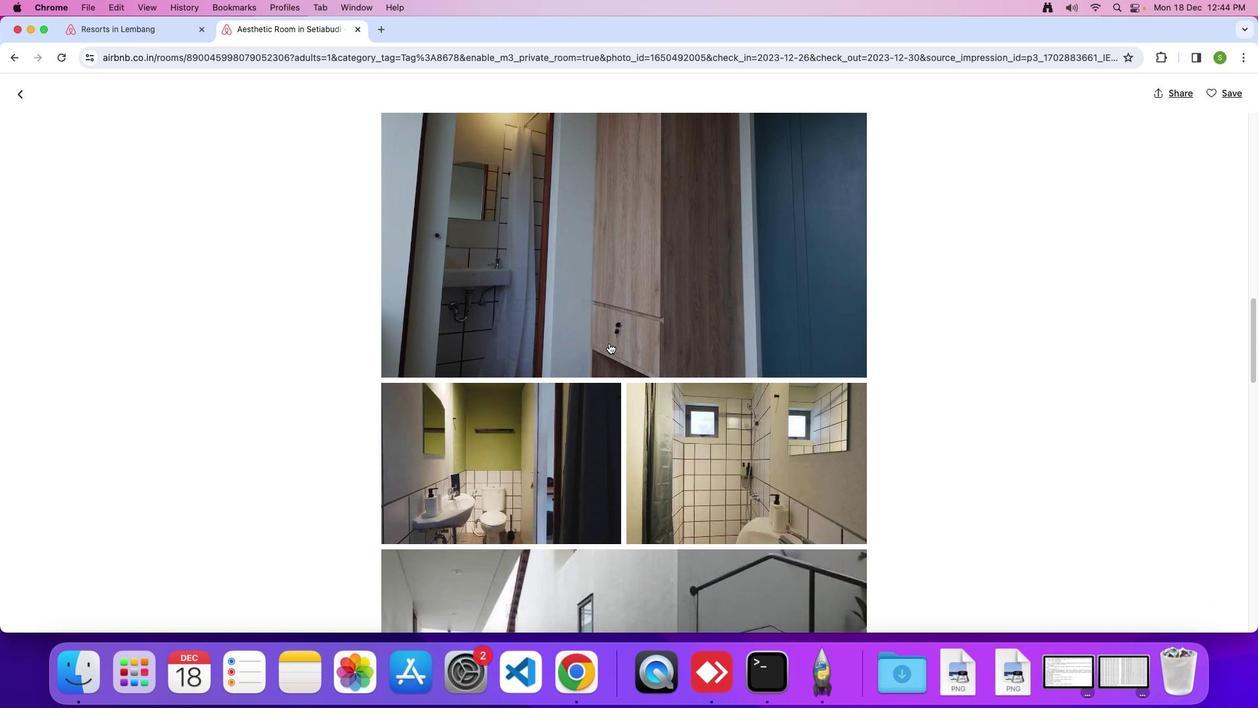 
Action: Mouse scrolled (608, 342) with delta (0, -1)
Screenshot: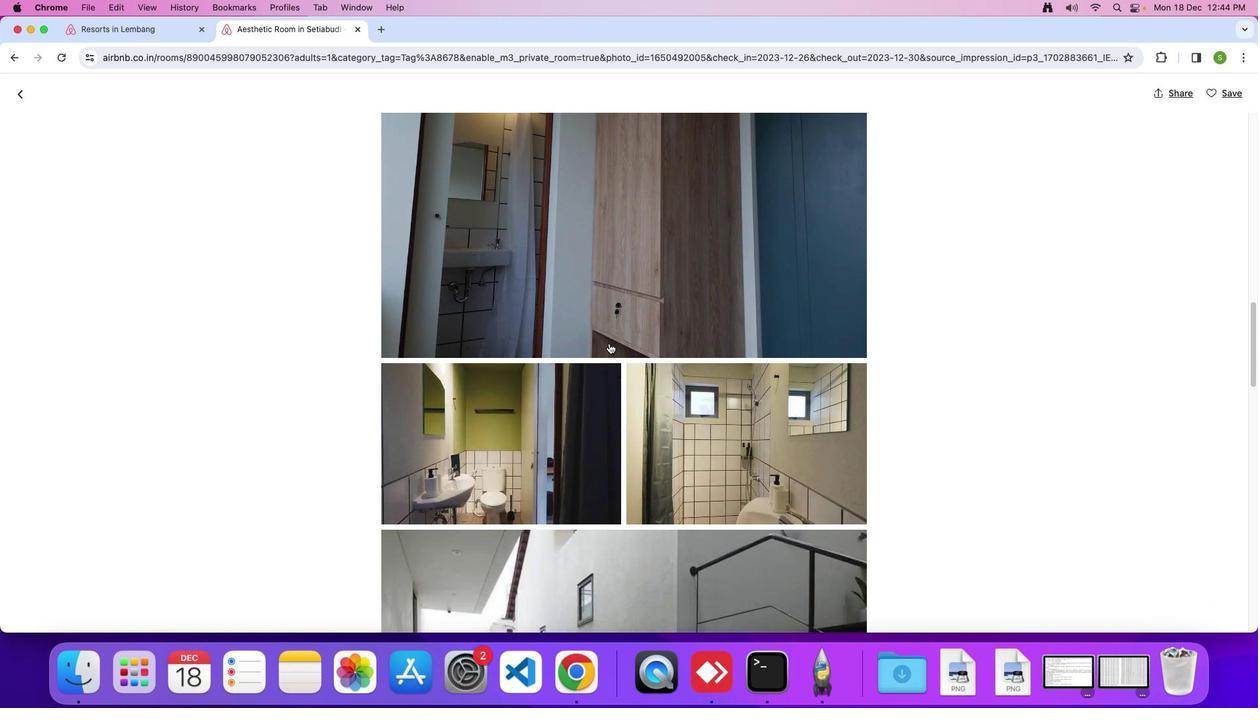 
Action: Mouse scrolled (608, 342) with delta (0, -1)
Screenshot: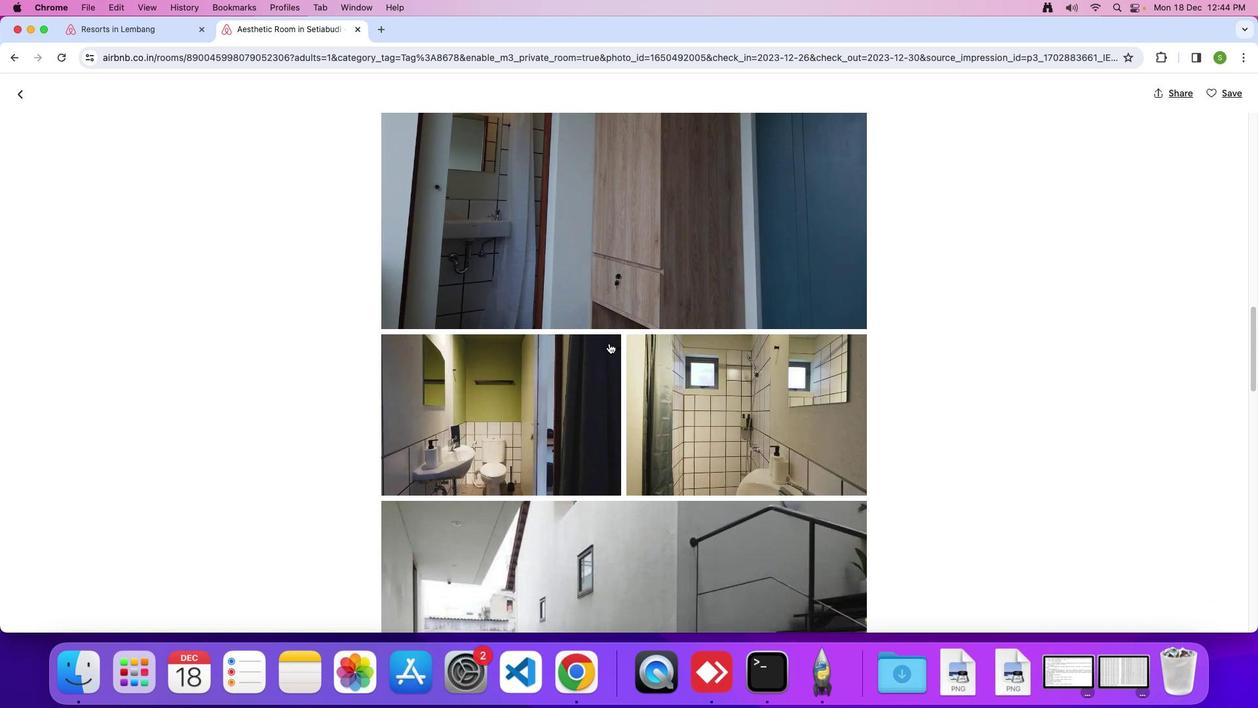 
Action: Mouse scrolled (608, 342) with delta (0, -1)
Screenshot: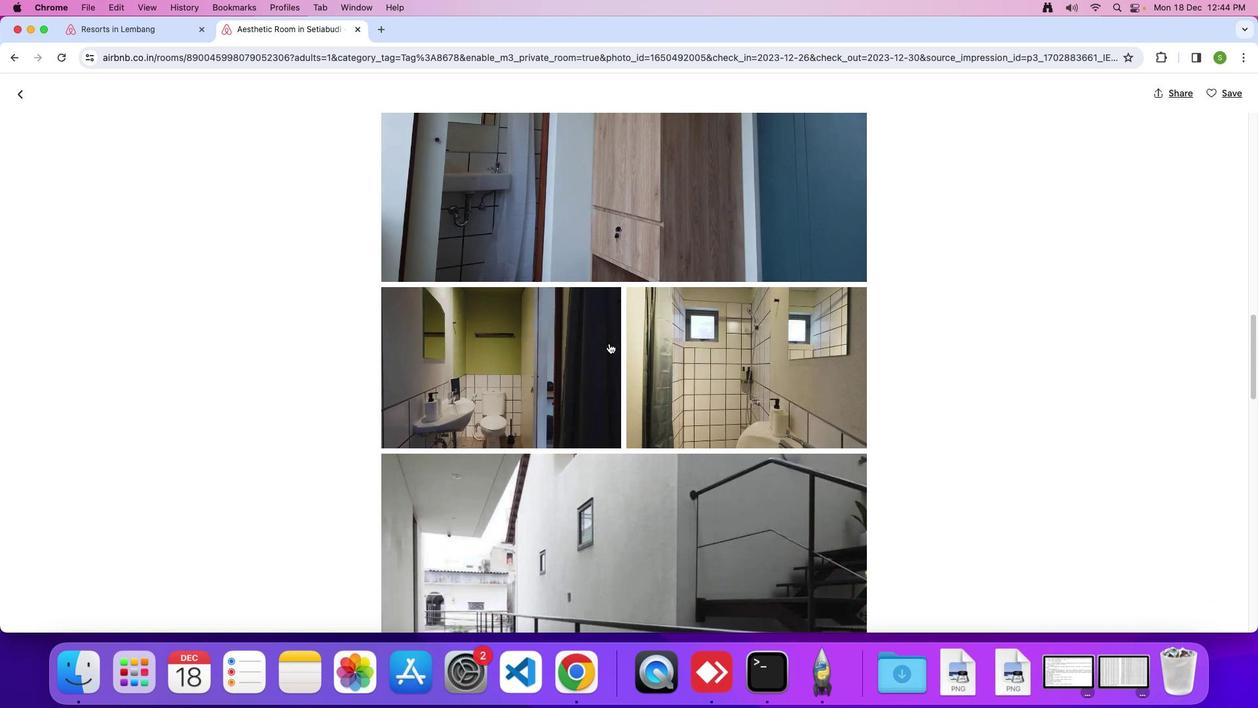 
Action: Mouse scrolled (608, 342) with delta (0, -1)
Screenshot: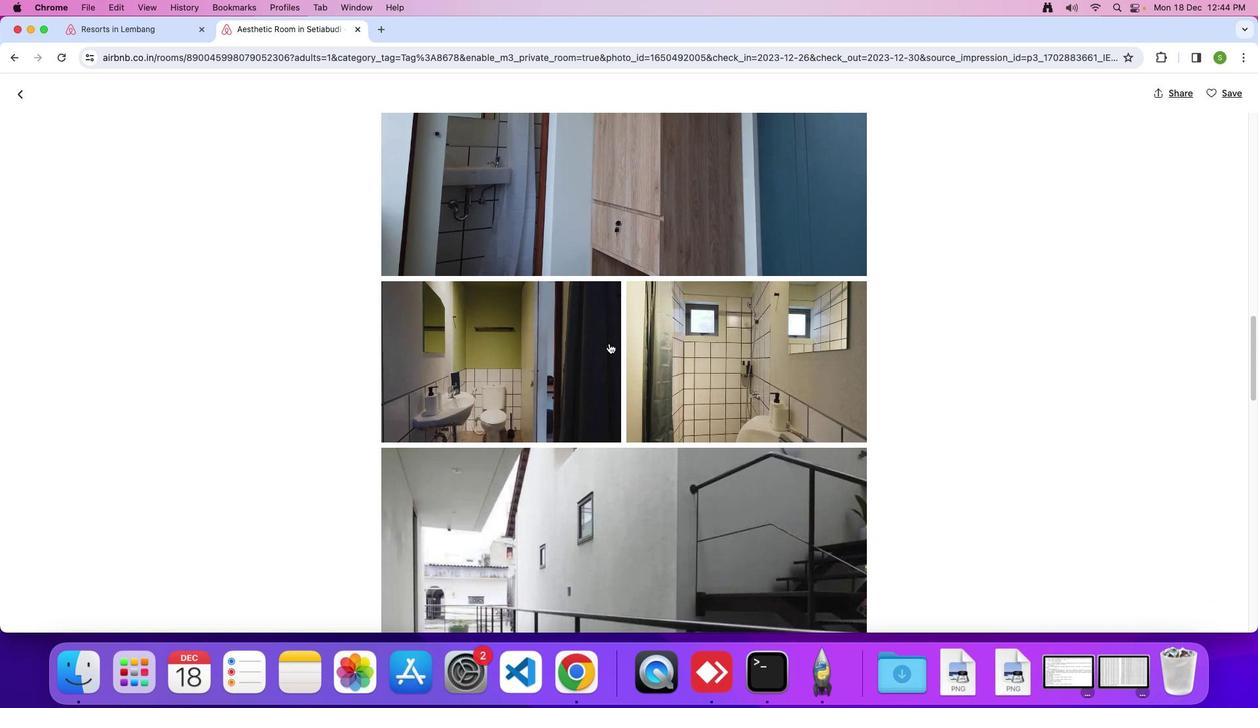 
Action: Mouse scrolled (608, 342) with delta (0, -2)
Screenshot: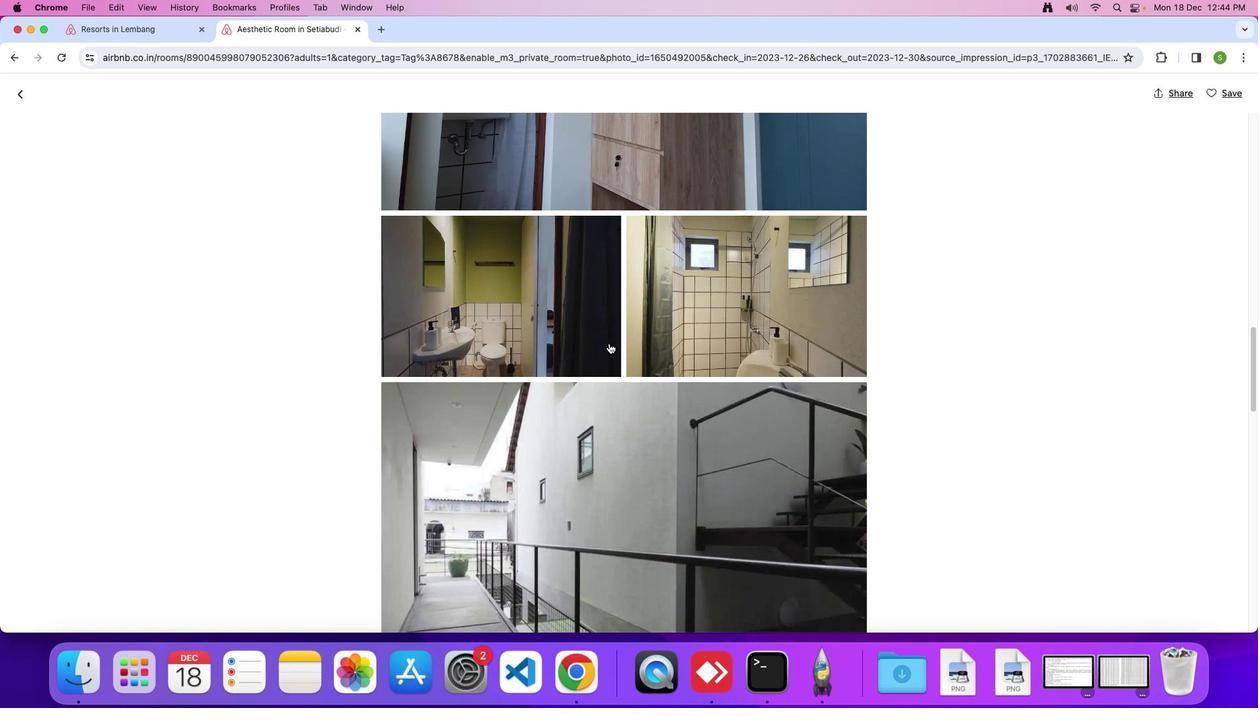 
Action: Mouse scrolled (608, 342) with delta (0, -1)
Screenshot: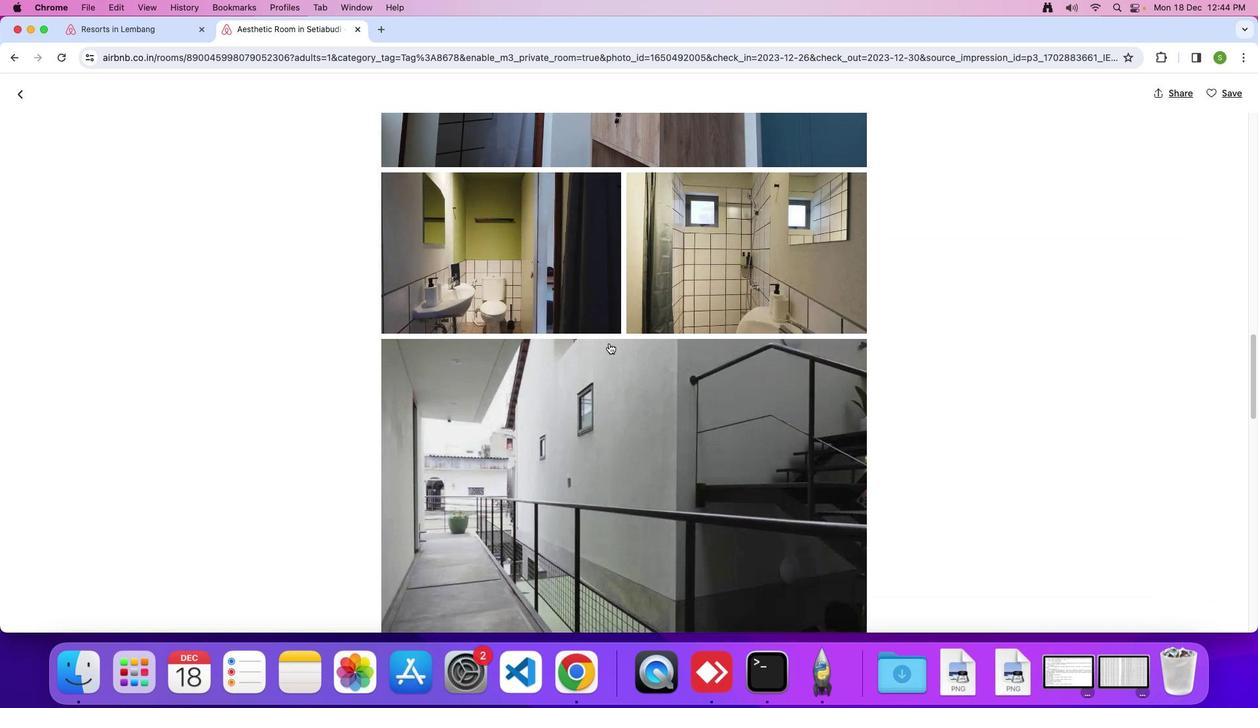 
Action: Mouse scrolled (608, 342) with delta (0, -1)
Screenshot: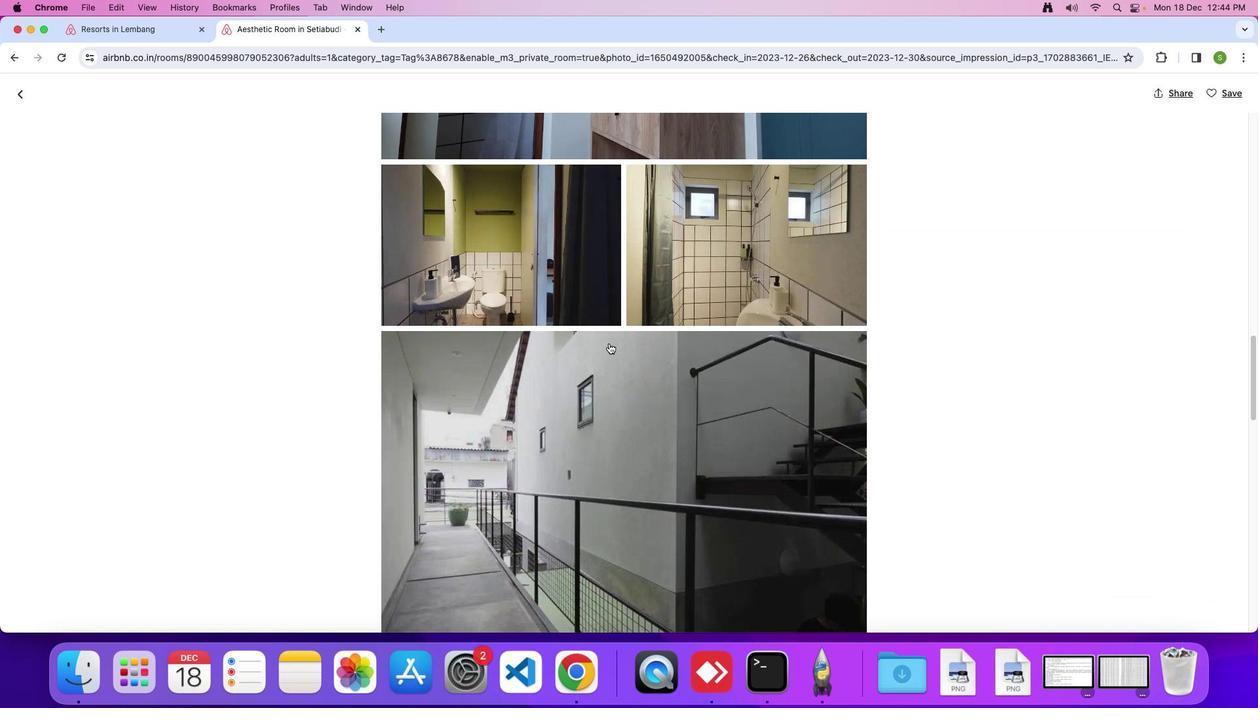 
Action: Mouse scrolled (608, 342) with delta (0, -1)
Screenshot: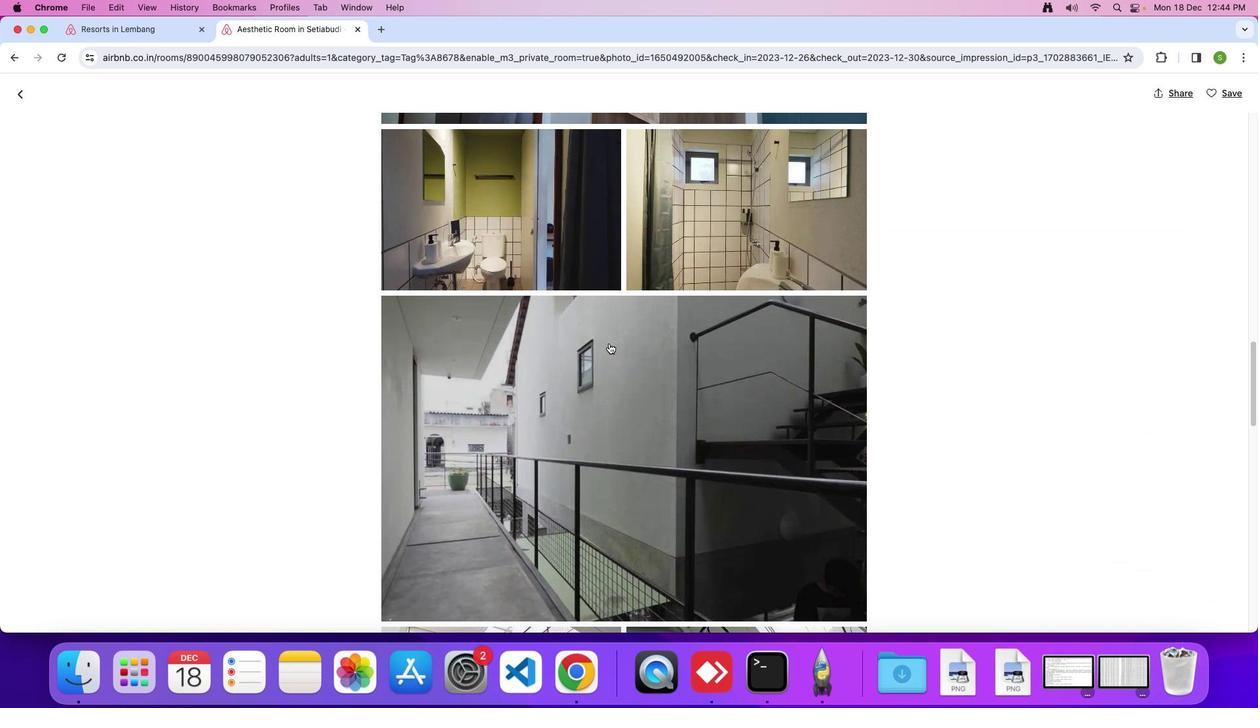 
Action: Mouse scrolled (608, 342) with delta (0, -1)
Screenshot: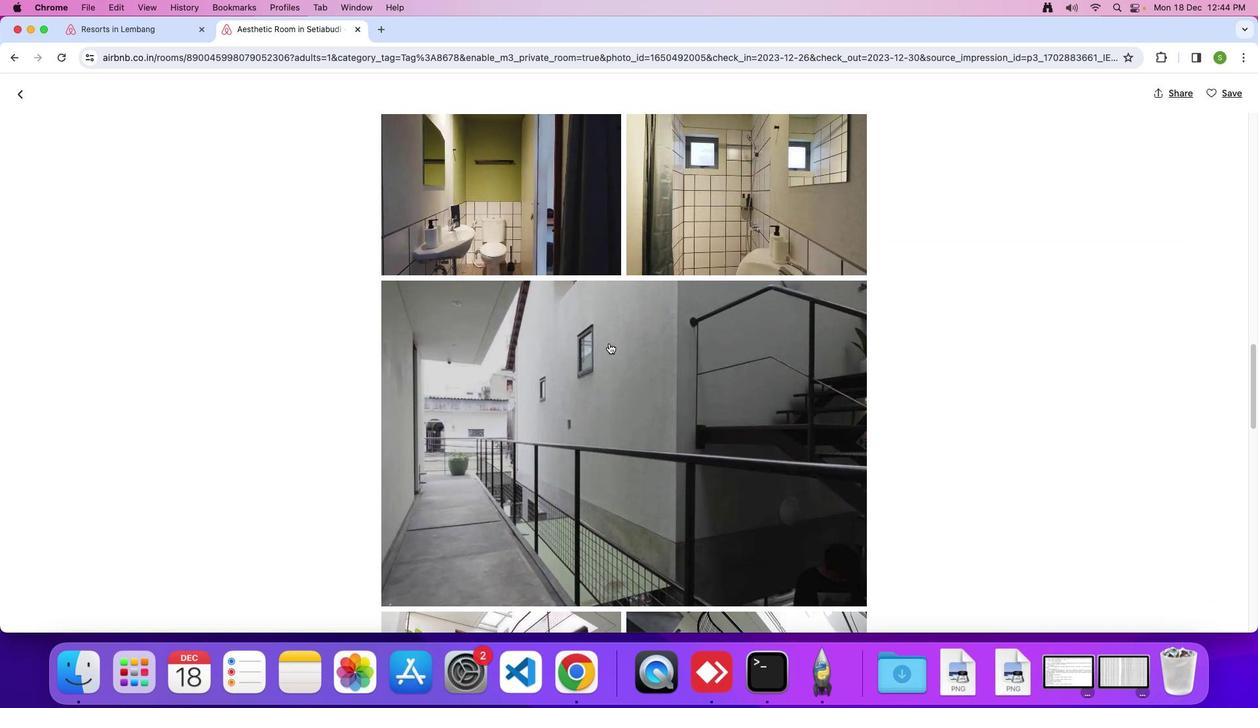 
Action: Mouse scrolled (608, 342) with delta (0, -1)
Screenshot: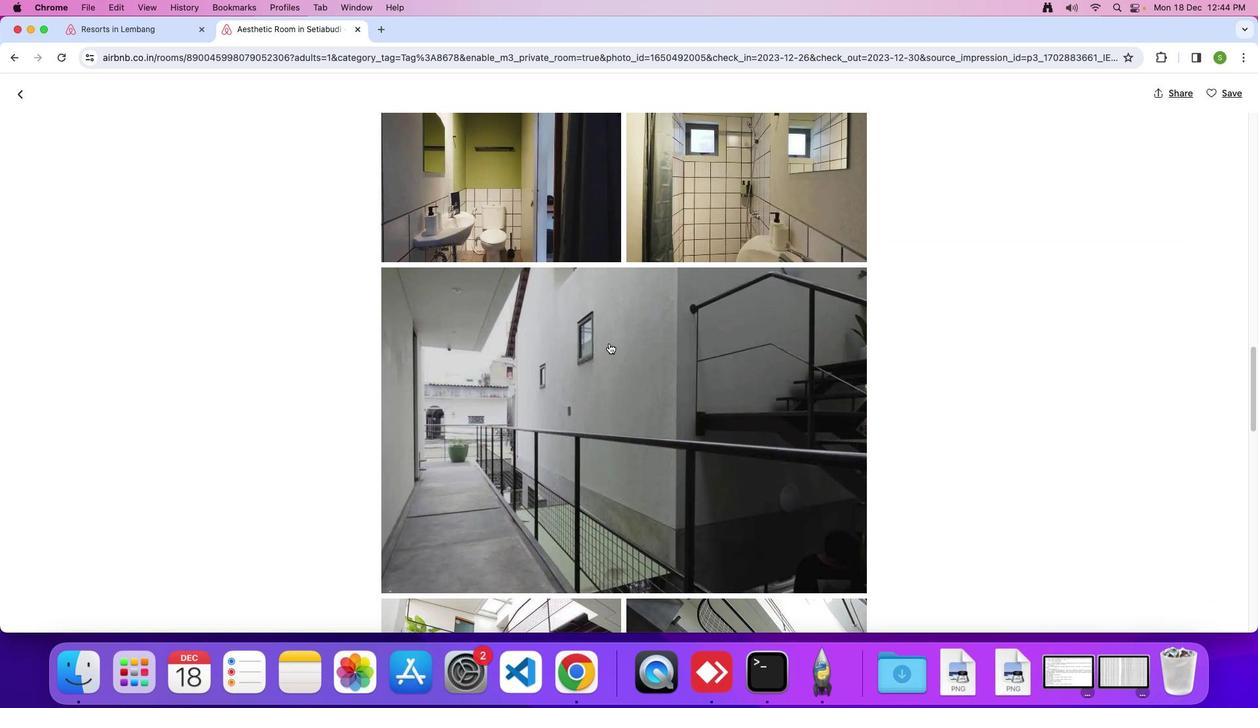 
Action: Mouse moved to (596, 346)
Screenshot: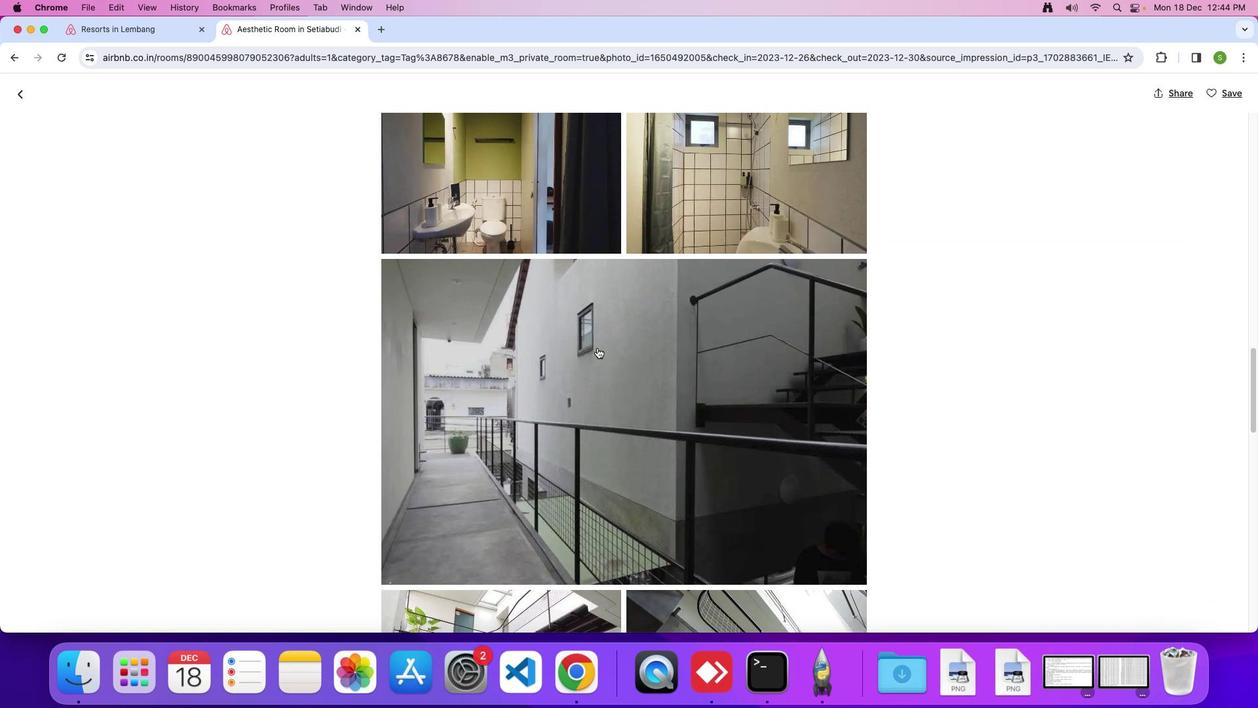 
Action: Mouse scrolled (596, 346) with delta (0, -1)
Screenshot: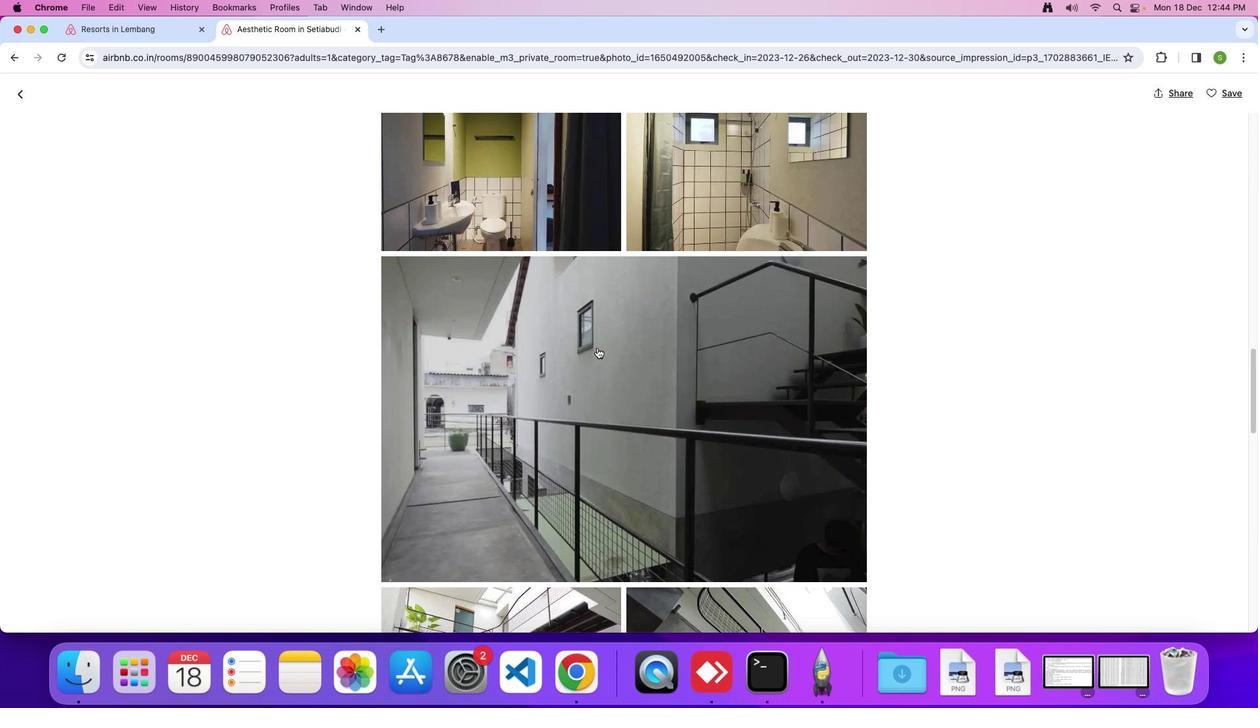 
Action: Mouse moved to (596, 346)
Screenshot: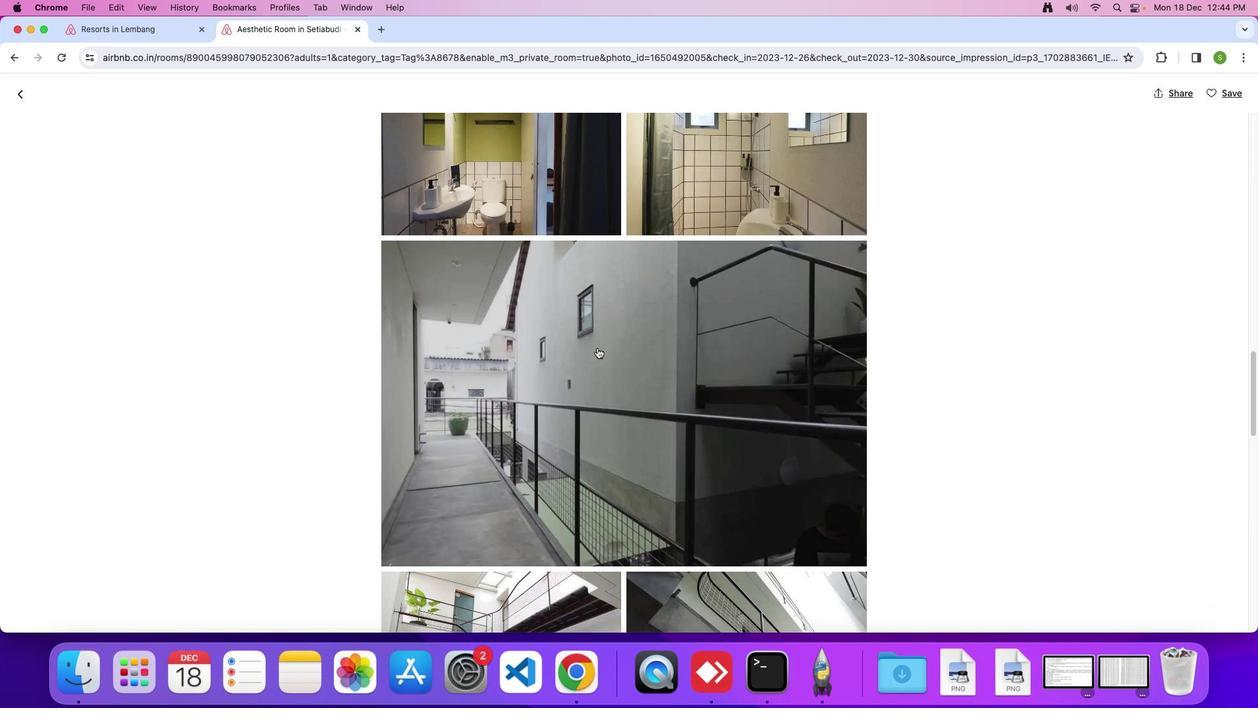 
Action: Mouse scrolled (596, 346) with delta (0, -1)
Screenshot: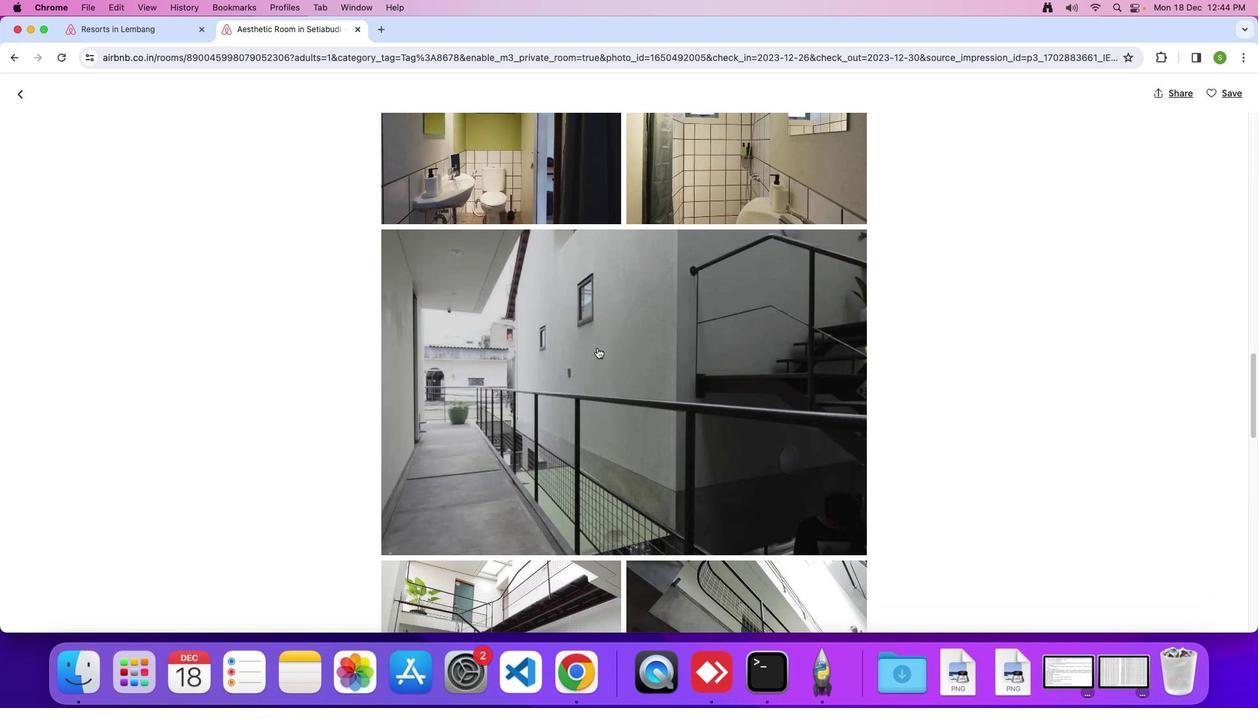 
Action: Mouse scrolled (596, 346) with delta (0, -2)
Screenshot: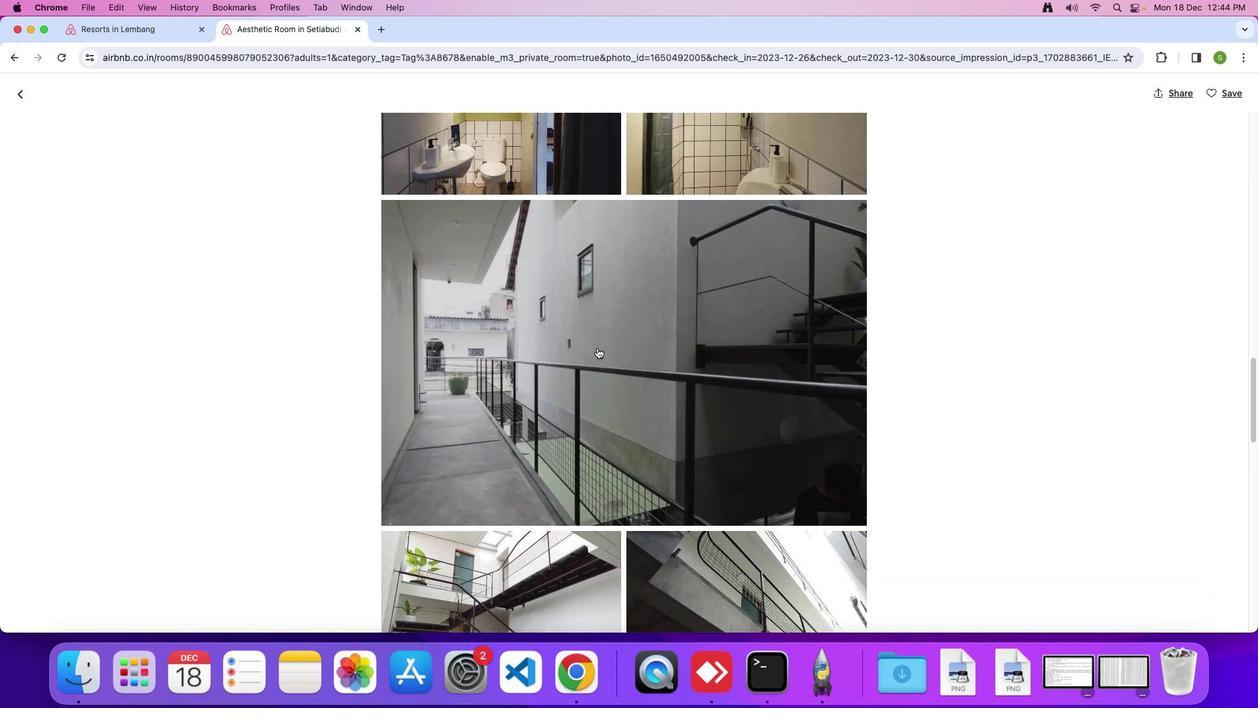 
Action: Mouse moved to (596, 345)
Screenshot: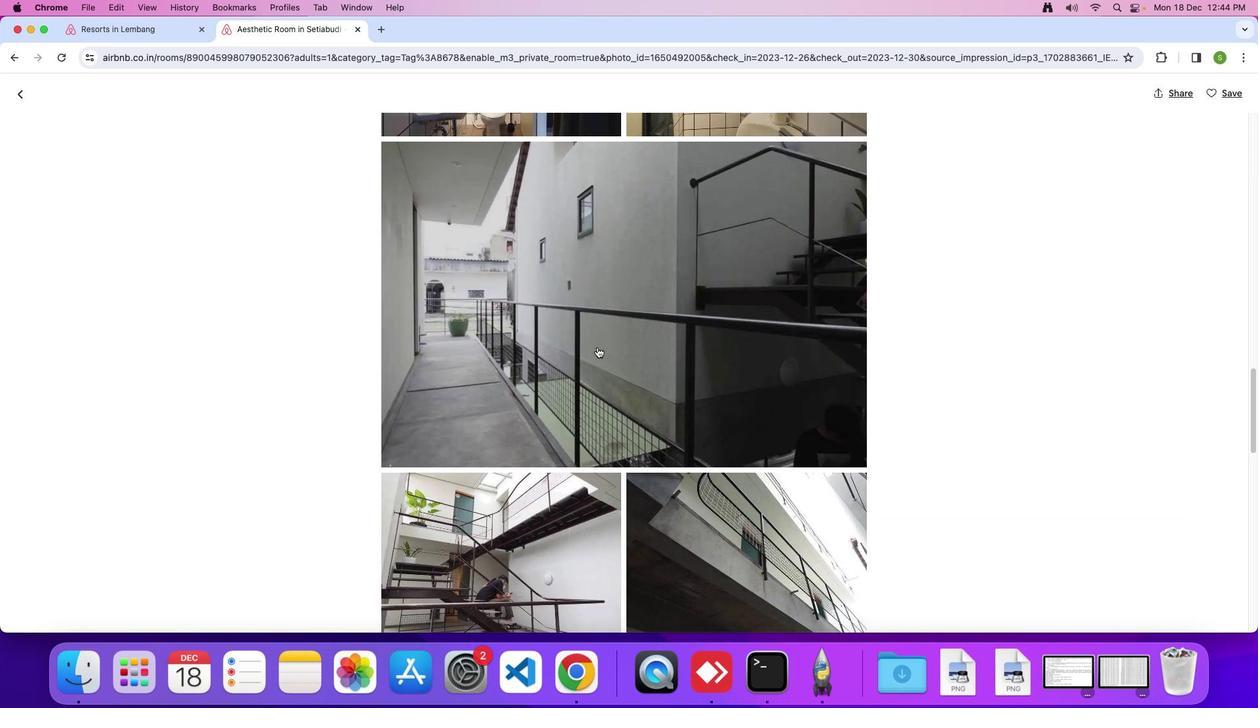 
Action: Mouse scrolled (596, 345) with delta (0, -1)
Screenshot: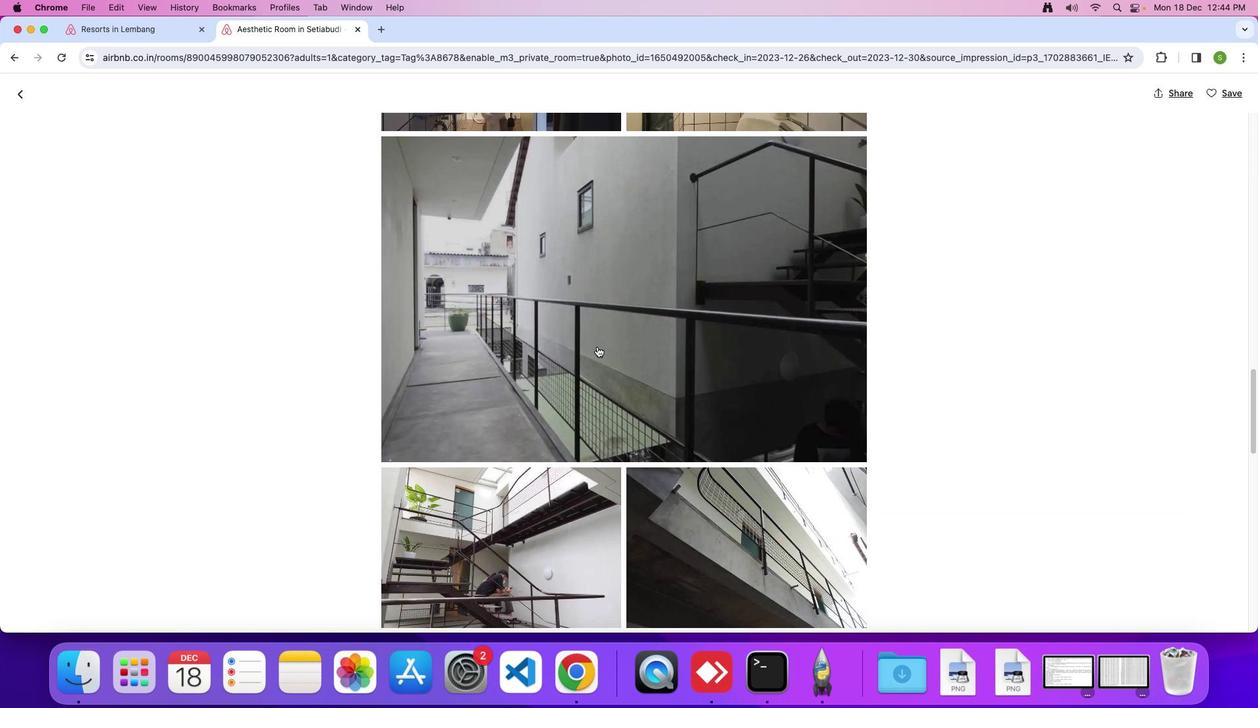 
Action: Mouse scrolled (596, 345) with delta (0, -1)
Screenshot: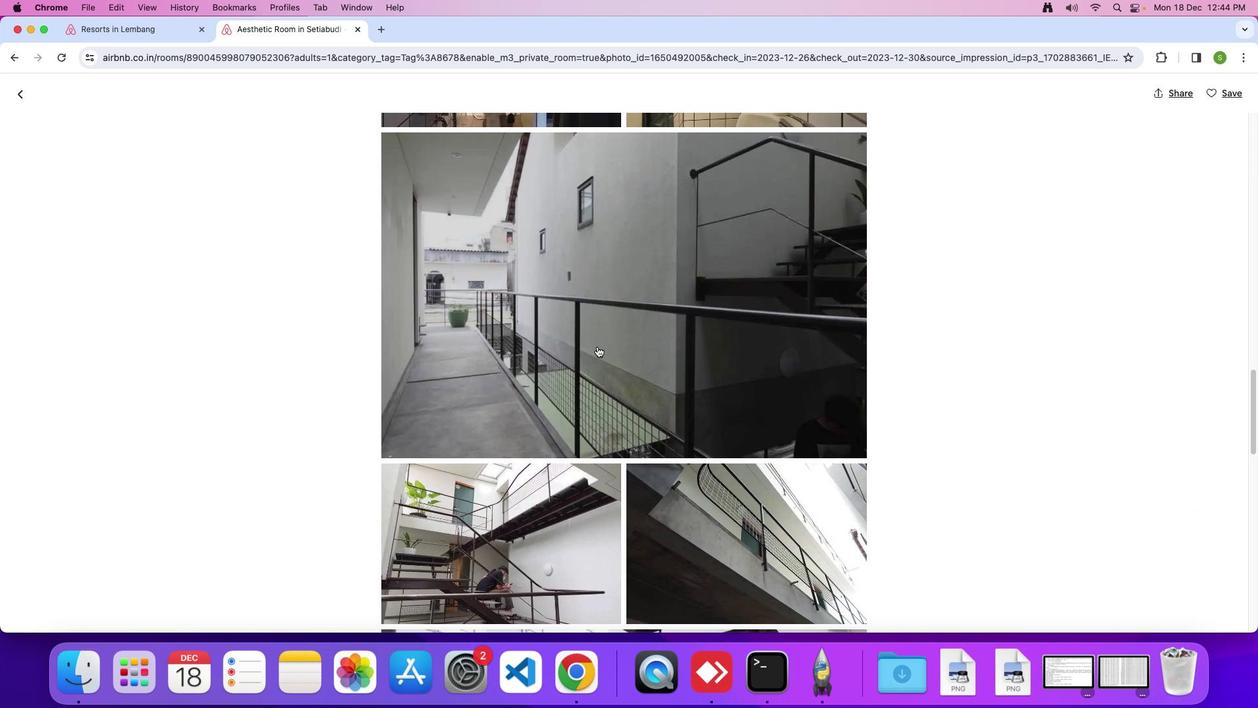 
Action: Mouse moved to (596, 345)
Screenshot: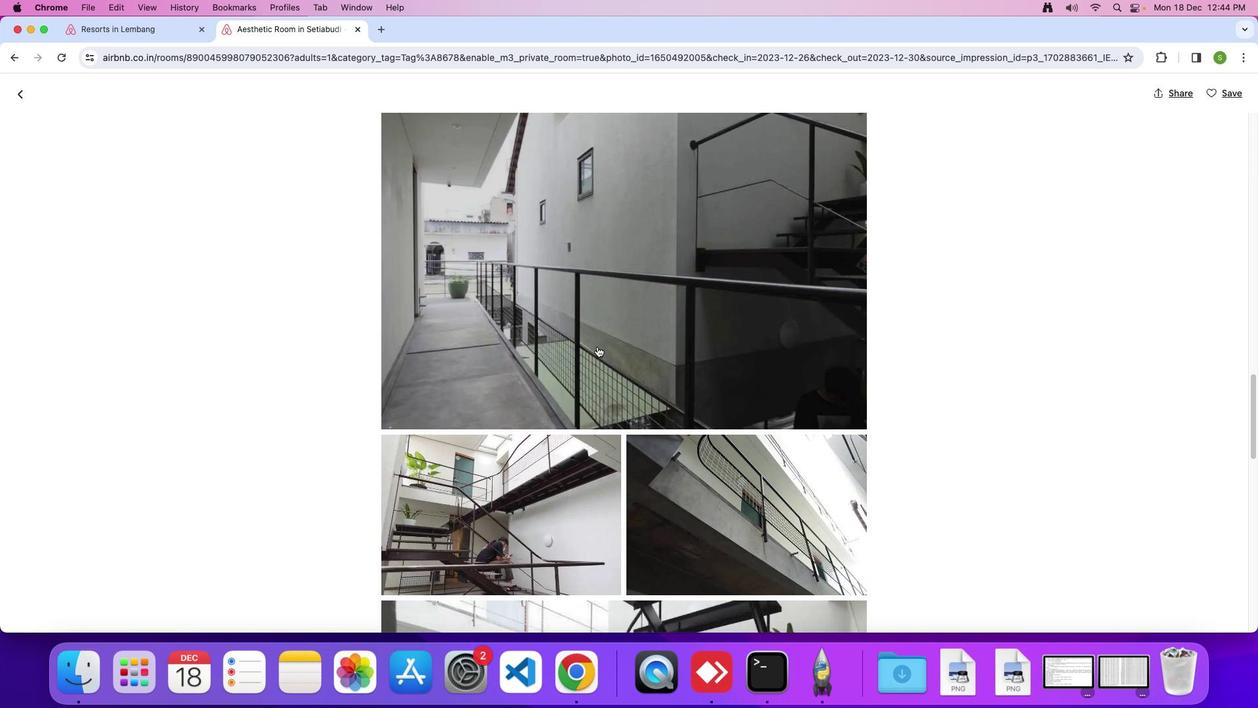 
Action: Mouse scrolled (596, 345) with delta (0, -1)
Screenshot: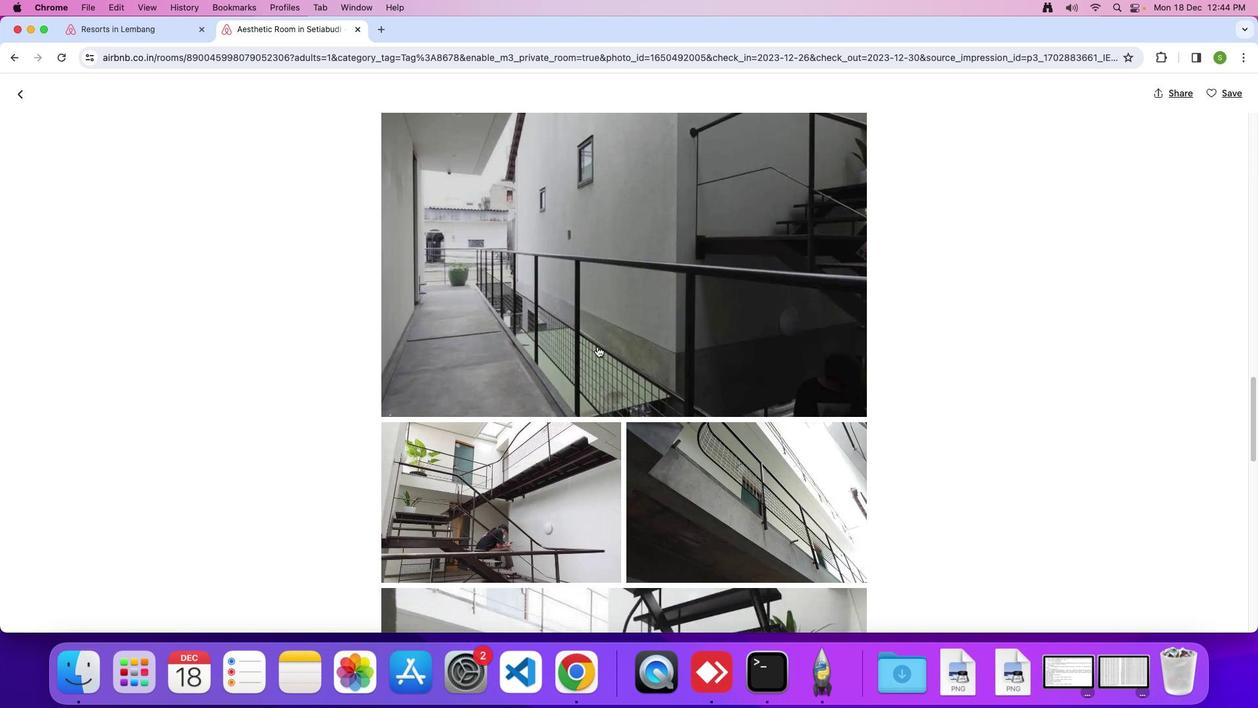 
Action: Mouse scrolled (596, 345) with delta (0, -1)
Screenshot: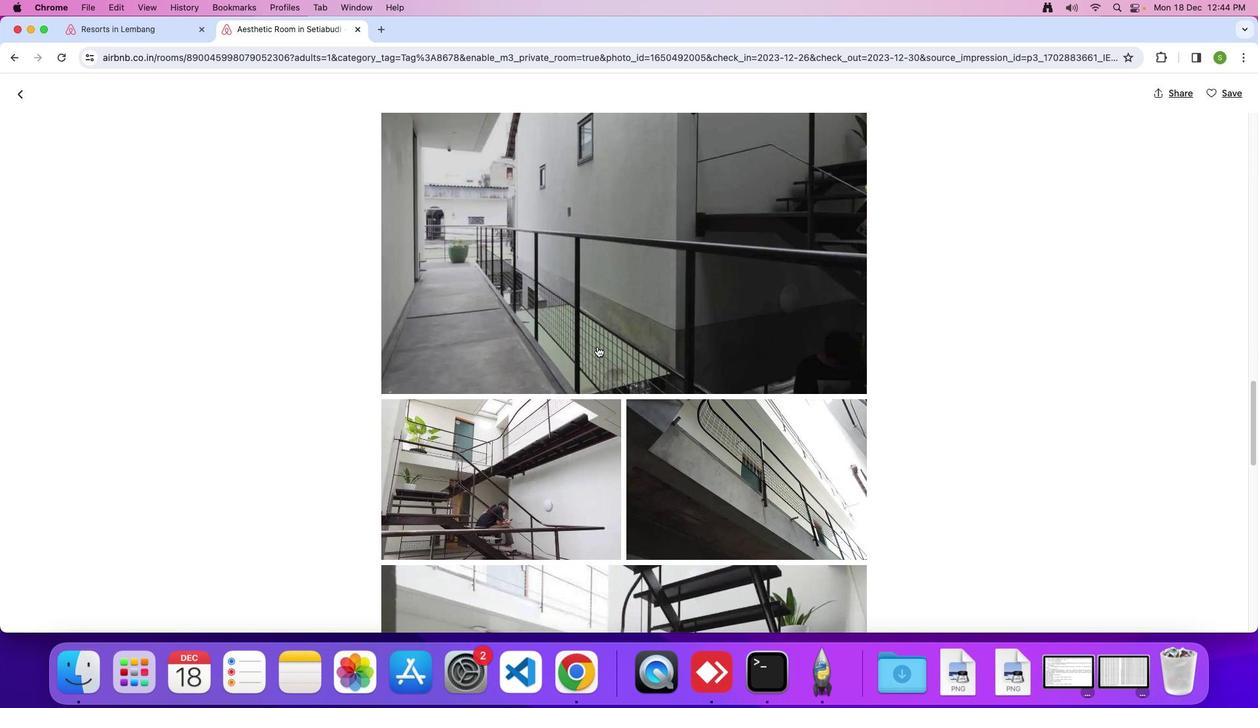 
Action: Mouse scrolled (596, 345) with delta (0, -1)
Screenshot: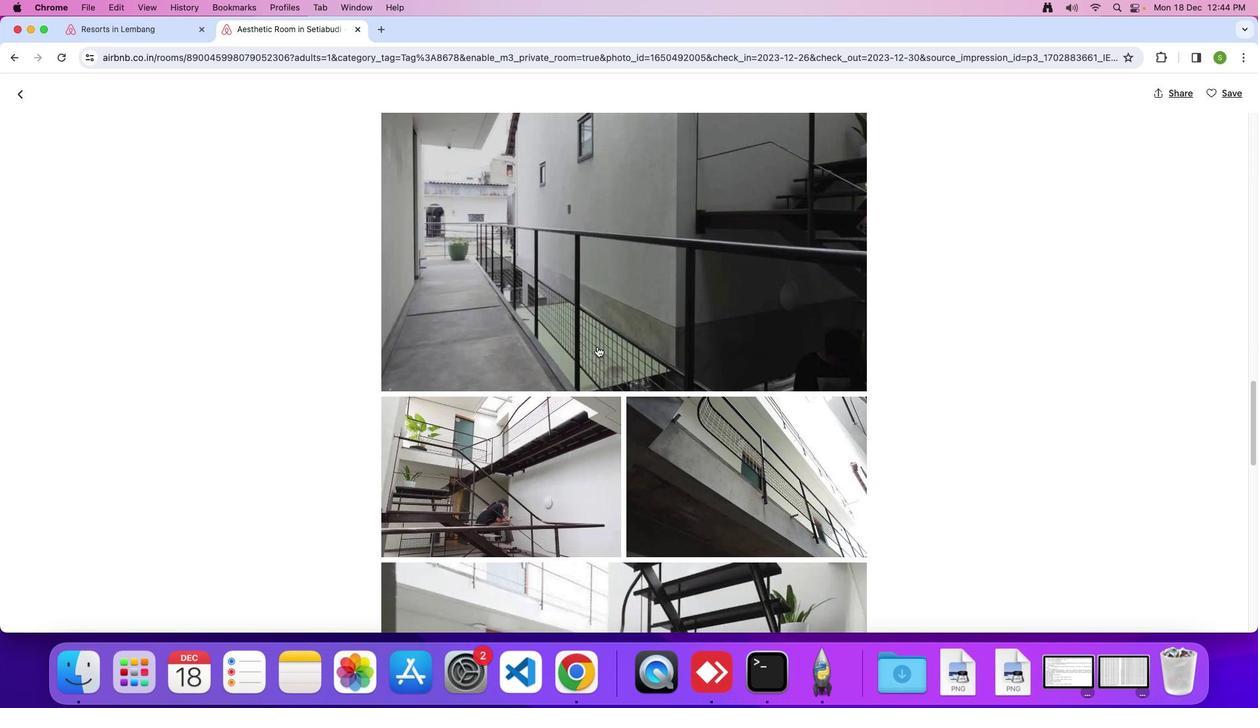 
Action: Mouse scrolled (596, 345) with delta (0, -1)
Screenshot: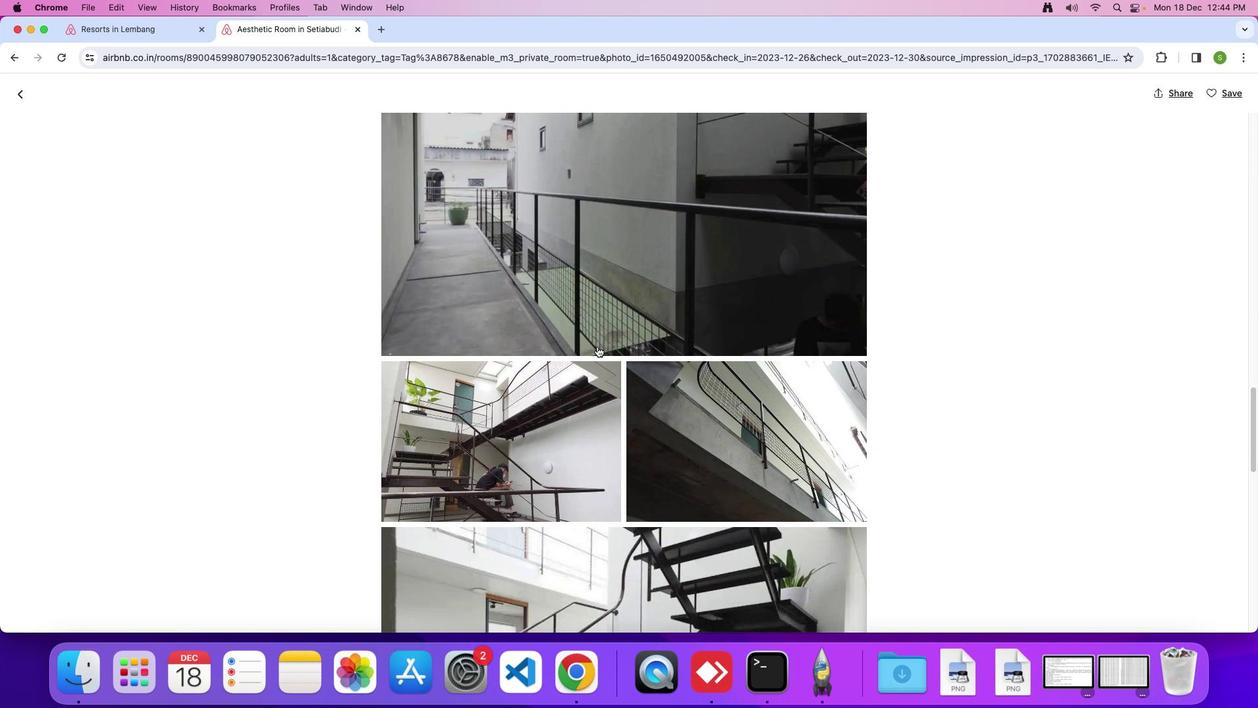 
Action: Mouse scrolled (596, 345) with delta (0, -1)
Screenshot: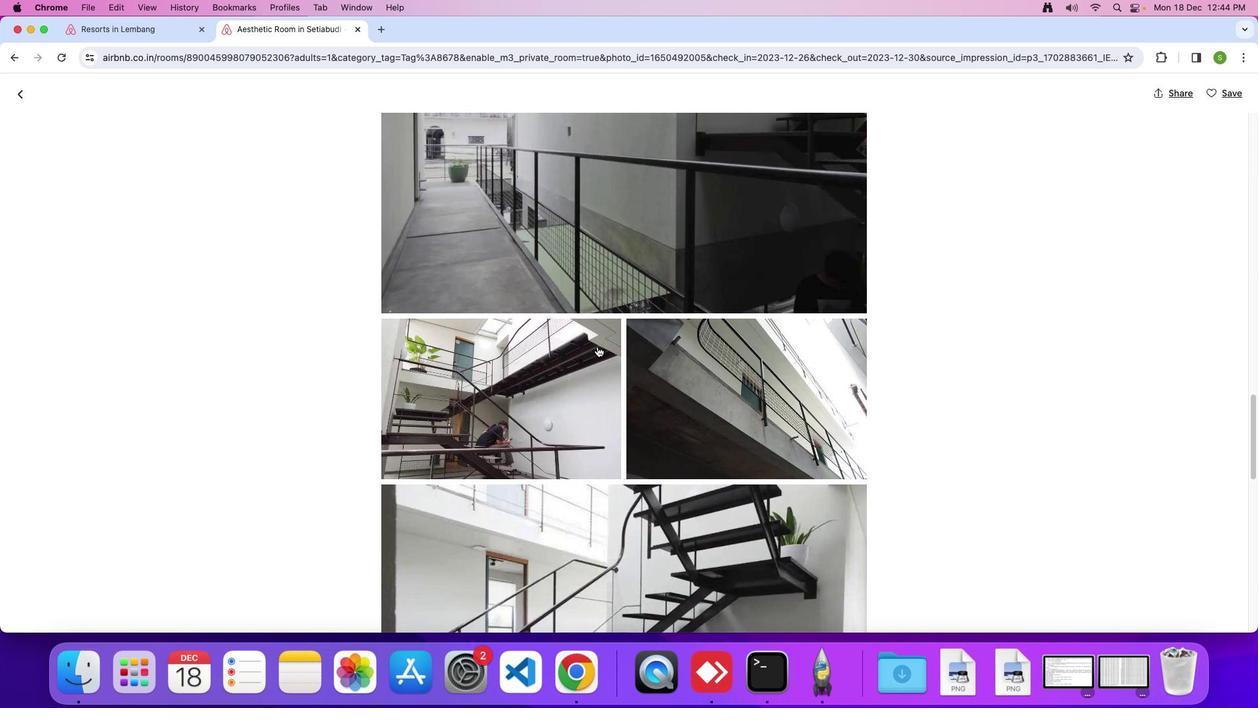 
Action: Mouse scrolled (596, 345) with delta (0, -1)
Screenshot: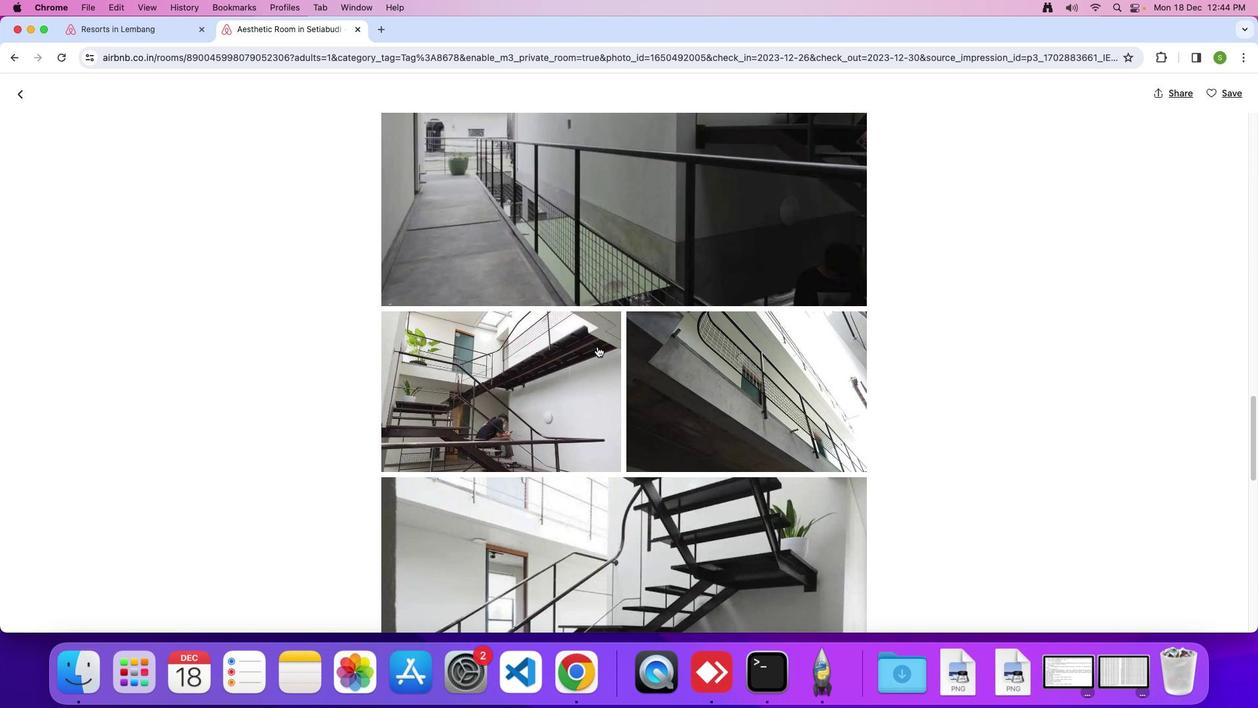 
Action: Mouse scrolled (596, 345) with delta (0, -1)
Screenshot: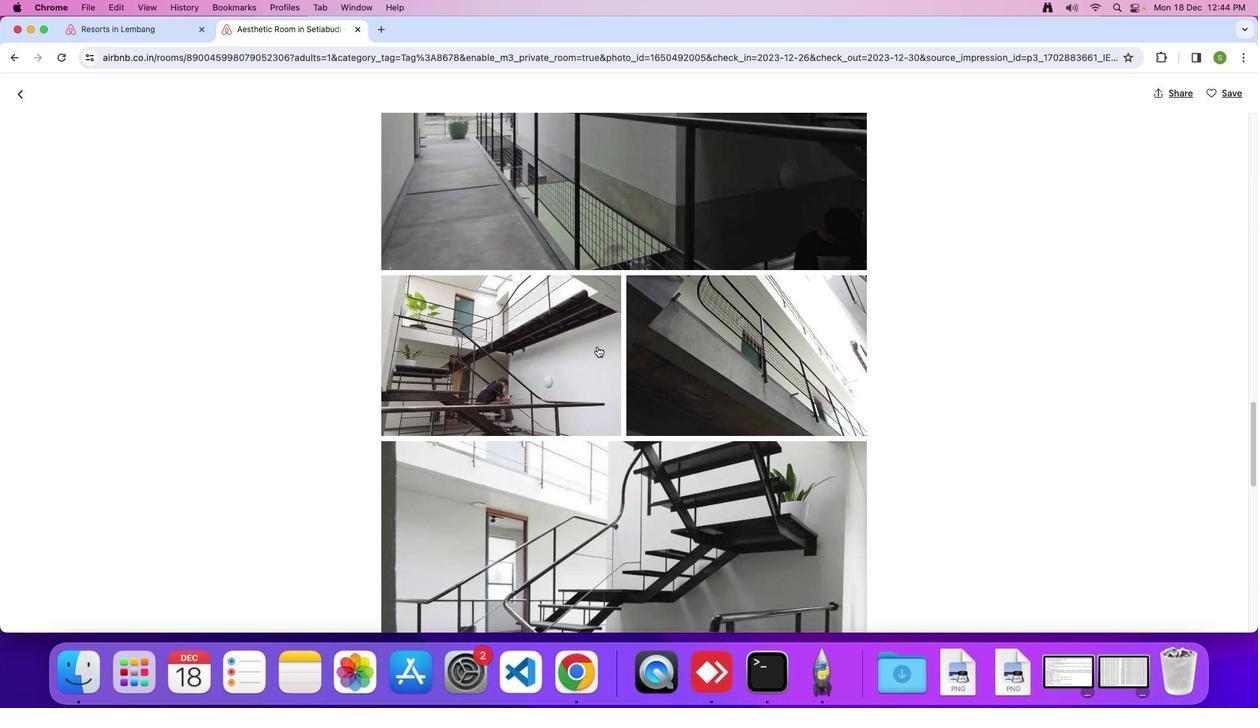 
Action: Mouse moved to (668, 365)
Screenshot: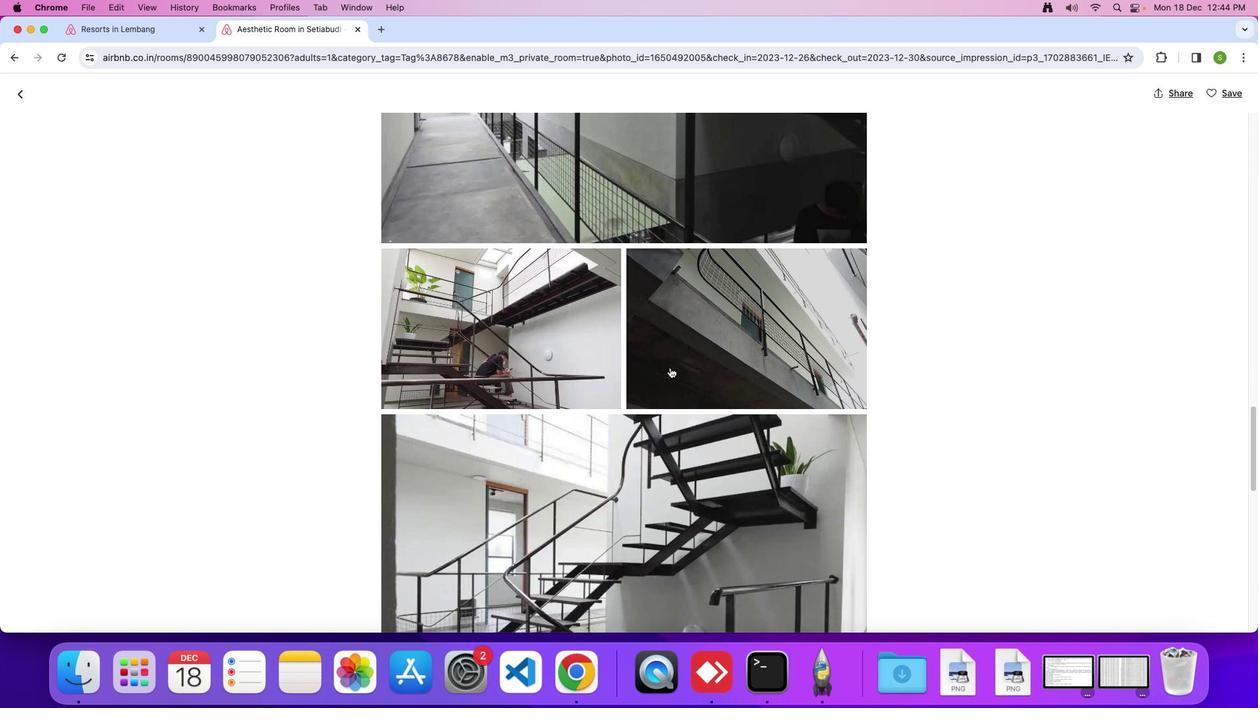 
Action: Mouse scrolled (668, 365) with delta (0, -1)
Screenshot: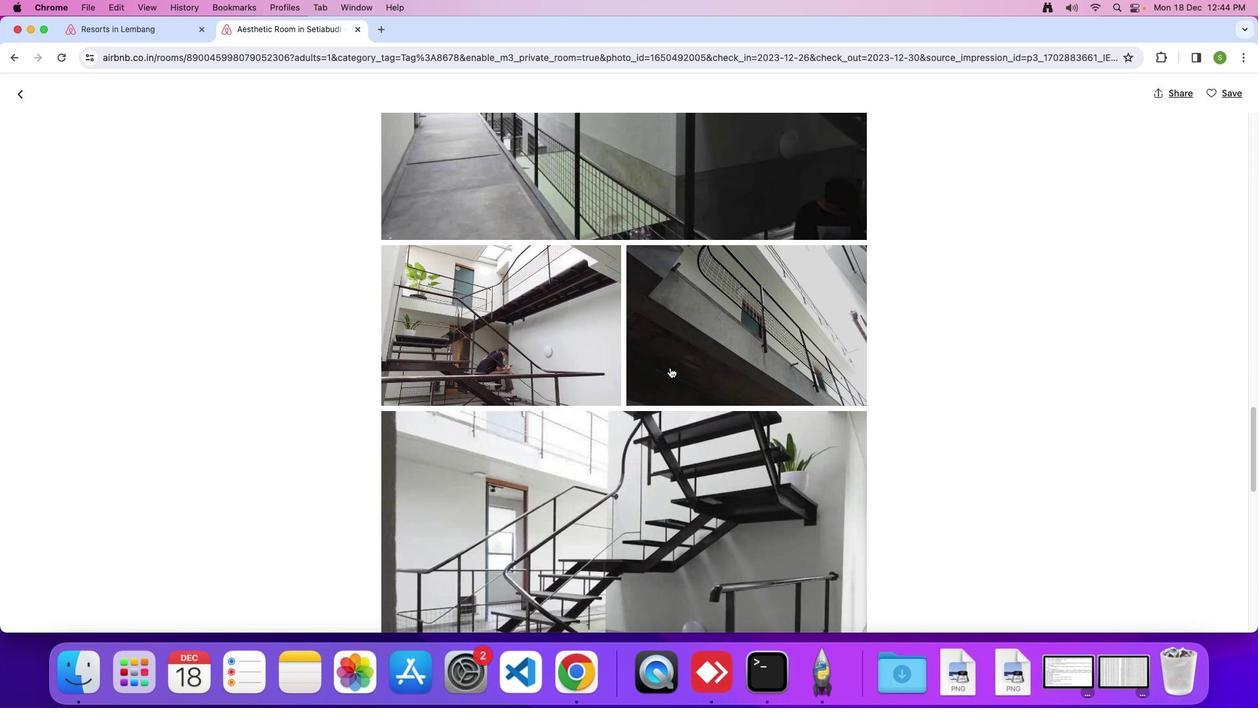 
Action: Mouse moved to (668, 365)
Screenshot: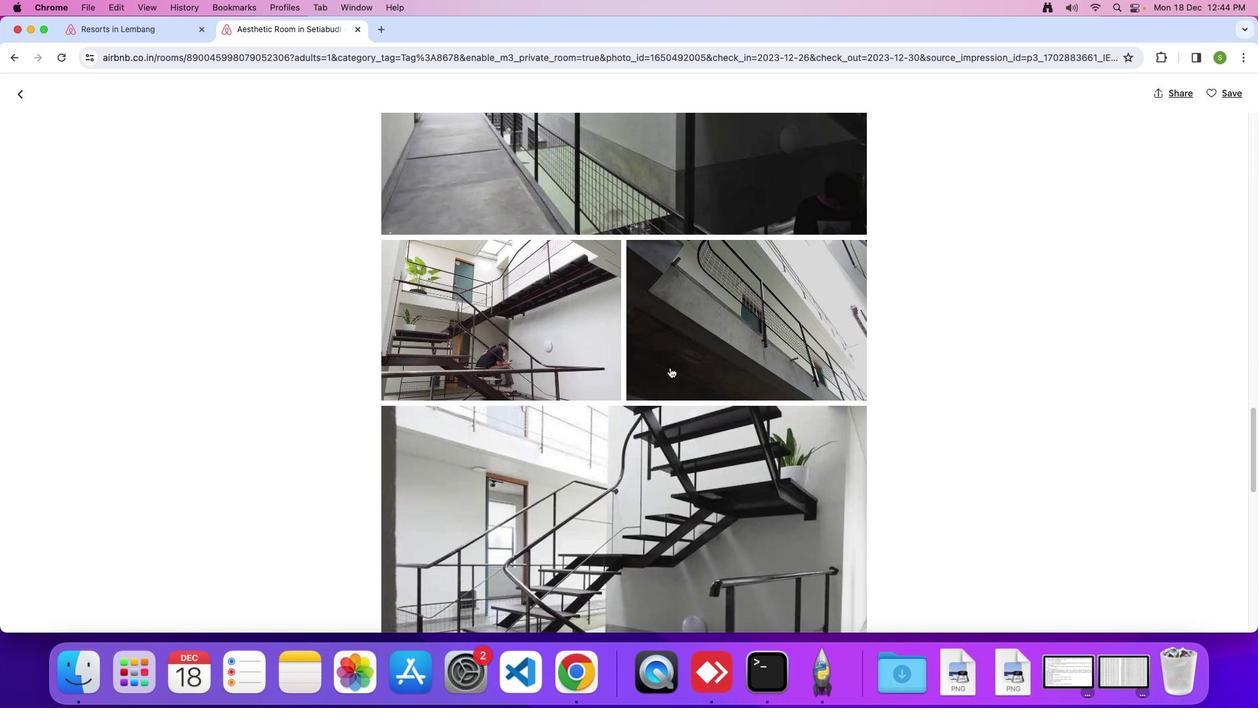 
Action: Mouse scrolled (668, 365) with delta (0, -1)
Screenshot: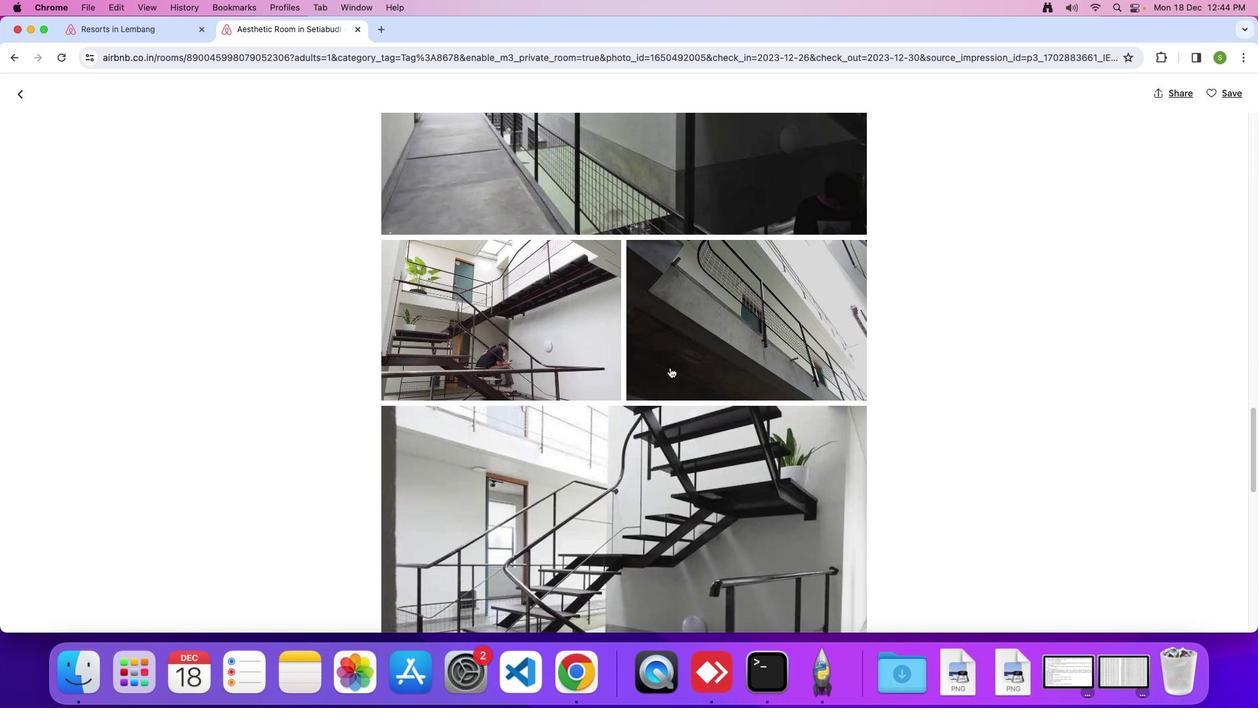 
Action: Mouse moved to (669, 365)
Screenshot: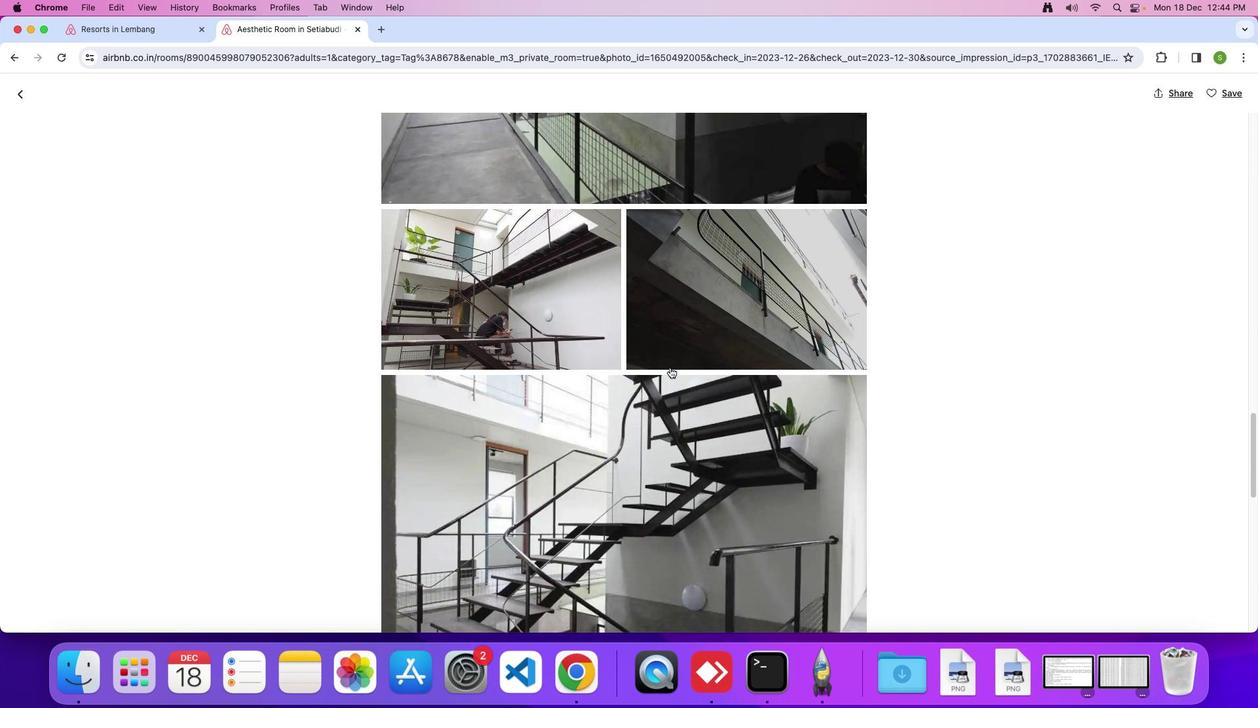
Action: Mouse scrolled (669, 365) with delta (0, -1)
Screenshot: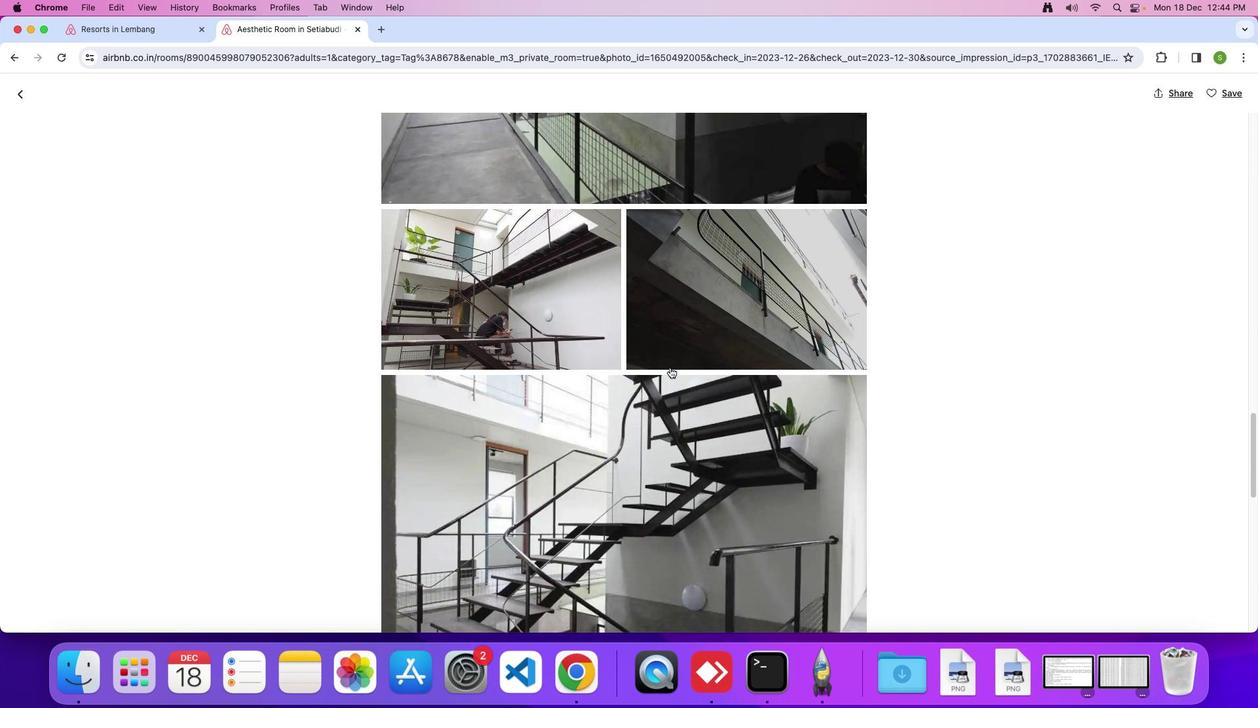 
Action: Mouse moved to (715, 369)
Screenshot: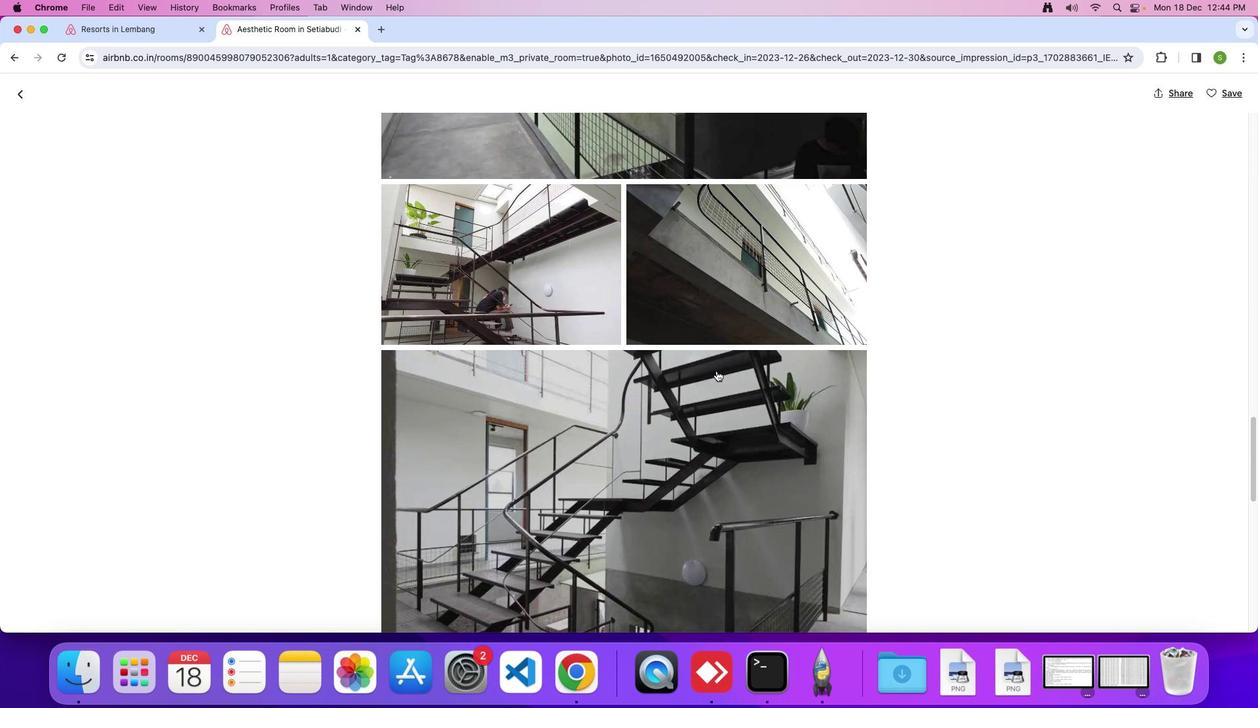 
Action: Mouse scrolled (715, 369) with delta (0, -1)
Screenshot: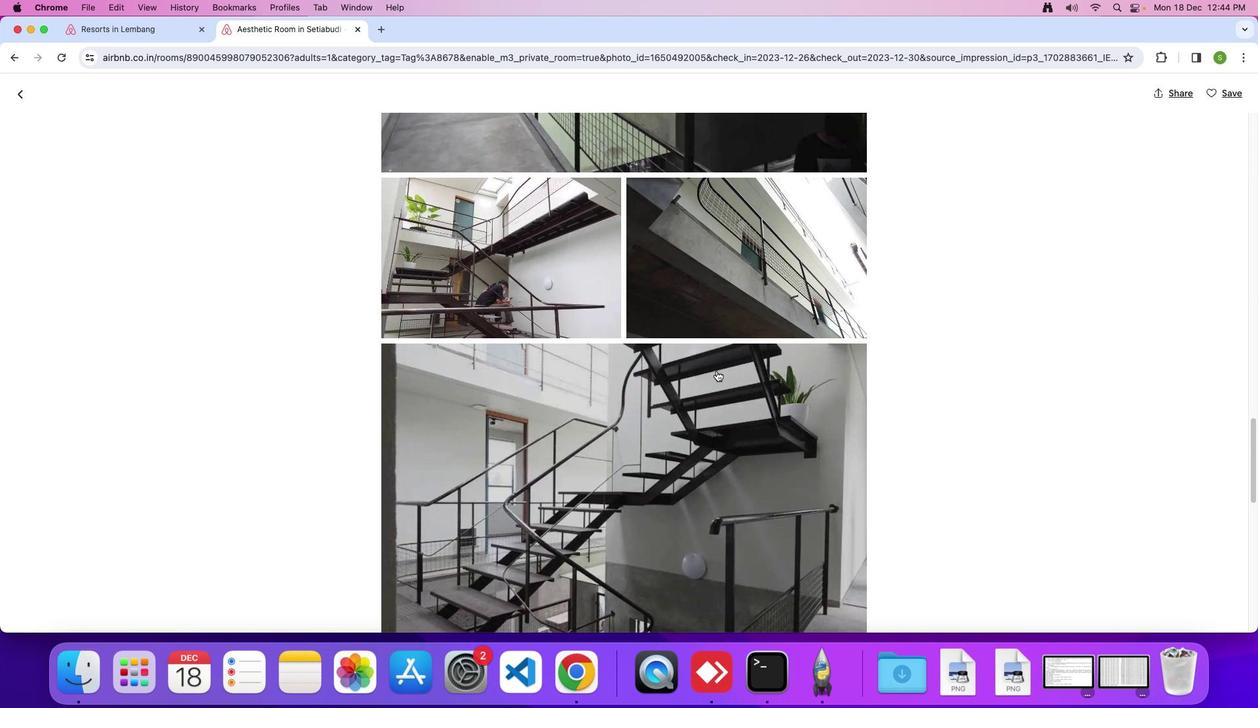 
Action: Mouse scrolled (715, 369) with delta (0, -1)
Screenshot: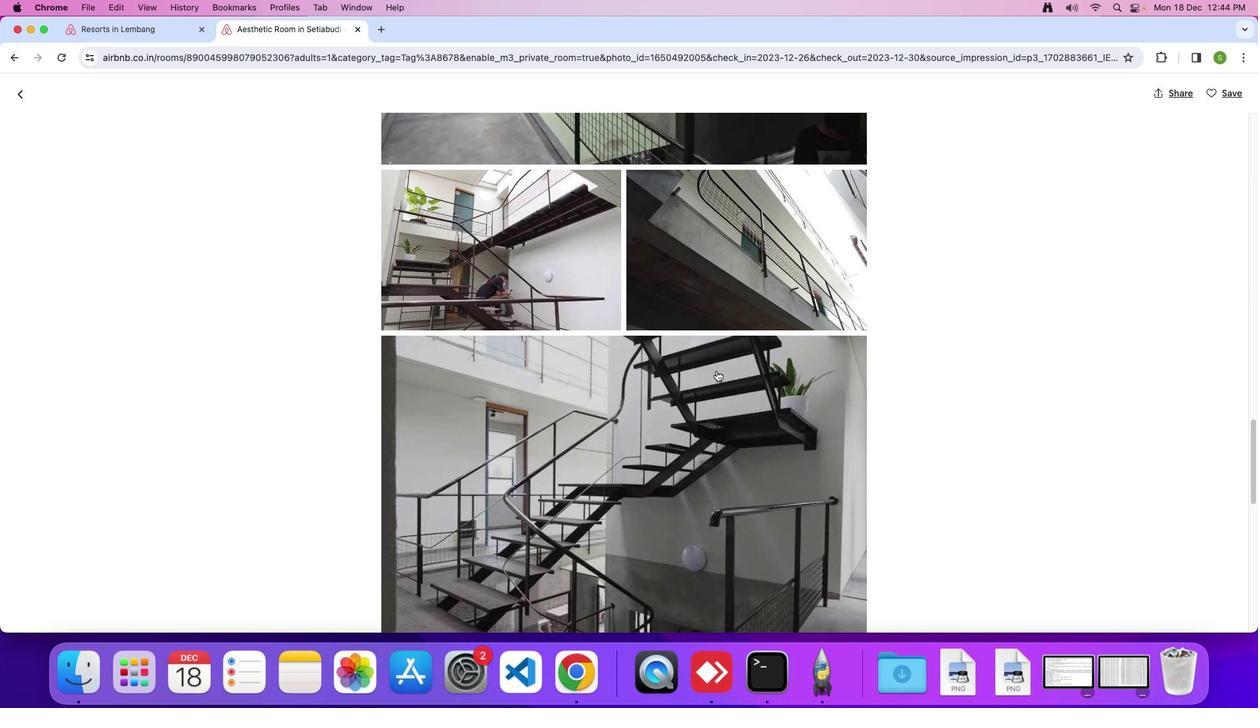 
Action: Mouse scrolled (715, 369) with delta (0, -1)
Screenshot: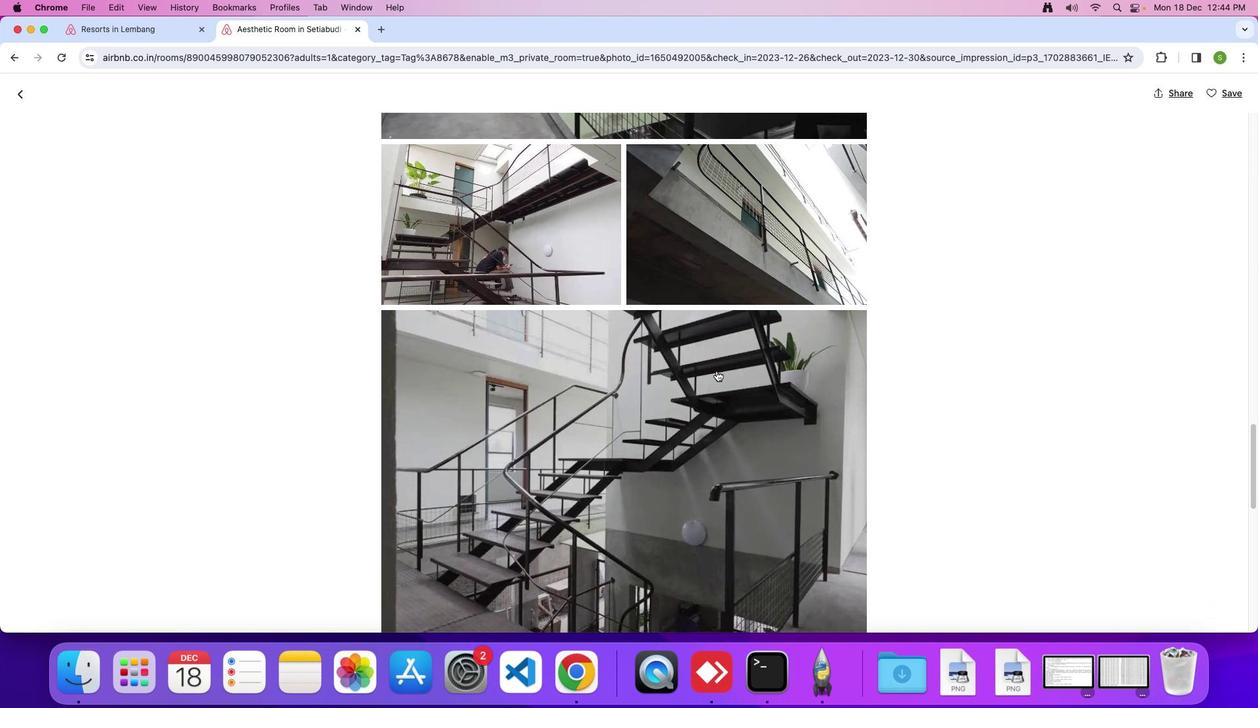 
Action: Mouse scrolled (715, 369) with delta (0, -1)
Screenshot: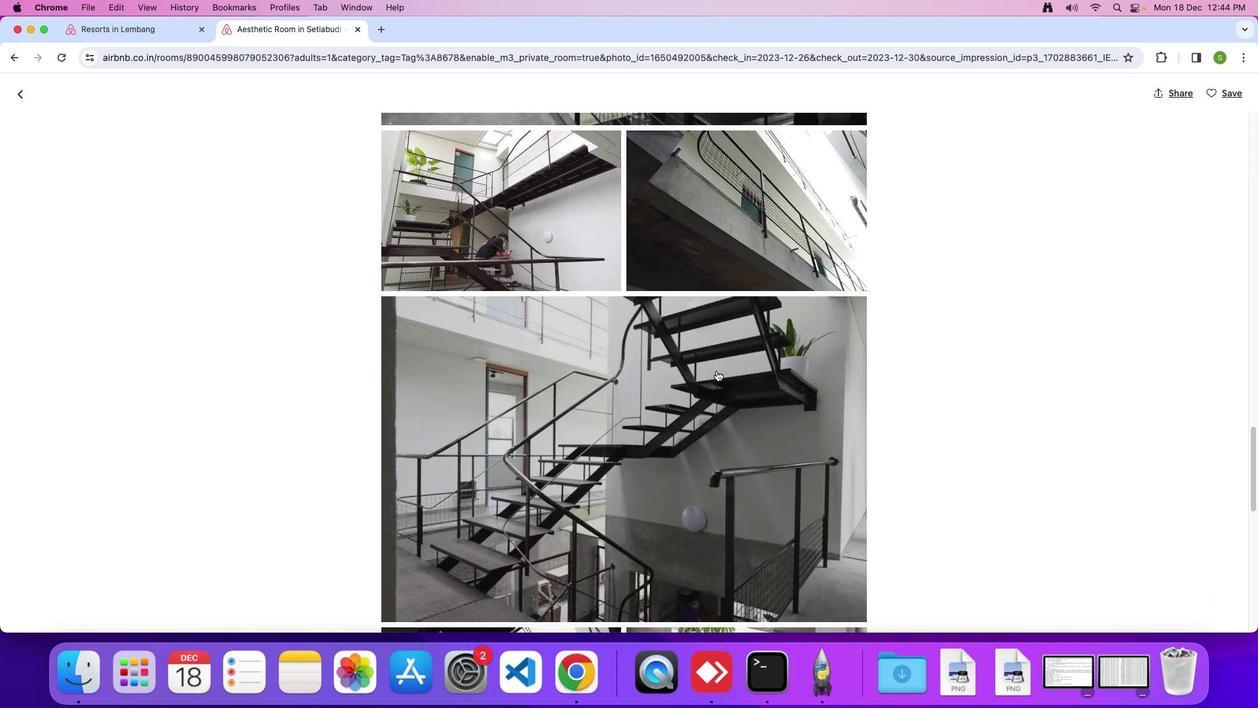 
Action: Mouse scrolled (715, 369) with delta (0, -1)
Screenshot: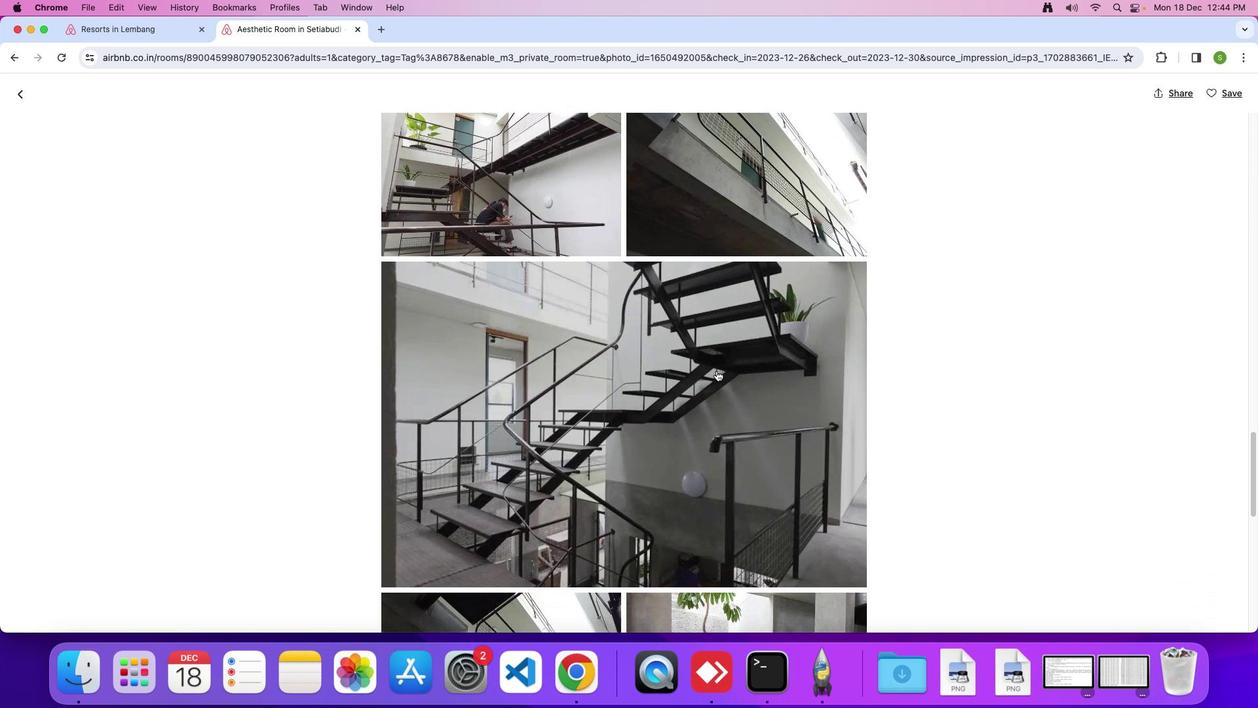 
Action: Mouse scrolled (715, 369) with delta (0, -1)
Screenshot: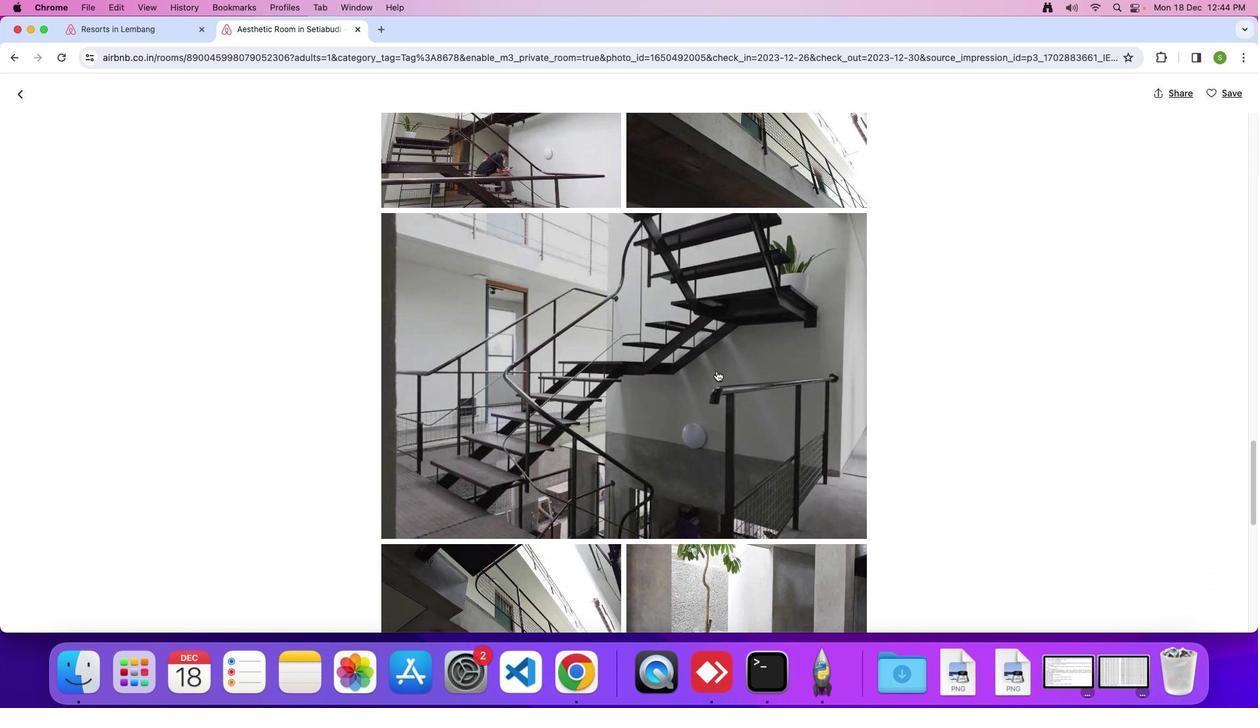 
Action: Mouse scrolled (715, 369) with delta (0, -1)
Screenshot: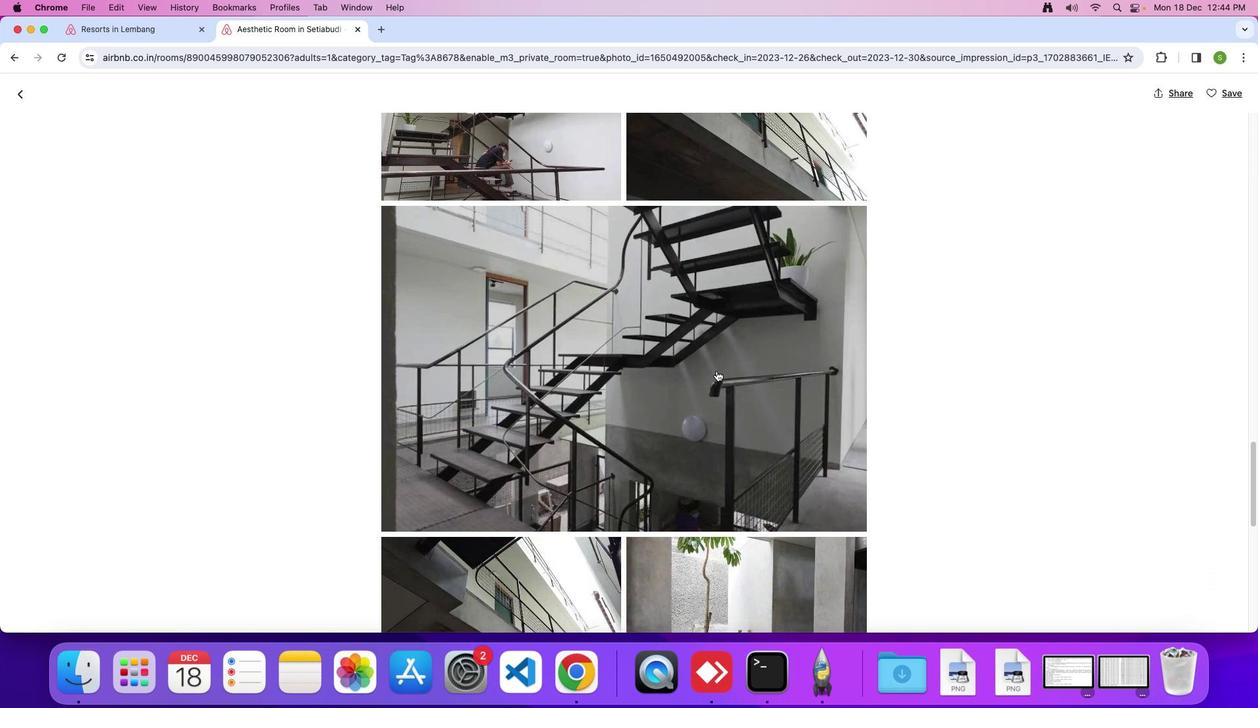 
Action: Mouse scrolled (715, 369) with delta (0, -1)
Screenshot: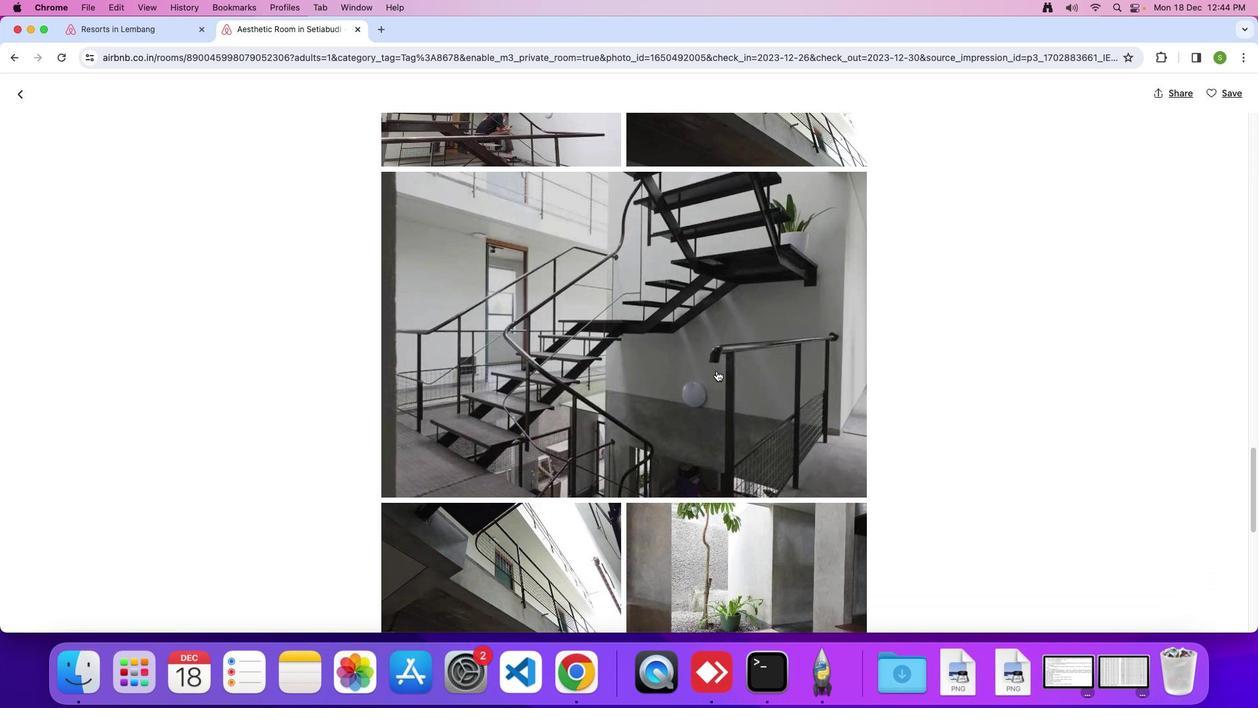 
Action: Mouse moved to (715, 369)
Screenshot: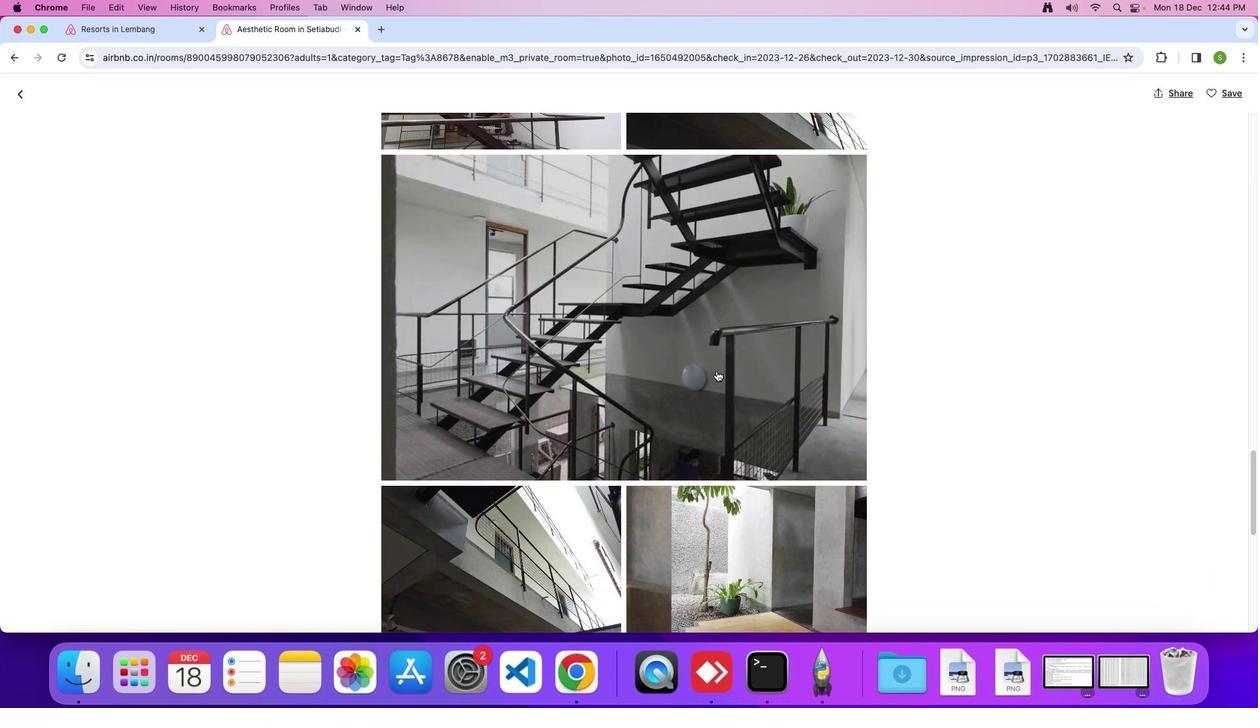 
Action: Mouse scrolled (715, 369) with delta (0, -1)
Screenshot: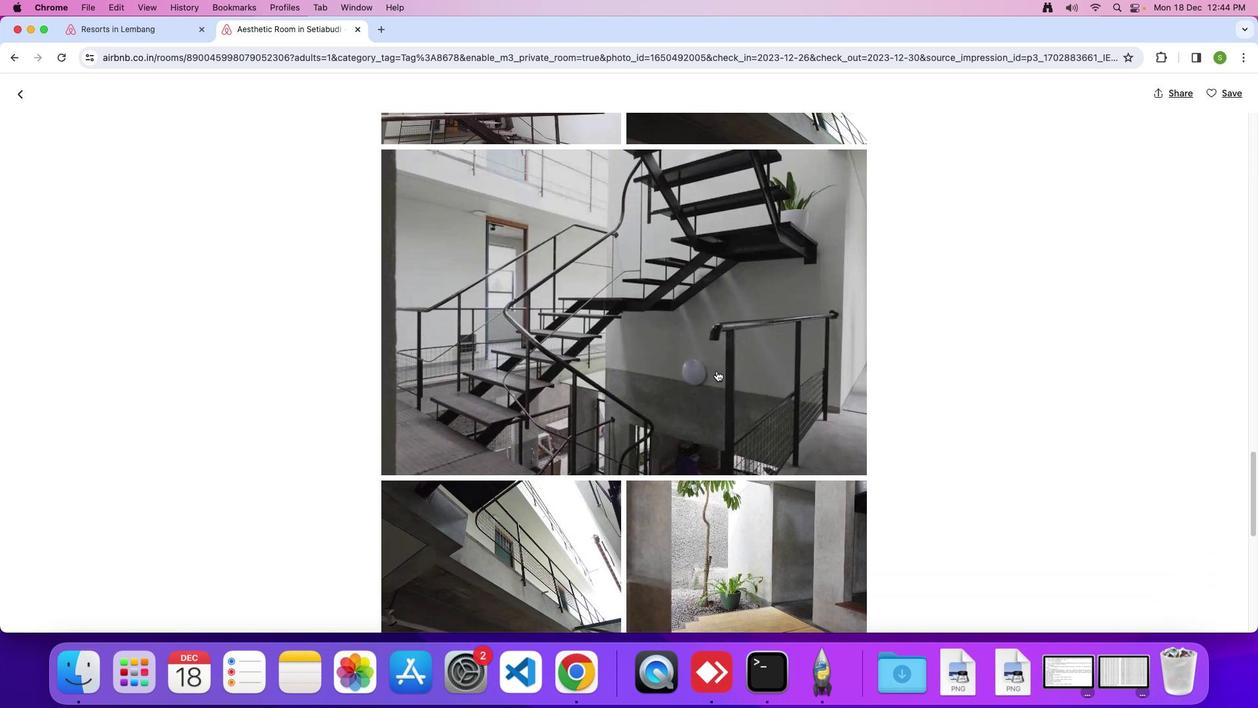 
Action: Mouse scrolled (715, 369) with delta (0, -1)
Screenshot: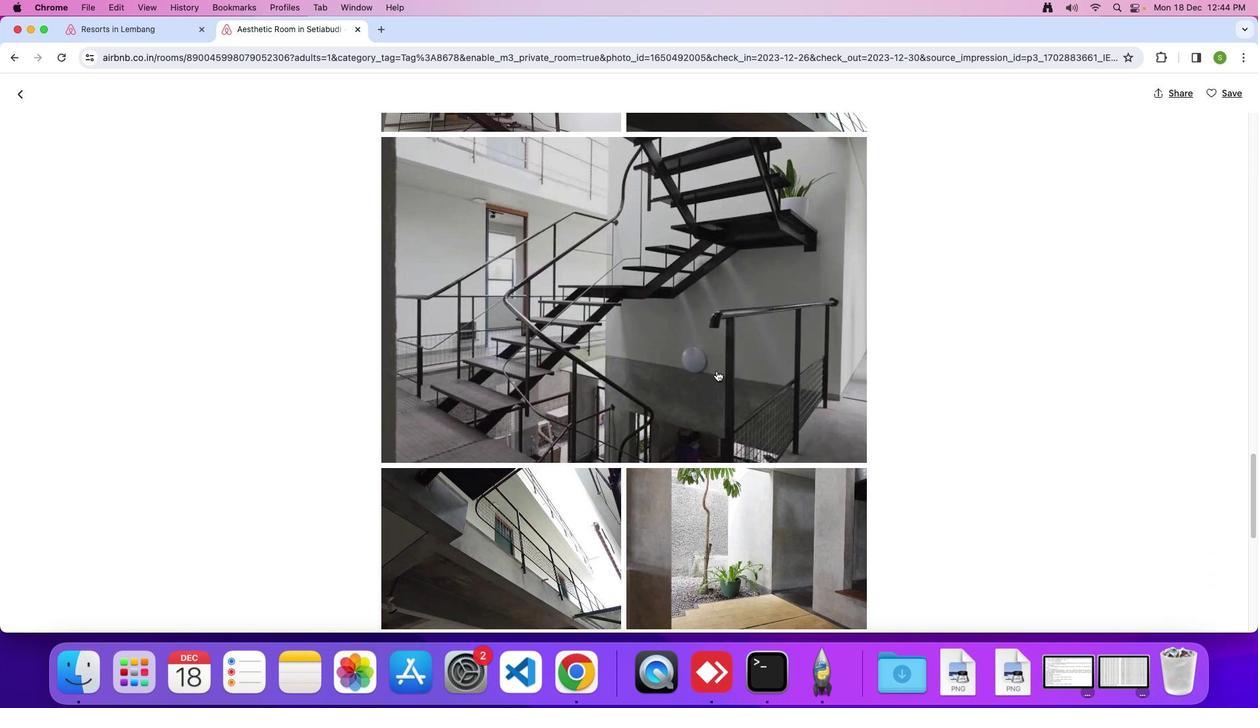 
Action: Mouse scrolled (715, 369) with delta (0, -1)
Screenshot: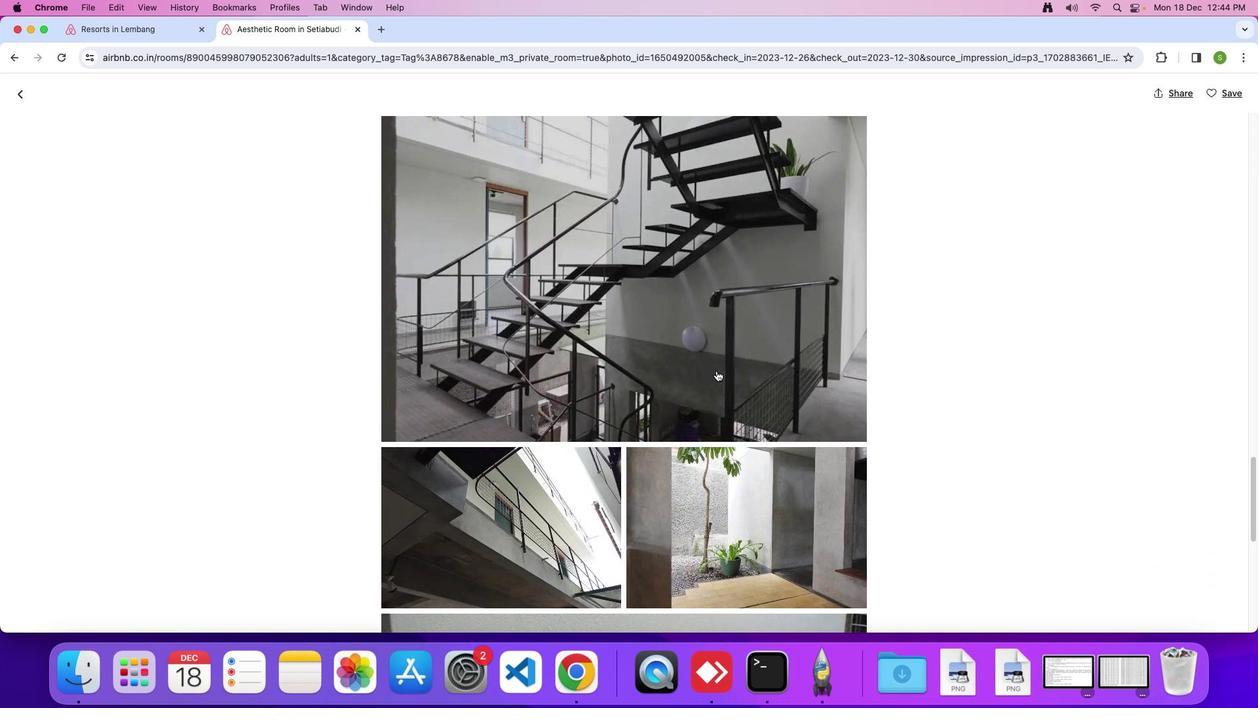 
Action: Mouse scrolled (715, 369) with delta (0, -1)
Screenshot: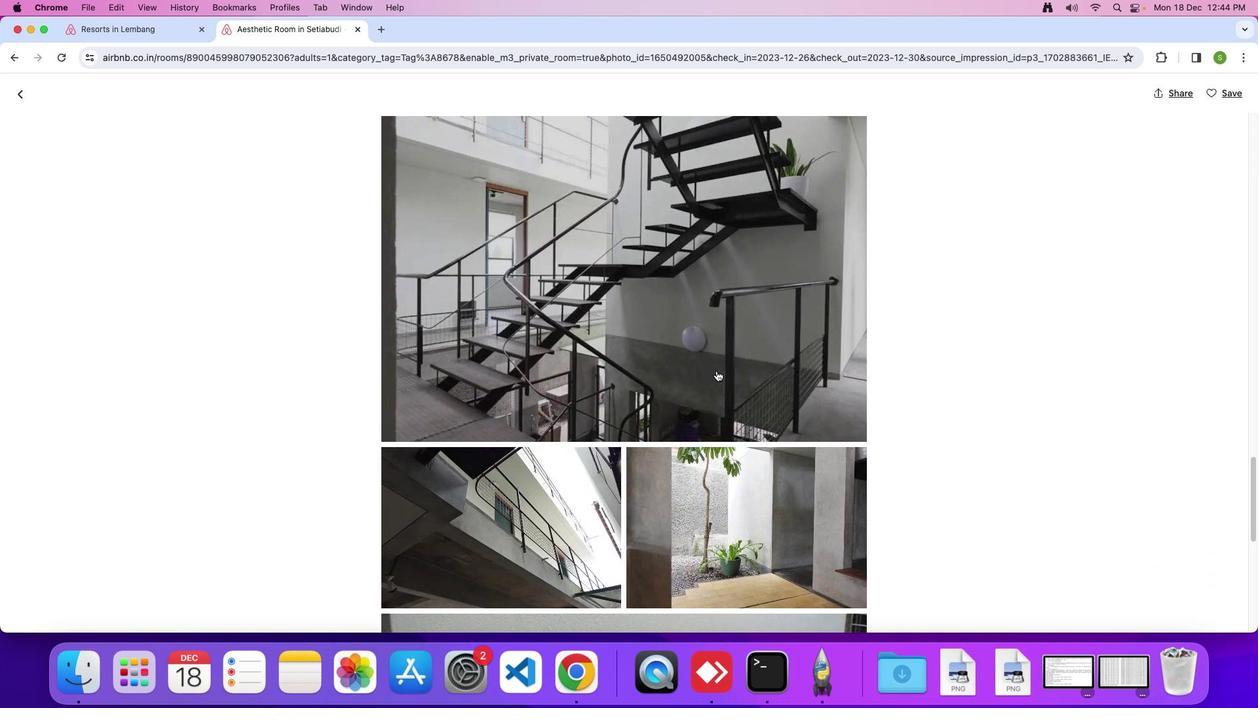 
Action: Mouse scrolled (715, 369) with delta (0, -1)
Screenshot: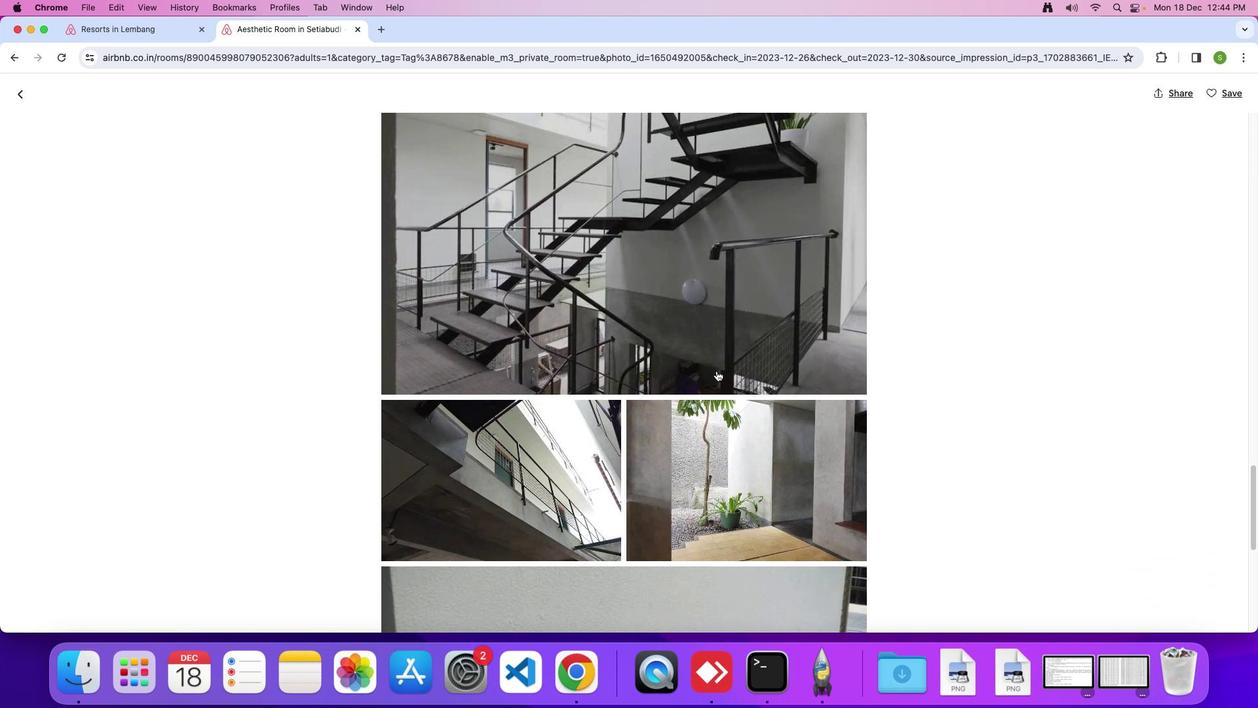 
Action: Mouse scrolled (715, 369) with delta (0, -1)
Screenshot: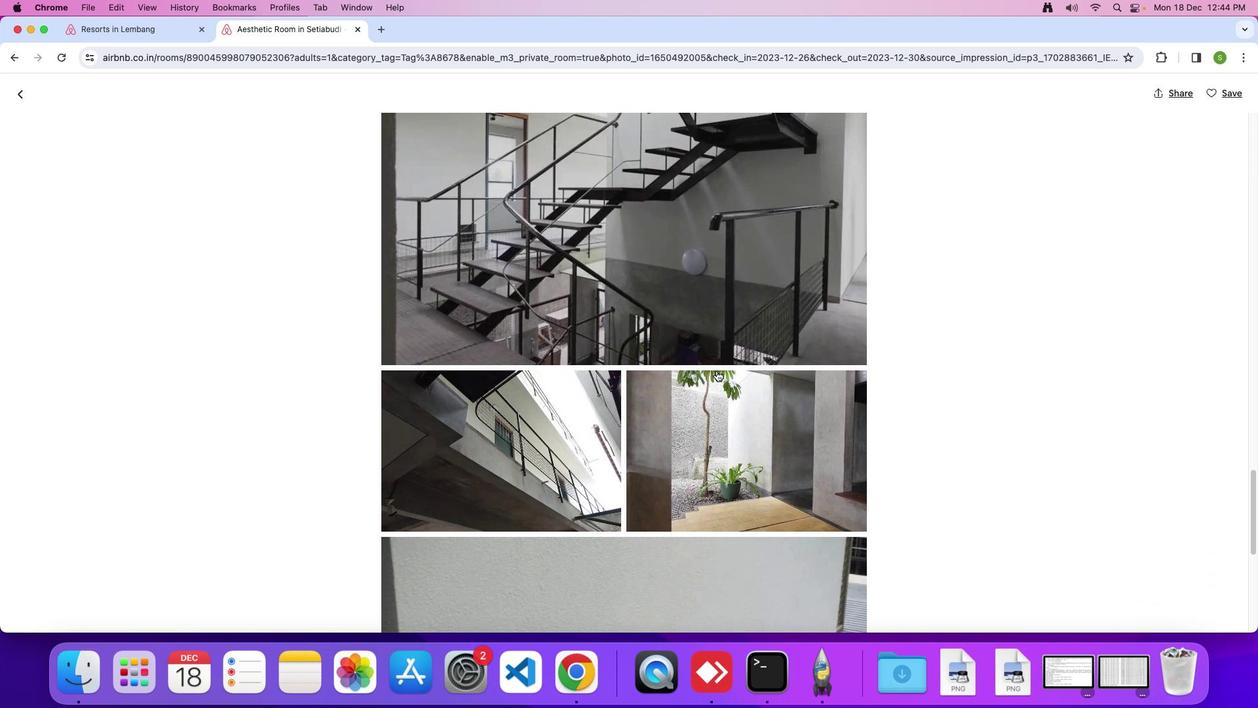 
Action: Mouse scrolled (715, 369) with delta (0, -1)
Screenshot: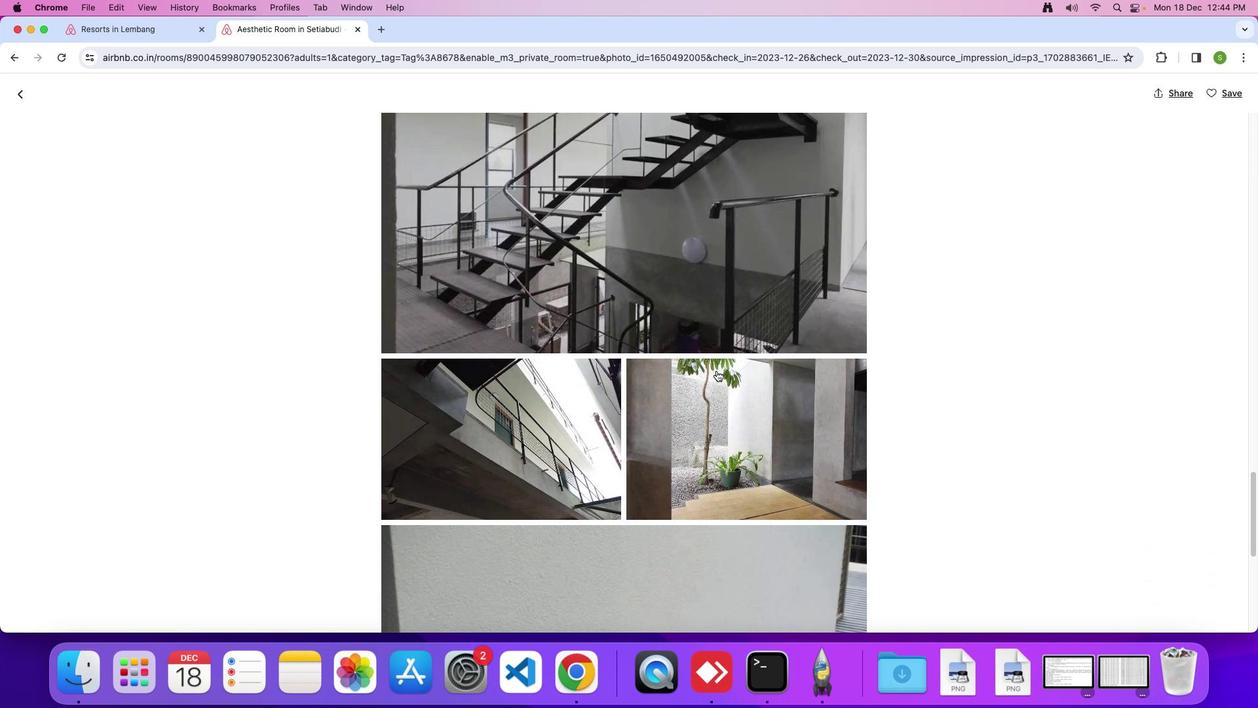 
Action: Mouse scrolled (715, 369) with delta (0, -1)
Screenshot: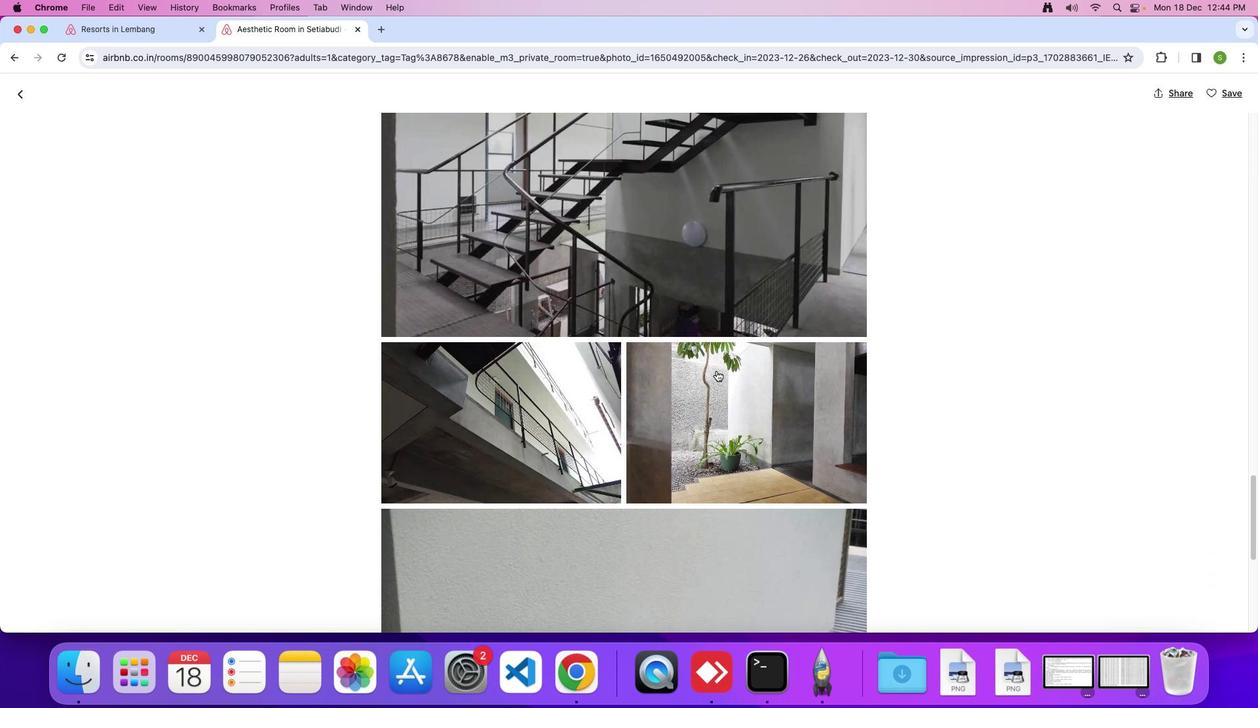 
Action: Mouse scrolled (715, 369) with delta (0, -1)
Screenshot: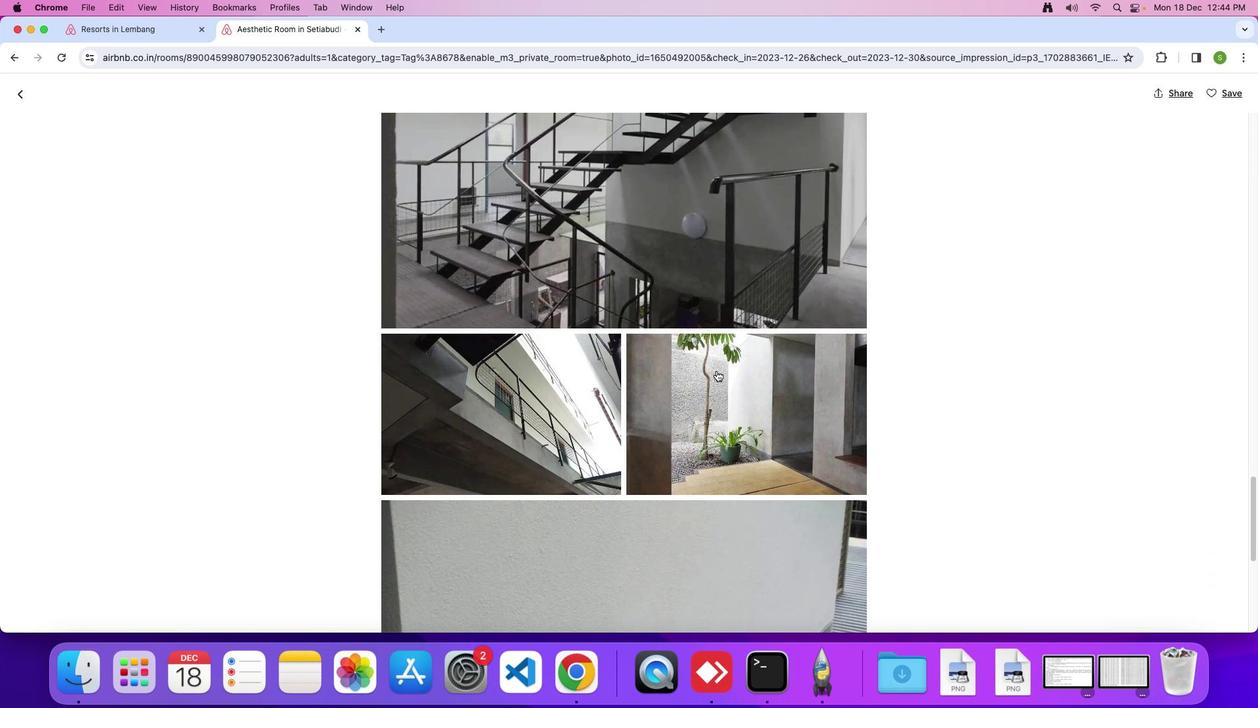 
Action: Mouse scrolled (715, 369) with delta (0, -1)
Screenshot: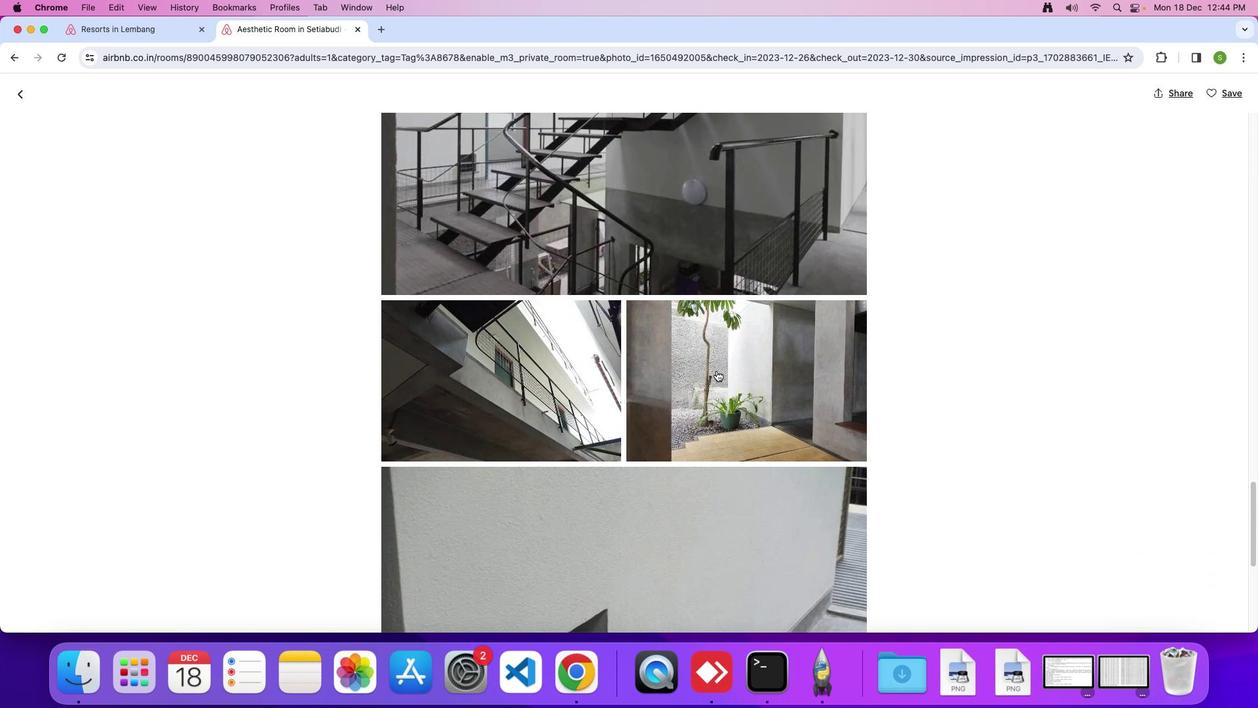 
Action: Mouse scrolled (715, 369) with delta (0, -1)
Screenshot: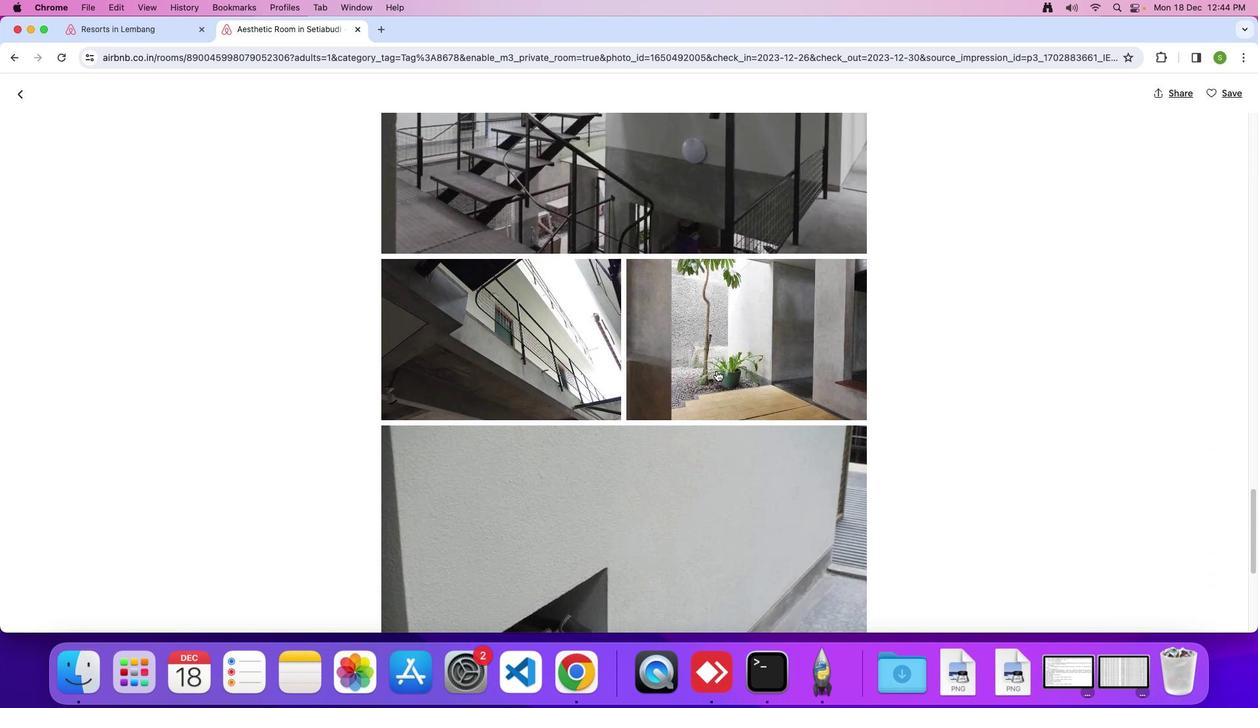 
Action: Mouse scrolled (715, 369) with delta (0, -1)
Screenshot: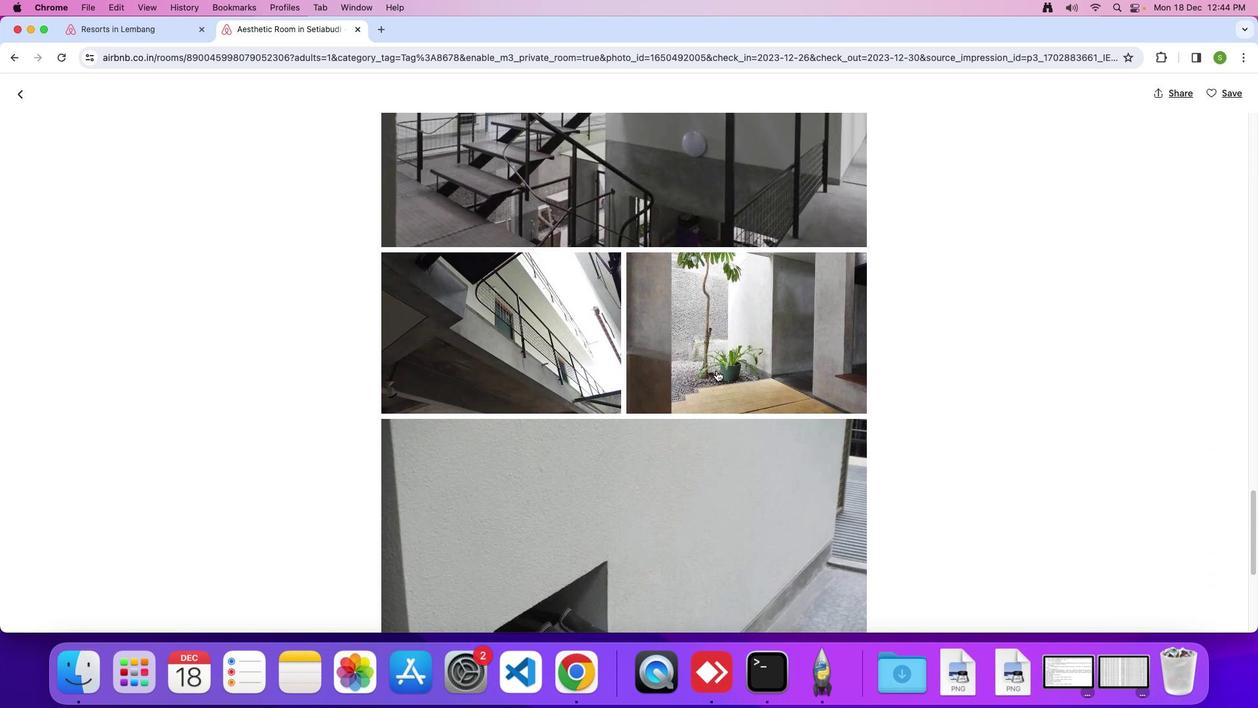 
Action: Mouse scrolled (715, 369) with delta (0, -1)
Screenshot: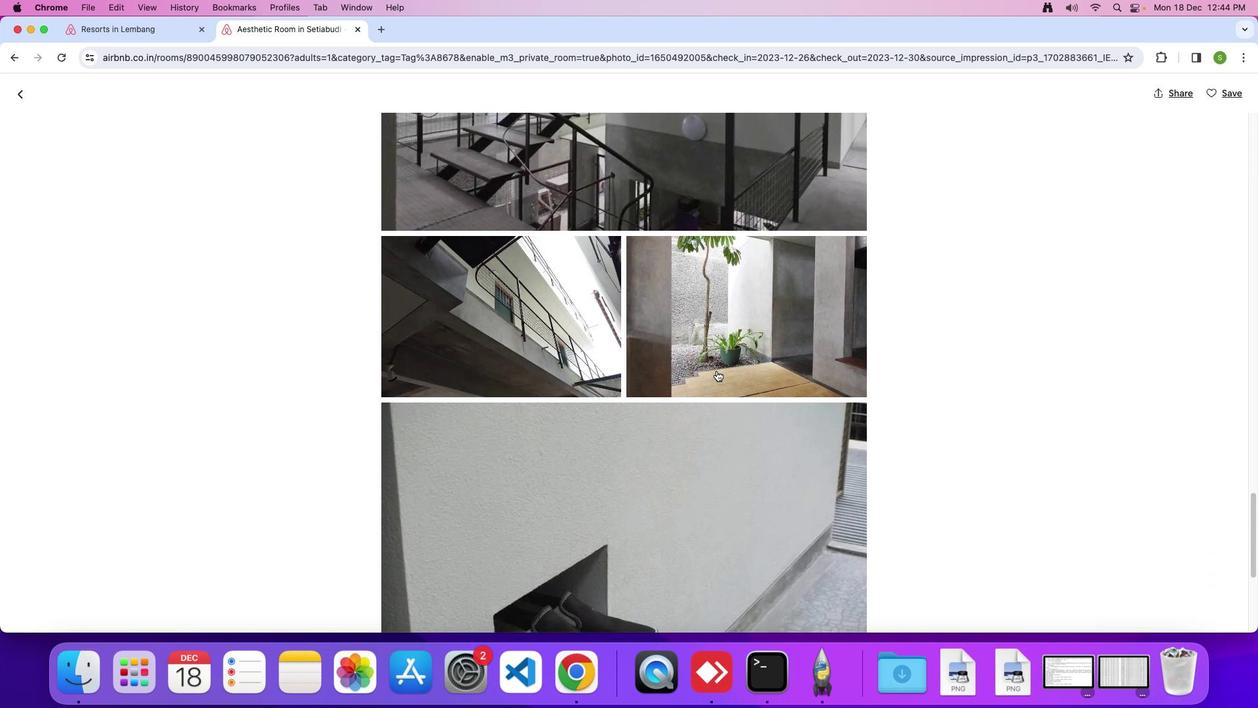 
Action: Mouse scrolled (715, 369) with delta (0, -1)
Screenshot: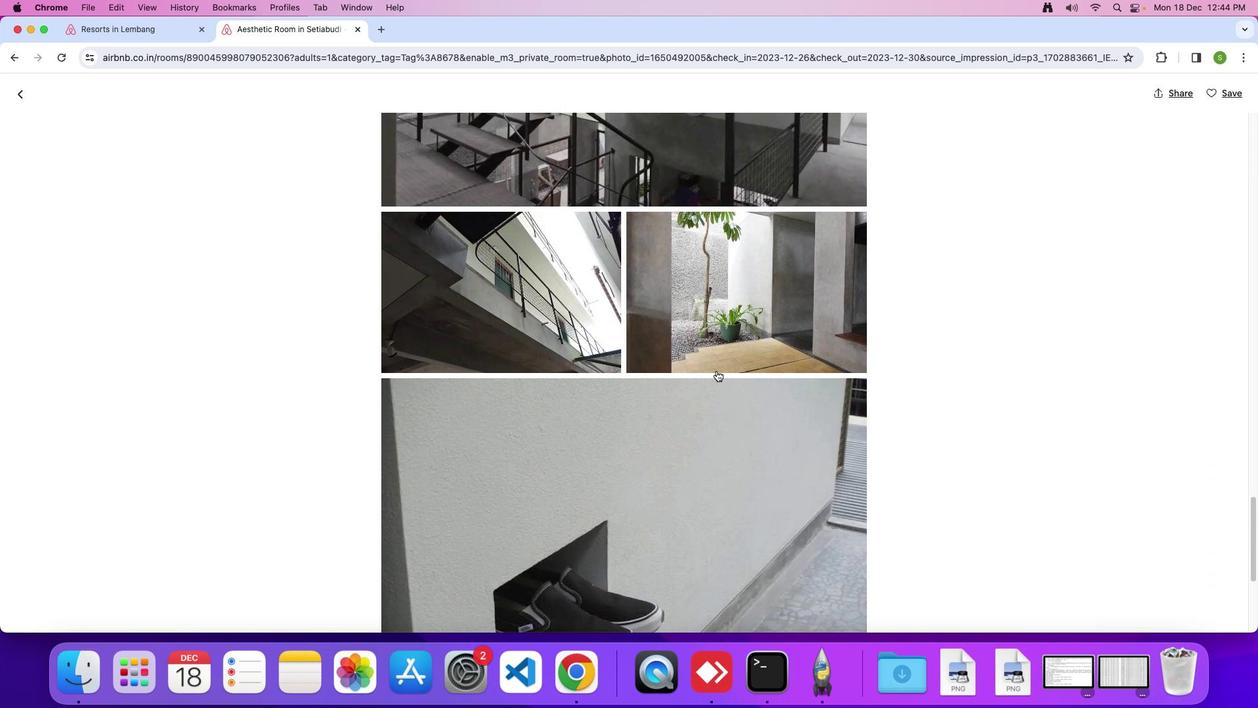 
Action: Mouse scrolled (715, 369) with delta (0, -2)
Screenshot: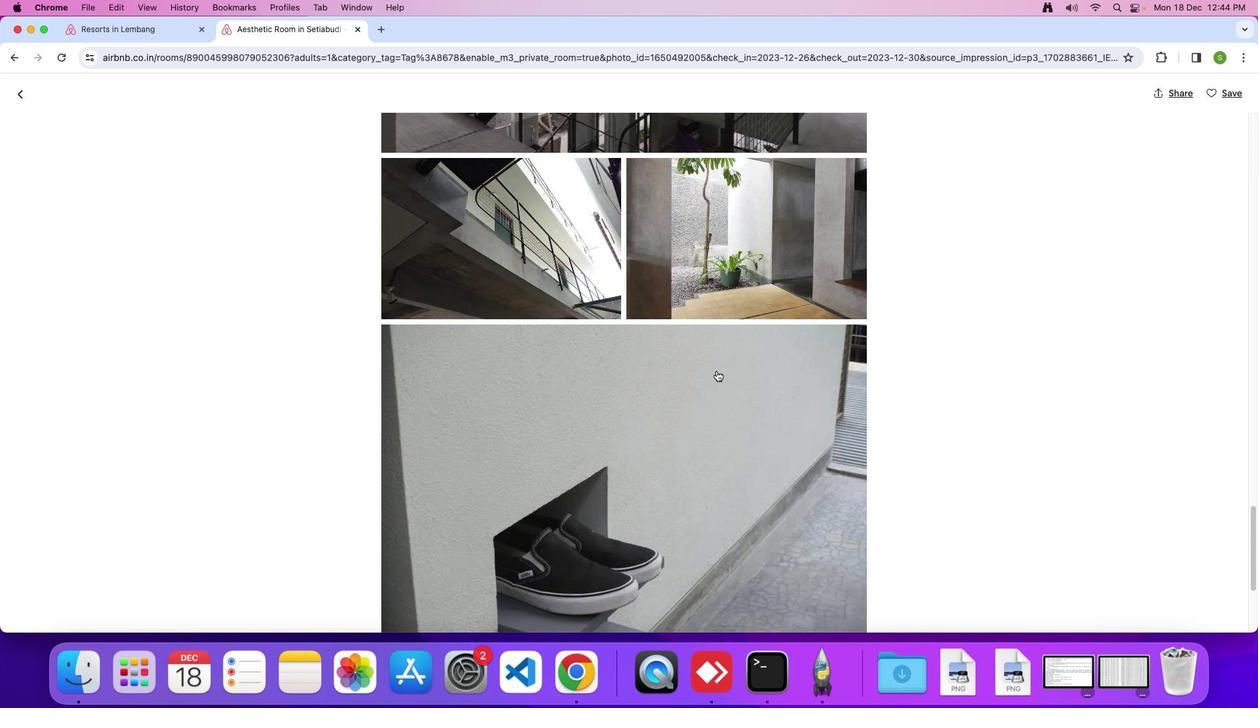 
Action: Mouse scrolled (715, 369) with delta (0, -1)
Screenshot: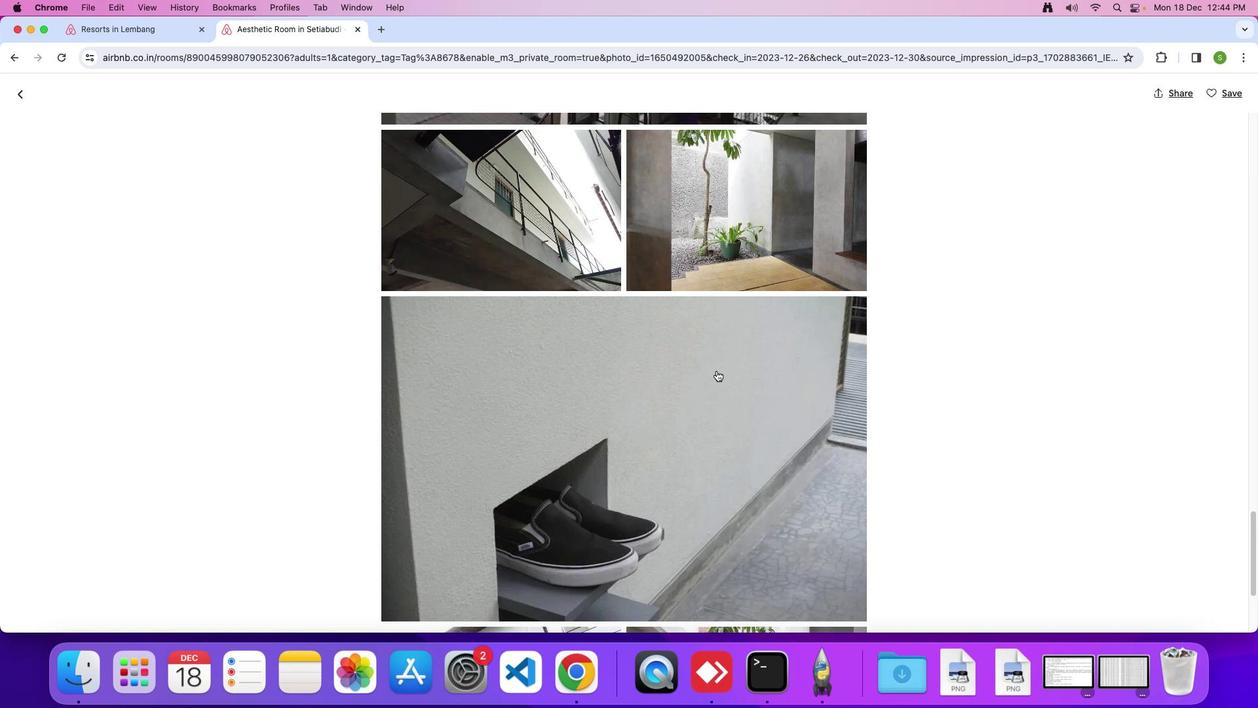 
Action: Mouse scrolled (715, 369) with delta (0, -1)
Screenshot: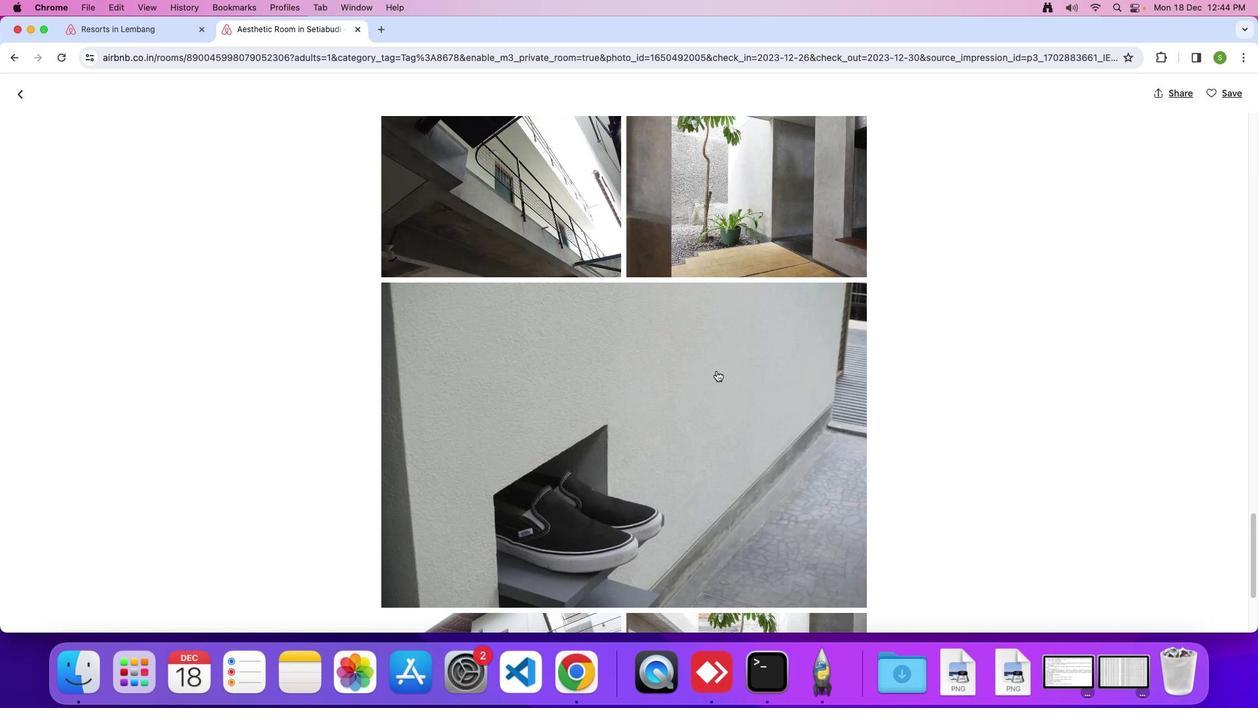 
Action: Mouse scrolled (715, 369) with delta (0, -1)
Screenshot: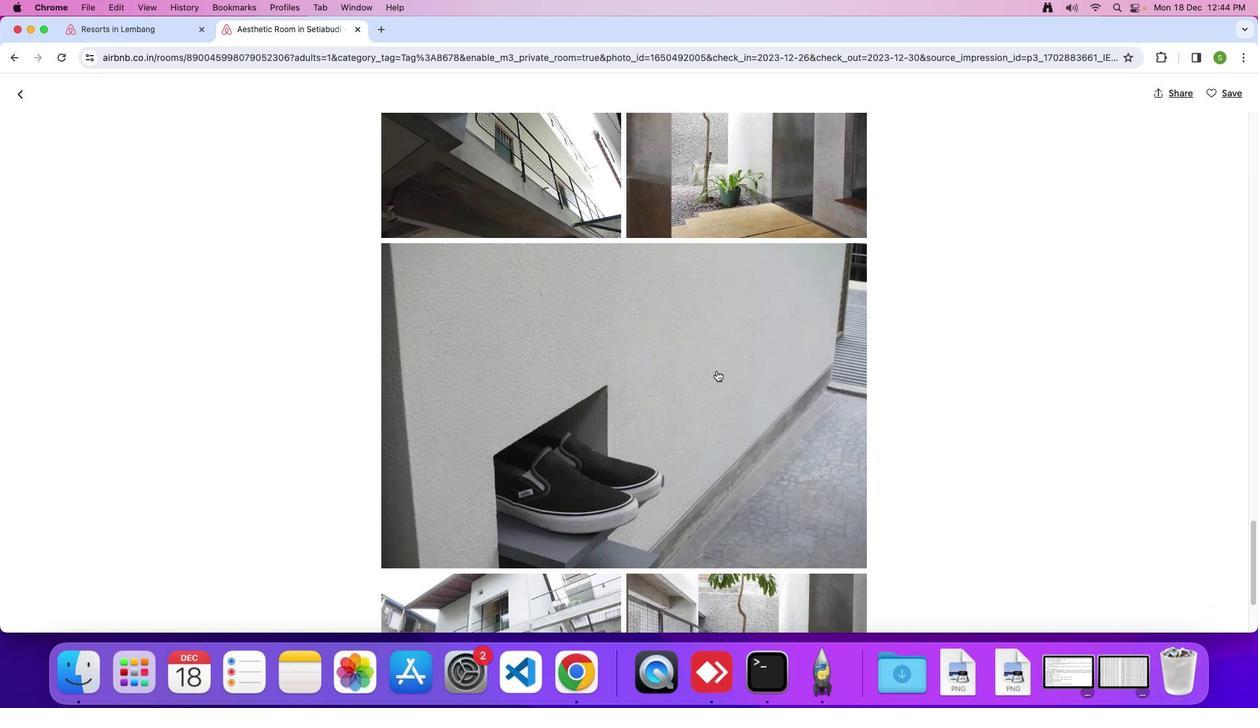 
Action: Mouse scrolled (715, 369) with delta (0, -1)
Screenshot: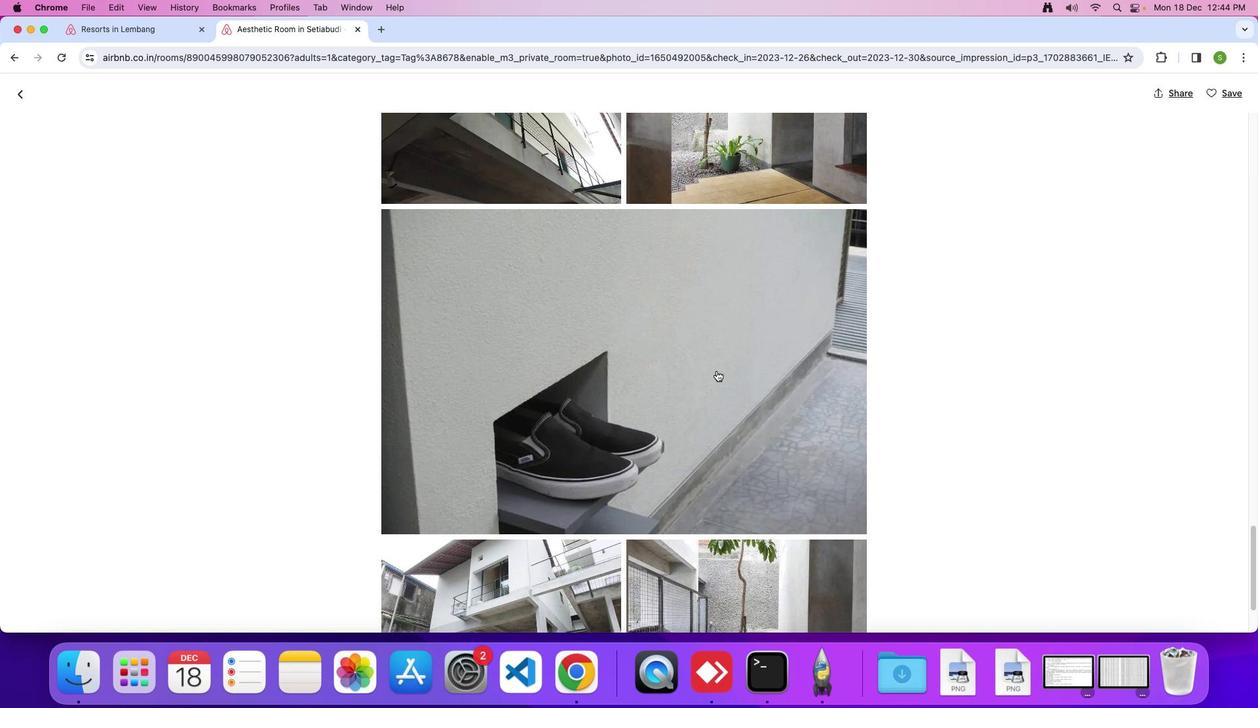 
Action: Mouse scrolled (715, 369) with delta (0, -1)
Screenshot: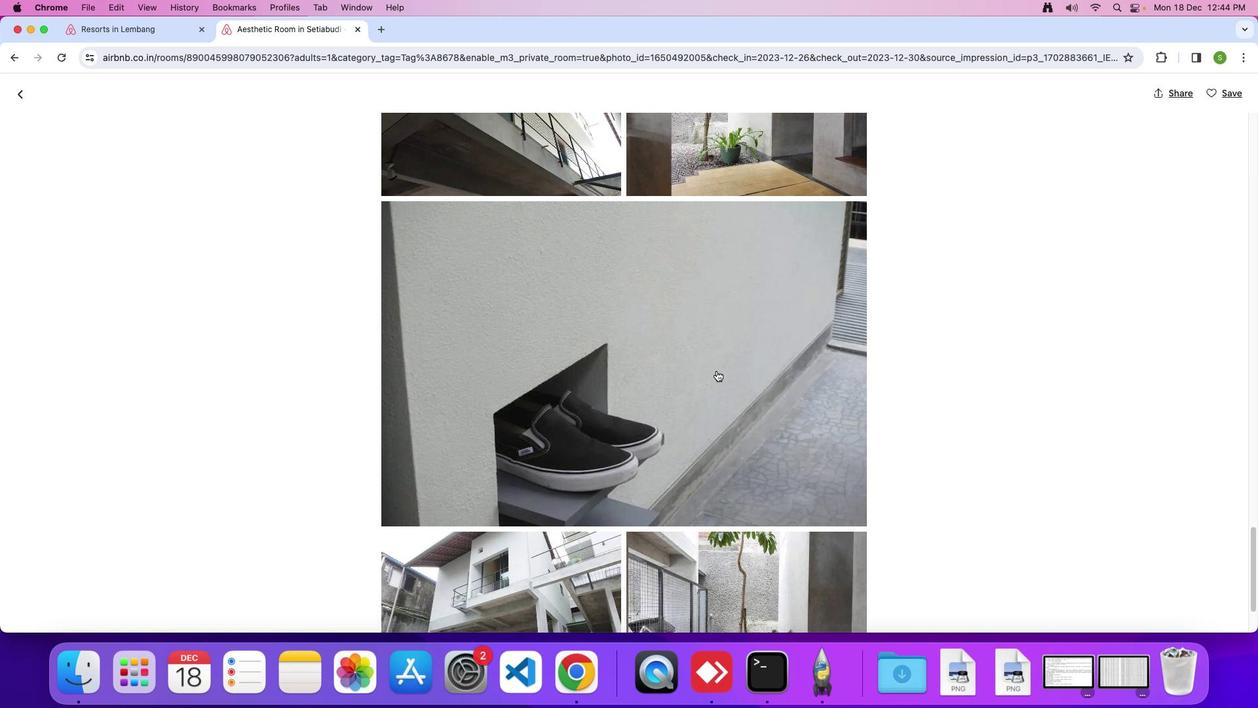 
Action: Mouse scrolled (715, 369) with delta (0, -1)
Screenshot: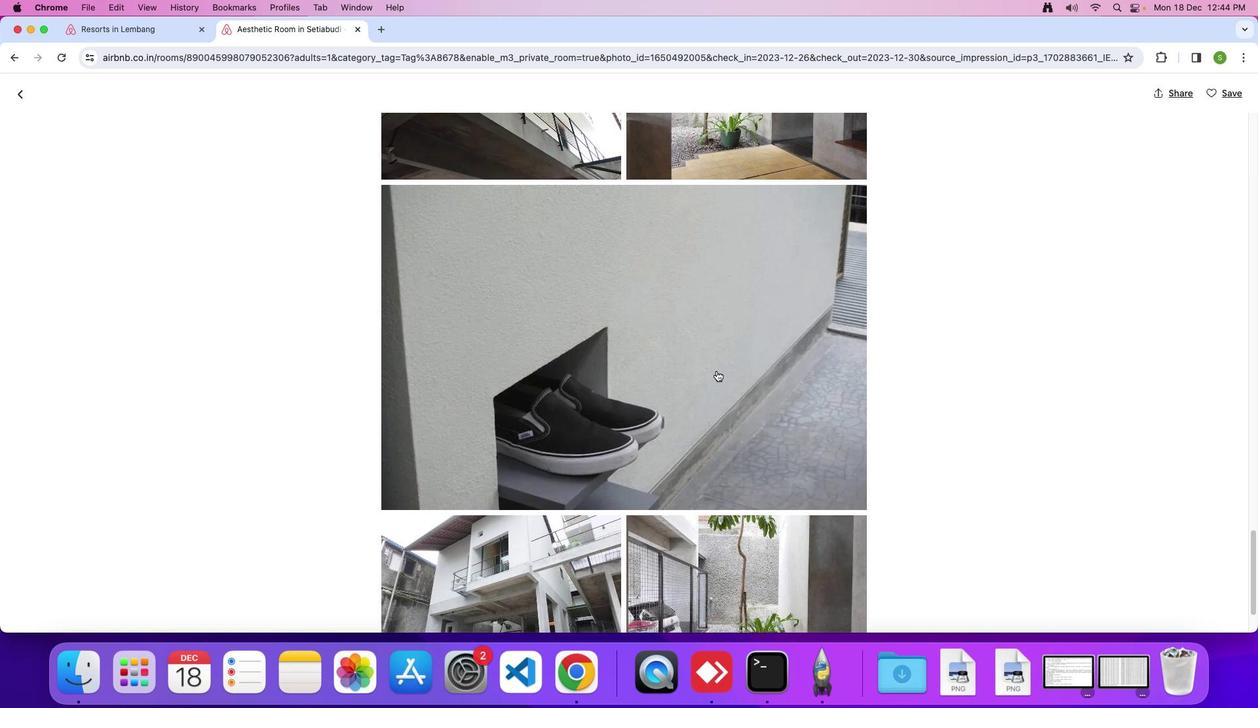 
Action: Mouse scrolled (715, 369) with delta (0, -1)
Screenshot: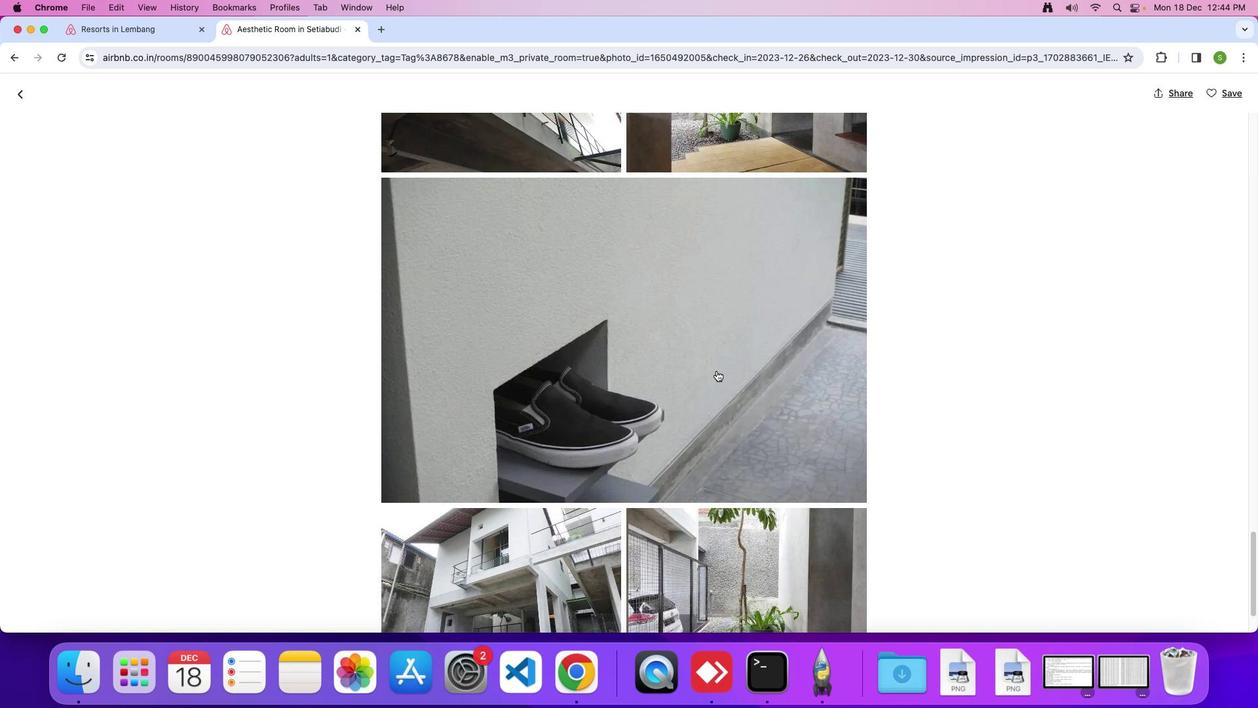 
Action: Mouse scrolled (715, 369) with delta (0, -1)
Screenshot: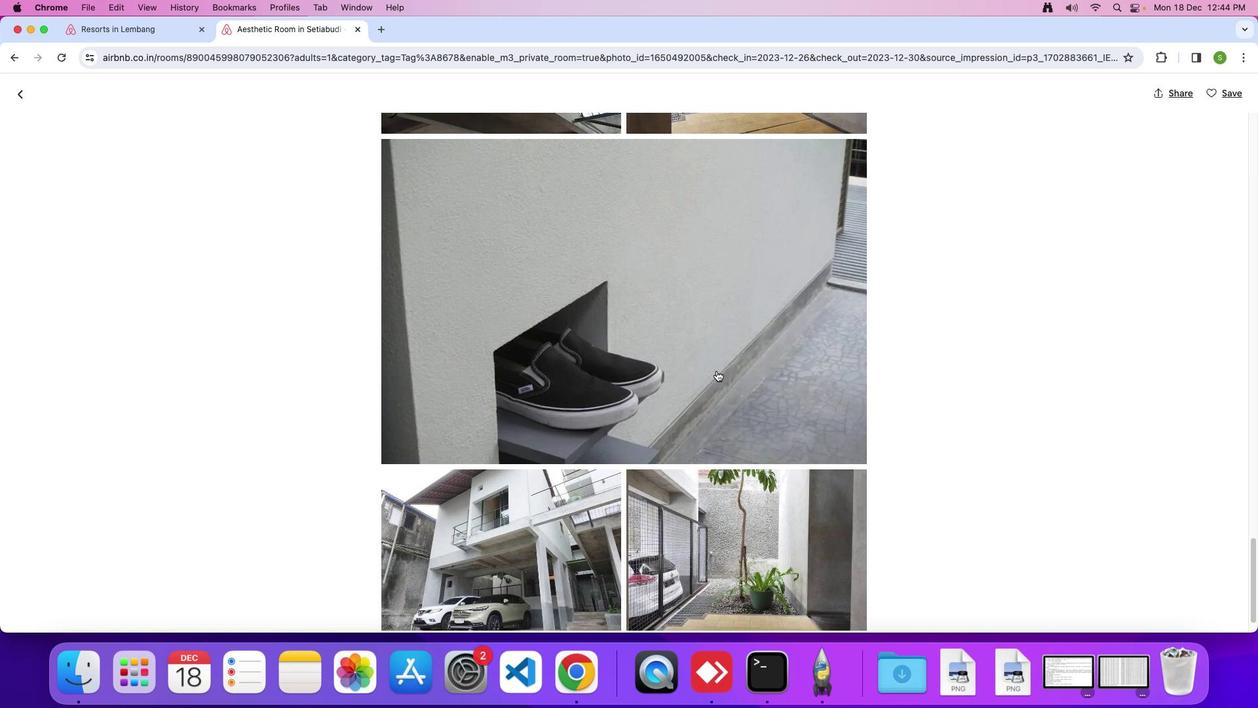 
Action: Mouse scrolled (715, 369) with delta (0, -1)
Screenshot: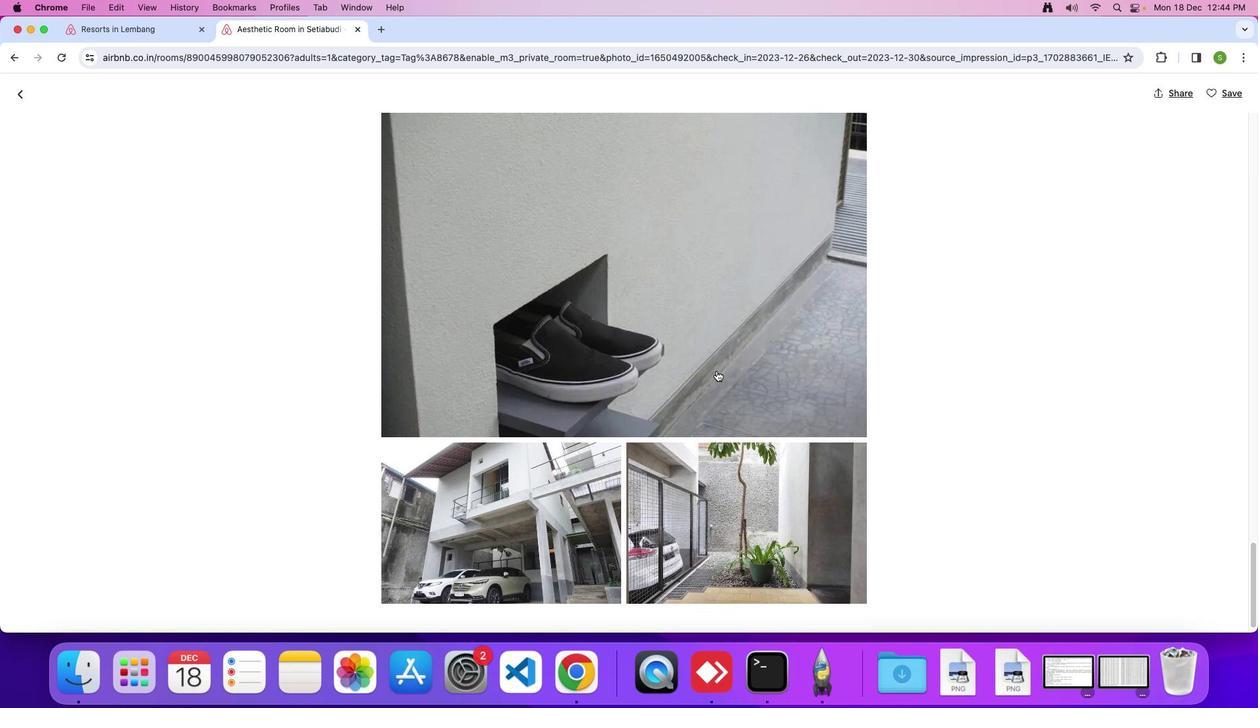 
Action: Mouse scrolled (715, 369) with delta (0, -1)
Screenshot: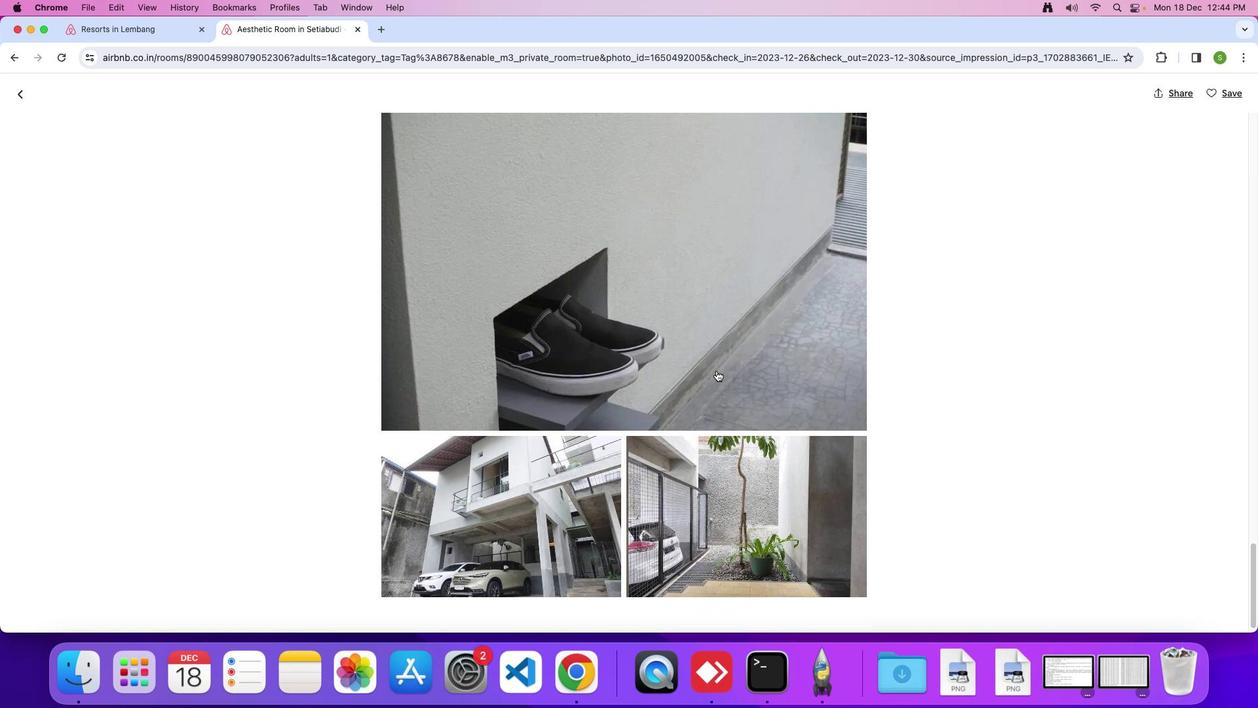 
Action: Mouse scrolled (715, 369) with delta (0, -1)
Screenshot: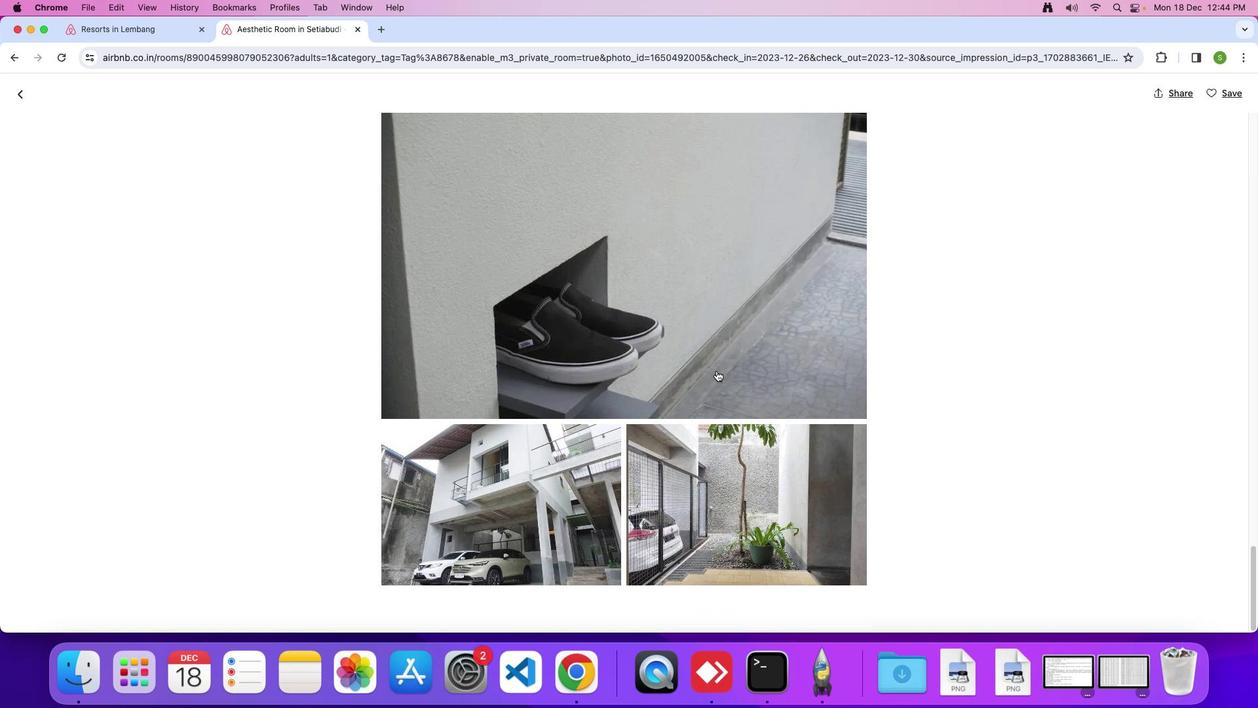 
Action: Mouse scrolled (715, 369) with delta (0, -1)
Screenshot: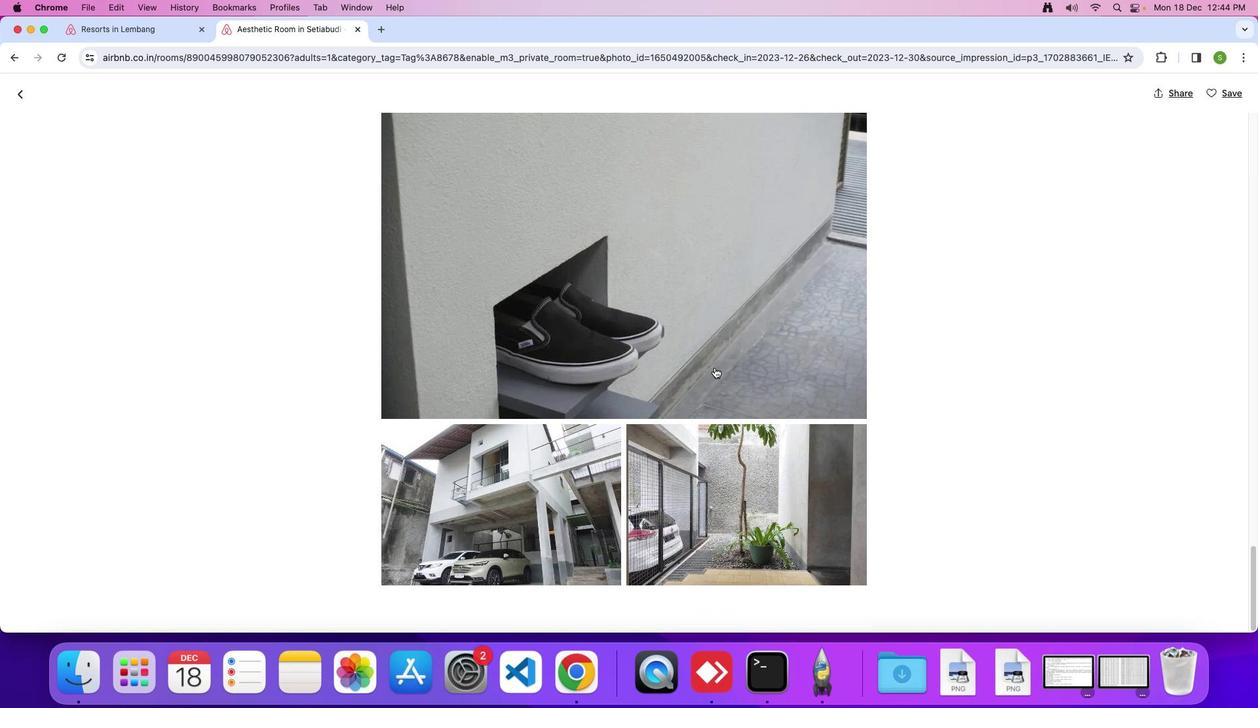 
Action: Mouse scrolled (715, 369) with delta (0, -2)
Screenshot: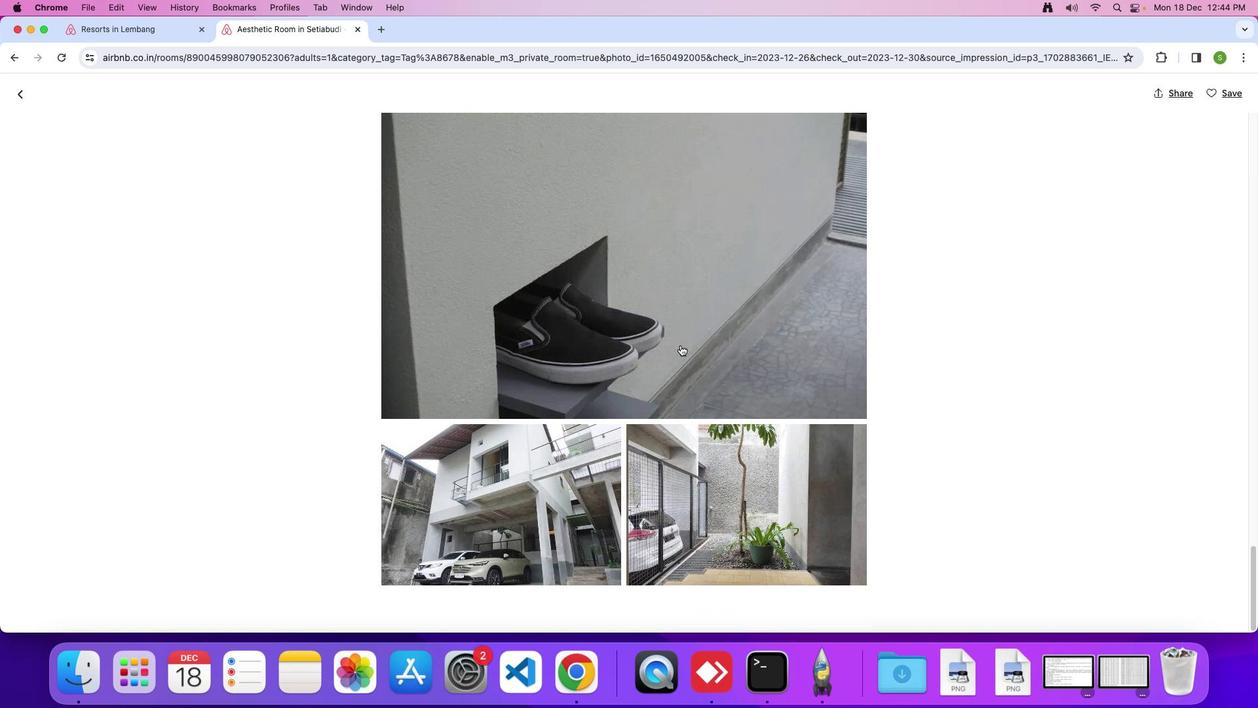 
Action: Mouse moved to (22, 99)
Screenshot: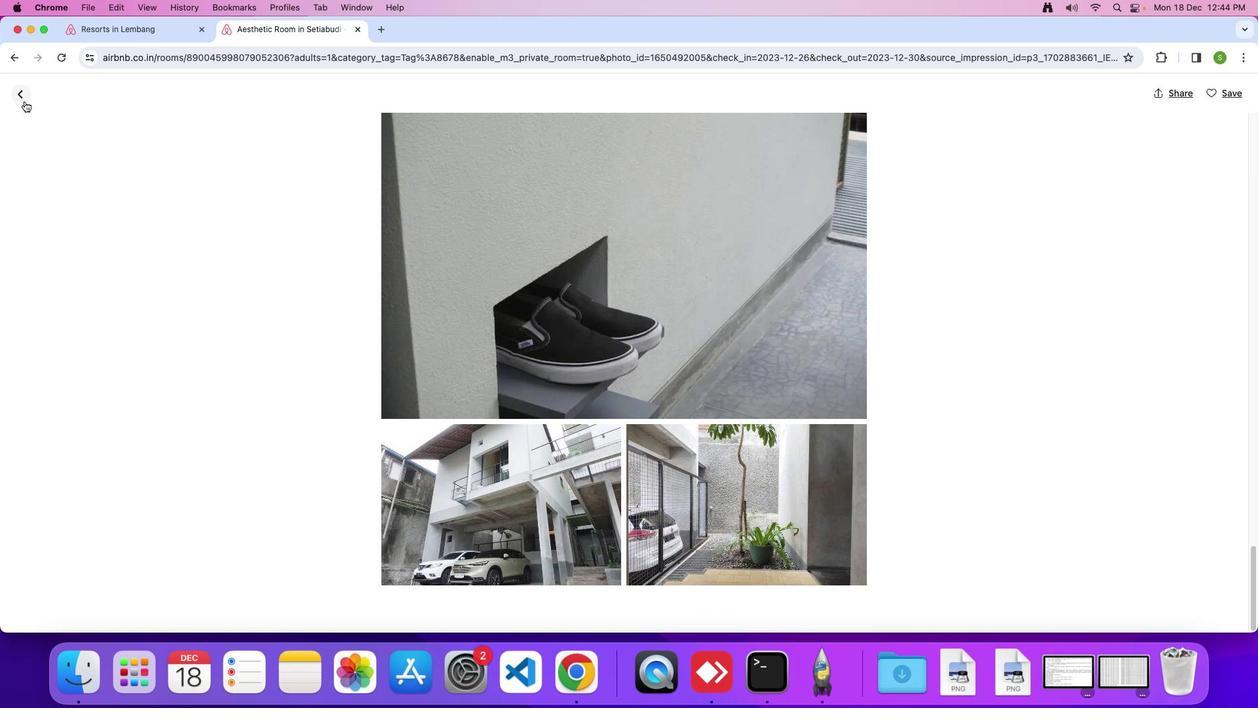 
Action: Mouse pressed left at (22, 99)
Screenshot: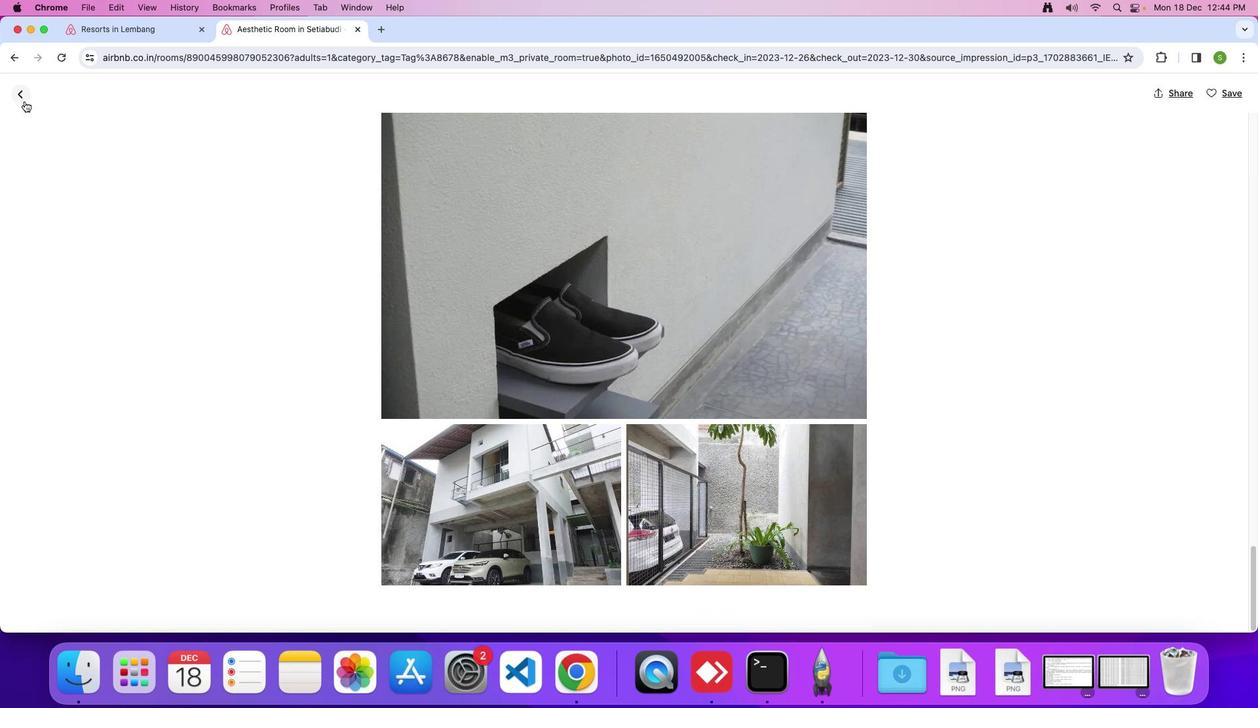 
Action: Mouse moved to (563, 346)
Screenshot: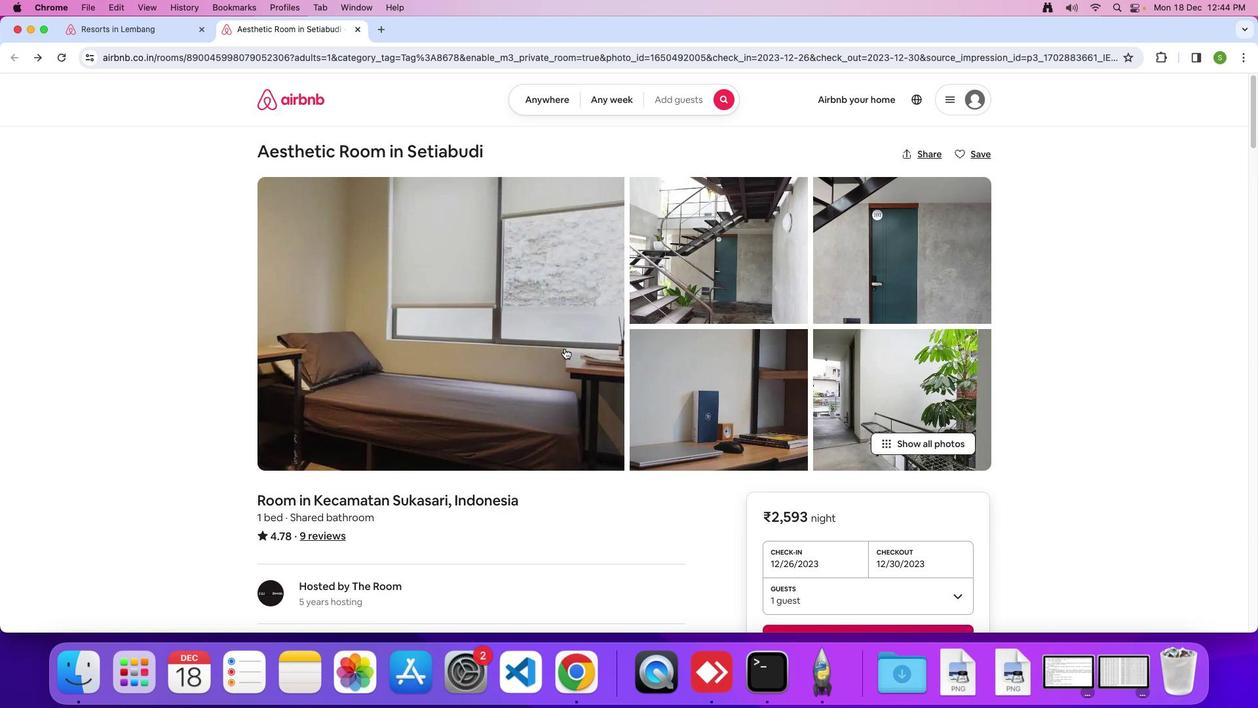 
Action: Mouse scrolled (563, 346) with delta (0, -1)
Screenshot: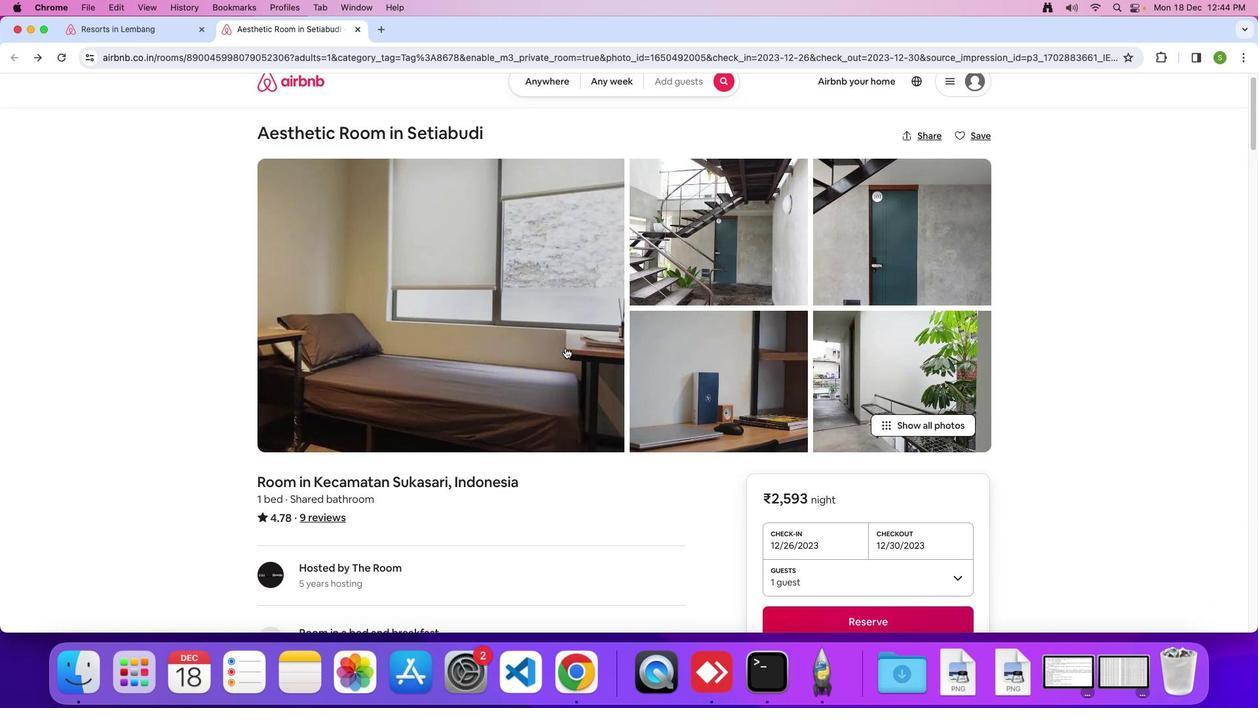 
Action: Mouse scrolled (563, 346) with delta (0, -1)
Screenshot: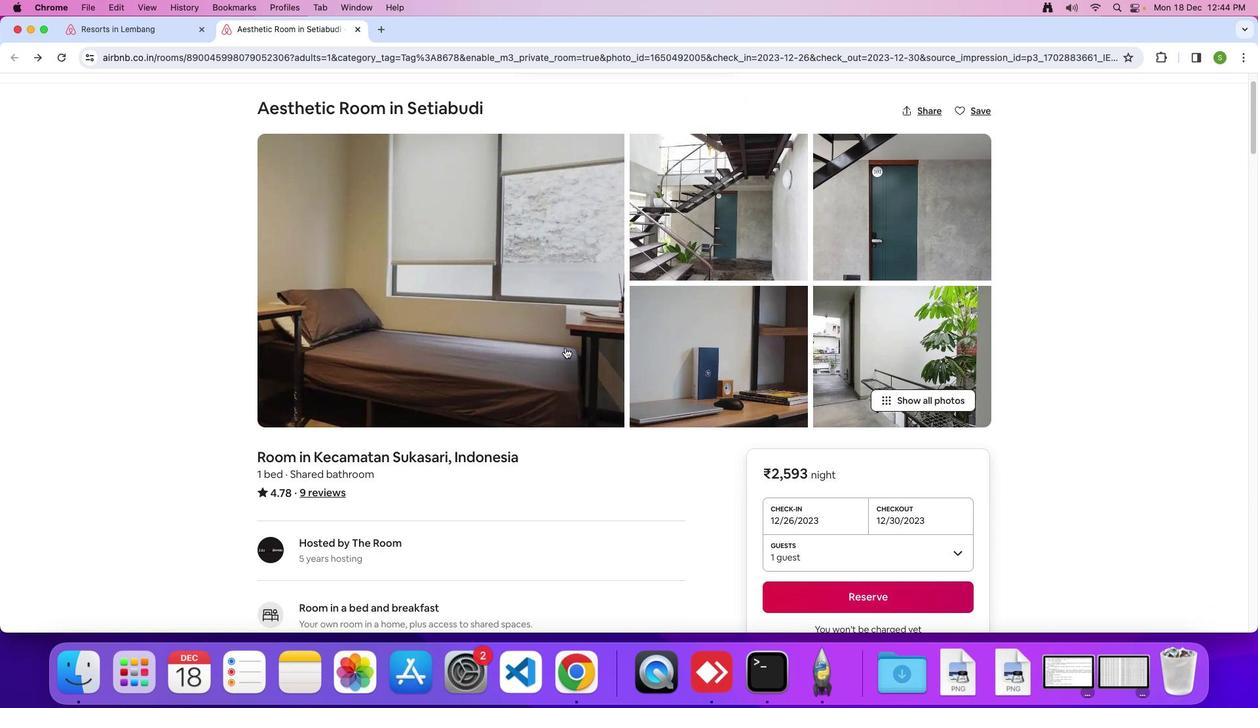 
Action: Mouse moved to (563, 346)
Screenshot: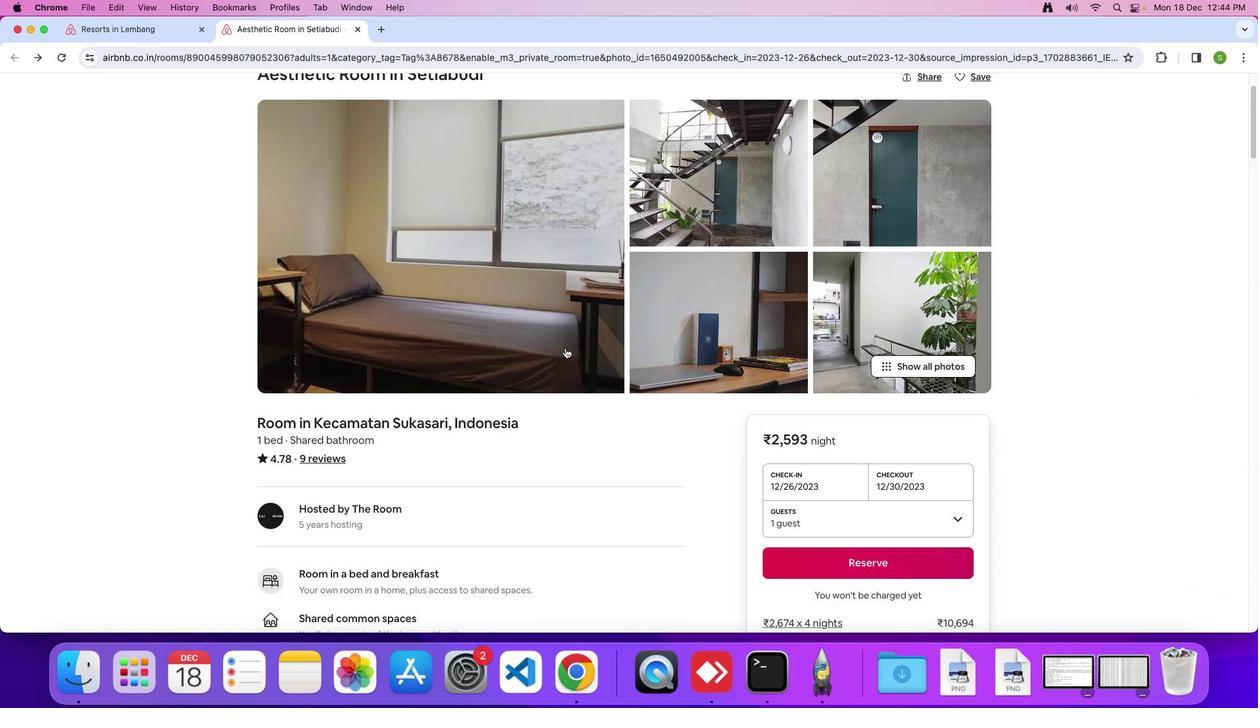 
Action: Mouse scrolled (563, 346) with delta (0, -2)
Screenshot: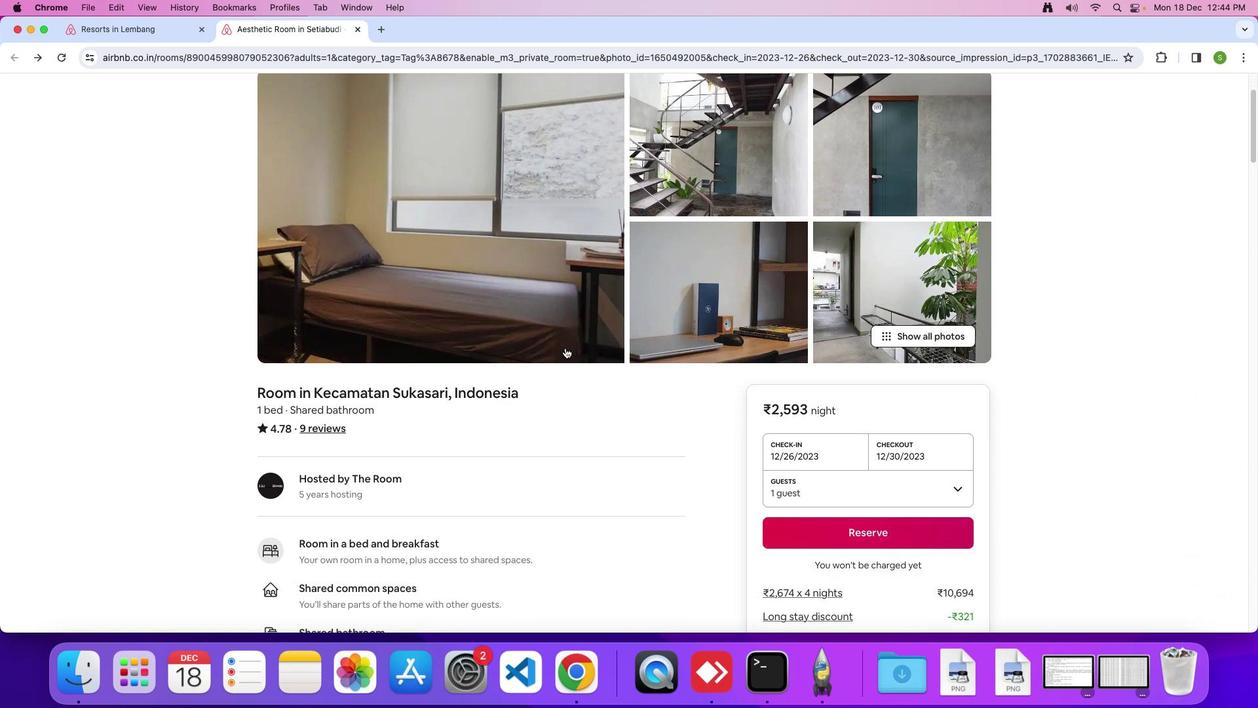 
Action: Mouse moved to (563, 345)
Screenshot: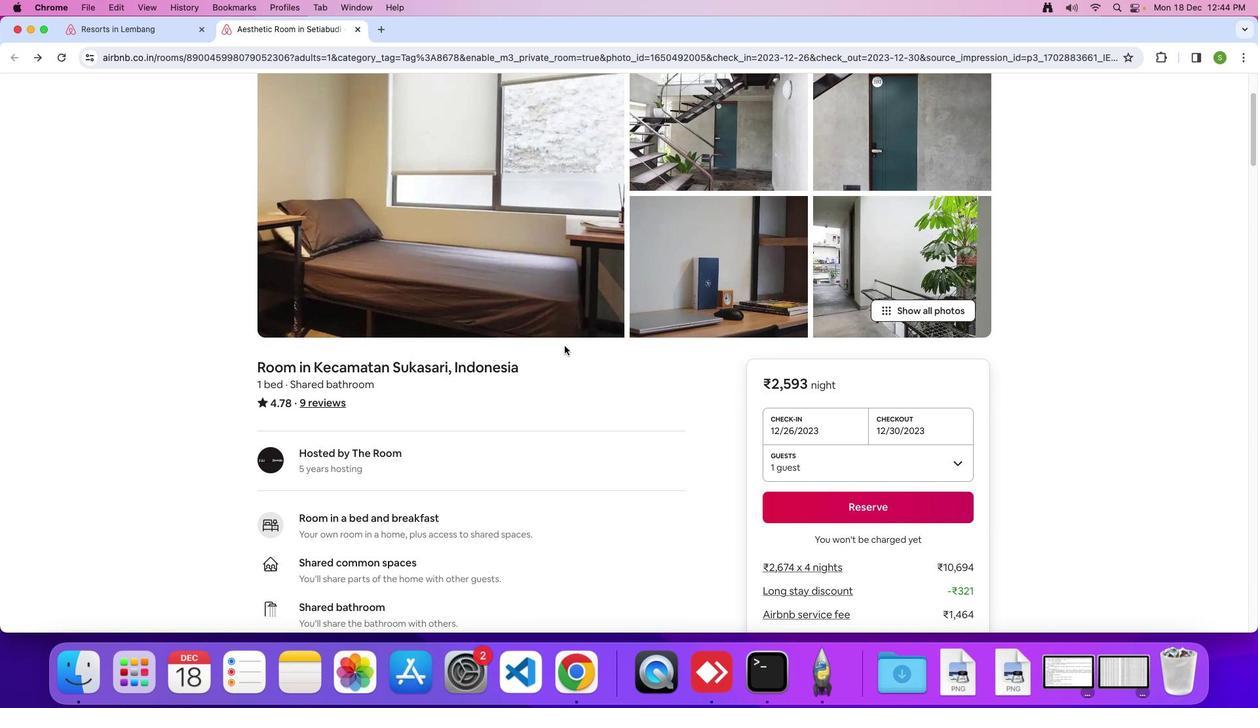 
Action: Mouse scrolled (563, 345) with delta (0, -1)
Screenshot: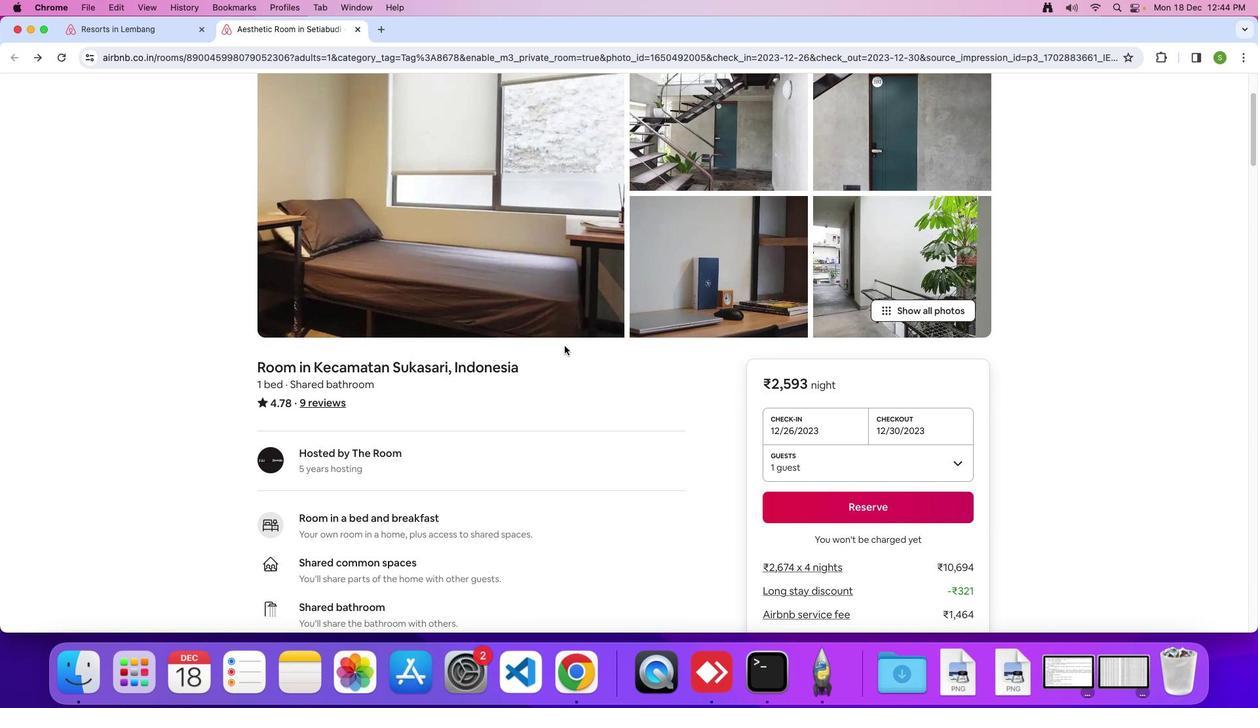
Action: Mouse moved to (563, 344)
Screenshot: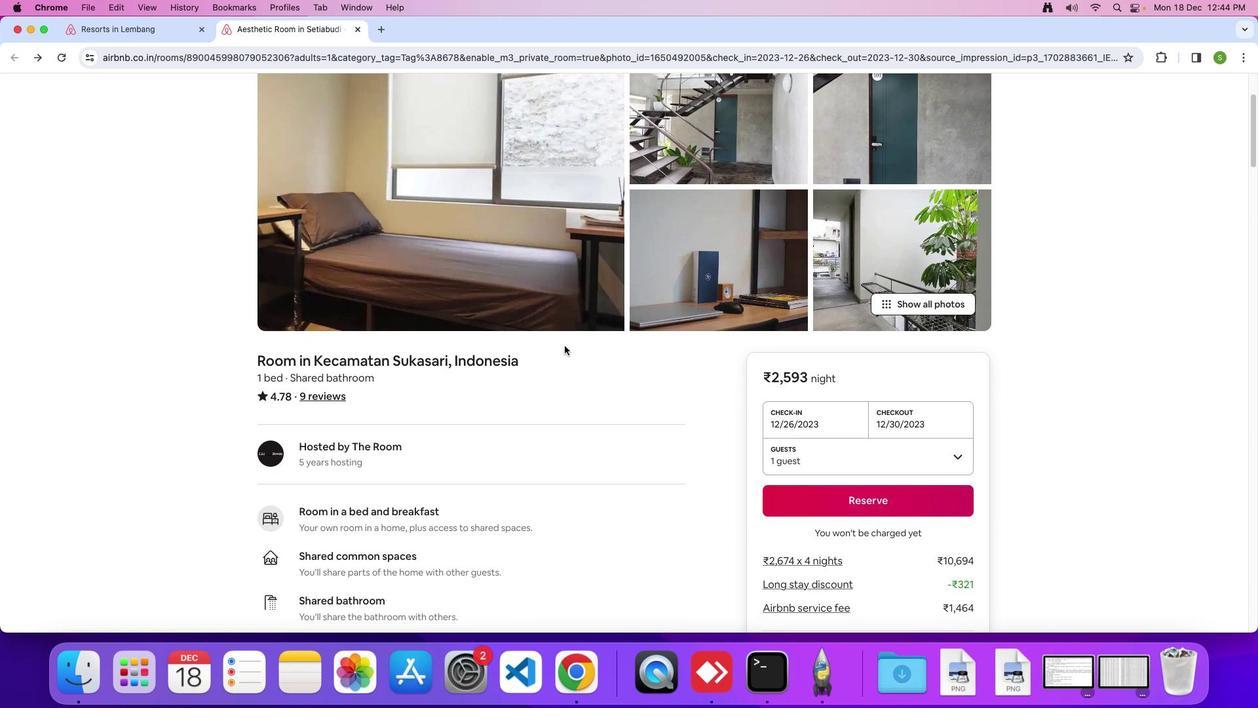 
Action: Mouse scrolled (563, 344) with delta (0, -1)
Screenshot: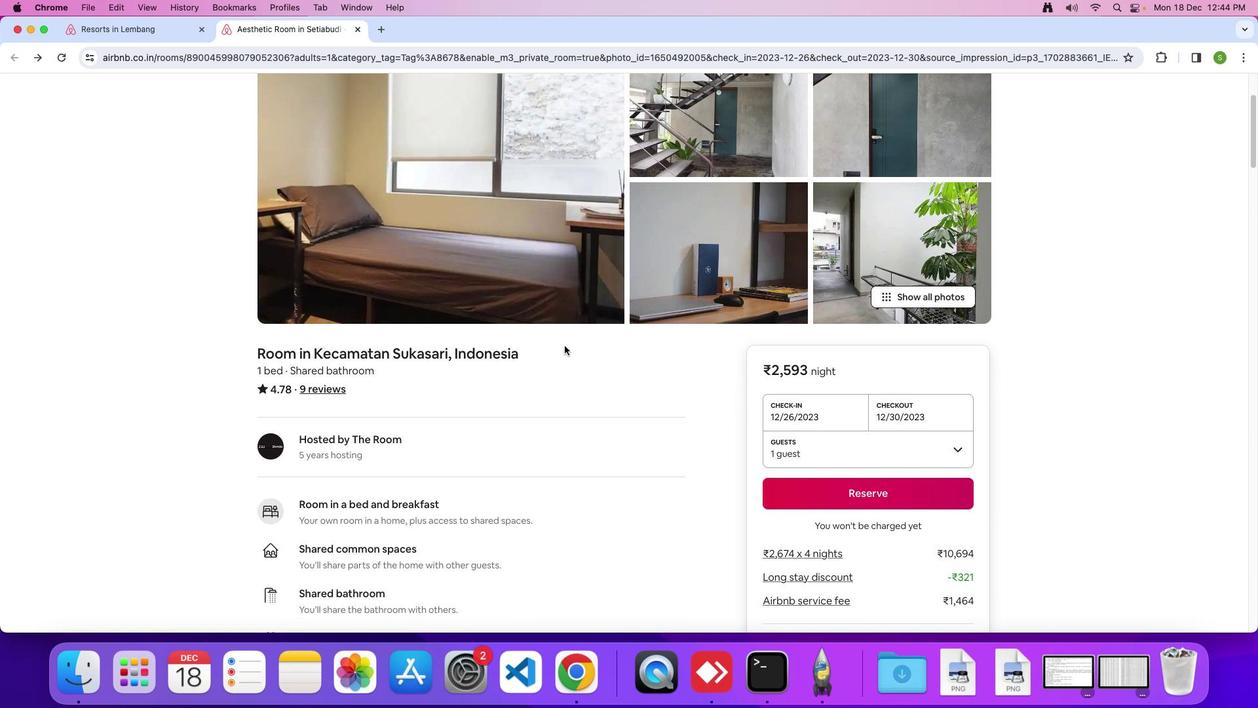 
Action: Mouse moved to (563, 344)
Screenshot: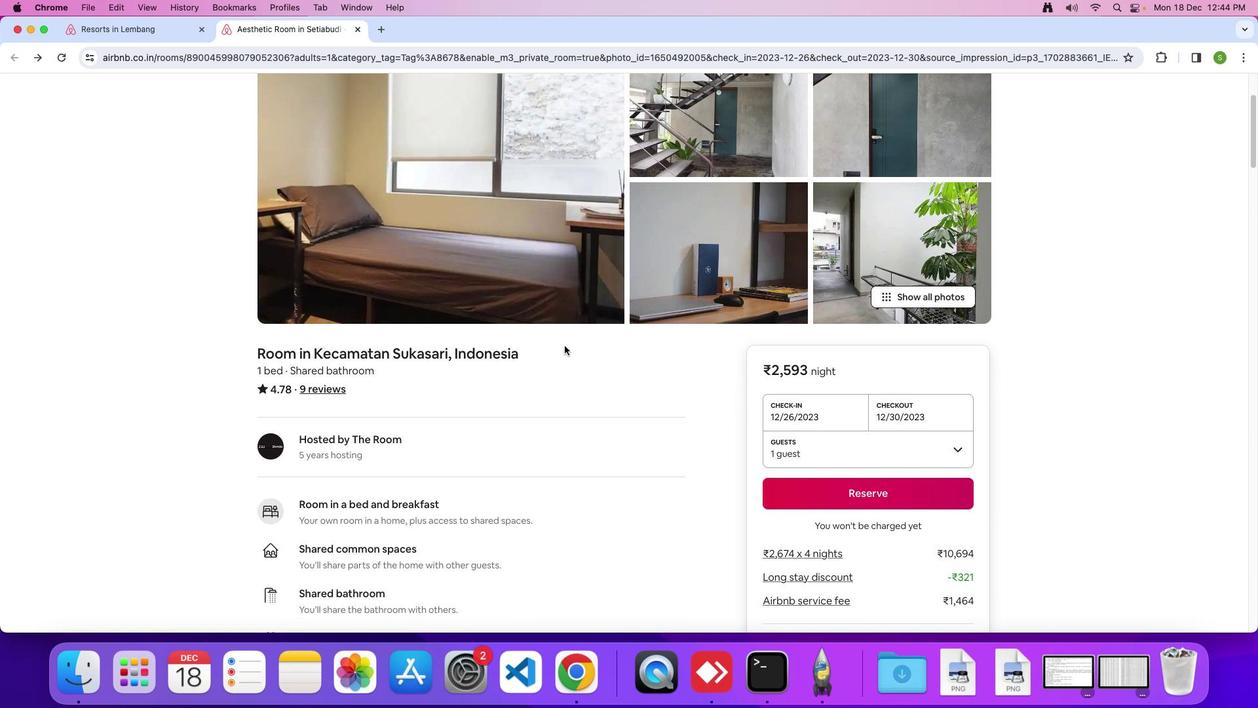 
Action: Mouse scrolled (563, 344) with delta (0, -1)
Screenshot: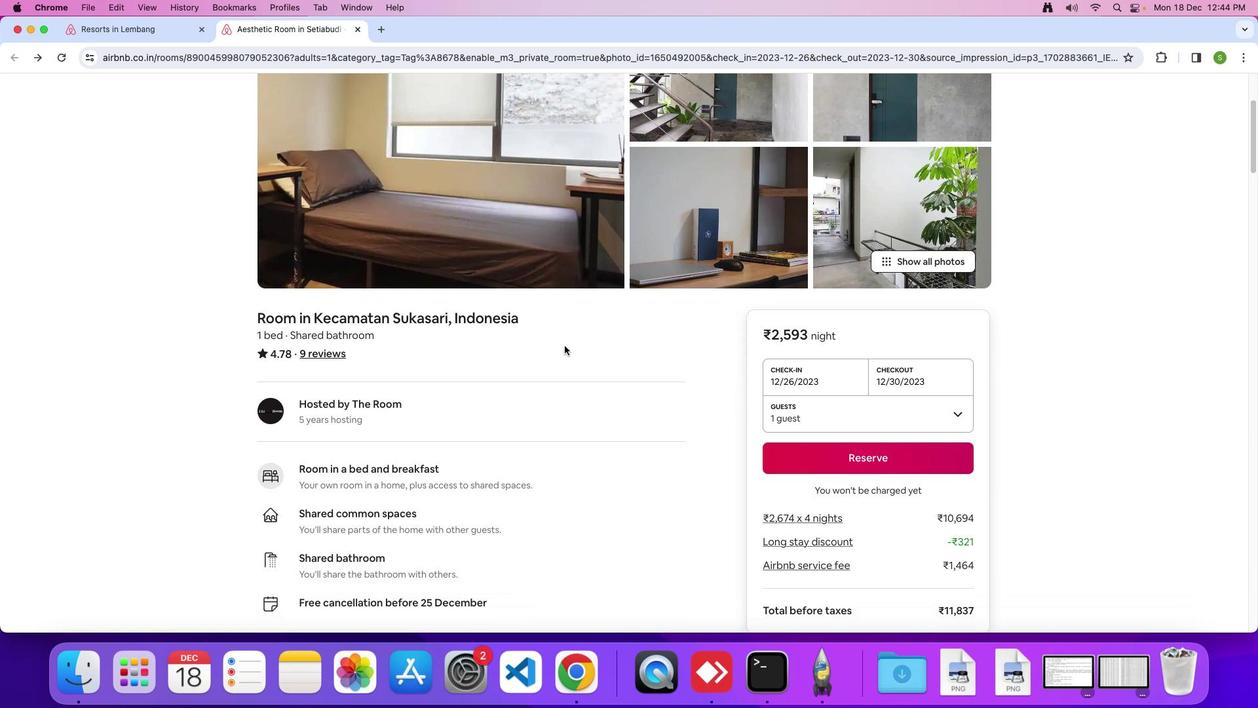 
Action: Mouse scrolled (563, 344) with delta (0, -1)
Screenshot: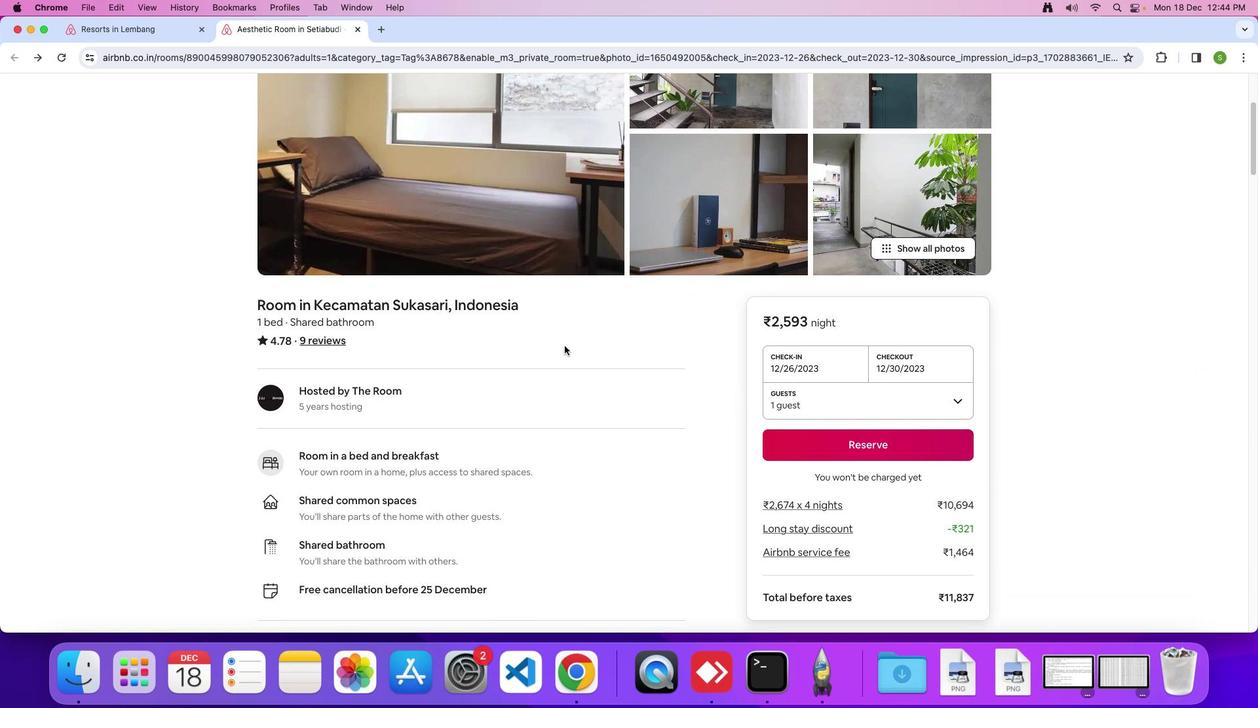 
Action: Mouse scrolled (563, 344) with delta (0, -1)
Screenshot: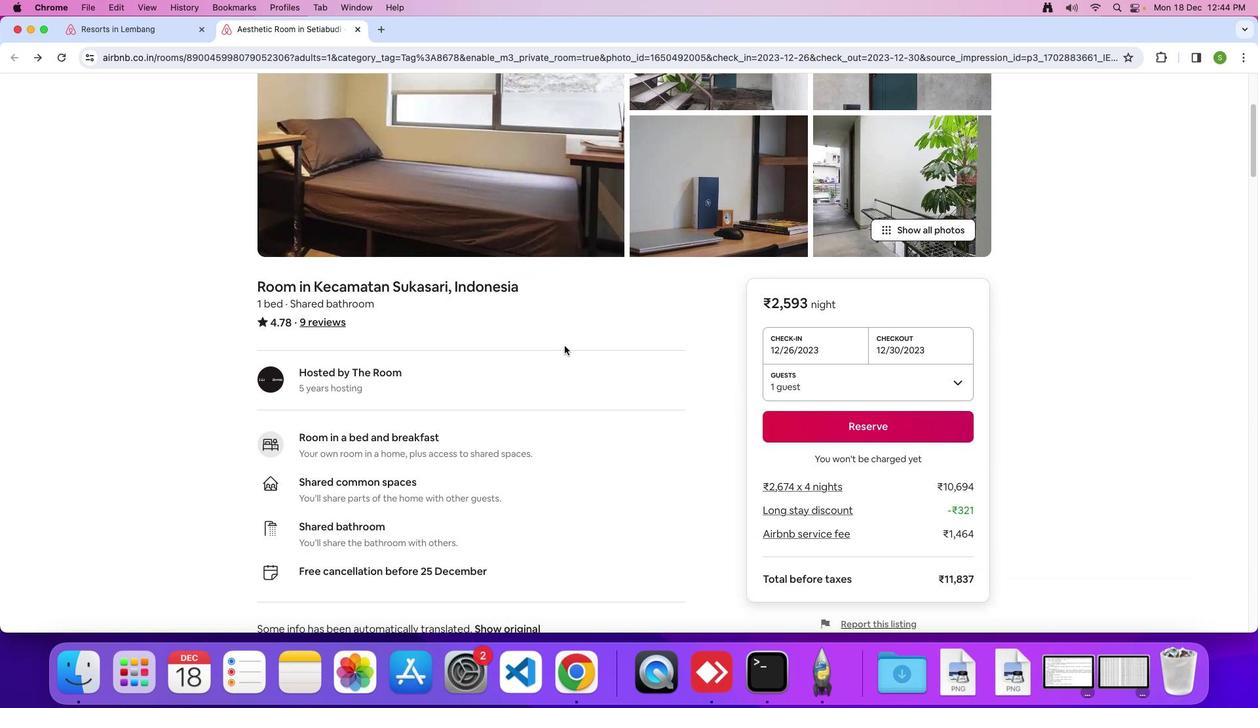 
Action: Mouse moved to (563, 344)
Screenshot: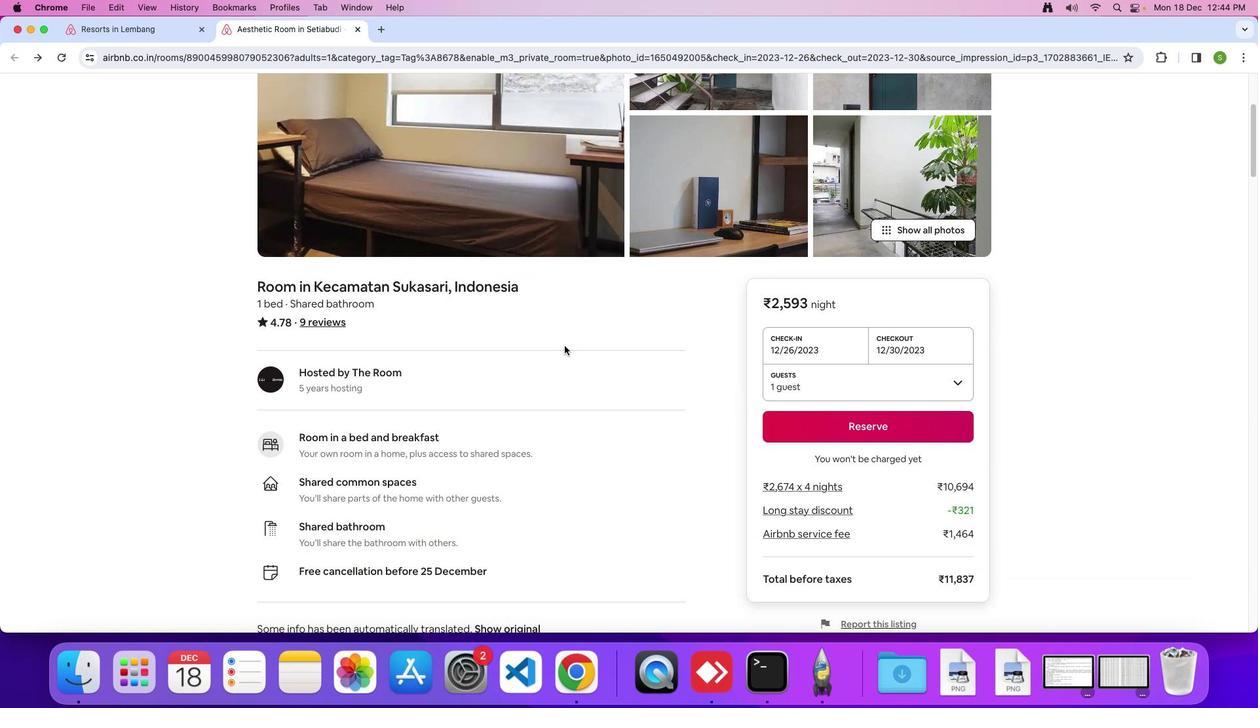 
Action: Mouse scrolled (563, 344) with delta (0, -1)
Screenshot: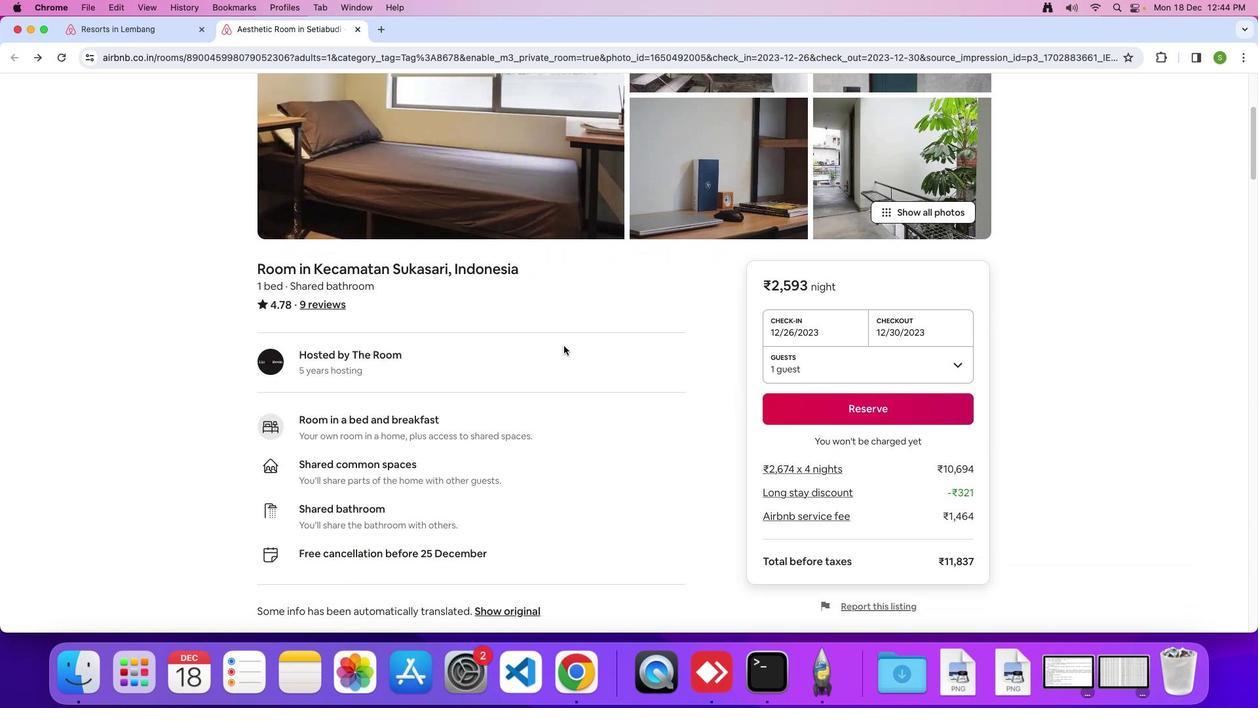 
Action: Mouse moved to (563, 344)
Screenshot: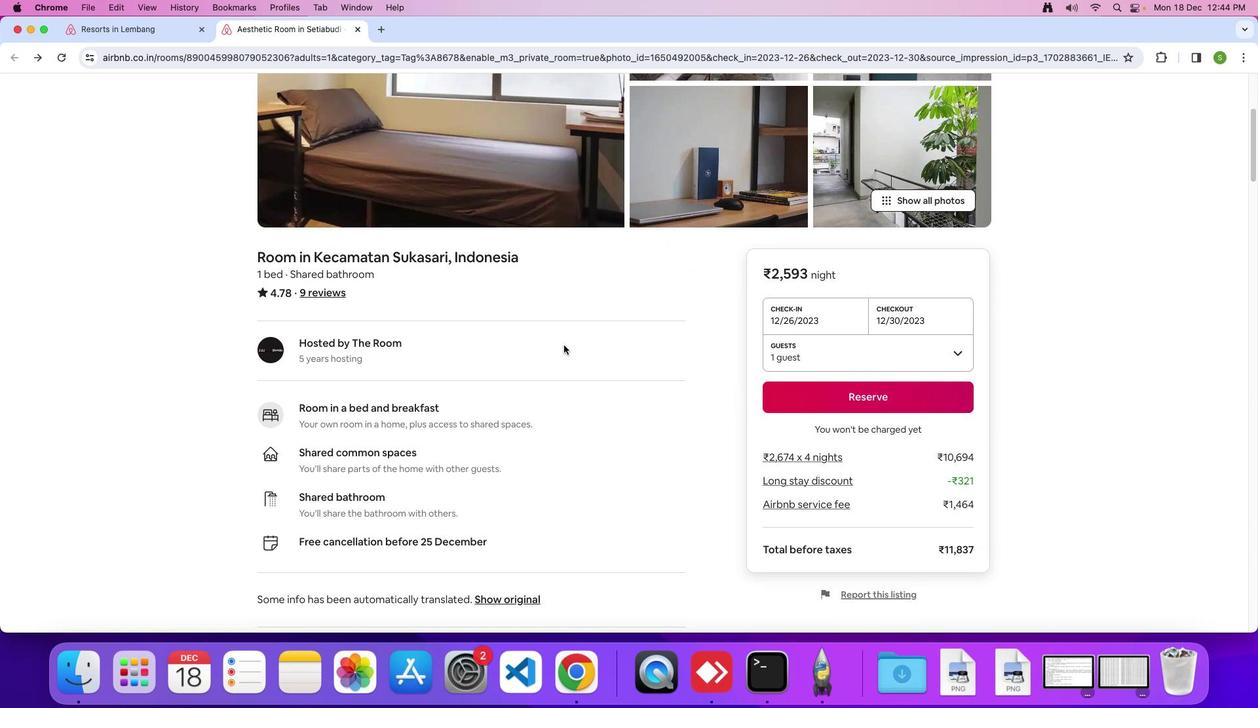 
Action: Mouse scrolled (563, 344) with delta (0, -1)
Screenshot: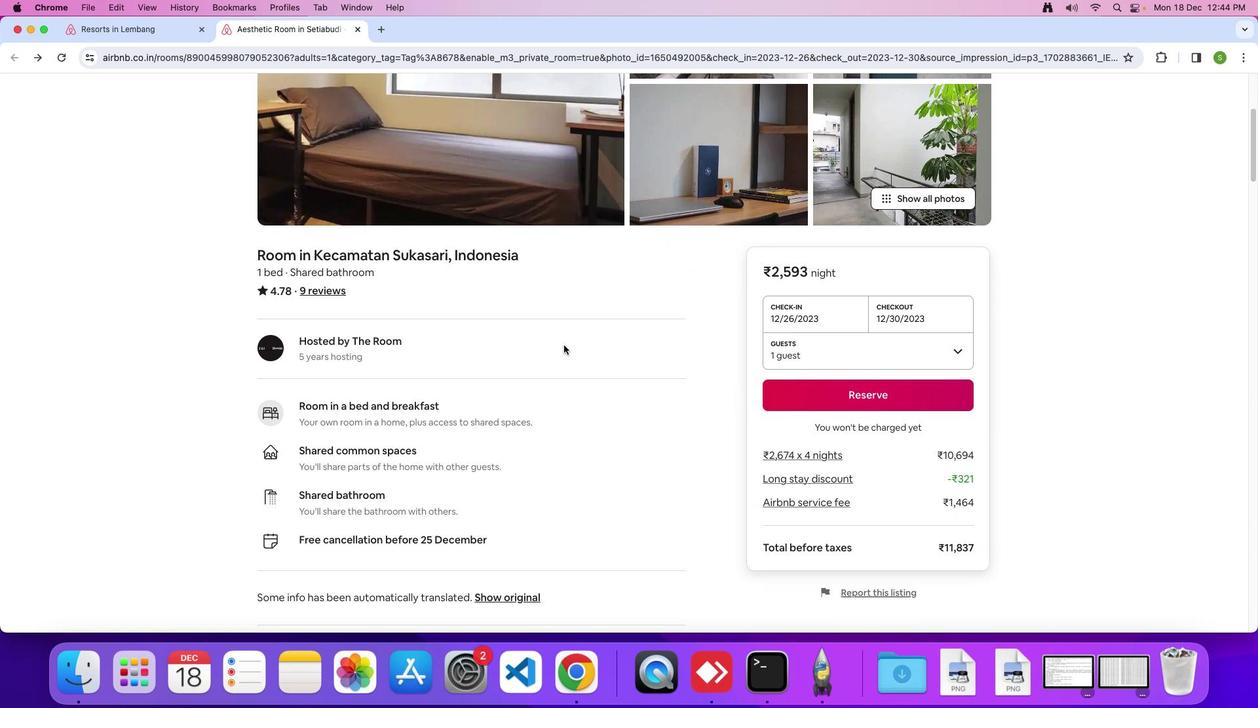 
Action: Mouse scrolled (563, 344) with delta (0, -1)
Screenshot: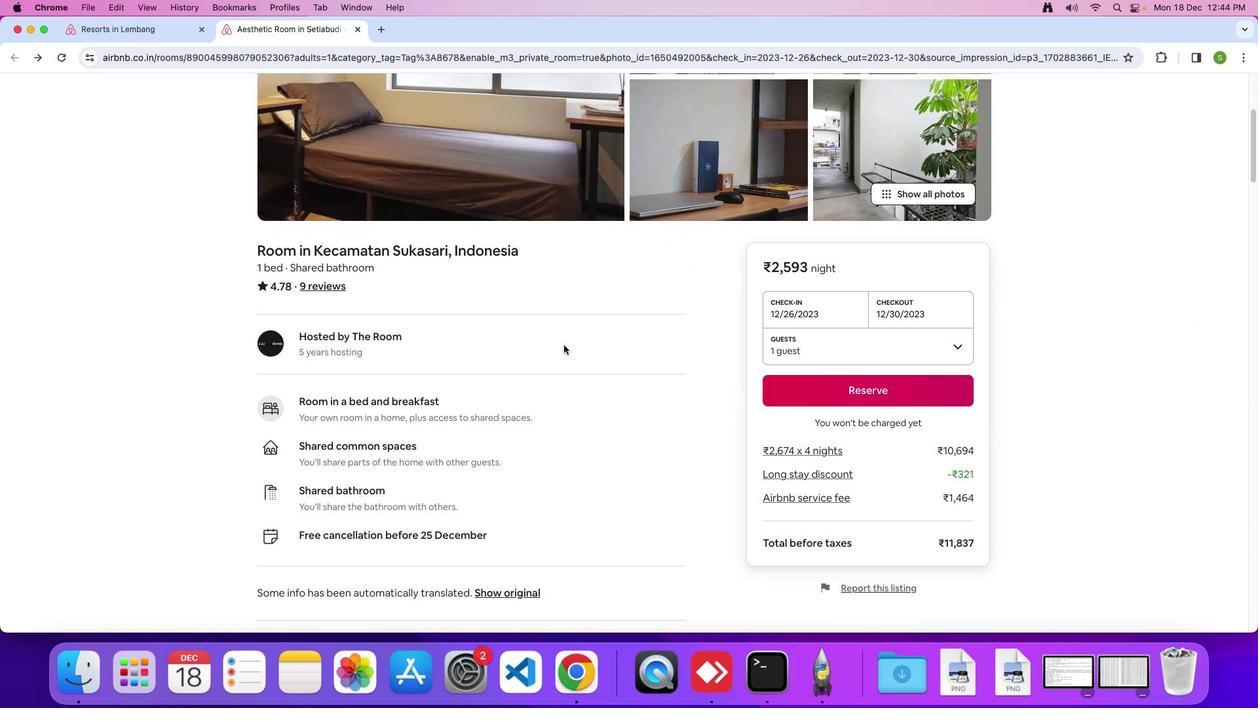
Action: Mouse moved to (563, 344)
Screenshot: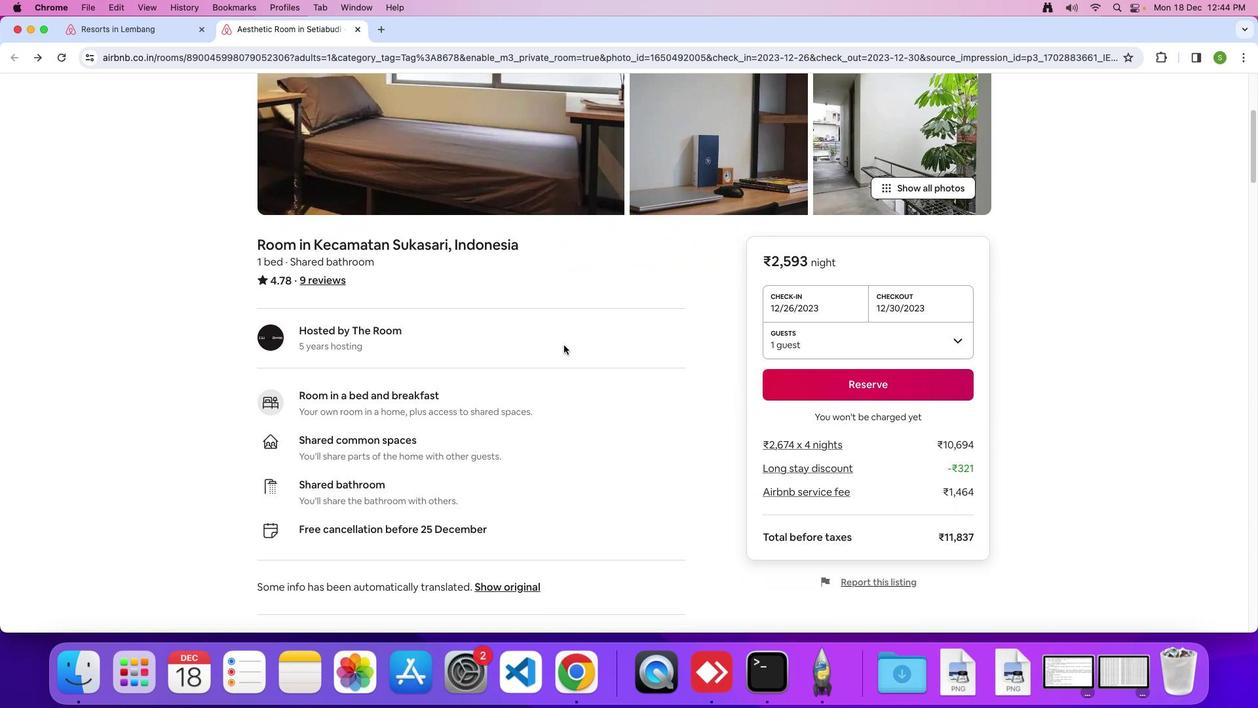 
Action: Mouse scrolled (563, 344) with delta (0, -1)
Screenshot: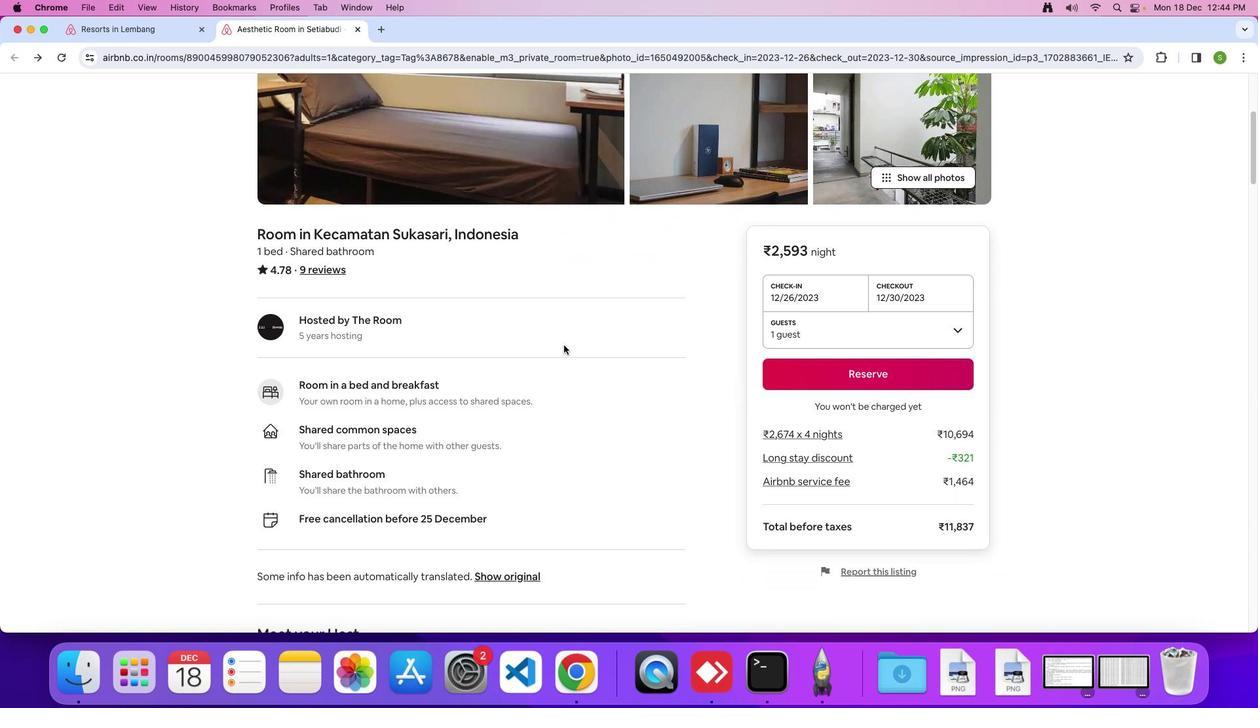 
Action: Mouse scrolled (563, 344) with delta (0, -1)
Screenshot: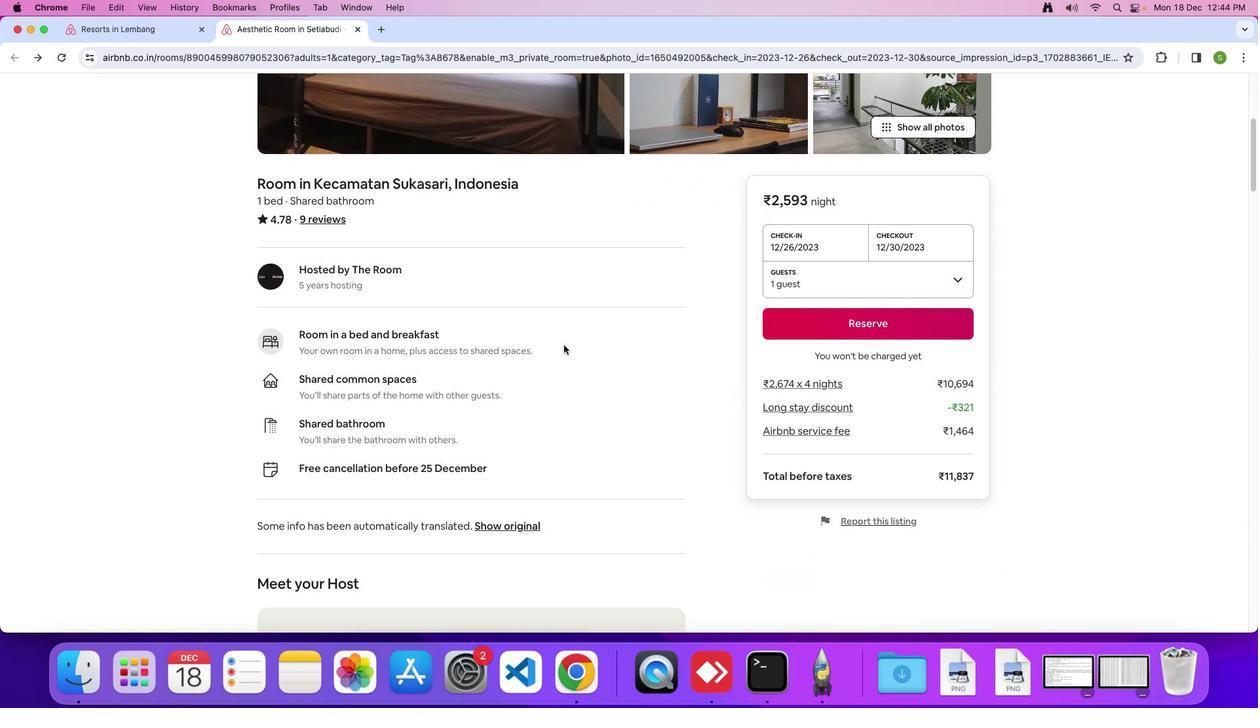 
Action: Mouse scrolled (563, 344) with delta (0, -1)
Screenshot: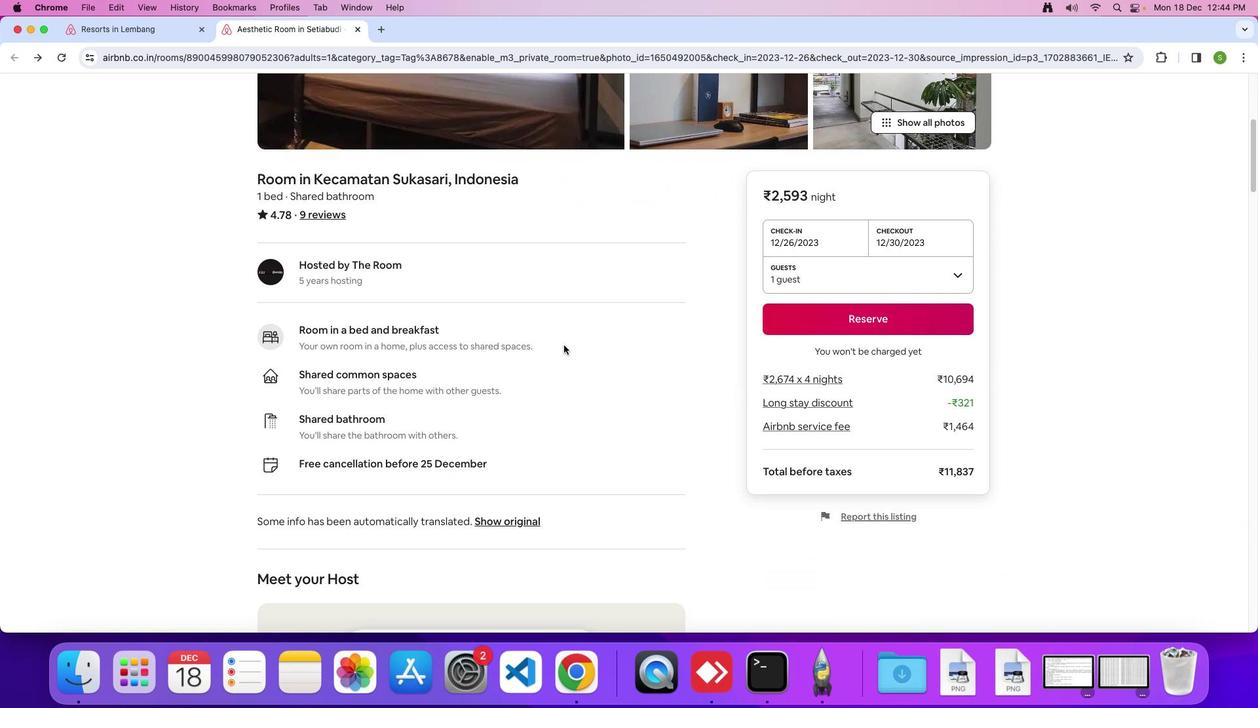 
Action: Mouse moved to (562, 344)
Screenshot: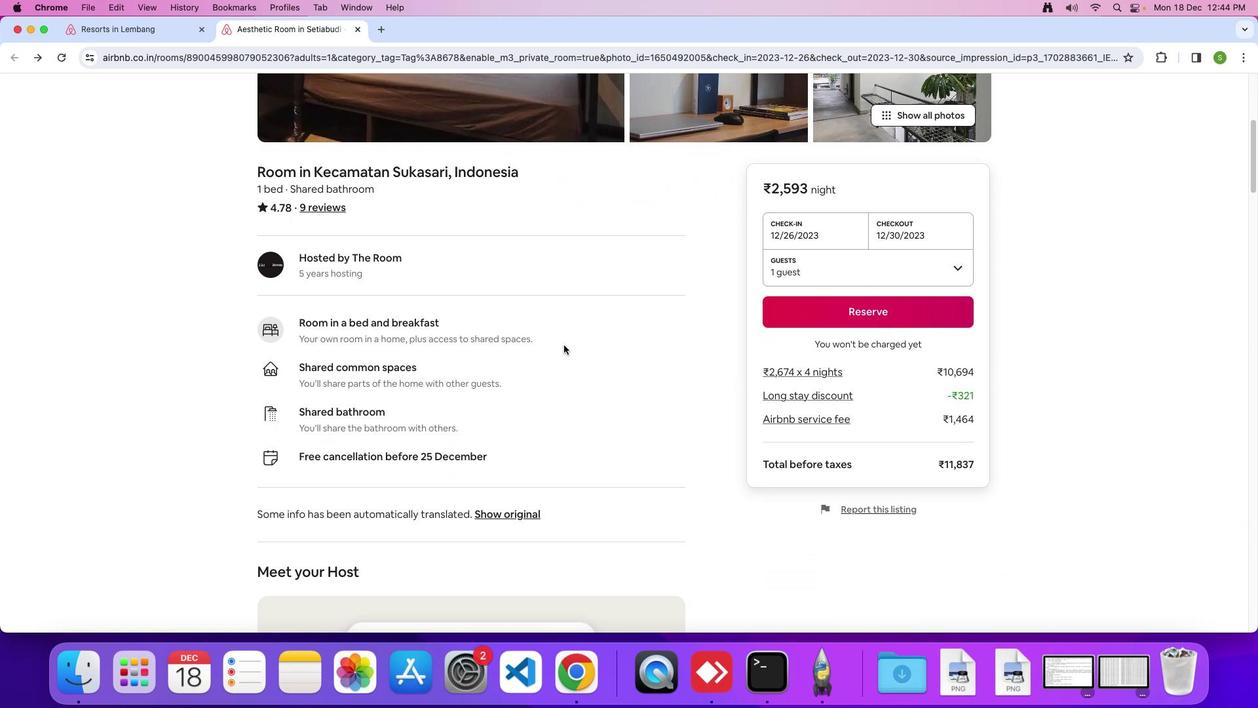 
Action: Mouse scrolled (562, 344) with delta (0, -1)
Screenshot: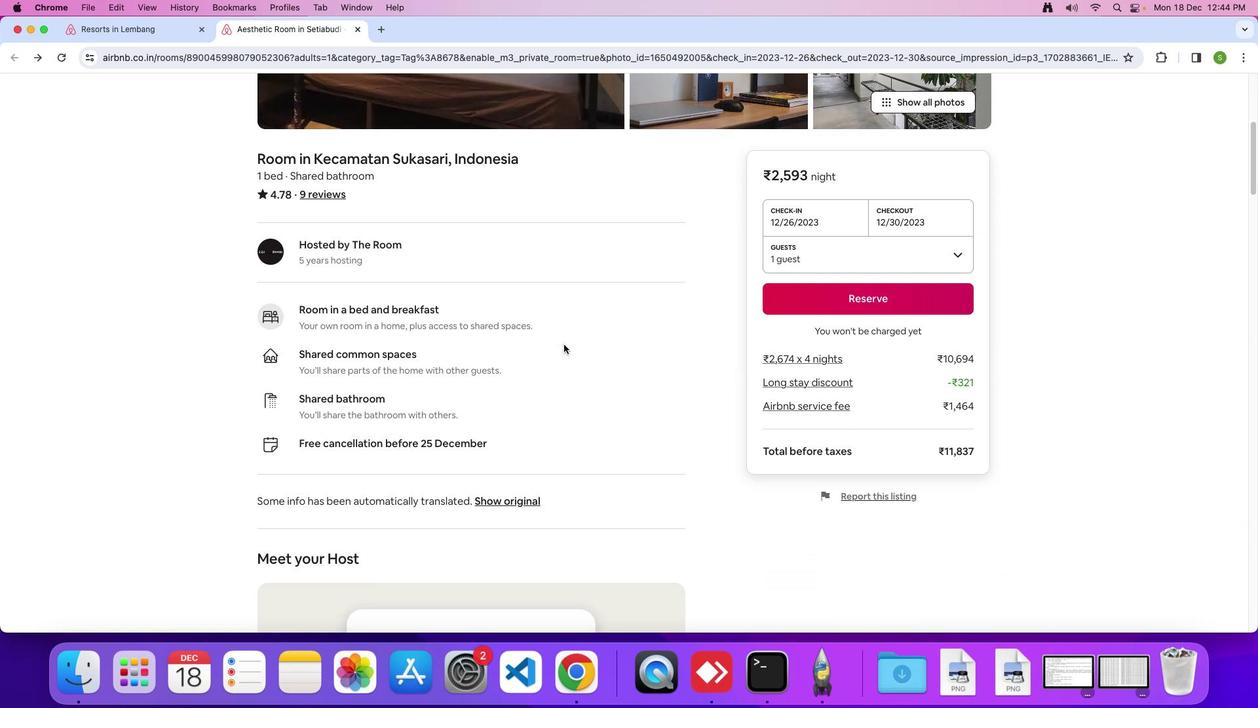
Action: Mouse moved to (562, 343)
Screenshot: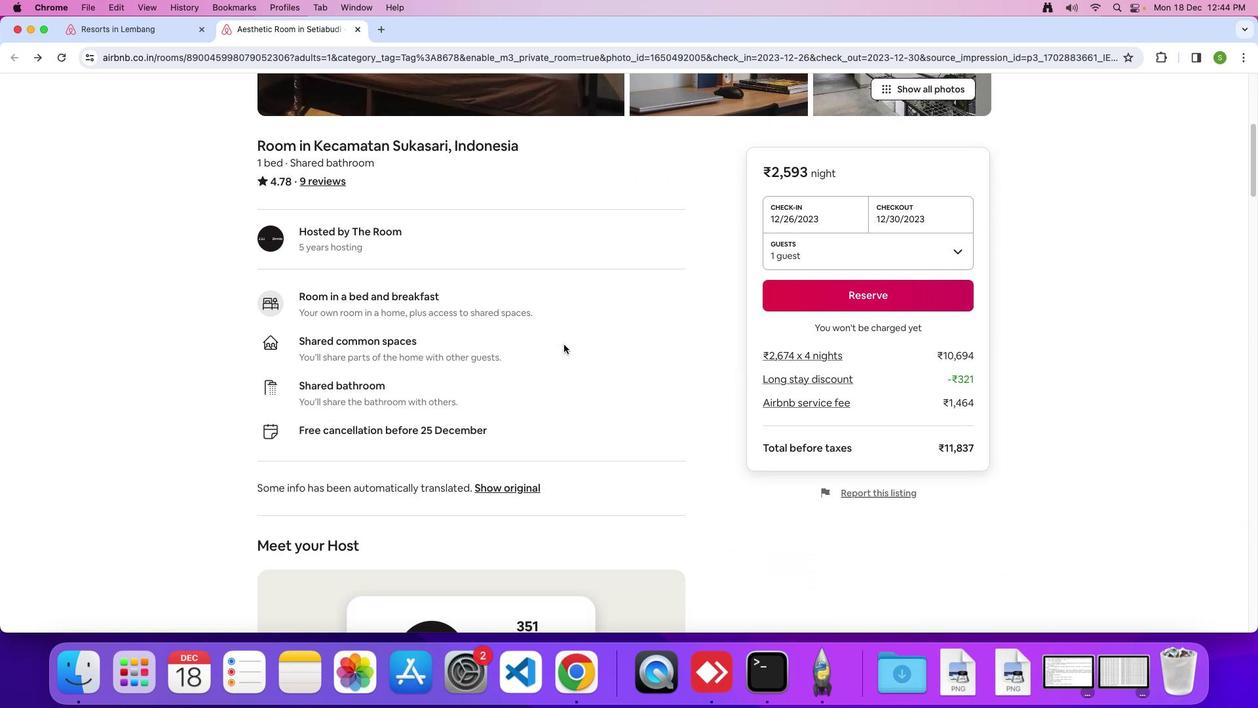 
Action: Mouse scrolled (562, 343) with delta (0, -1)
Screenshot: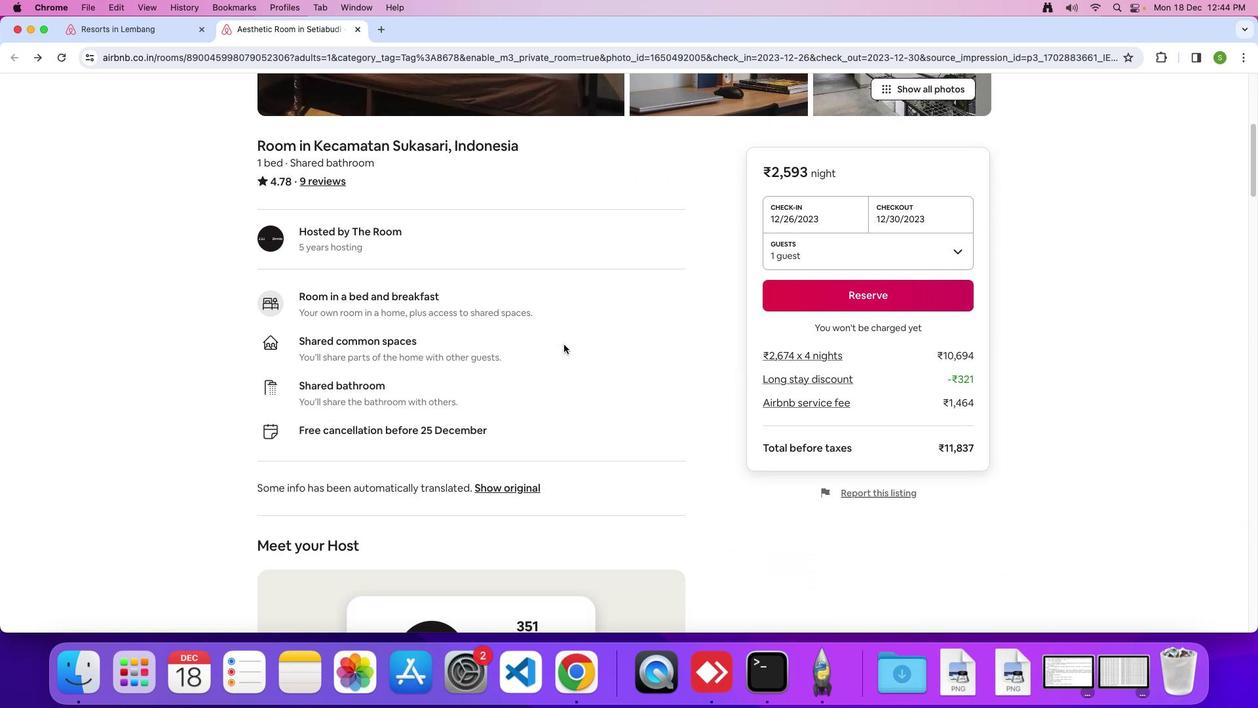 
Action: Mouse moved to (562, 343)
Screenshot: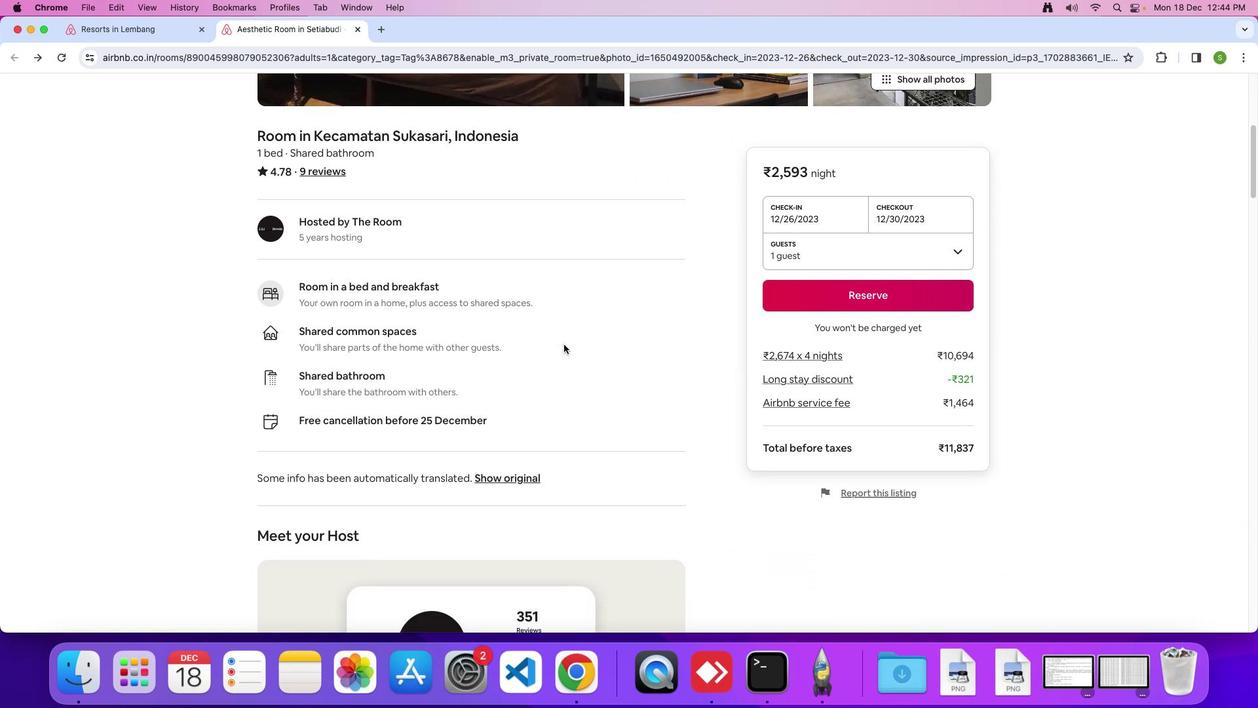 
Action: Mouse scrolled (562, 343) with delta (0, -2)
Screenshot: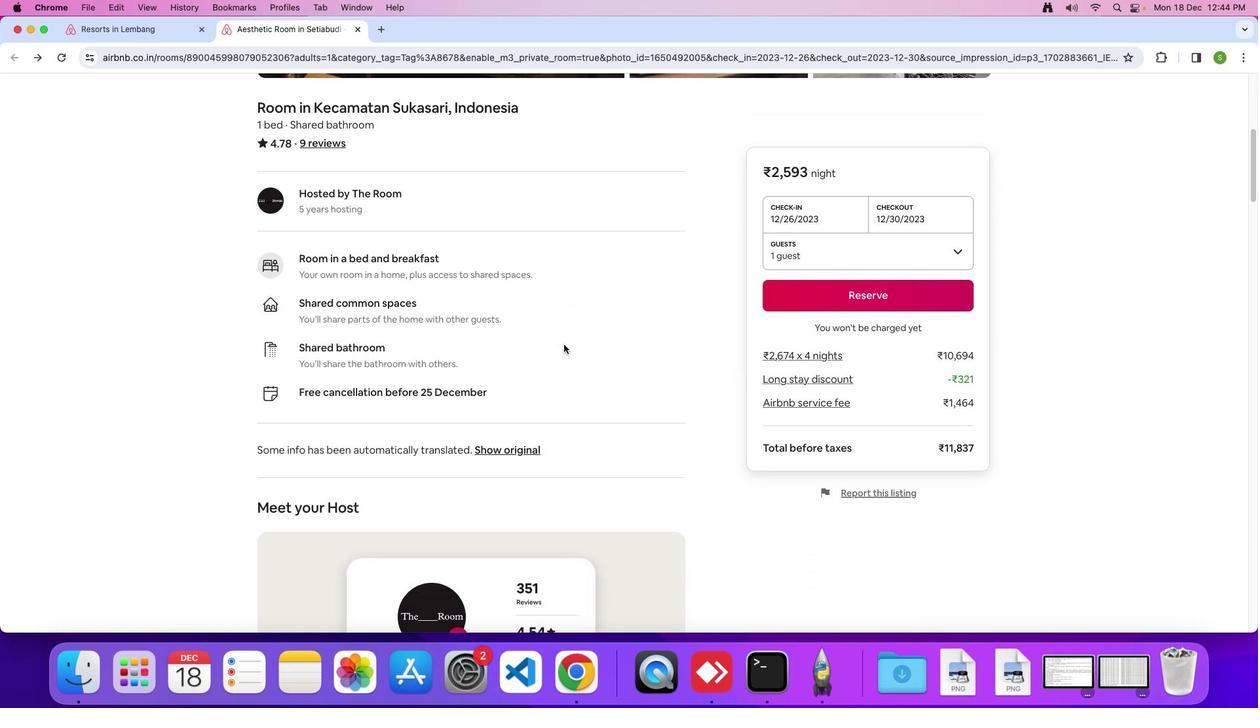 
Action: Mouse moved to (561, 342)
Screenshot: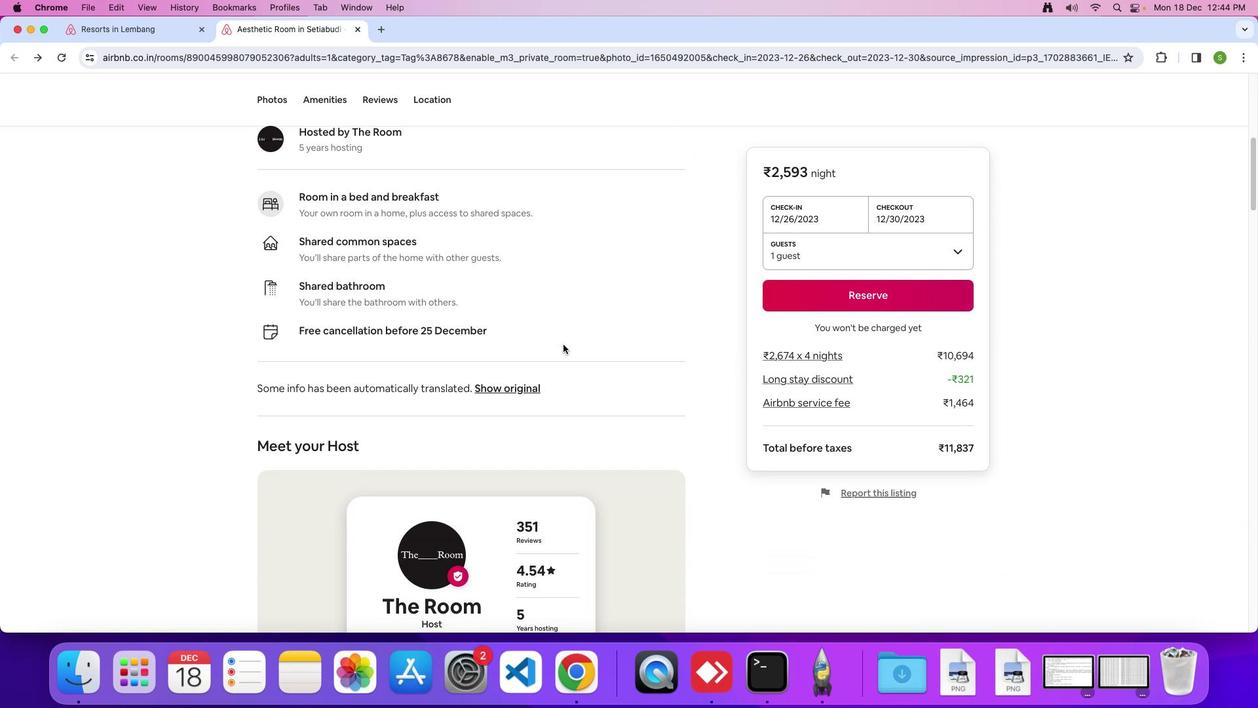 
Action: Mouse scrolled (561, 342) with delta (0, -1)
Screenshot: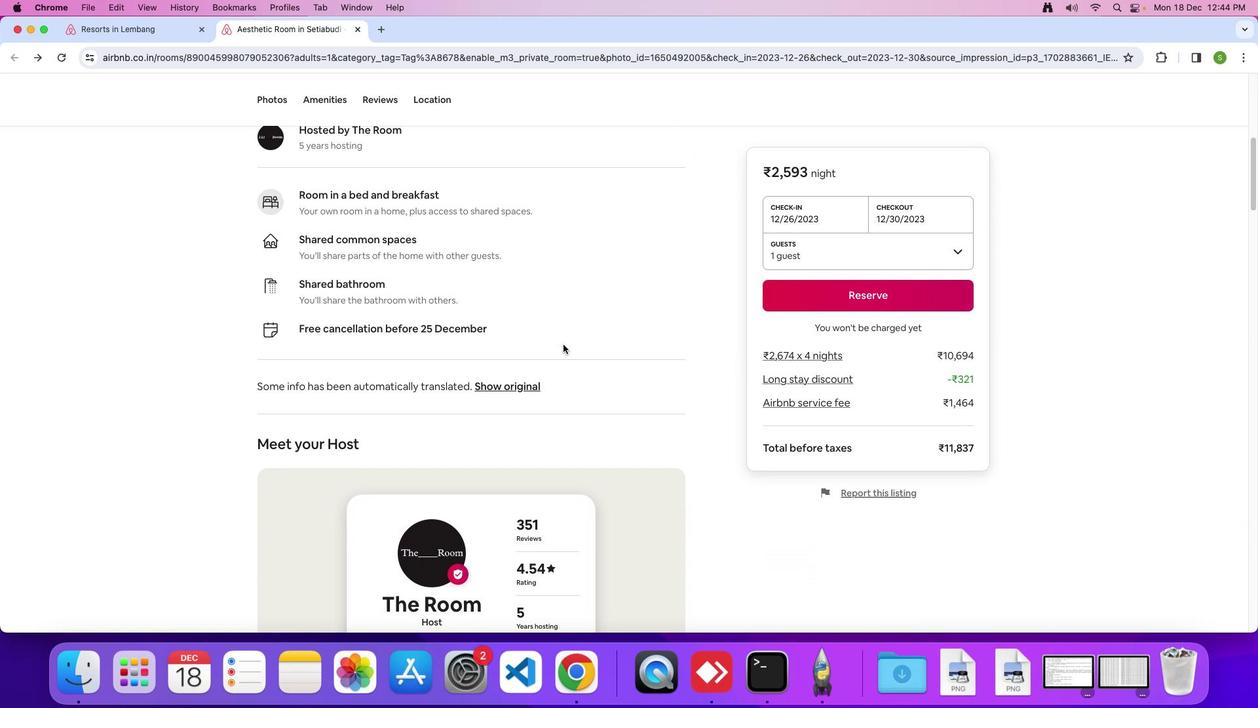 
Action: Mouse scrolled (561, 342) with delta (0, -1)
Screenshot: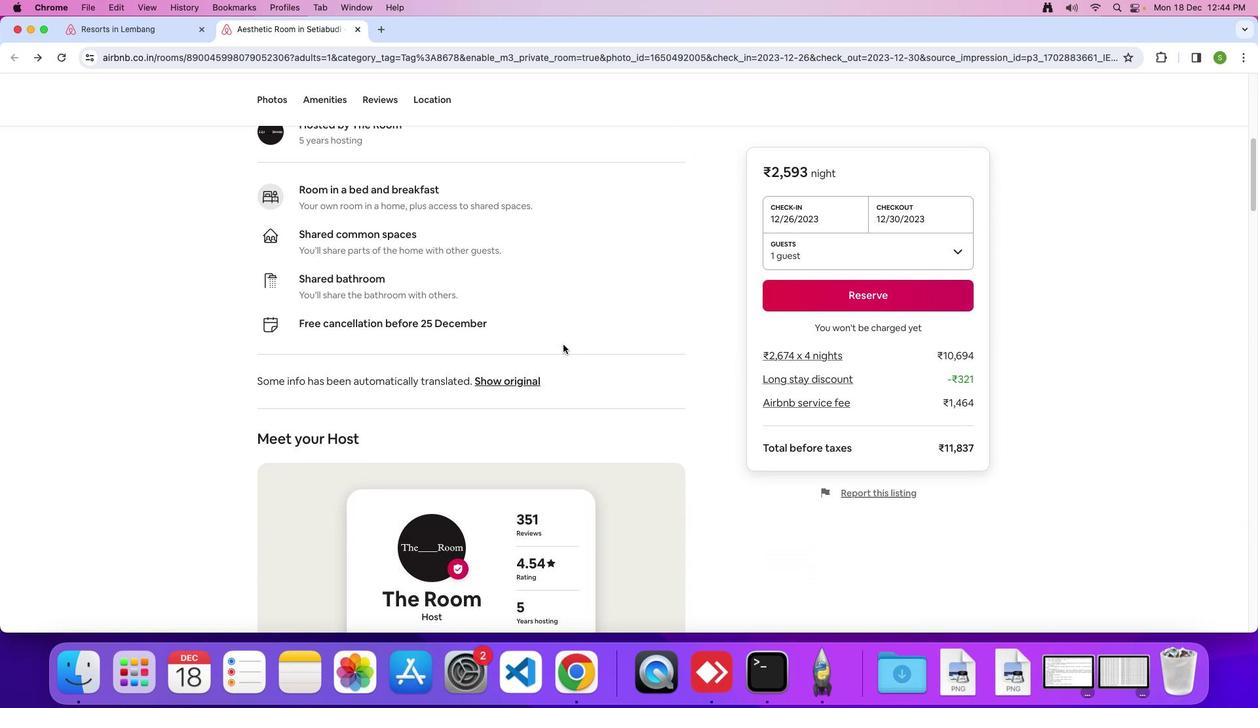 
Action: Mouse scrolled (561, 342) with delta (0, -1)
Screenshot: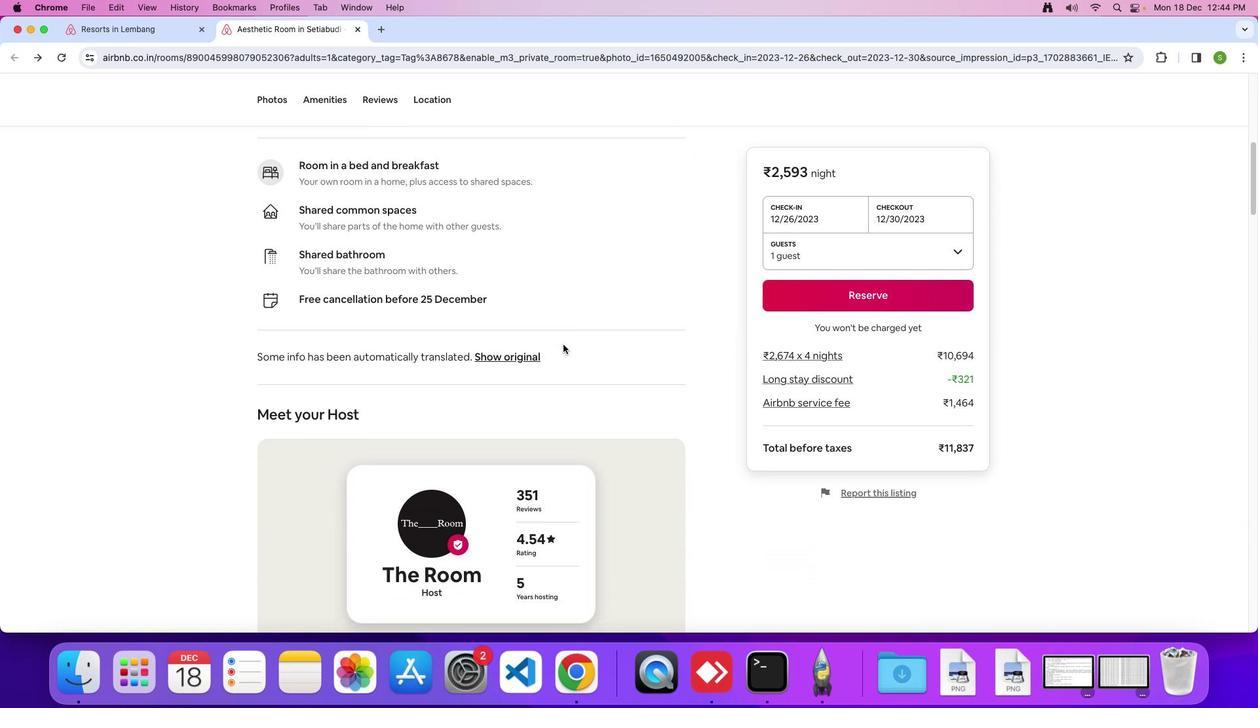 
Action: Mouse moved to (561, 342)
Screenshot: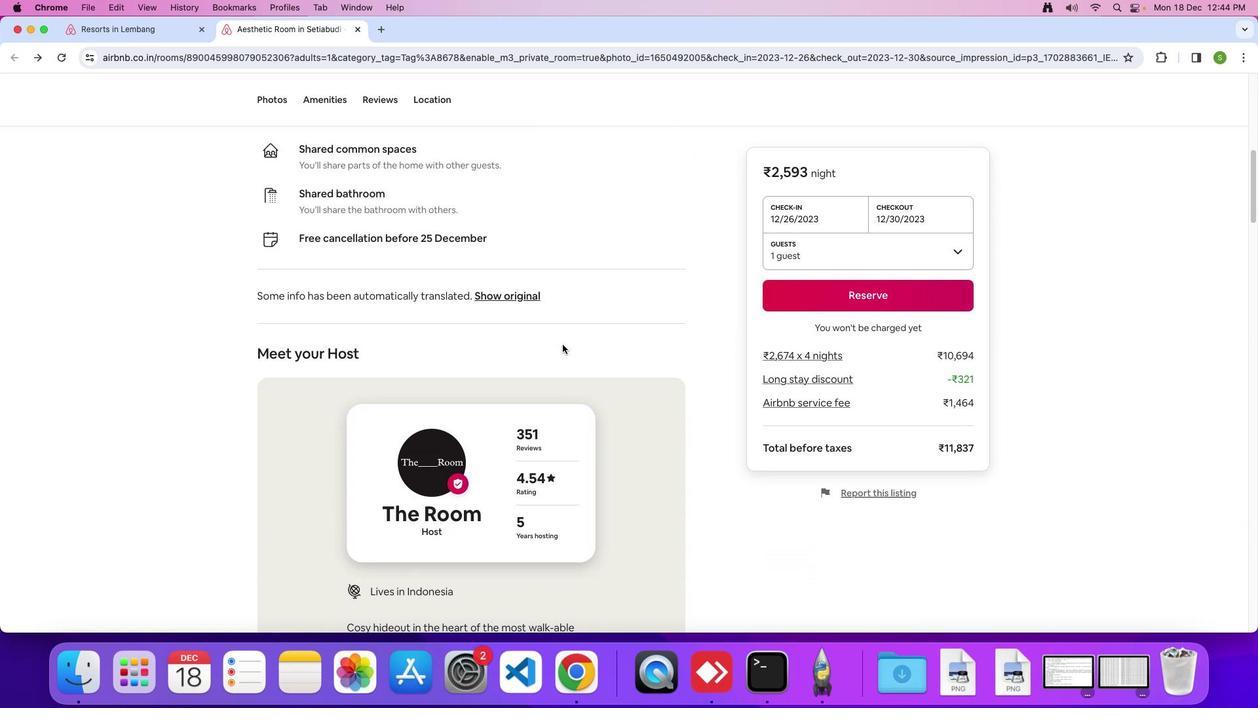 
Action: Mouse scrolled (561, 342) with delta (0, -1)
Screenshot: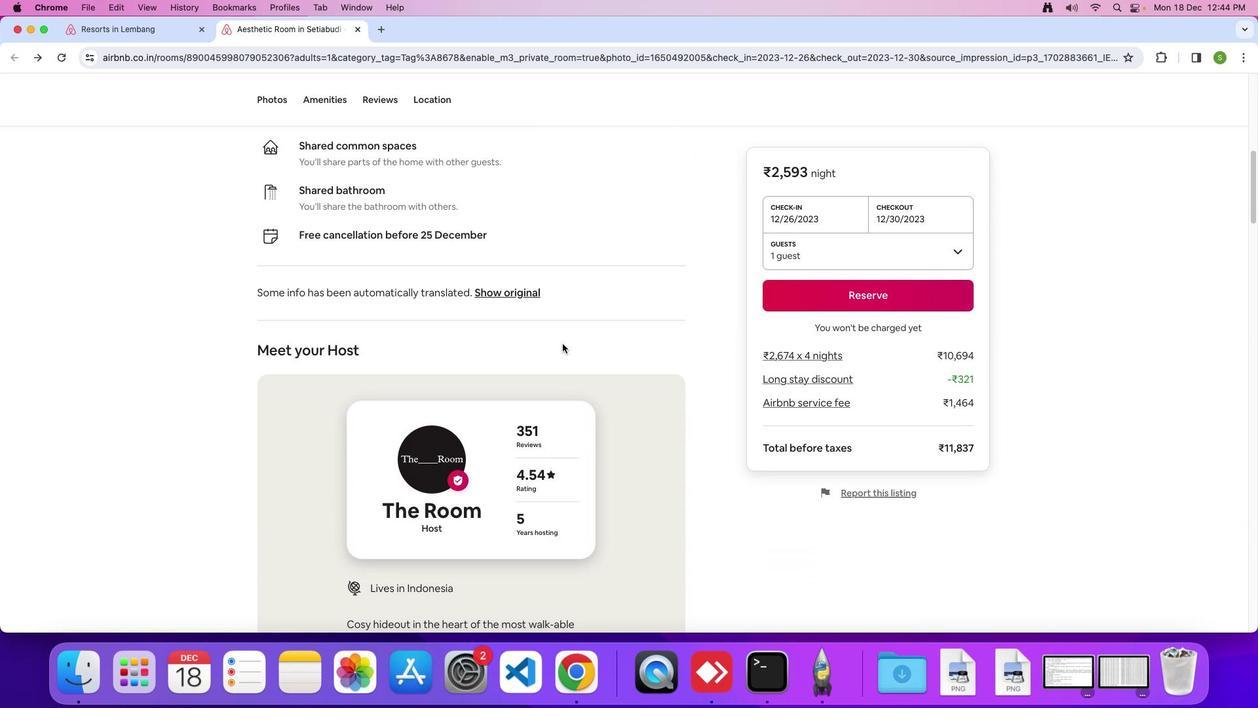 
Action: Mouse moved to (561, 342)
Screenshot: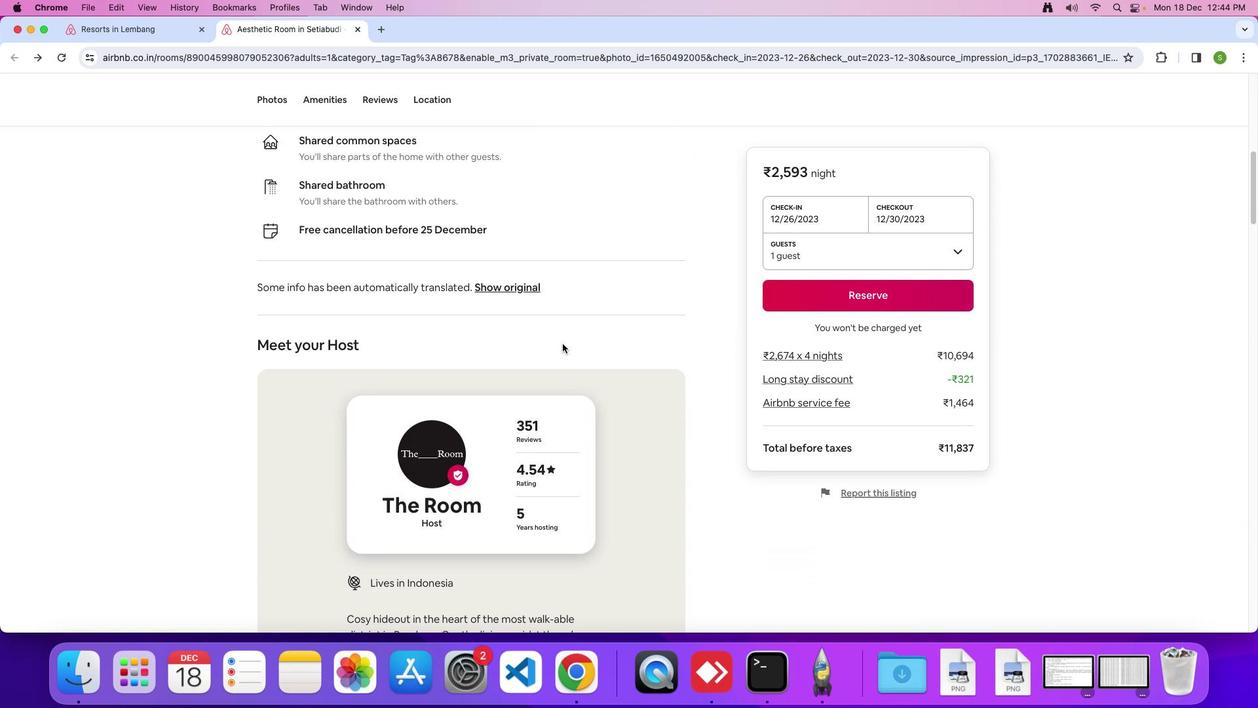 
Action: Mouse scrolled (561, 342) with delta (0, -1)
